 Task: Research Airbnb accommodations in the heart of the city for exploring Boston historic Freedom Trail. 
Action: Mouse moved to (477, 100)
Screenshot: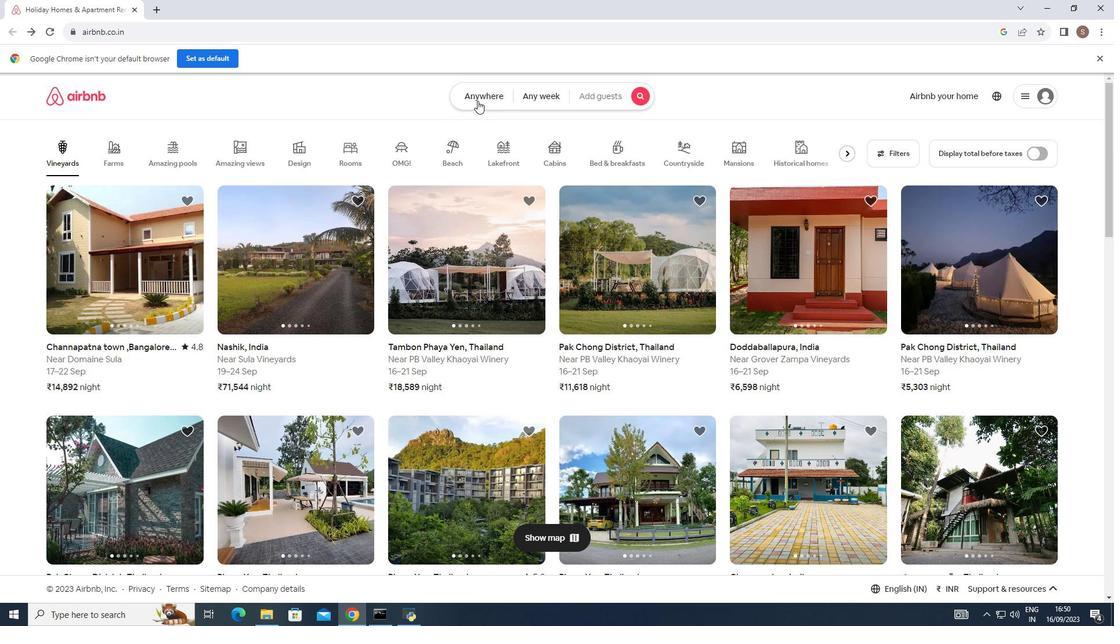 
Action: Mouse pressed left at (477, 100)
Screenshot: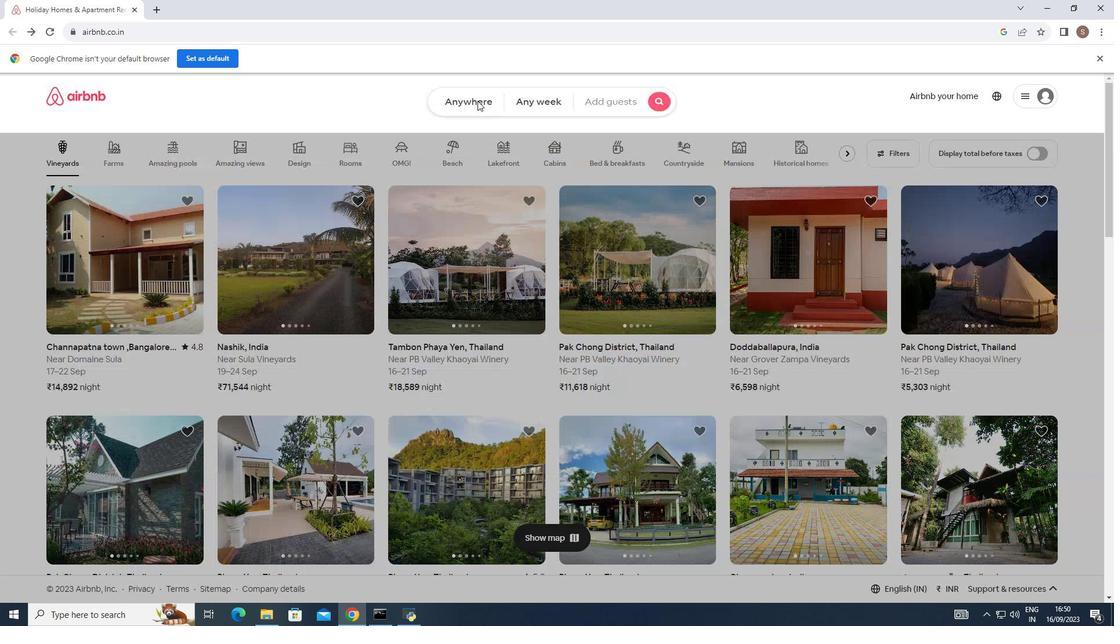 
Action: Mouse moved to (392, 139)
Screenshot: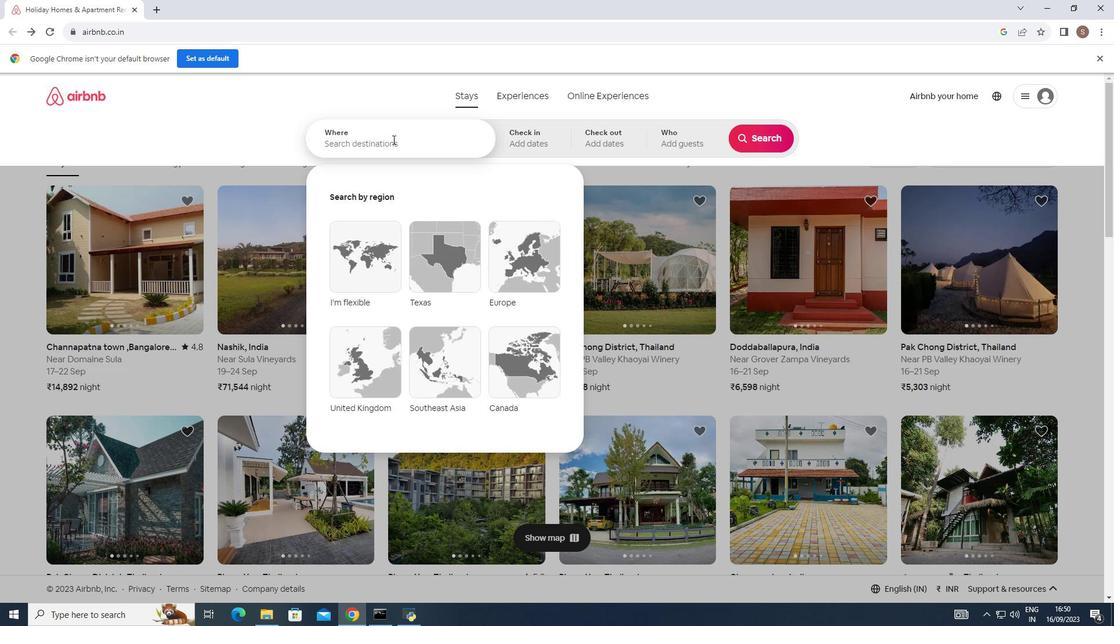 
Action: Mouse pressed left at (392, 139)
Screenshot: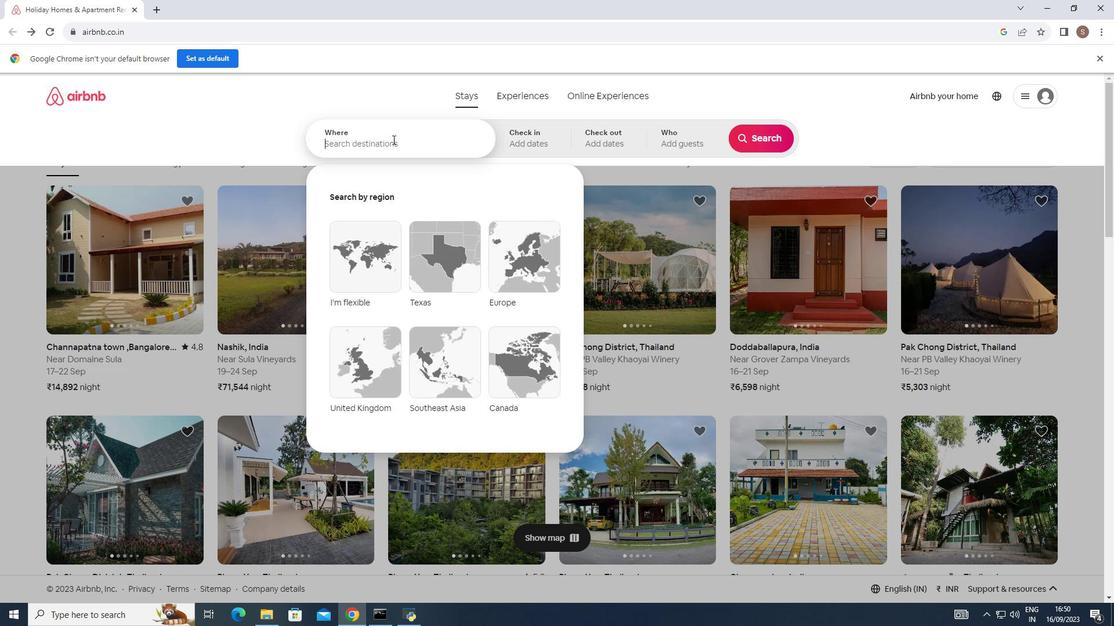 
Action: Key pressed boston
Screenshot: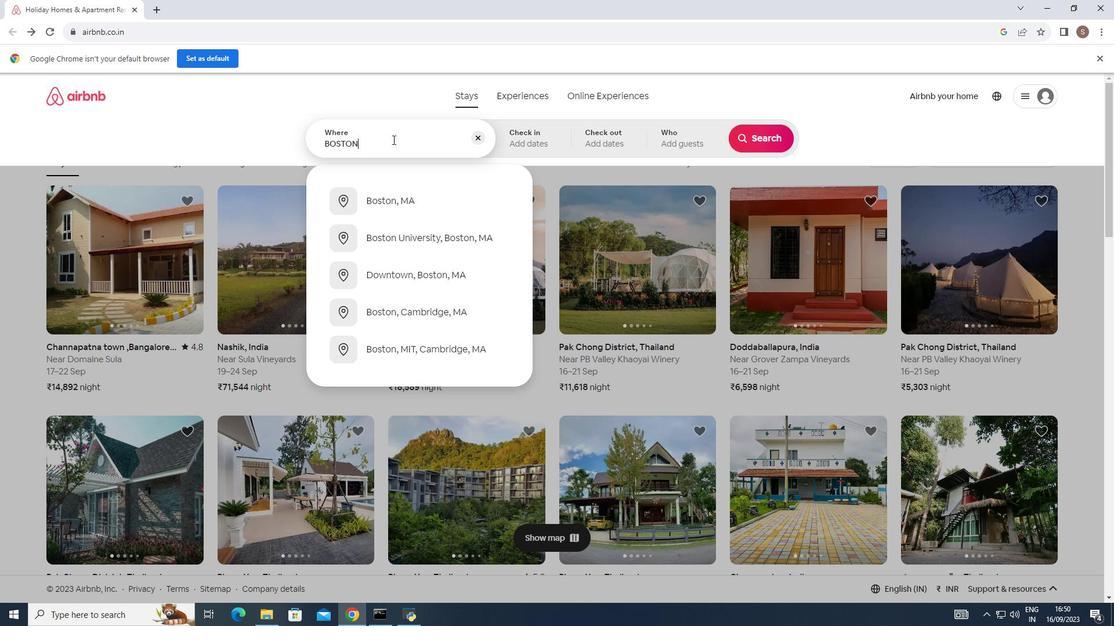 
Action: Mouse moved to (402, 201)
Screenshot: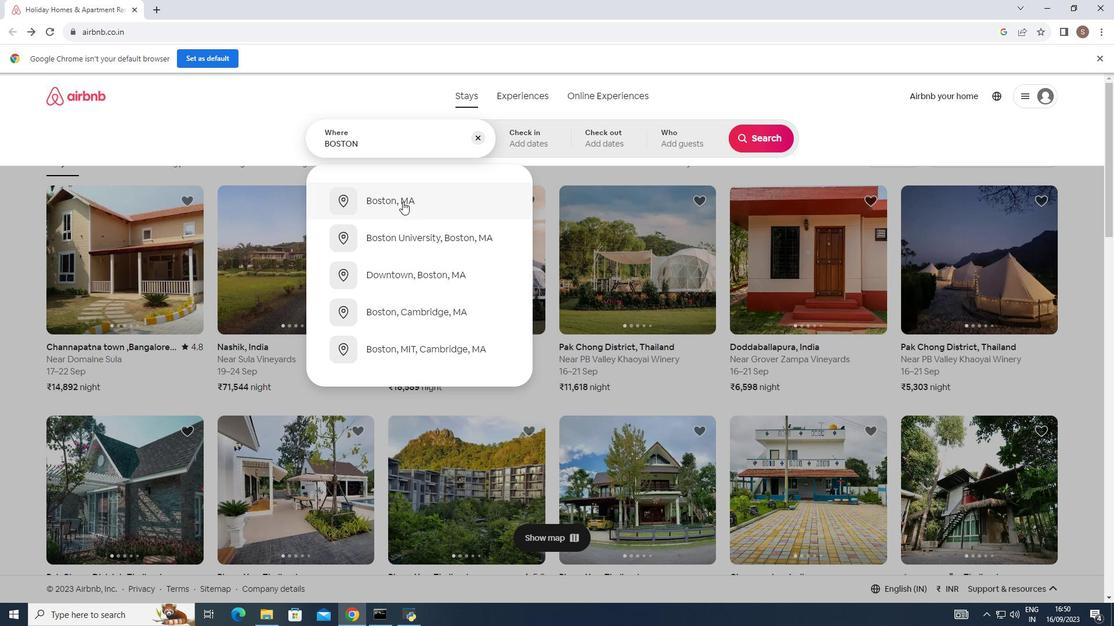 
Action: Mouse pressed left at (402, 201)
Screenshot: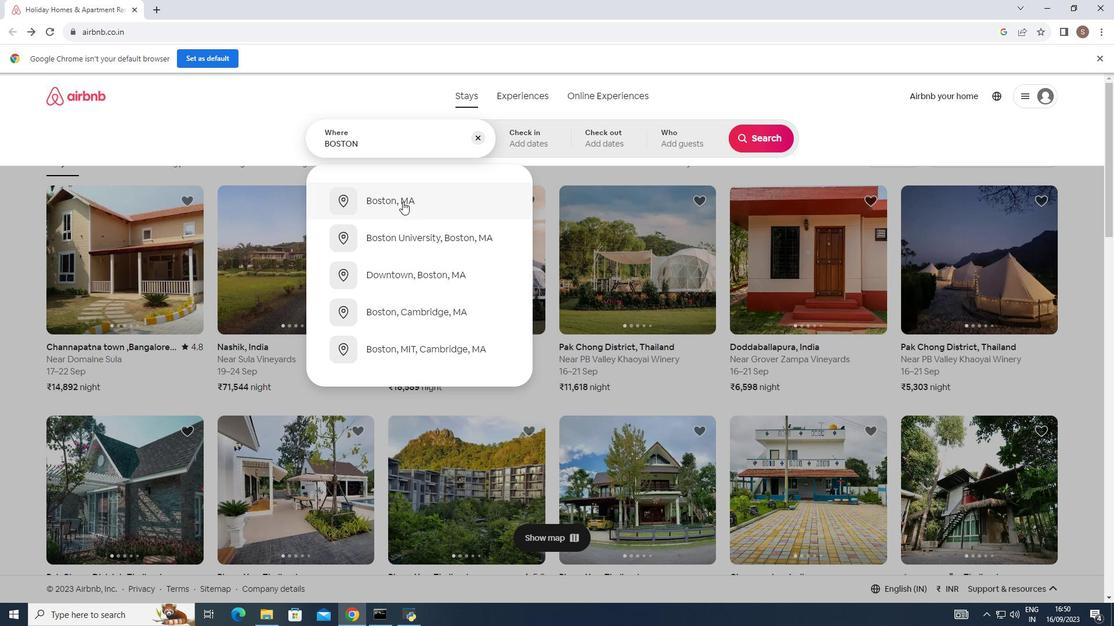 
Action: Mouse moved to (758, 141)
Screenshot: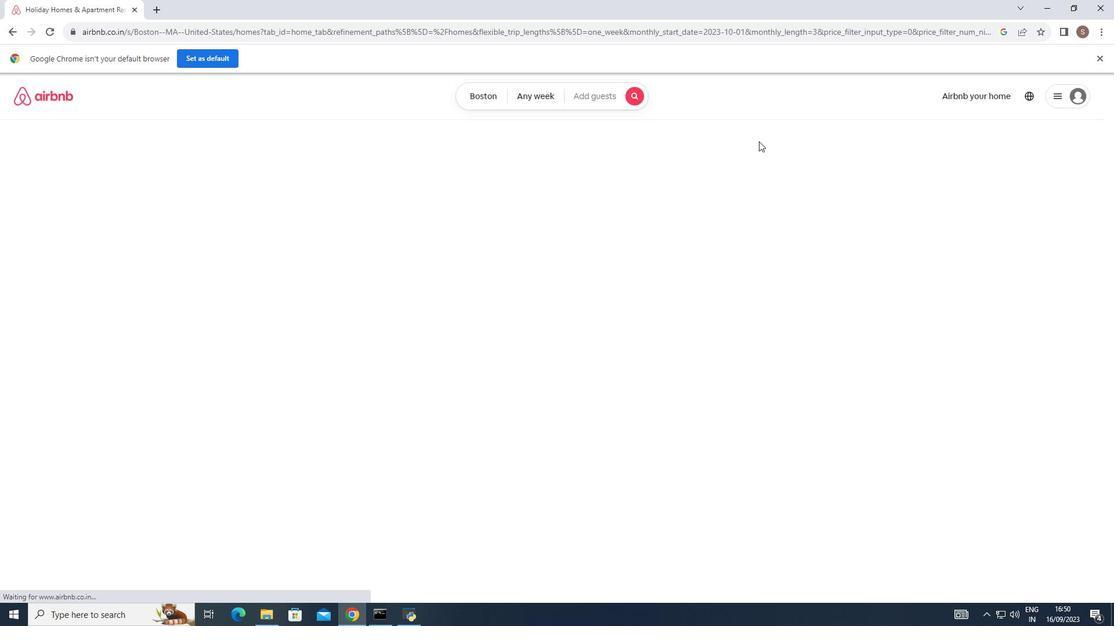 
Action: Mouse pressed left at (758, 141)
Screenshot: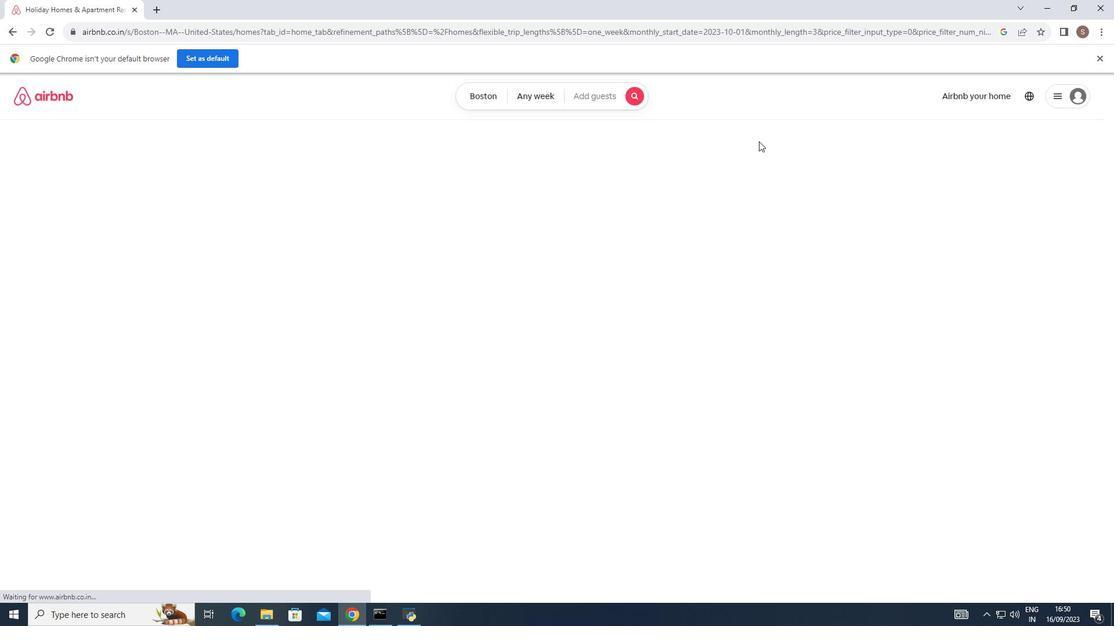 
Action: Mouse moved to (378, 360)
Screenshot: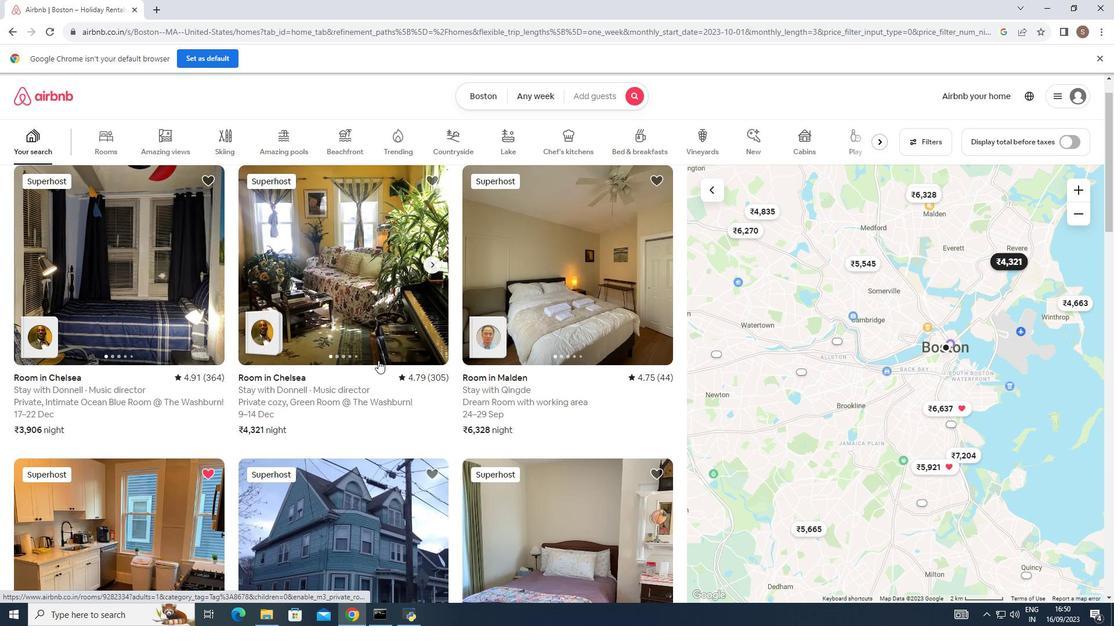 
Action: Mouse scrolled (378, 360) with delta (0, 0)
Screenshot: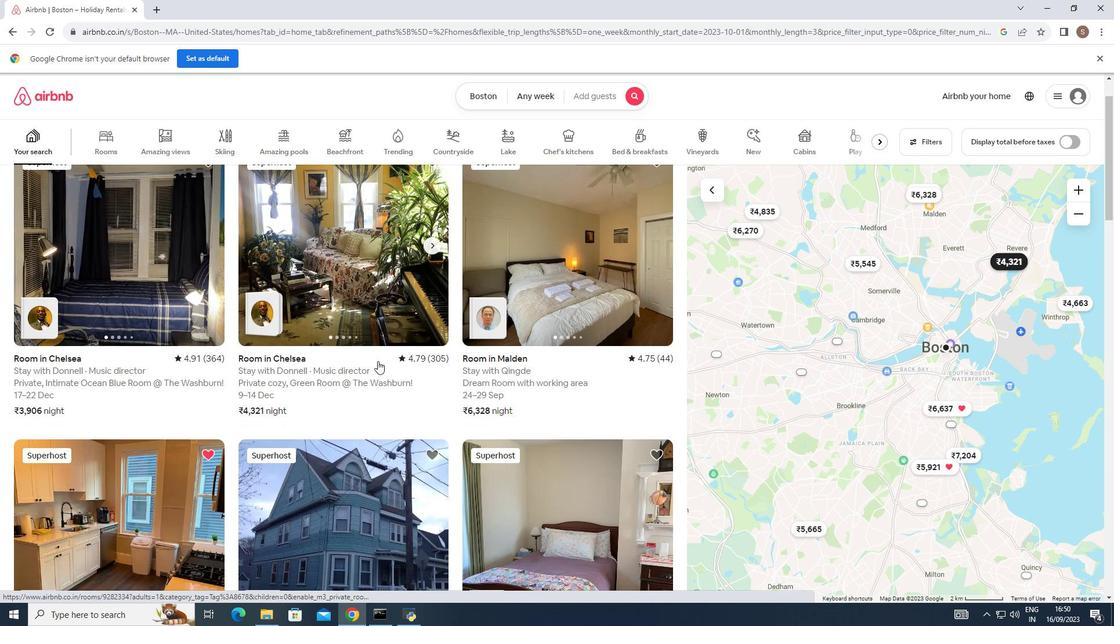 
Action: Mouse moved to (377, 361)
Screenshot: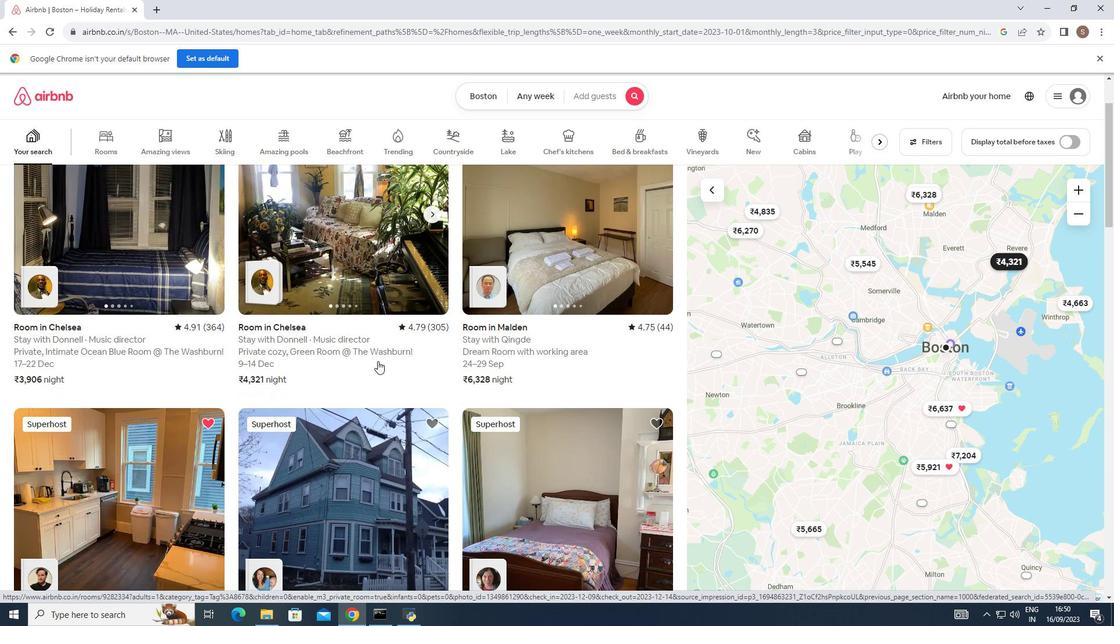 
Action: Mouse scrolled (377, 360) with delta (0, 0)
Screenshot: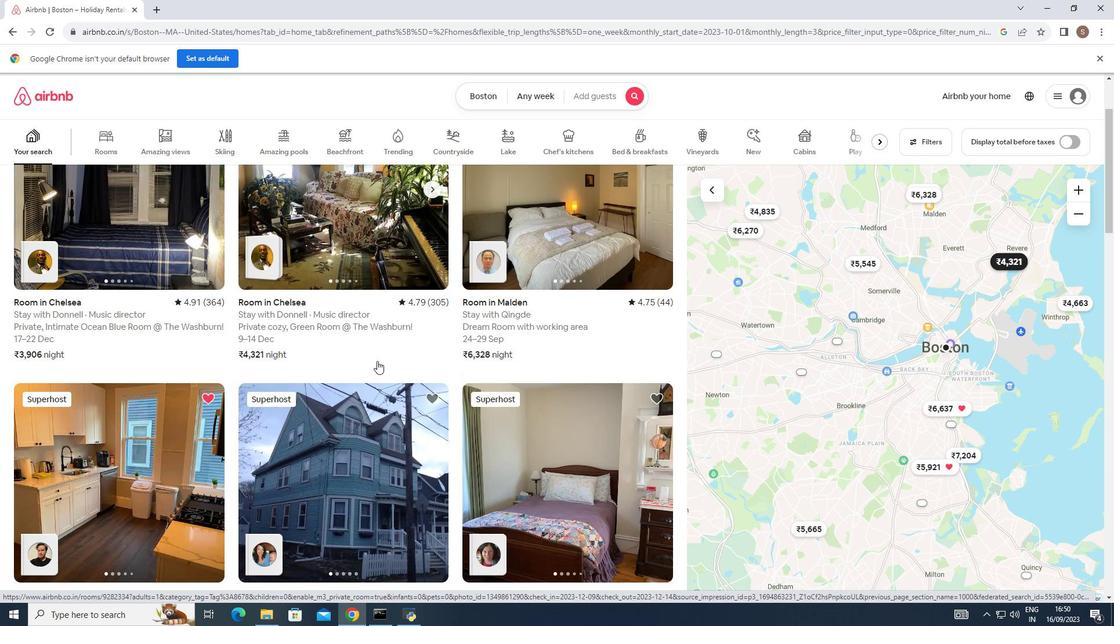 
Action: Mouse moved to (377, 361)
Screenshot: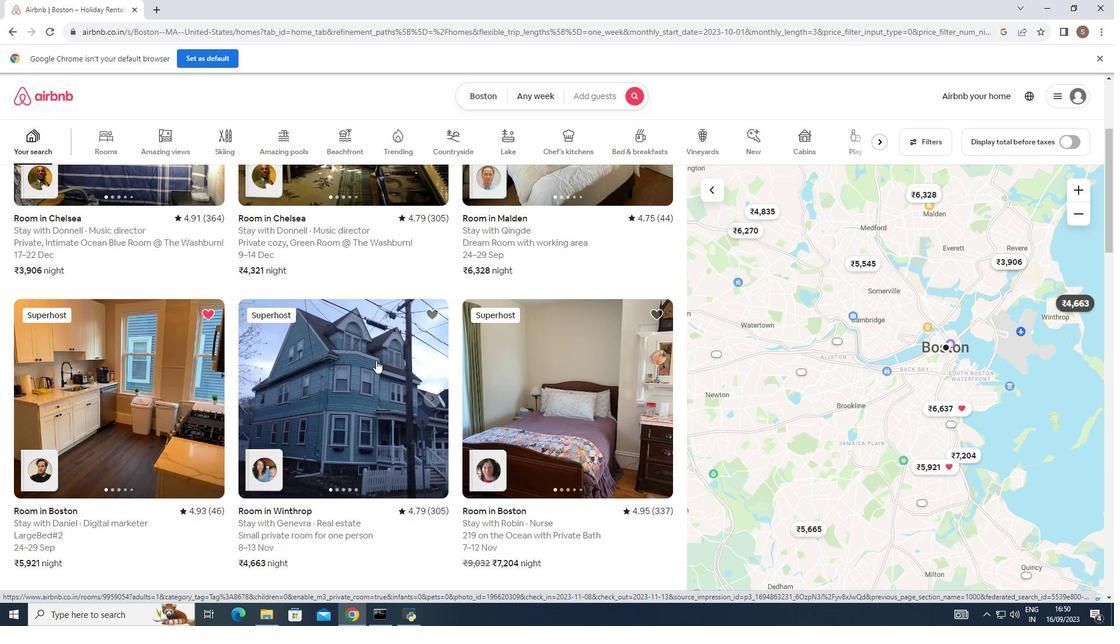 
Action: Mouse scrolled (377, 360) with delta (0, 0)
Screenshot: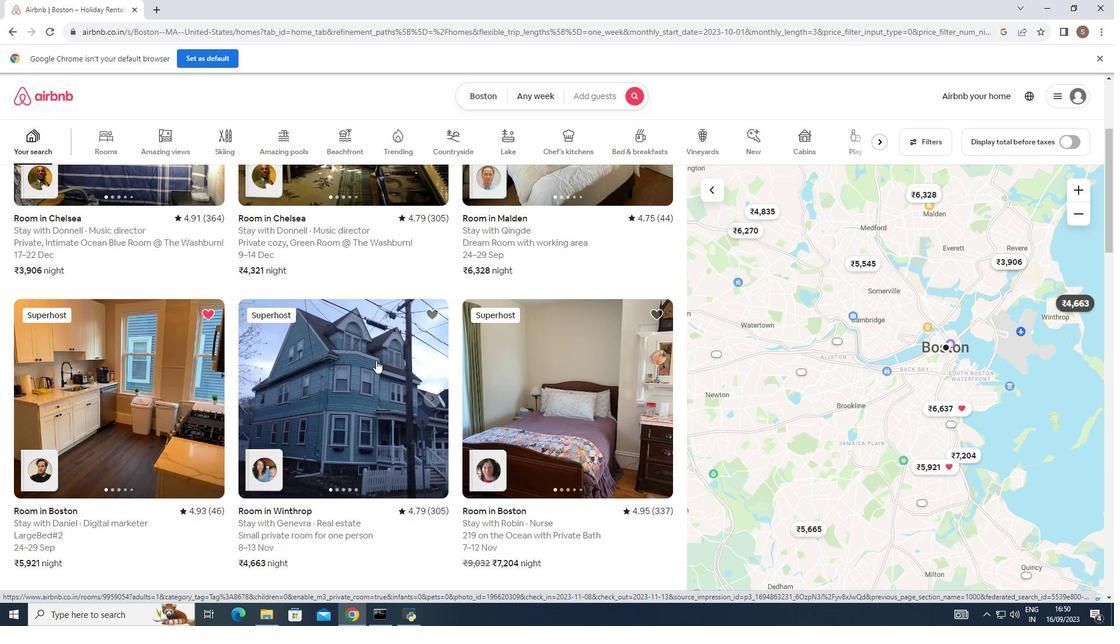 
Action: Mouse moved to (376, 361)
Screenshot: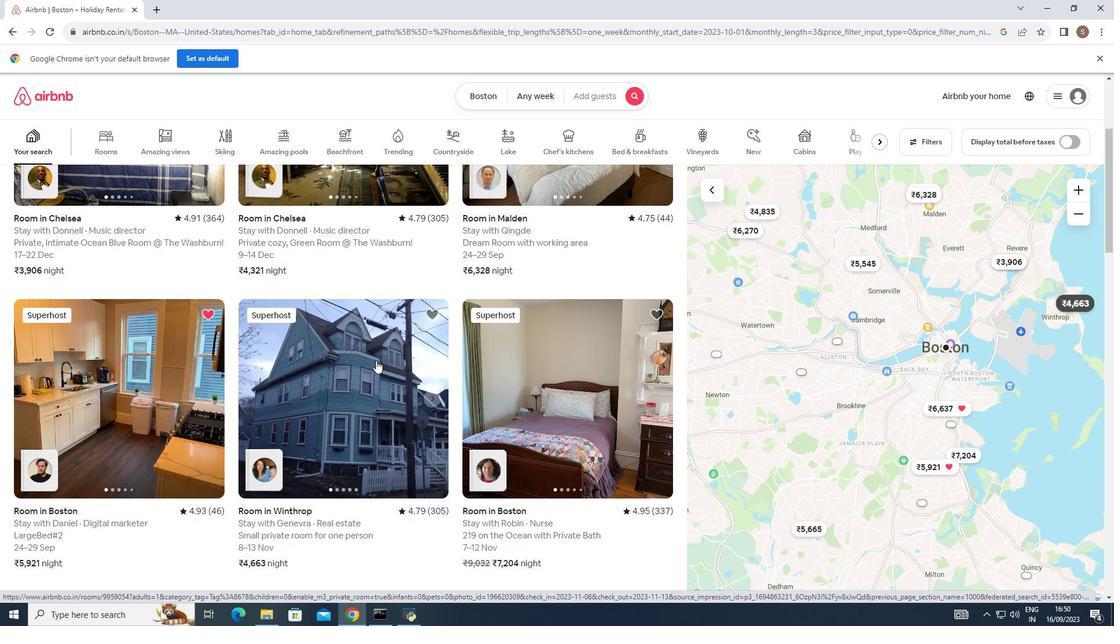 
Action: Mouse scrolled (376, 360) with delta (0, 0)
Screenshot: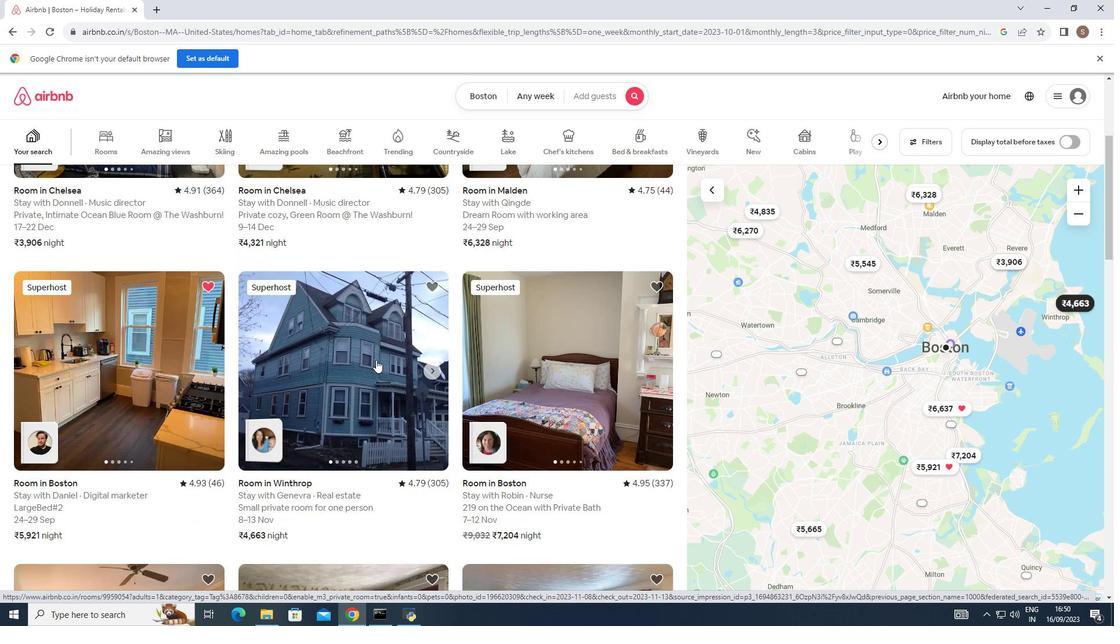 
Action: Mouse moved to (376, 360)
Screenshot: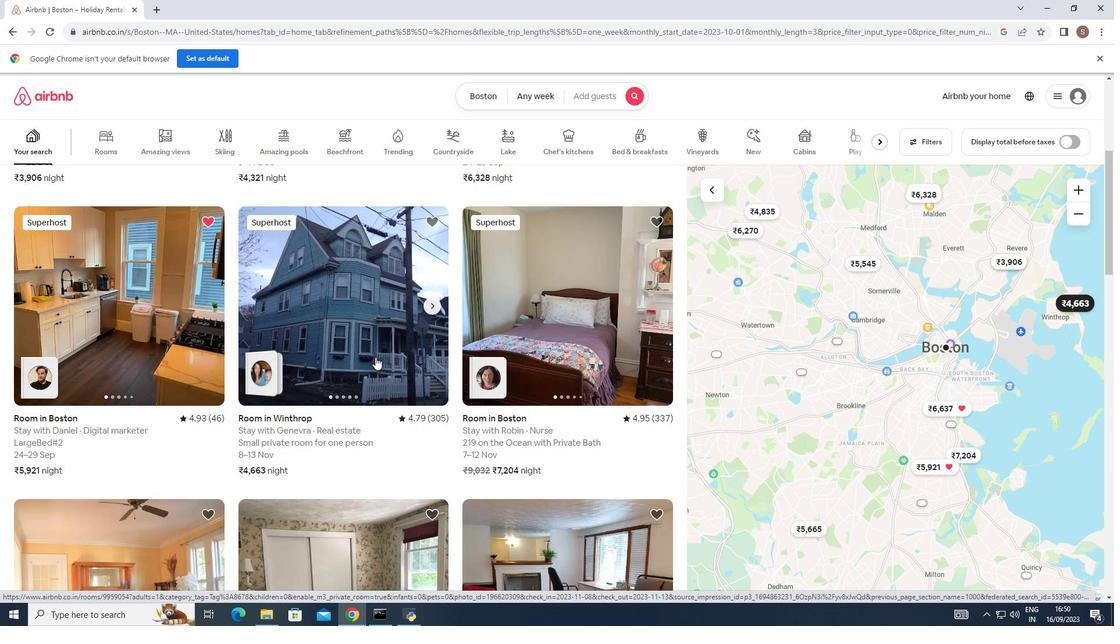 
Action: Mouse scrolled (376, 360) with delta (0, 0)
Screenshot: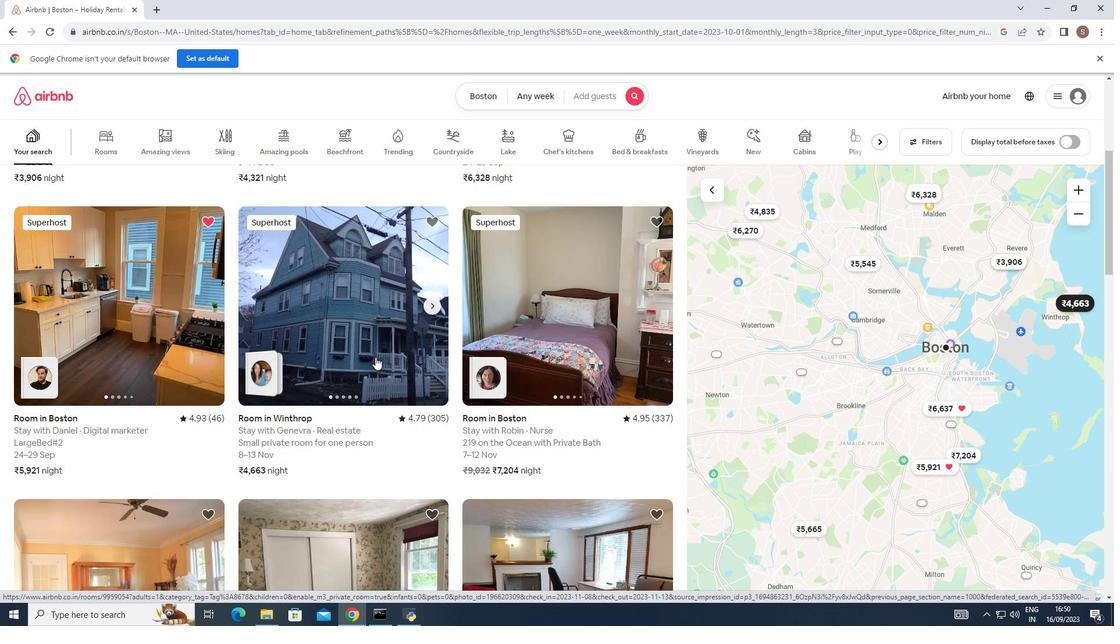 
Action: Mouse moved to (376, 359)
Screenshot: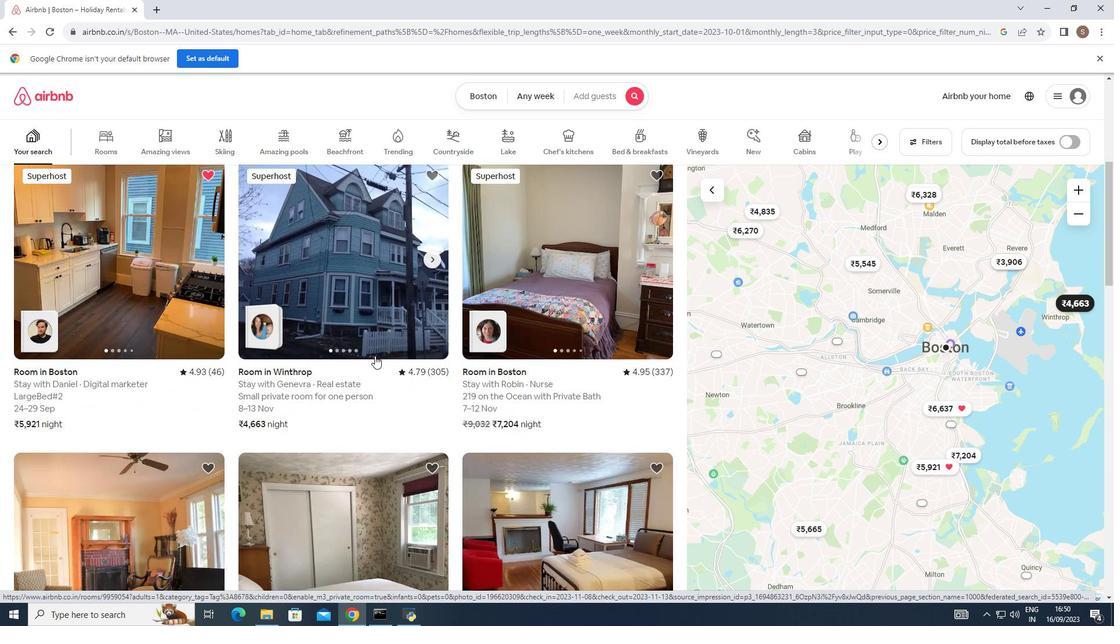 
Action: Mouse scrolled (376, 359) with delta (0, 0)
Screenshot: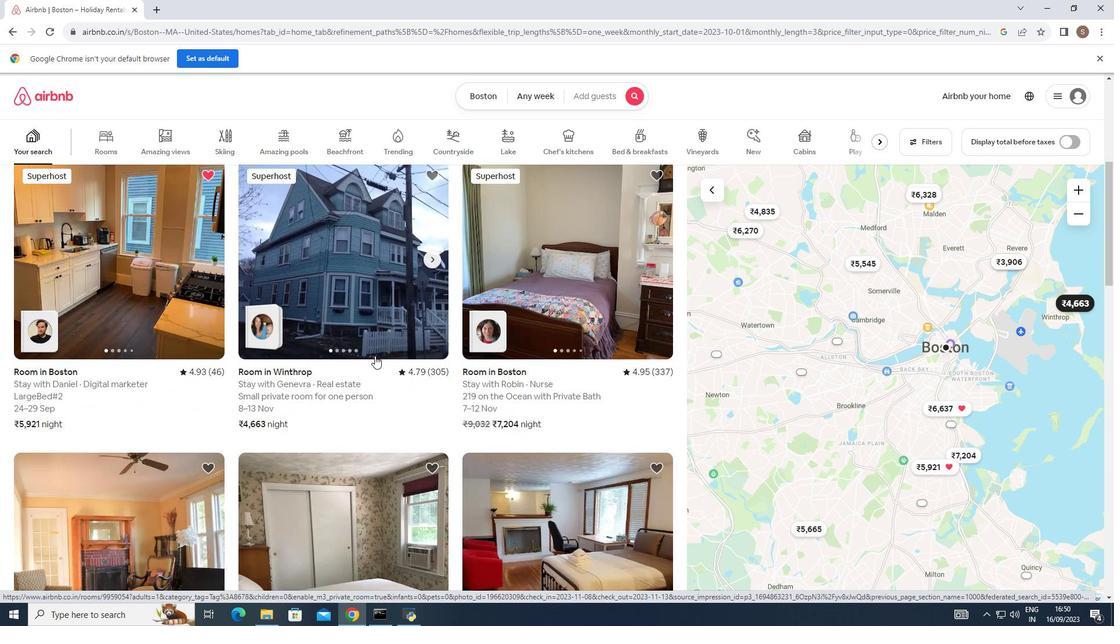 
Action: Mouse moved to (374, 356)
Screenshot: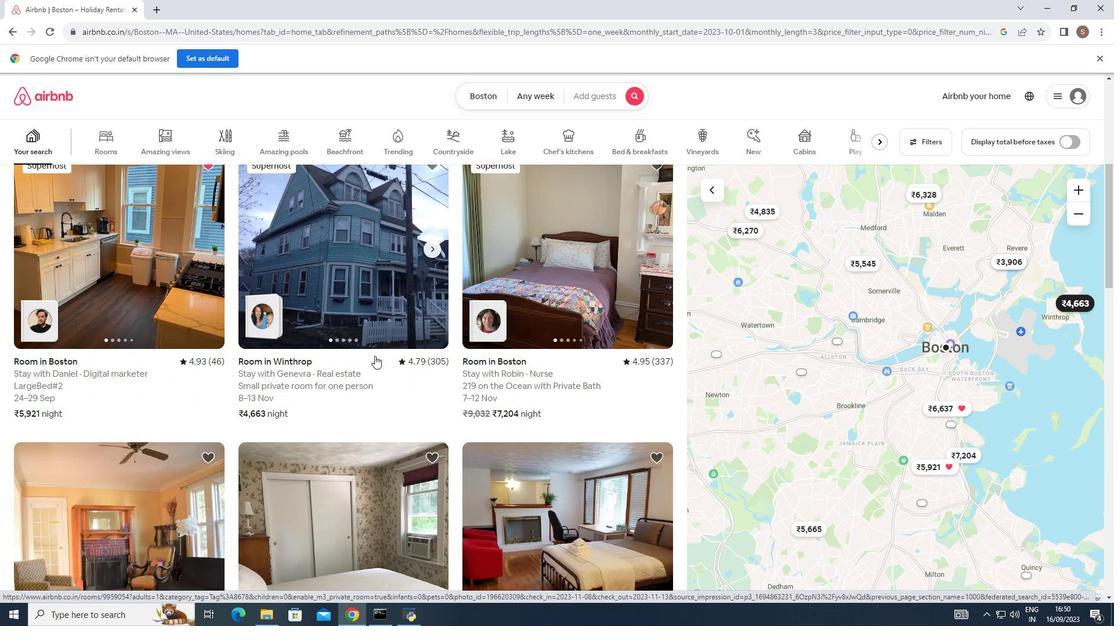 
Action: Mouse scrolled (374, 355) with delta (0, 0)
Screenshot: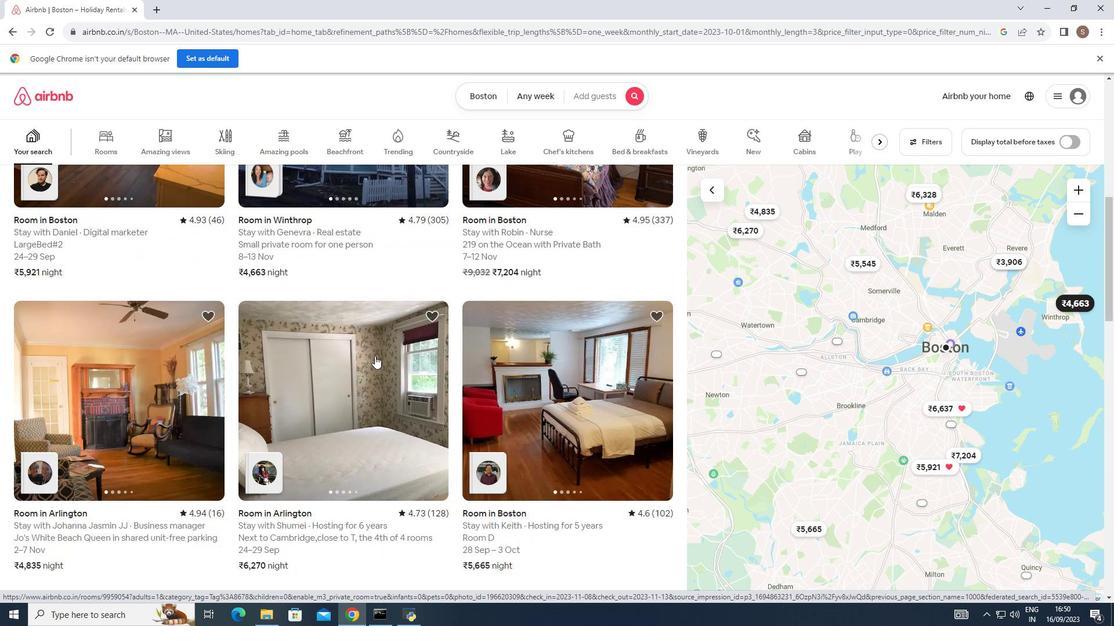
Action: Mouse scrolled (374, 355) with delta (0, 0)
Screenshot: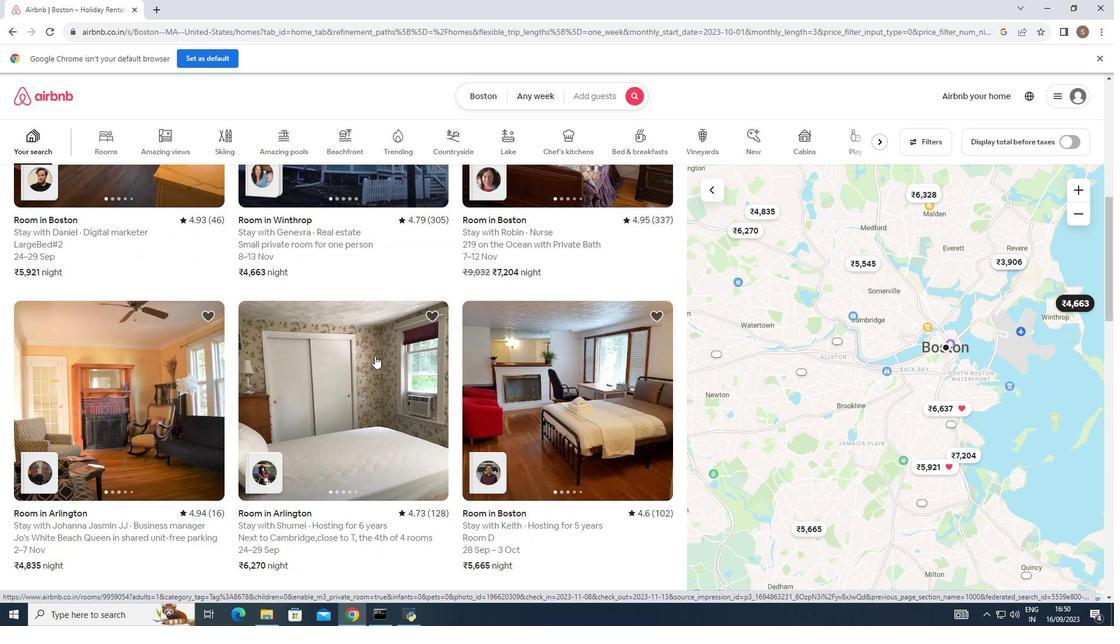 
Action: Mouse scrolled (374, 355) with delta (0, 0)
Screenshot: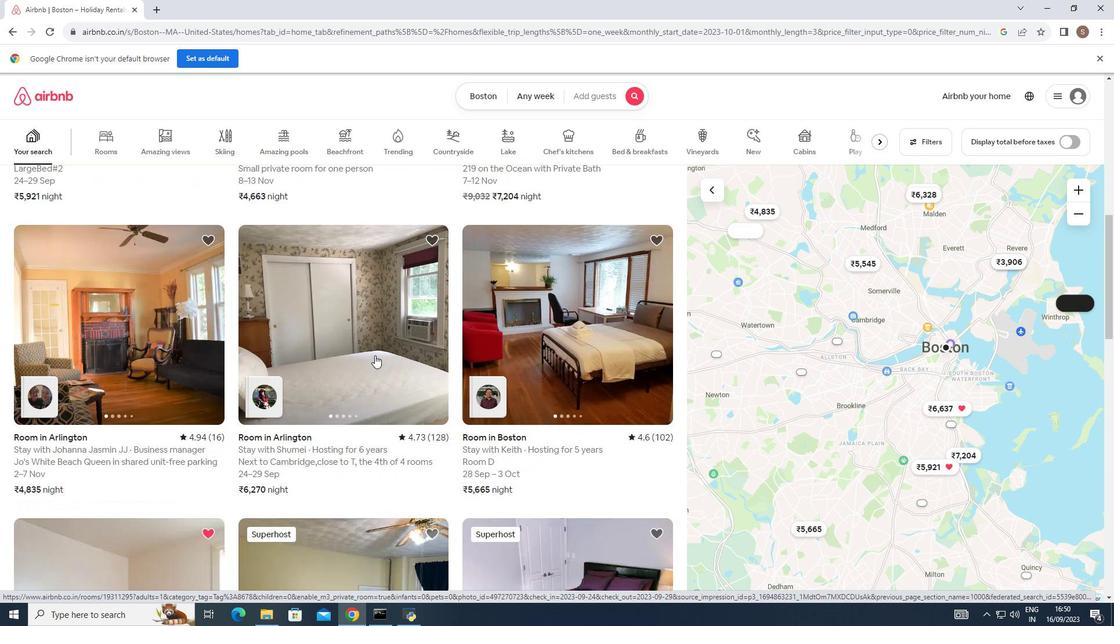 
Action: Mouse scrolled (374, 355) with delta (0, 0)
Screenshot: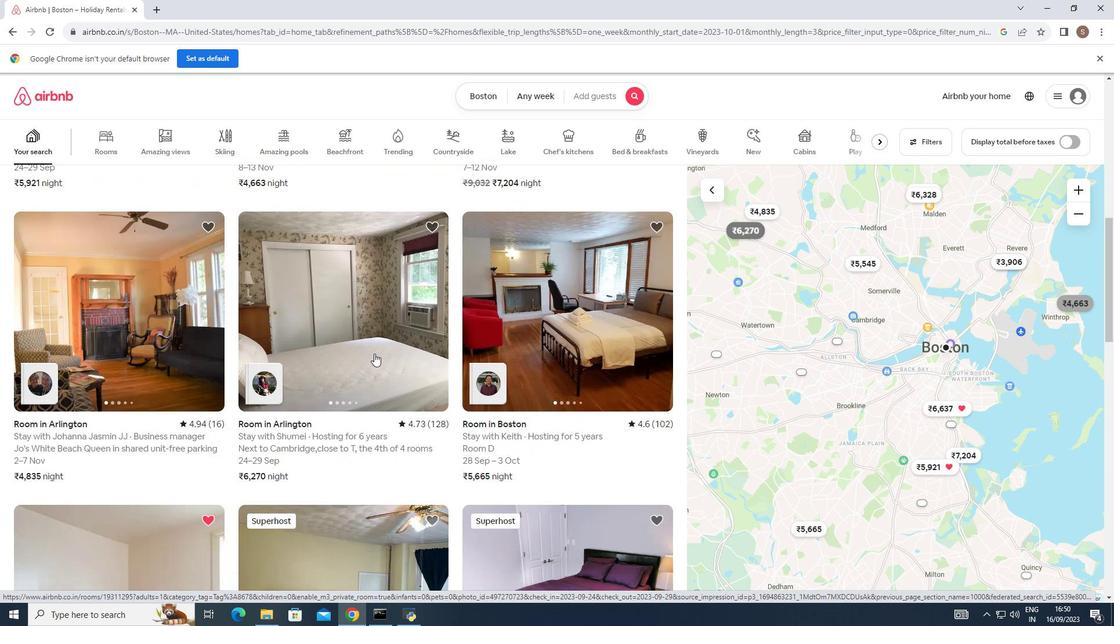 
Action: Mouse moved to (374, 350)
Screenshot: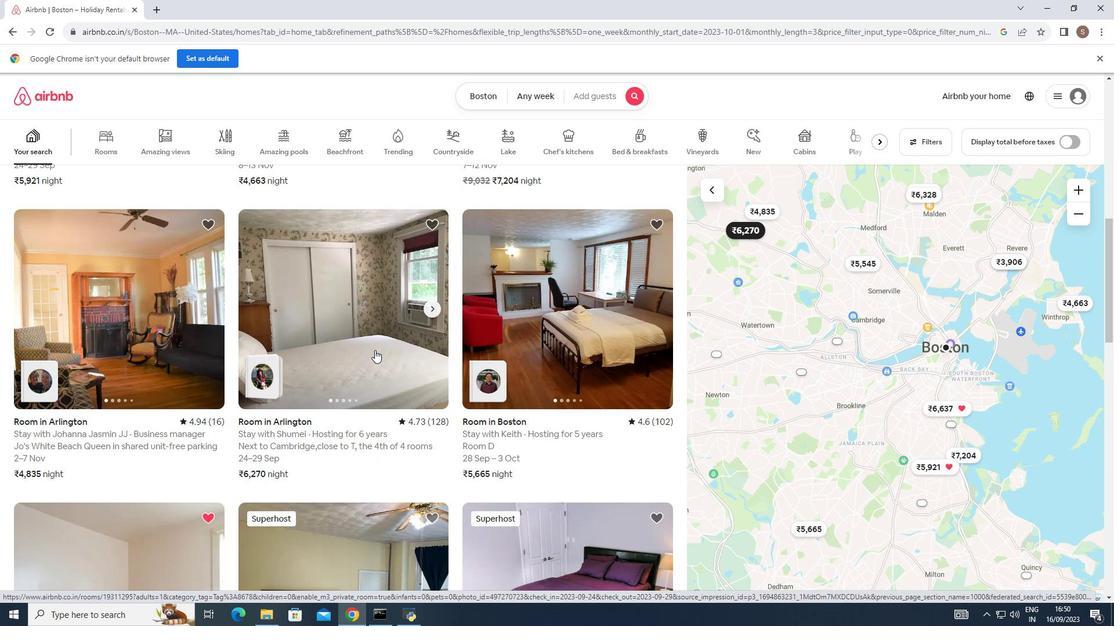 
Action: Mouse scrolled (374, 349) with delta (0, 0)
Screenshot: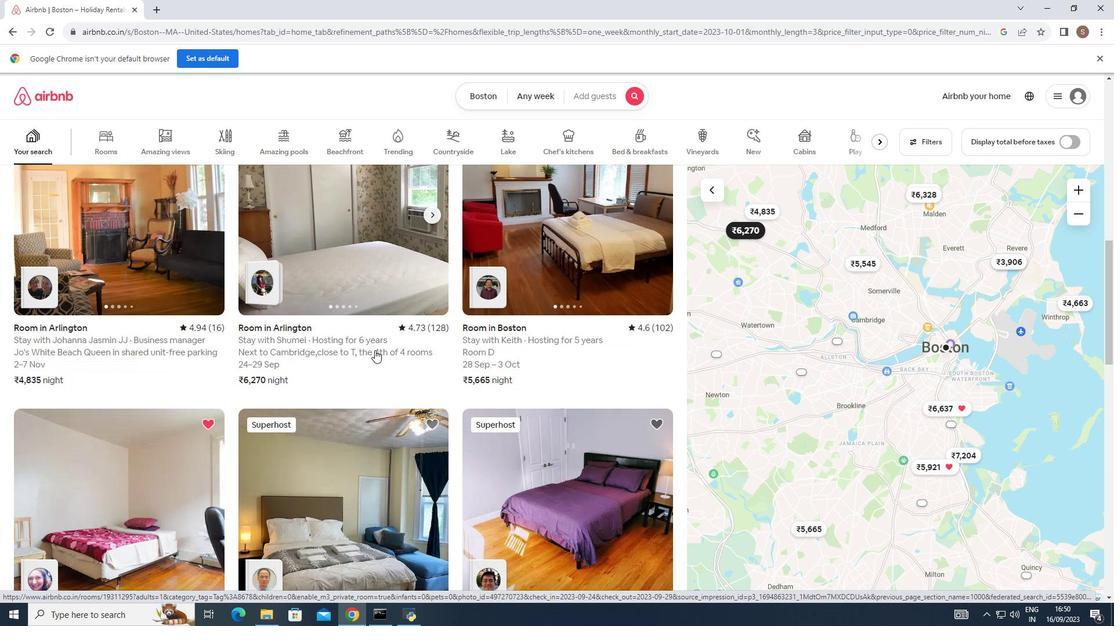 
Action: Mouse scrolled (374, 349) with delta (0, 0)
Screenshot: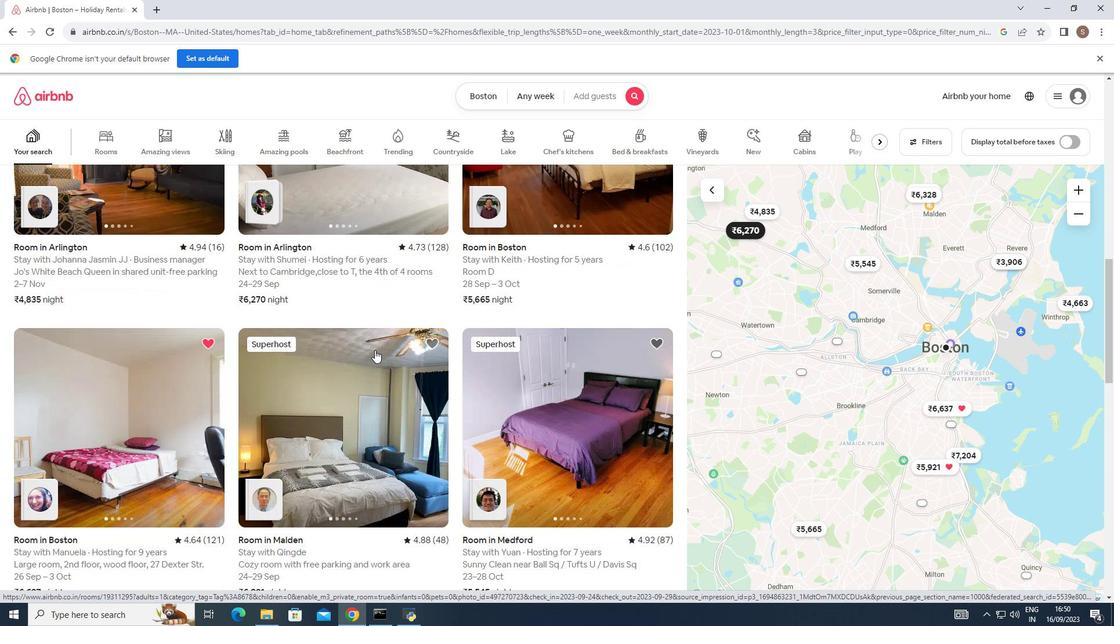 
Action: Mouse scrolled (374, 349) with delta (0, 0)
Screenshot: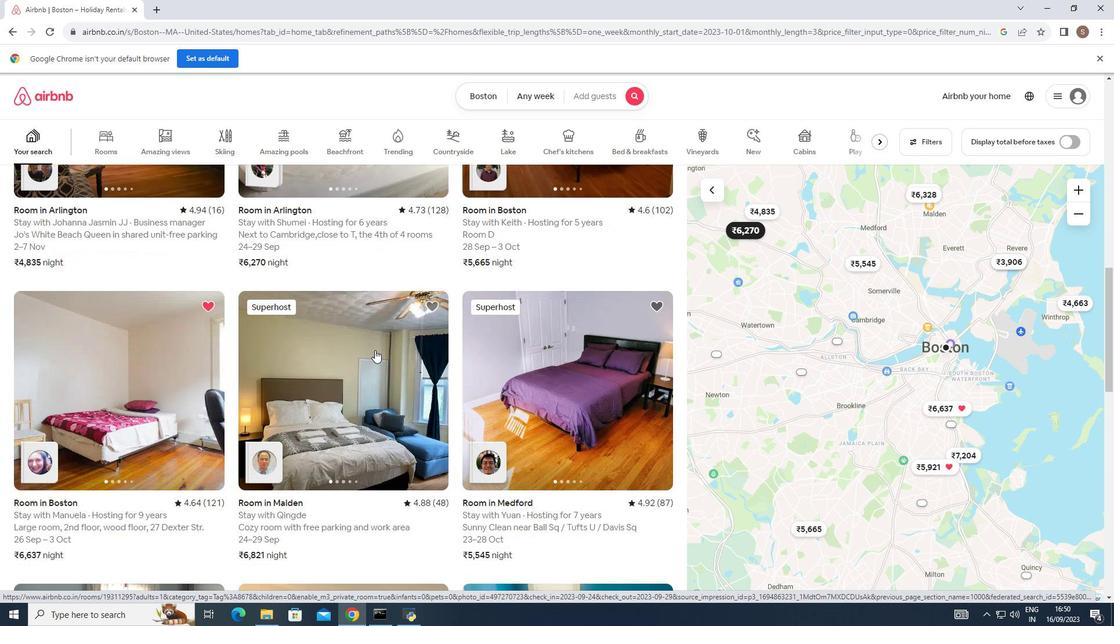 
Action: Mouse scrolled (374, 349) with delta (0, 0)
Screenshot: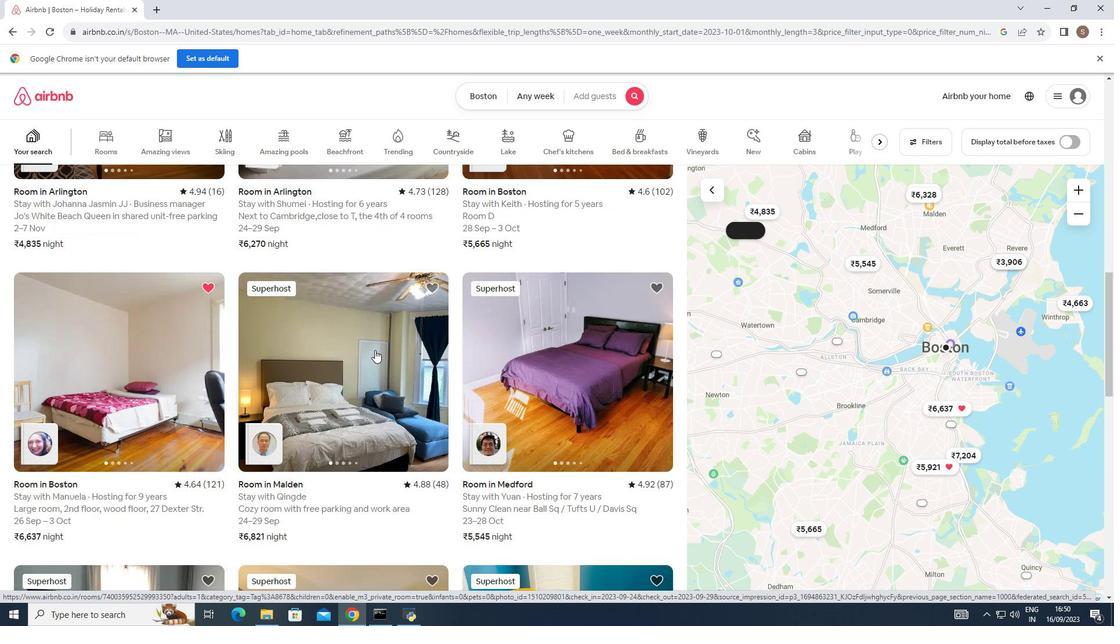 
Action: Mouse moved to (376, 348)
Screenshot: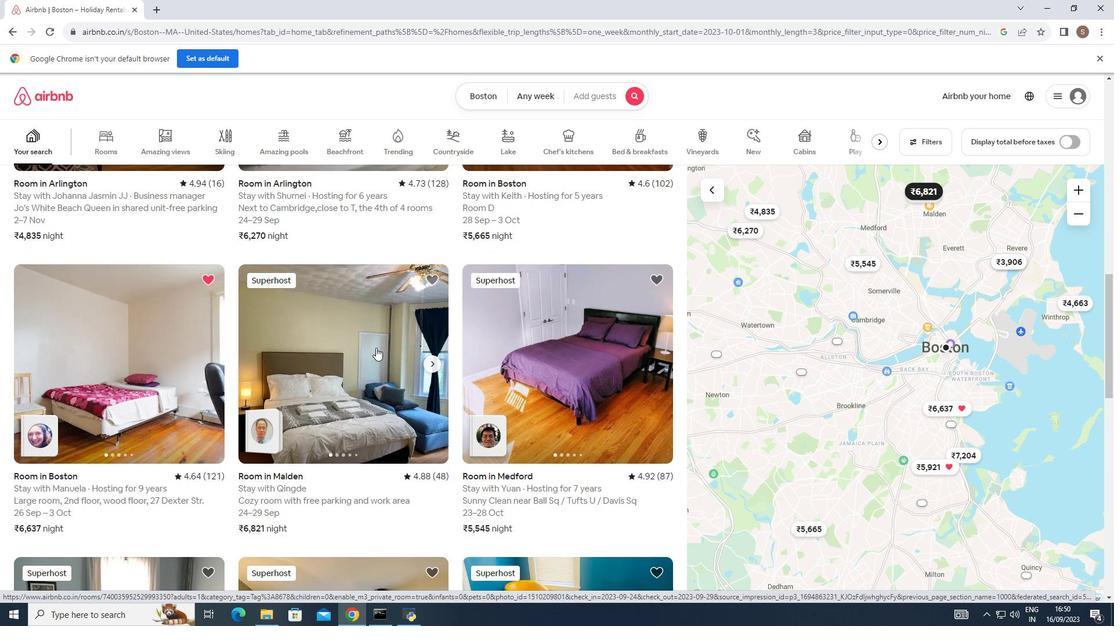 
Action: Mouse scrolled (376, 347) with delta (0, 0)
Screenshot: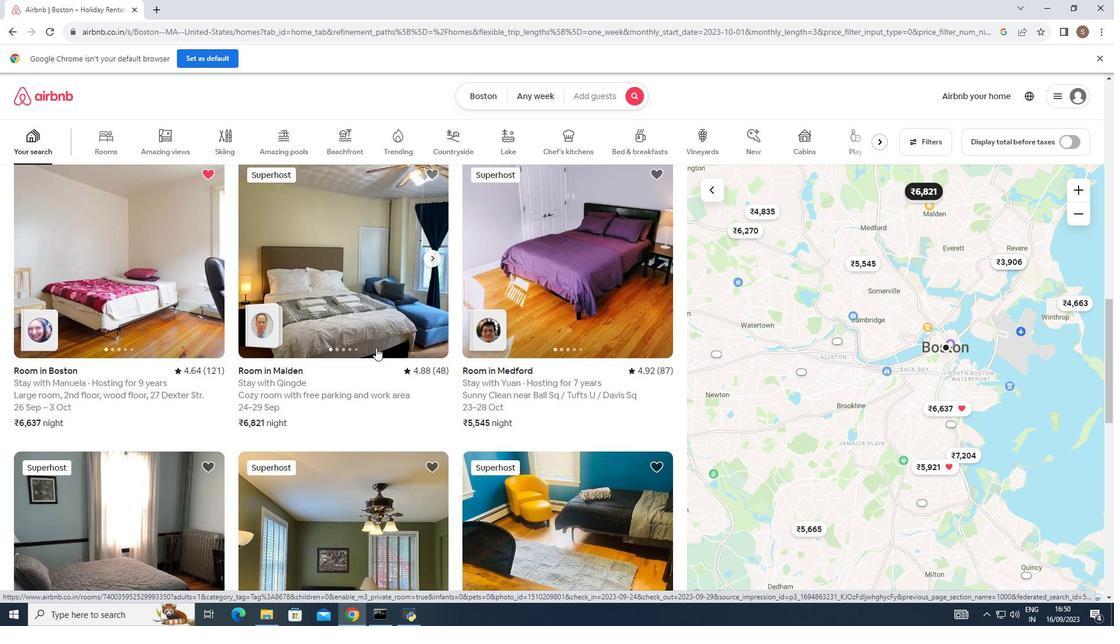 
Action: Mouse scrolled (376, 347) with delta (0, 0)
Screenshot: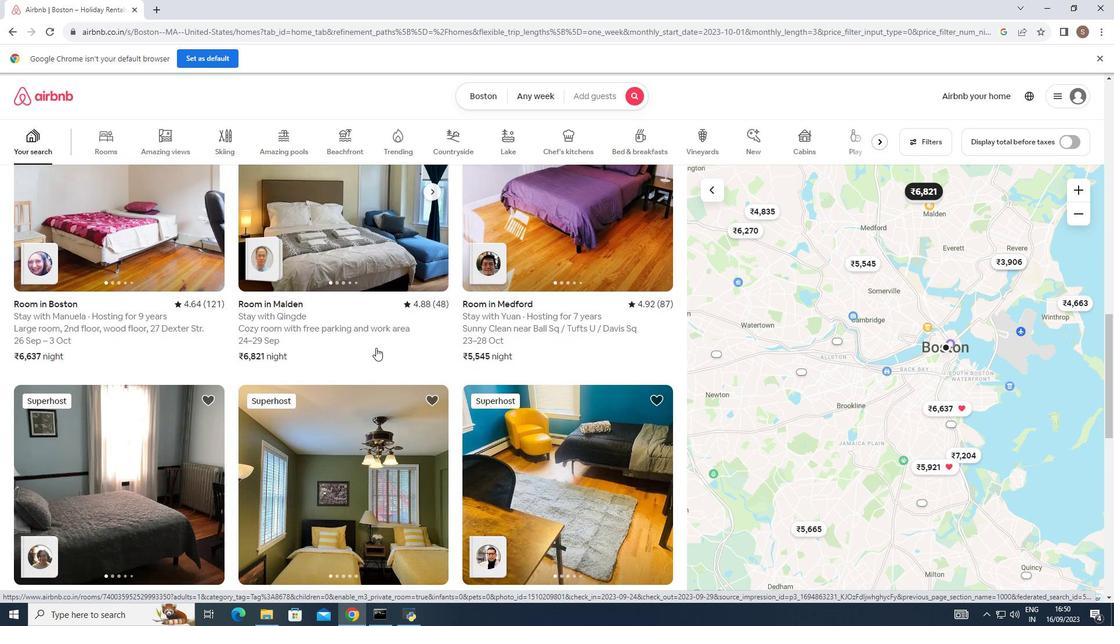 
Action: Mouse scrolled (376, 347) with delta (0, 0)
Screenshot: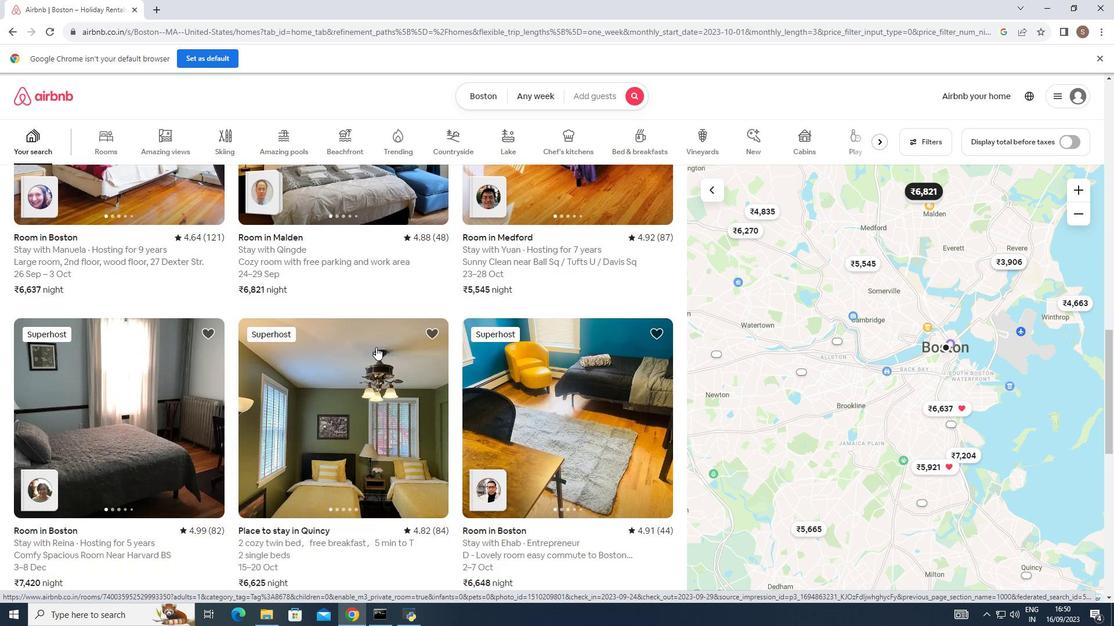
Action: Mouse scrolled (376, 347) with delta (0, 0)
Screenshot: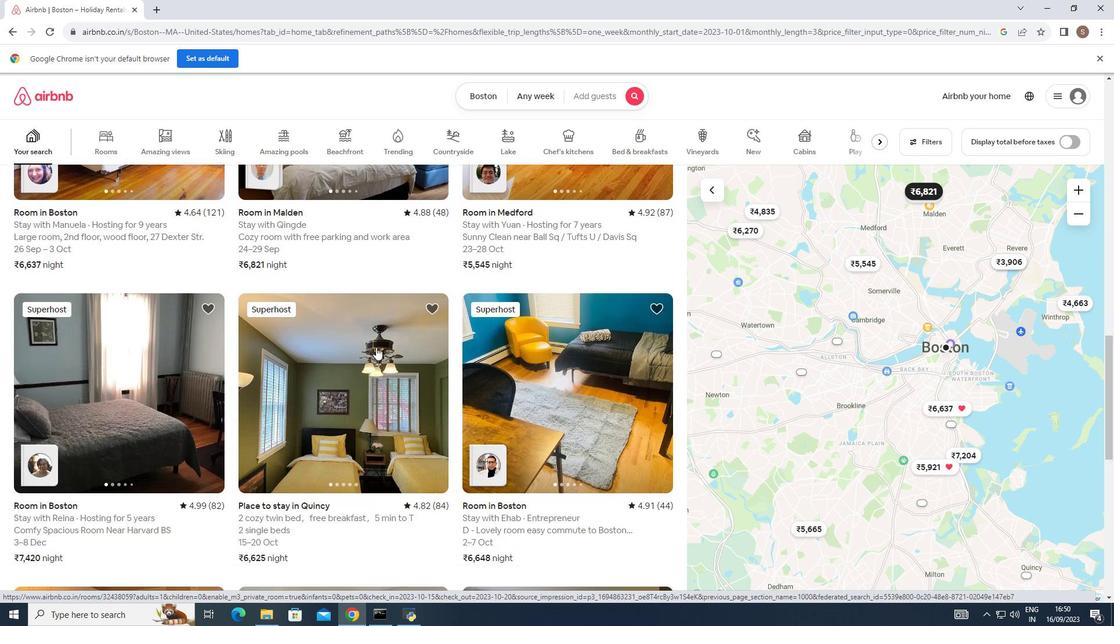
Action: Mouse scrolled (376, 347) with delta (0, 0)
Screenshot: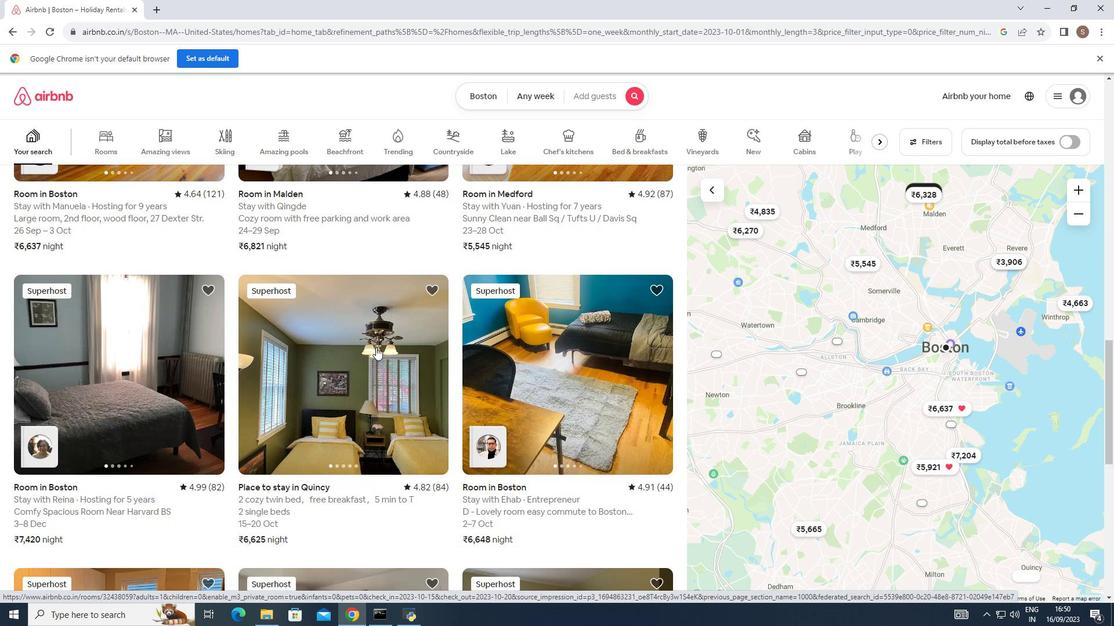 
Action: Mouse moved to (376, 346)
Screenshot: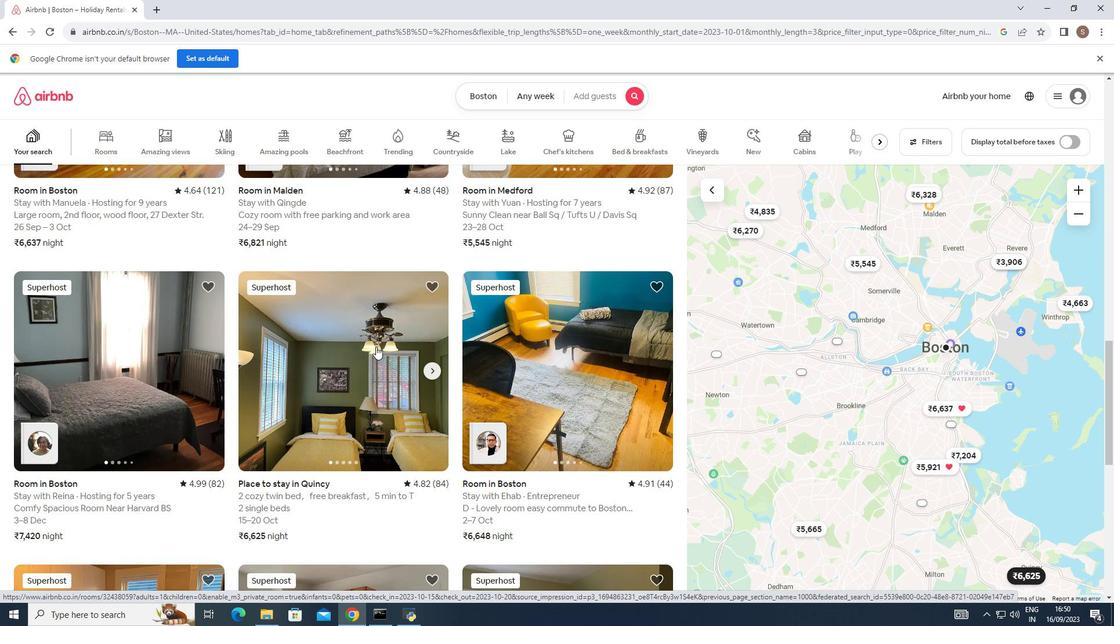 
Action: Mouse scrolled (376, 346) with delta (0, 0)
Screenshot: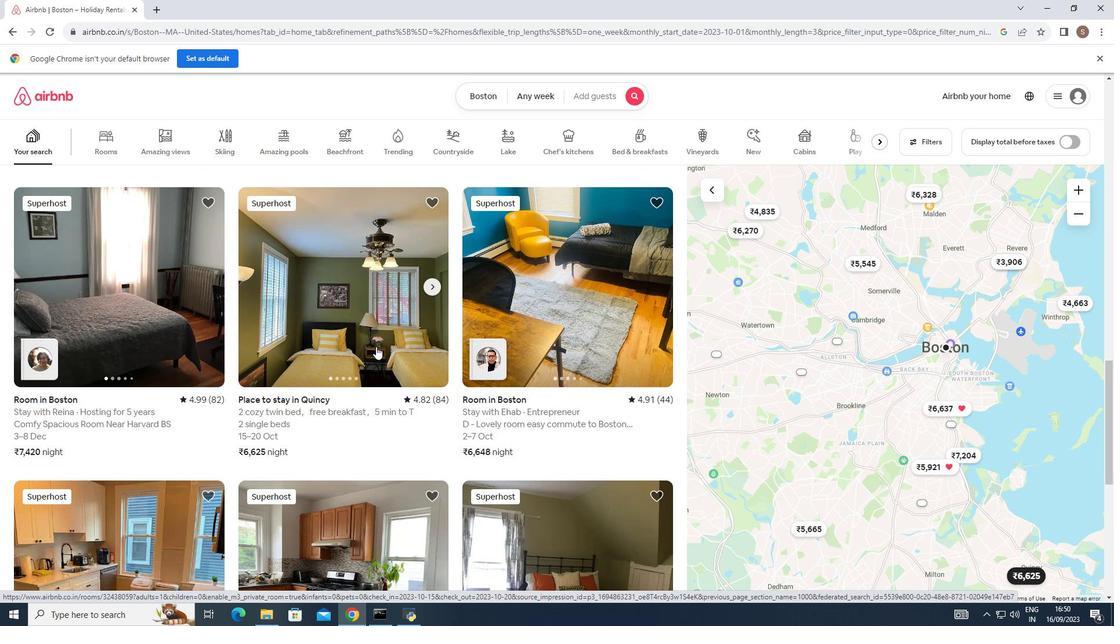 
Action: Mouse scrolled (376, 346) with delta (0, 0)
Screenshot: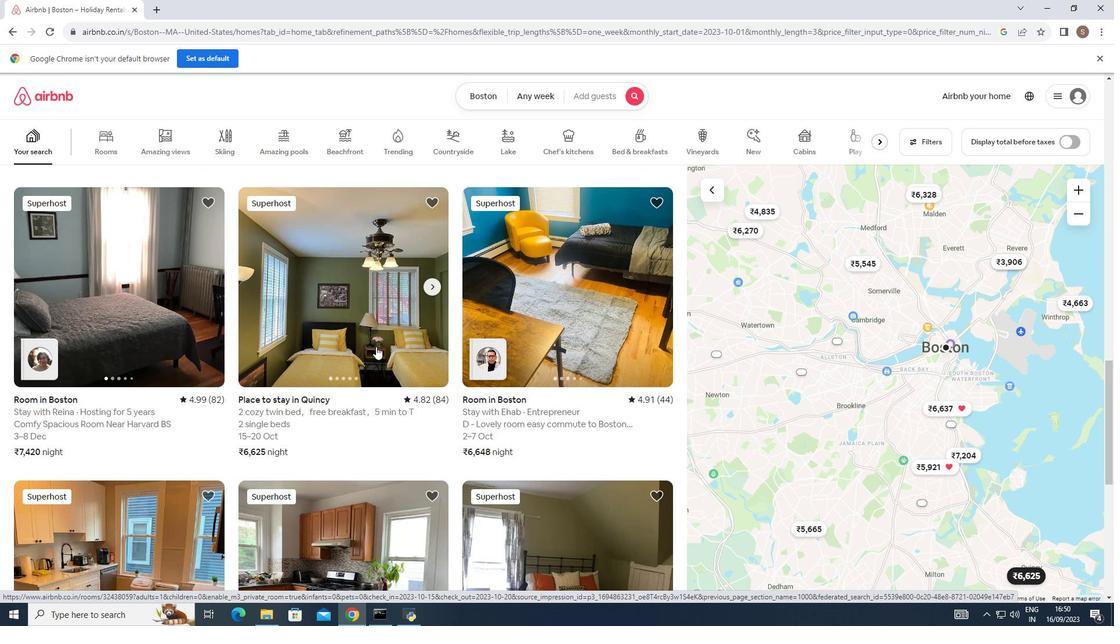 
Action: Mouse scrolled (376, 346) with delta (0, 0)
Screenshot: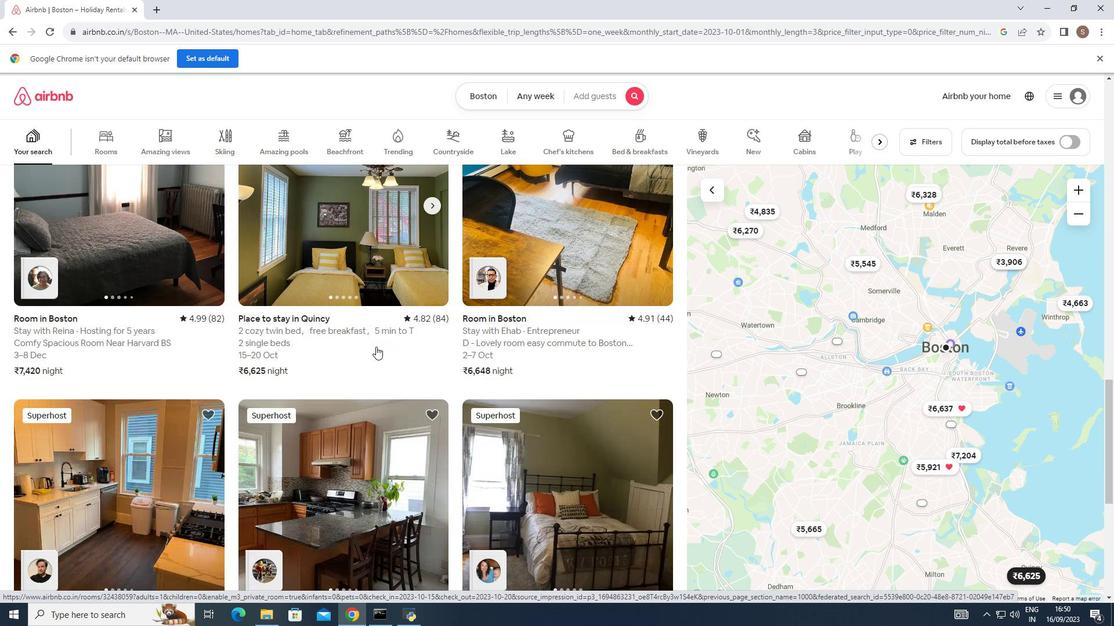 
Action: Mouse scrolled (376, 346) with delta (0, 0)
Screenshot: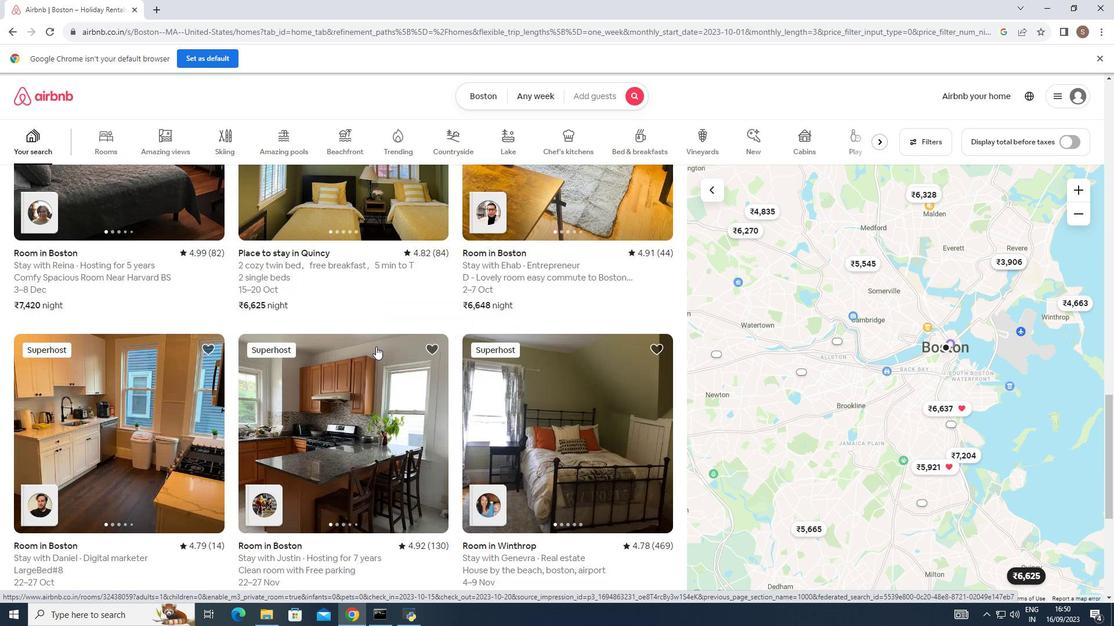 
Action: Mouse scrolled (376, 346) with delta (0, 0)
Screenshot: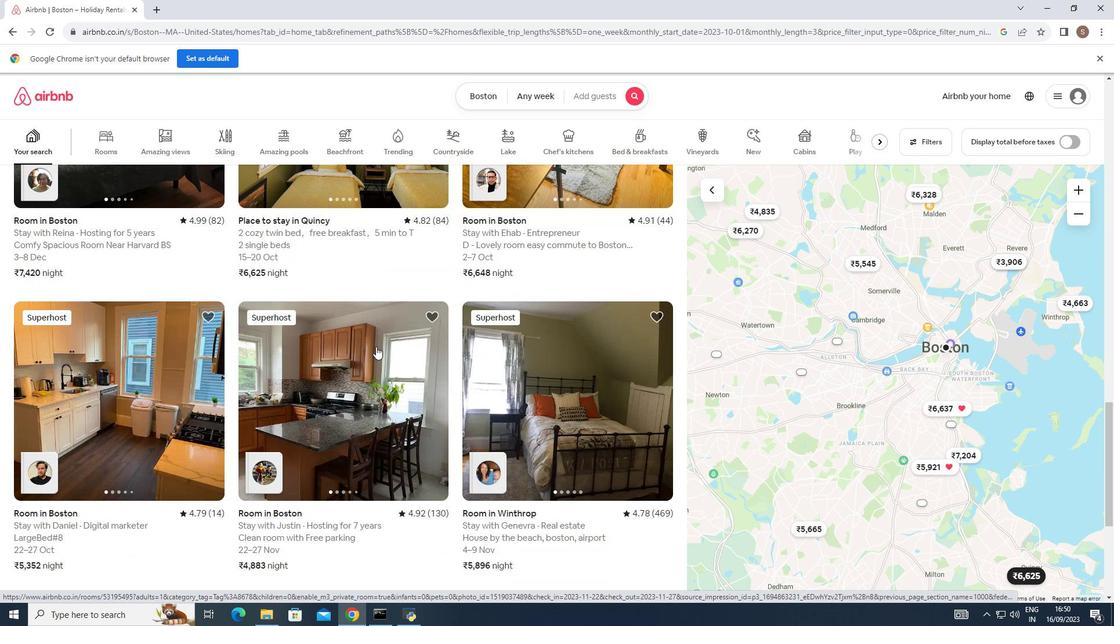 
Action: Mouse scrolled (376, 346) with delta (0, 0)
Screenshot: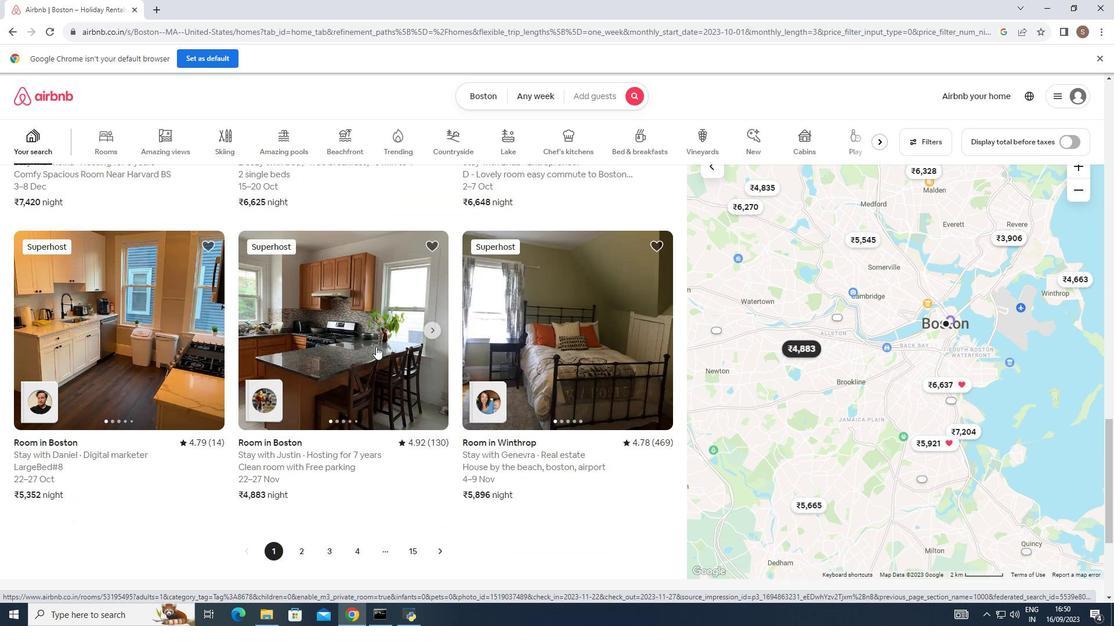 
Action: Mouse moved to (376, 346)
Screenshot: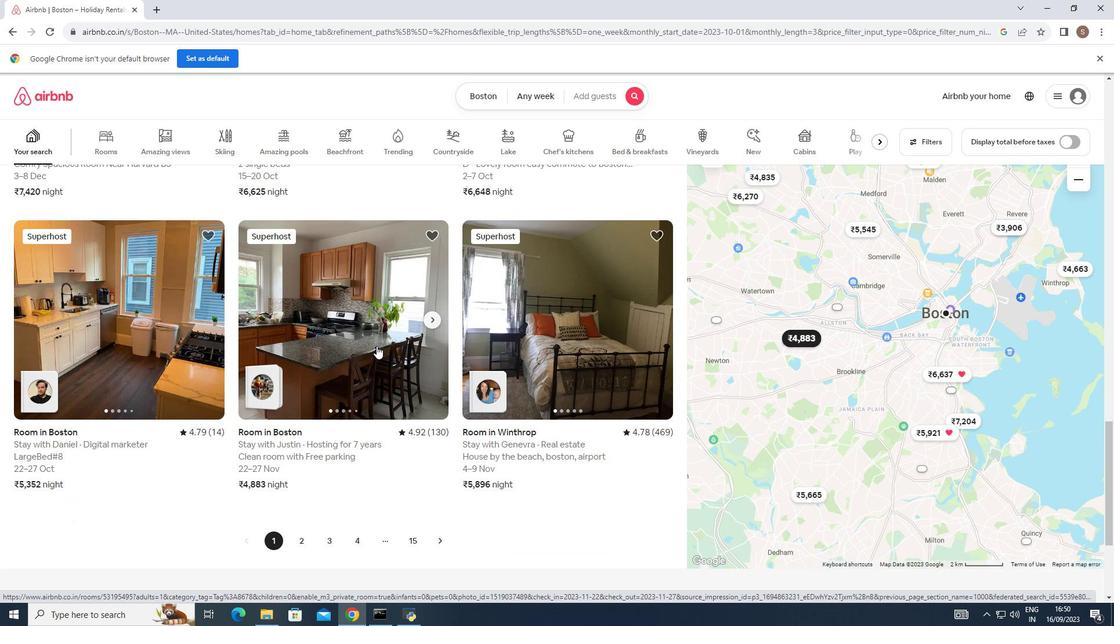 
Action: Mouse scrolled (376, 345) with delta (0, 0)
Screenshot: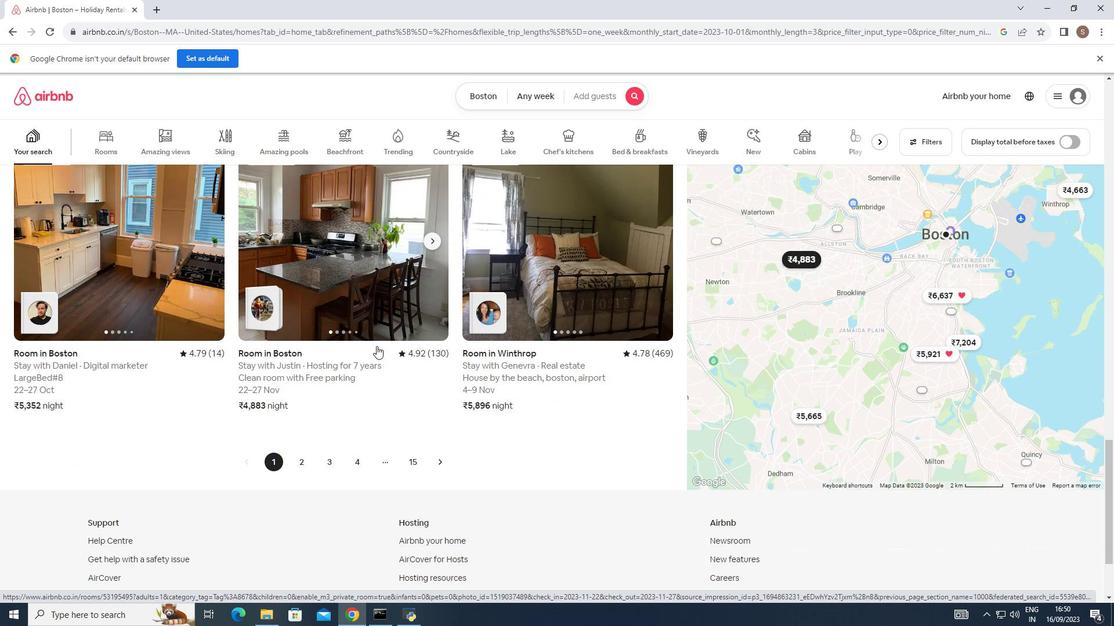 
Action: Mouse scrolled (376, 345) with delta (0, 0)
Screenshot: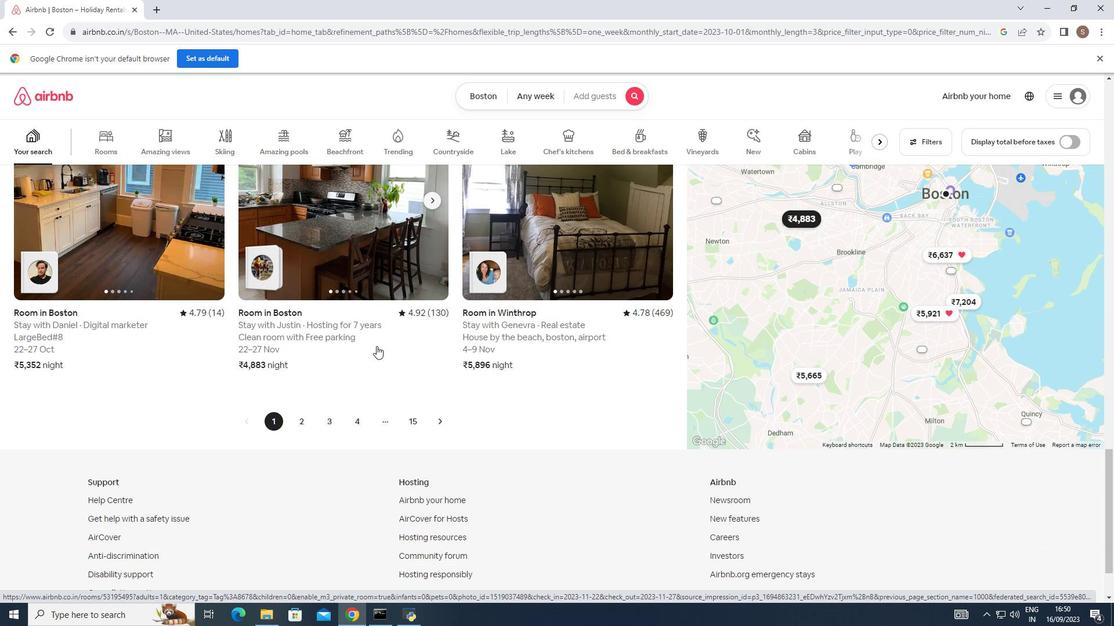 
Action: Mouse scrolled (376, 345) with delta (0, 0)
Screenshot: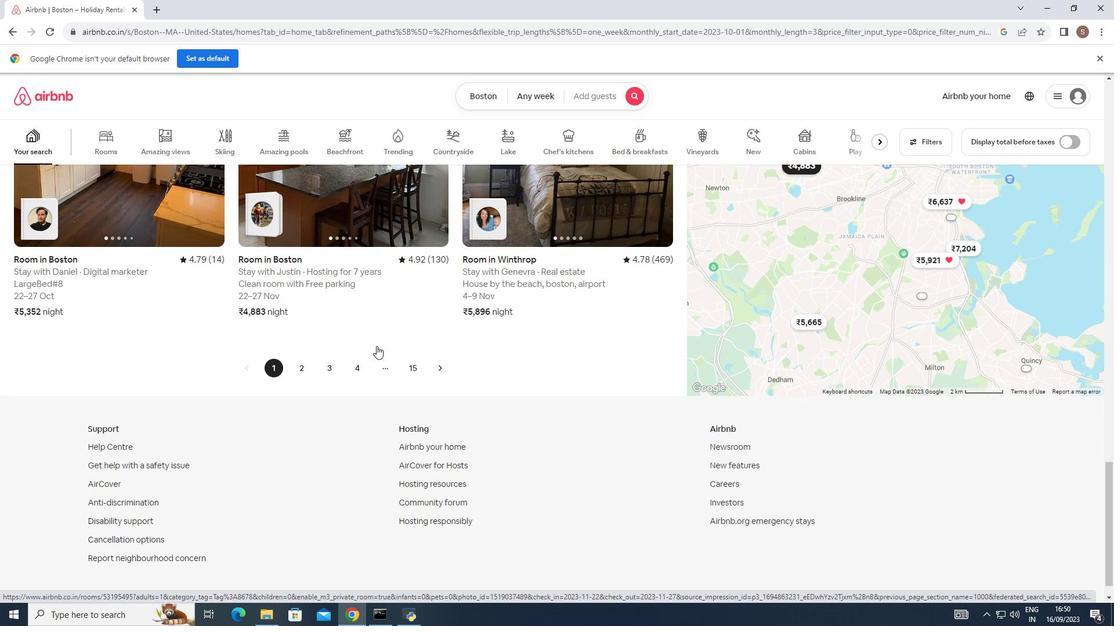 
Action: Mouse scrolled (376, 346) with delta (0, 0)
Screenshot: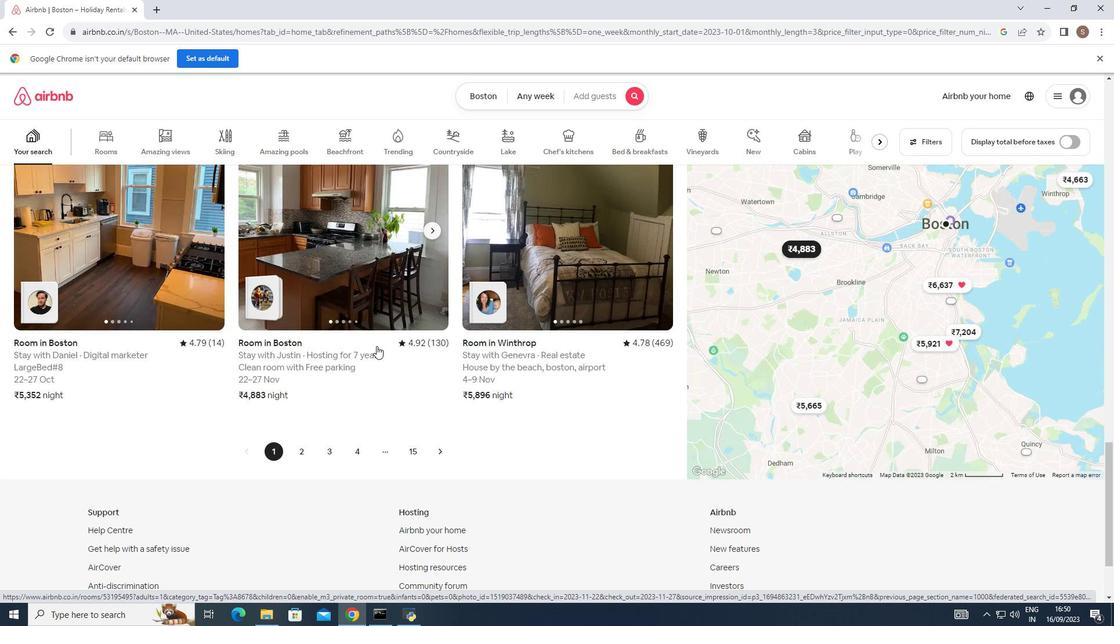 
Action: Mouse scrolled (376, 346) with delta (0, 0)
Screenshot: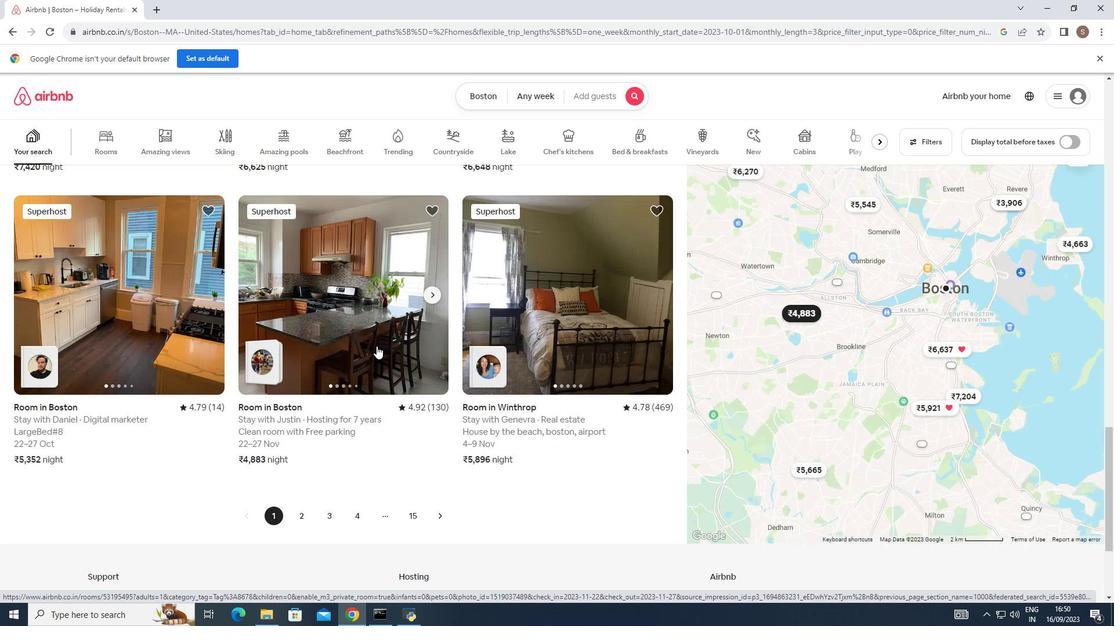
Action: Mouse scrolled (376, 346) with delta (0, 0)
Screenshot: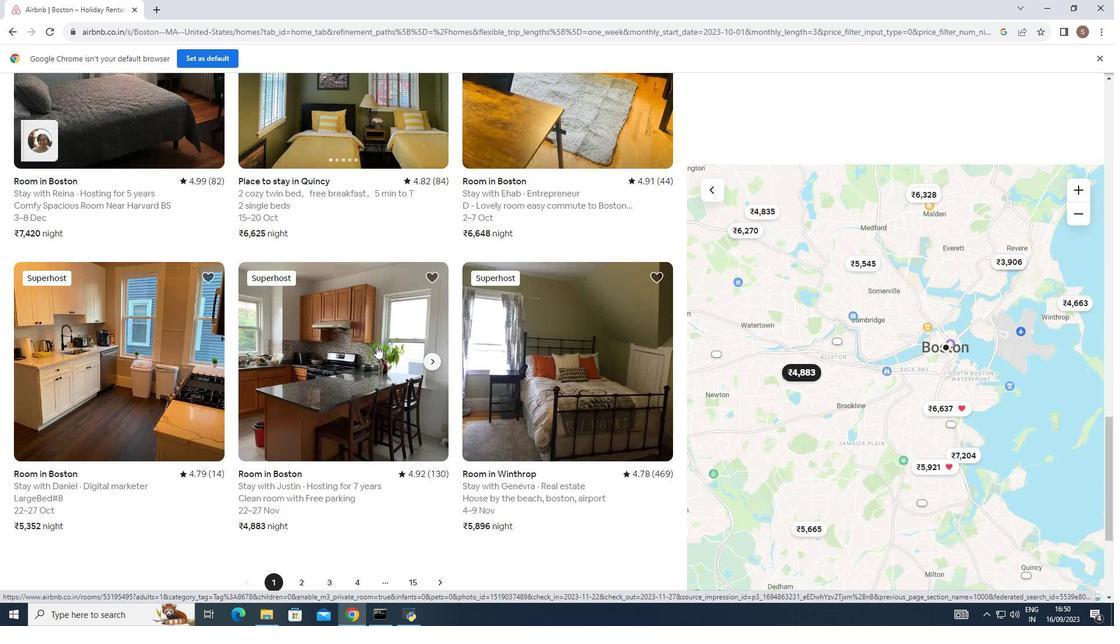 
Action: Mouse scrolled (376, 346) with delta (0, 0)
Screenshot: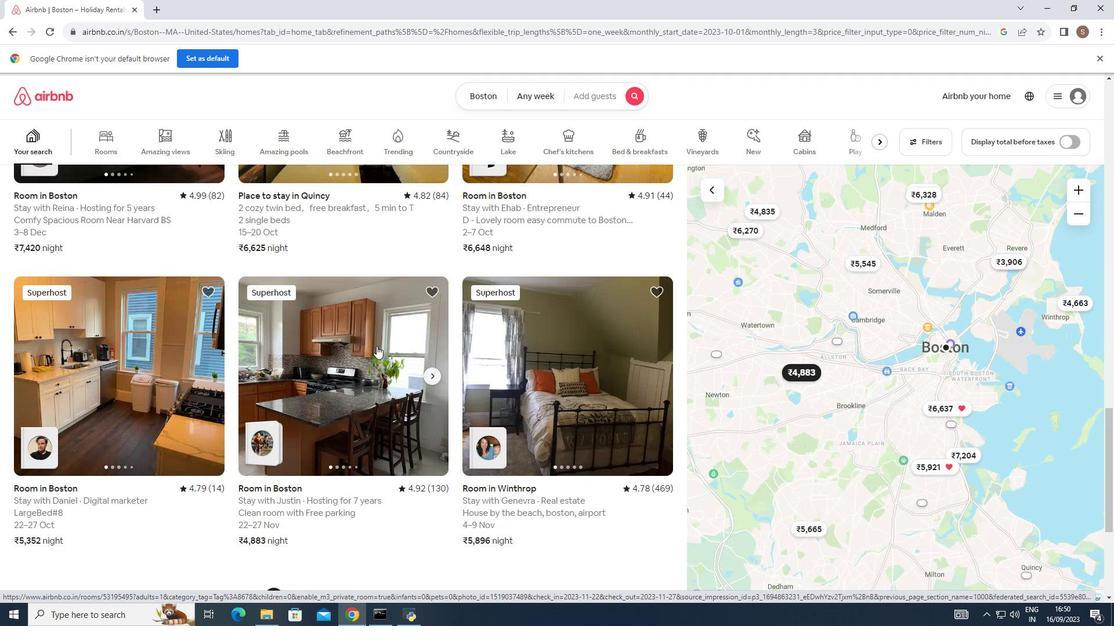 
Action: Mouse moved to (378, 344)
Screenshot: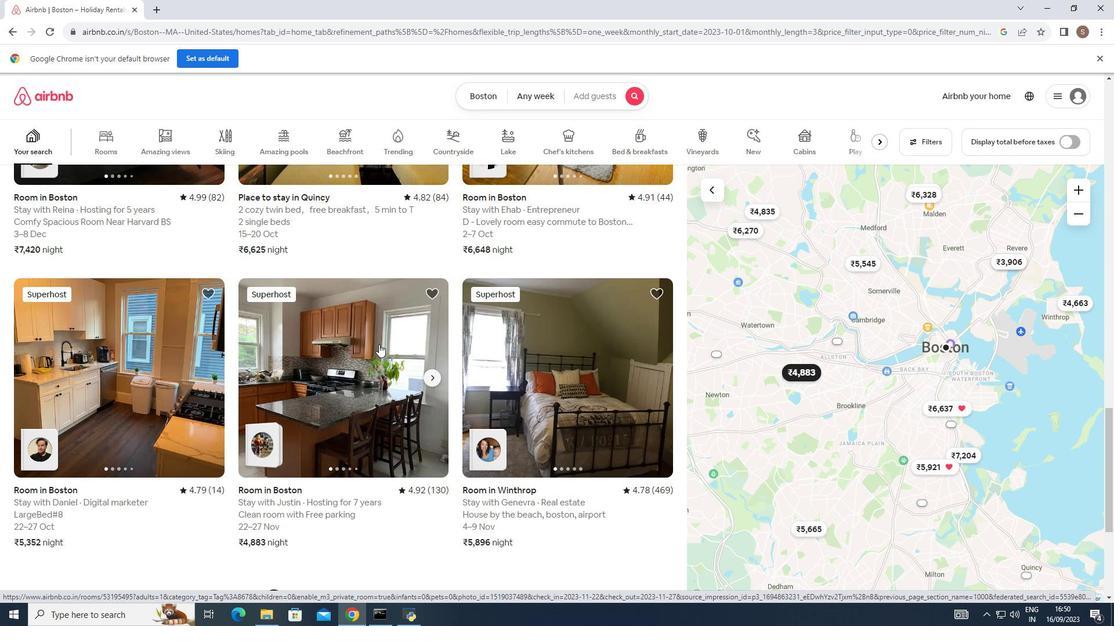 
Action: Mouse scrolled (378, 345) with delta (0, 0)
Screenshot: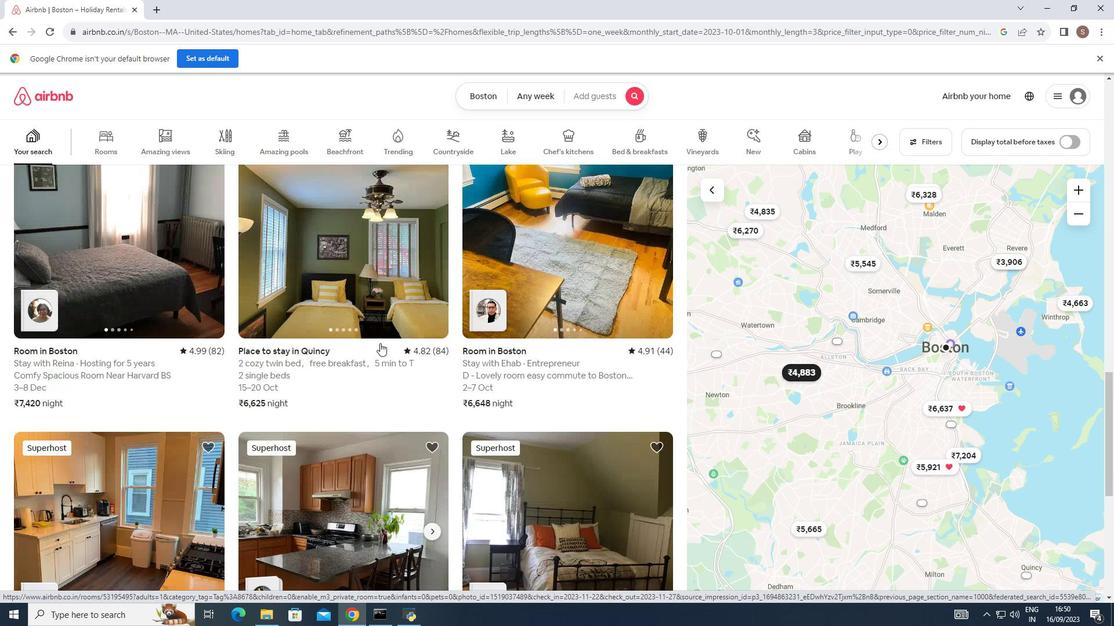 
Action: Mouse scrolled (378, 345) with delta (0, 0)
Screenshot: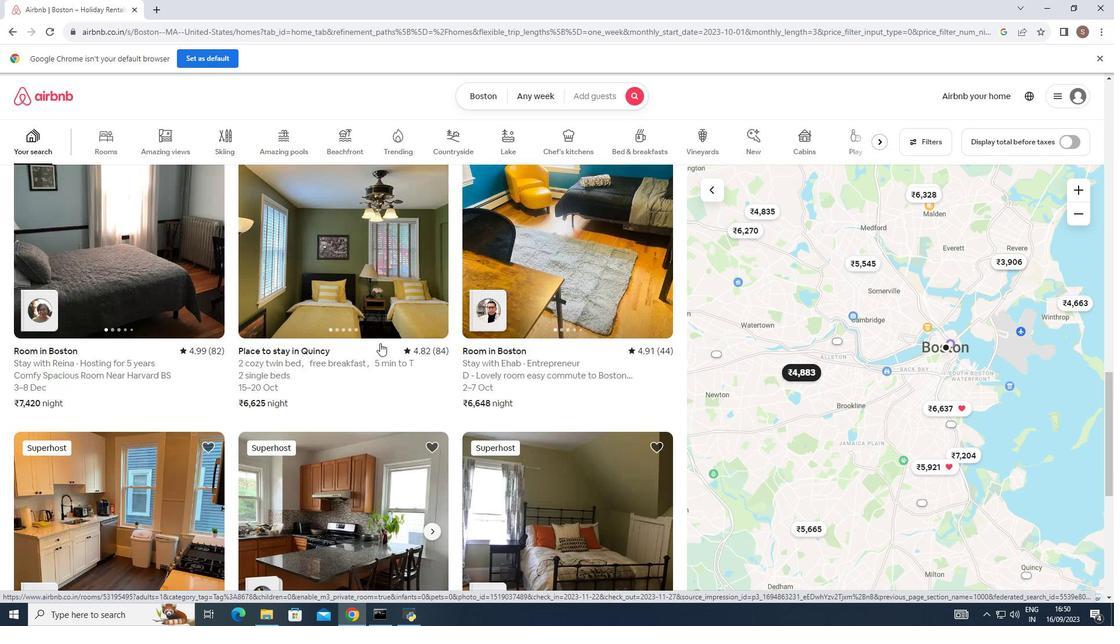 
Action: Mouse scrolled (378, 345) with delta (0, 0)
Screenshot: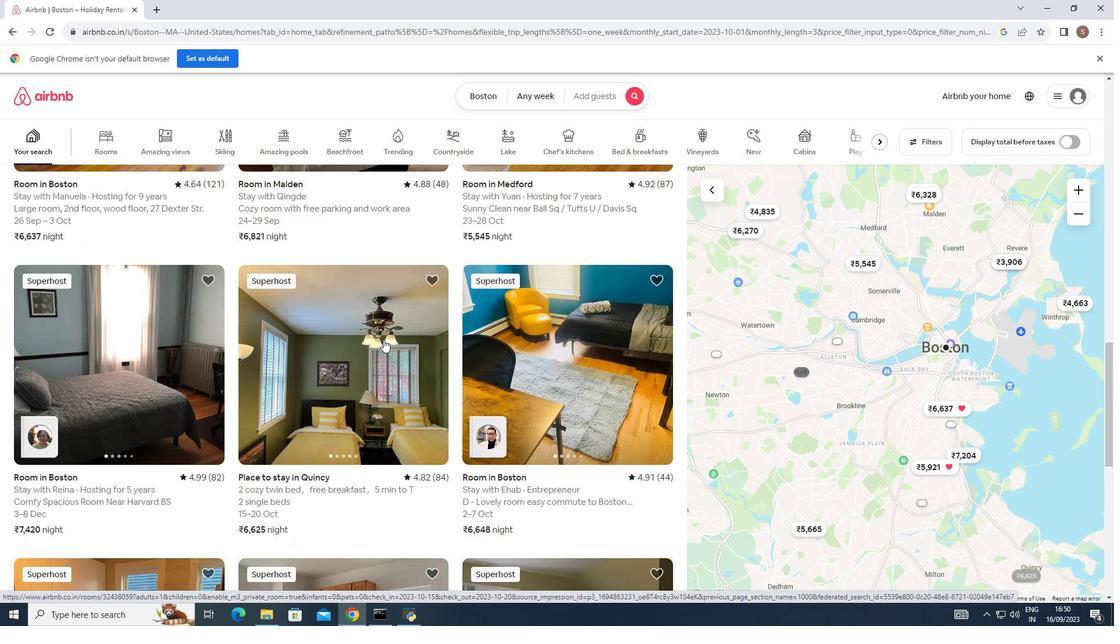 
Action: Mouse scrolled (378, 345) with delta (0, 0)
Screenshot: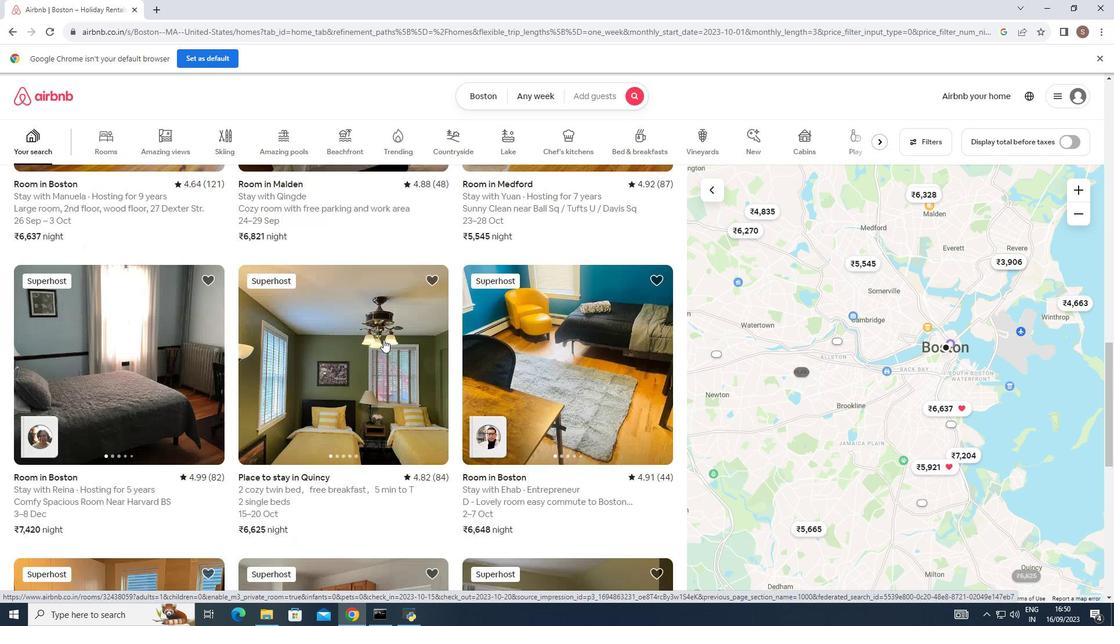 
Action: Mouse scrolled (378, 345) with delta (0, 0)
Screenshot: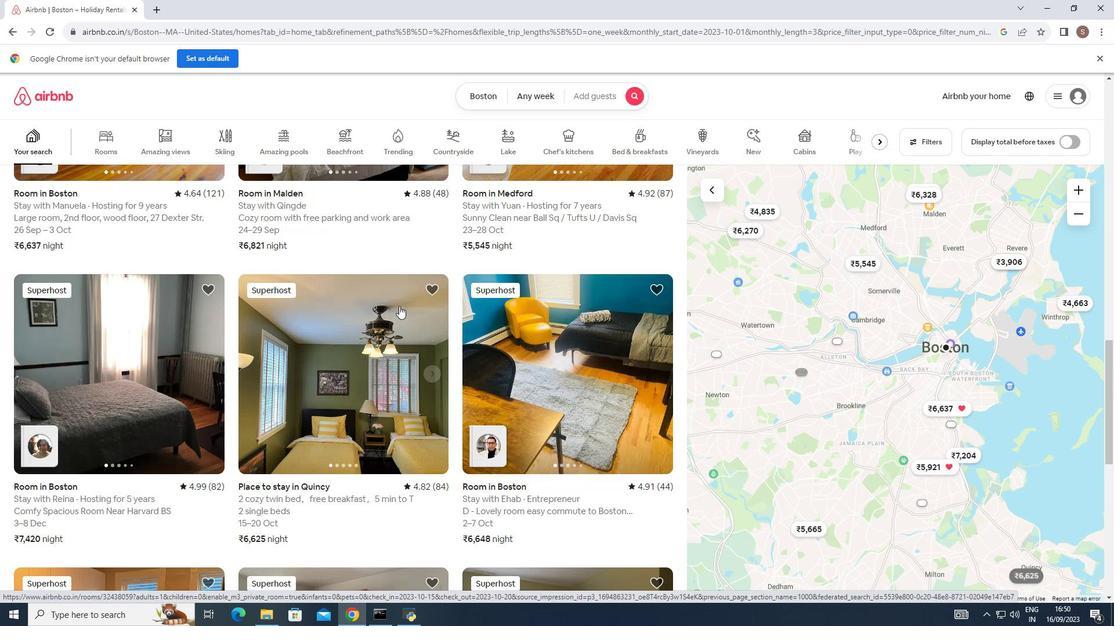 
Action: Mouse moved to (497, 91)
Screenshot: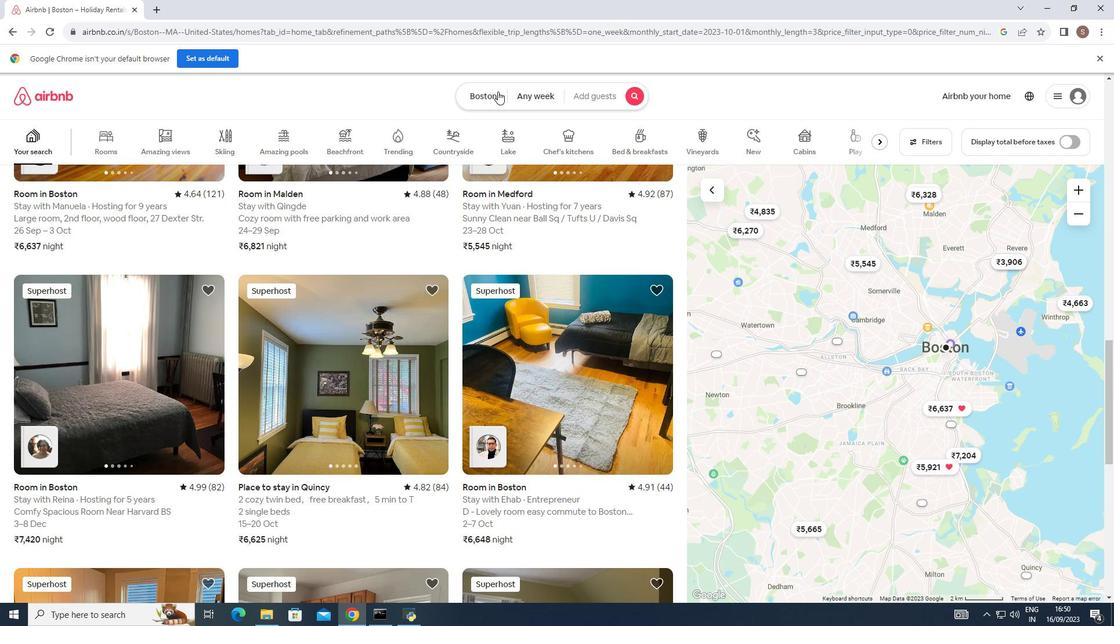
Action: Mouse pressed left at (497, 91)
Screenshot: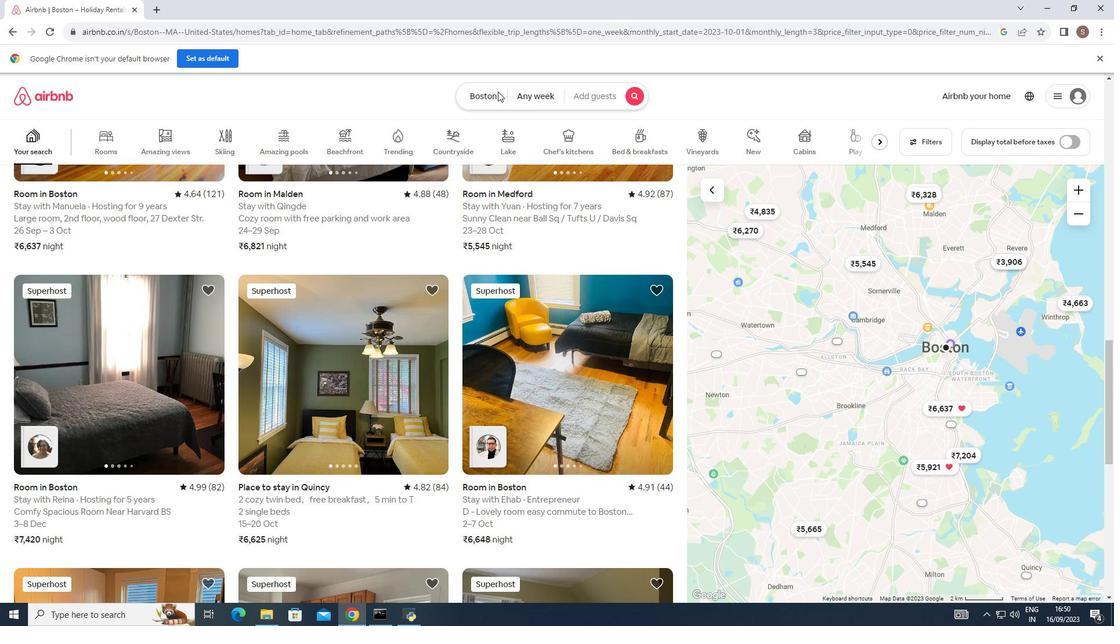 
Action: Mouse moved to (351, 142)
Screenshot: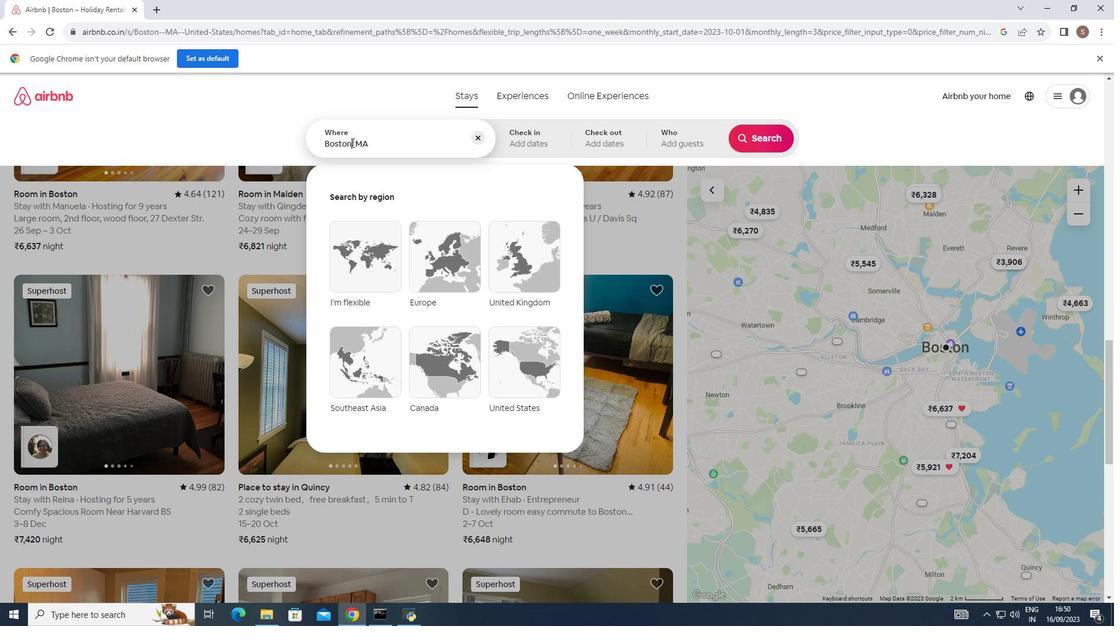 
Action: Mouse pressed left at (351, 142)
Screenshot: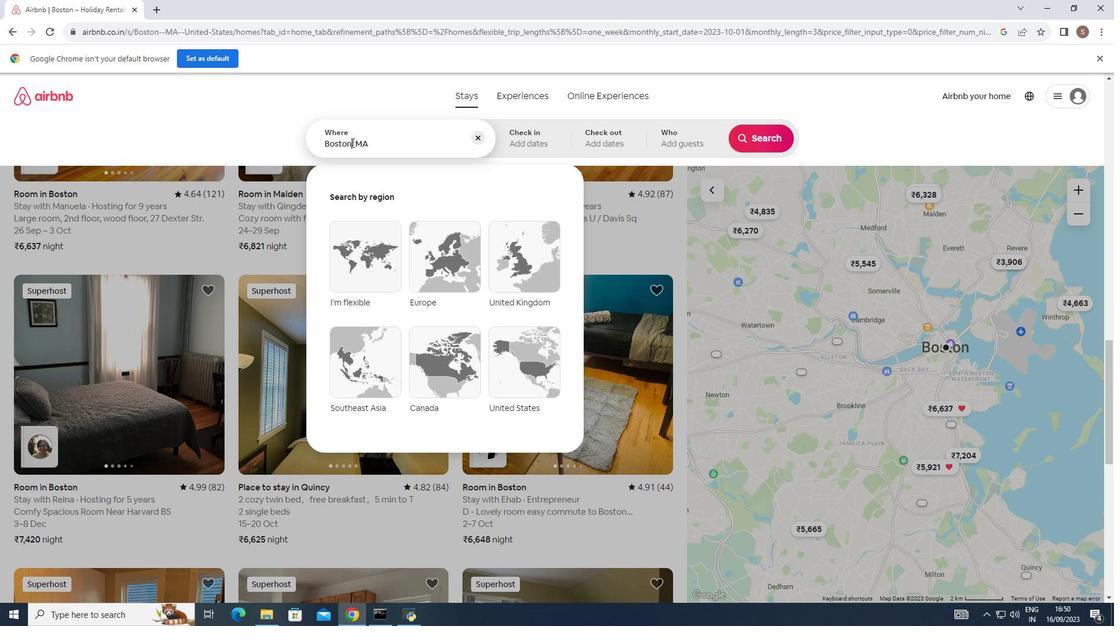 
Action: Mouse moved to (361, 142)
Screenshot: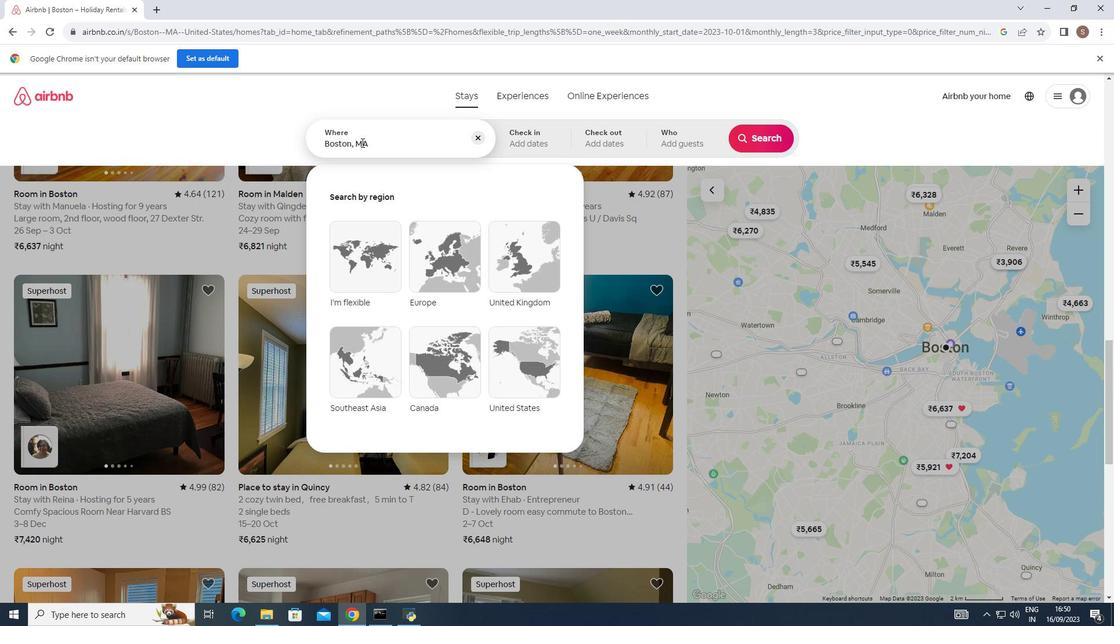 
Action: Key pressed <Key.space>freedom<Key.space>trail
Screenshot: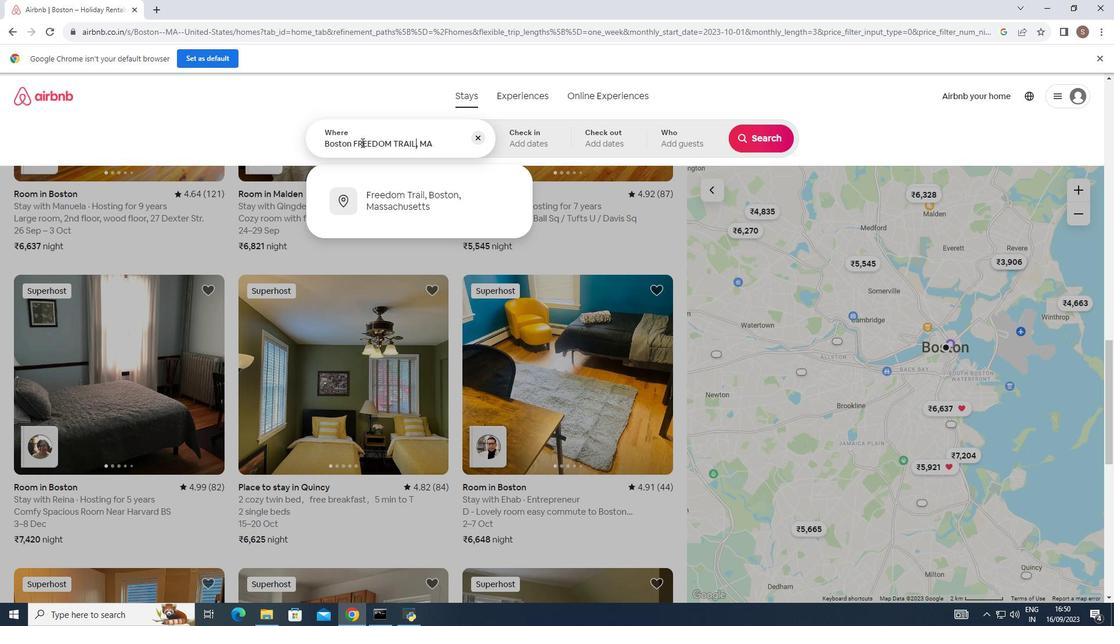 
Action: Mouse moved to (420, 202)
Screenshot: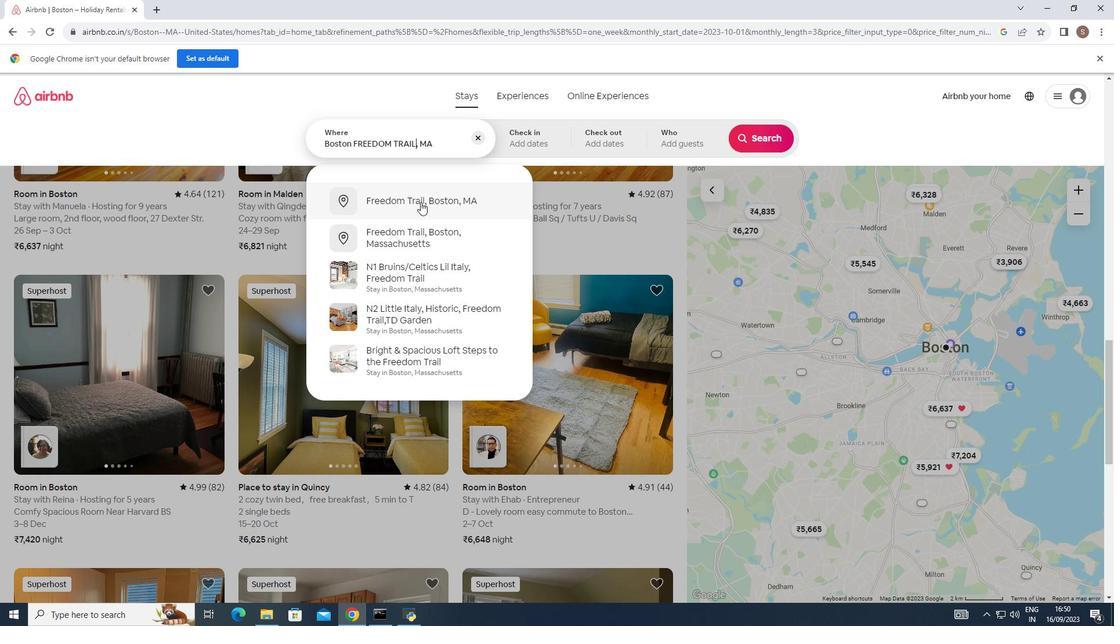 
Action: Mouse pressed left at (420, 202)
Screenshot: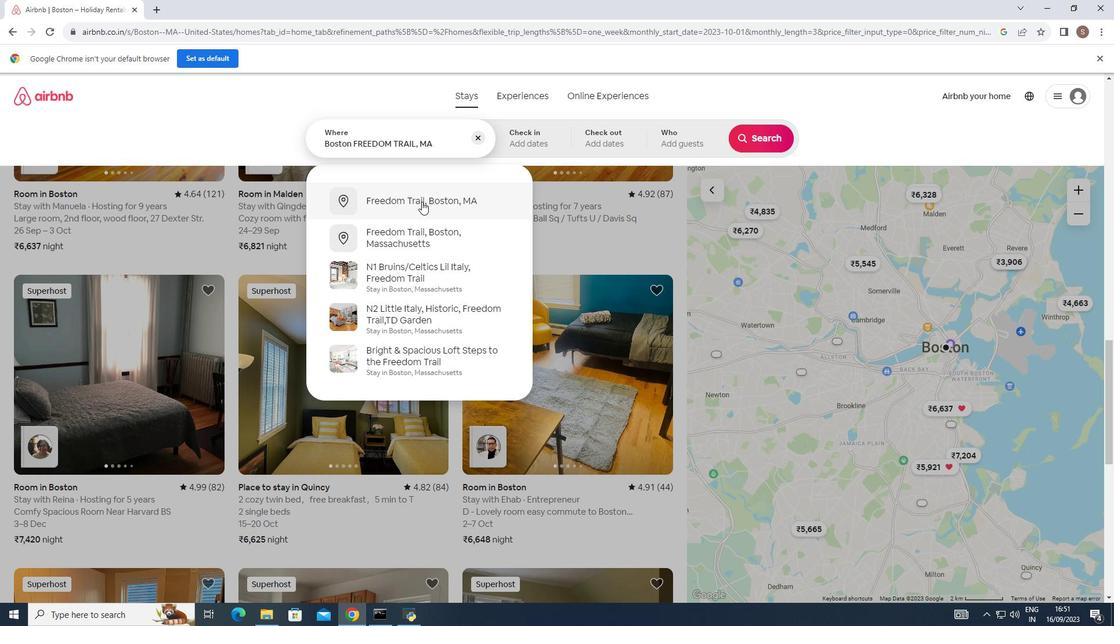 
Action: Mouse moved to (757, 138)
Screenshot: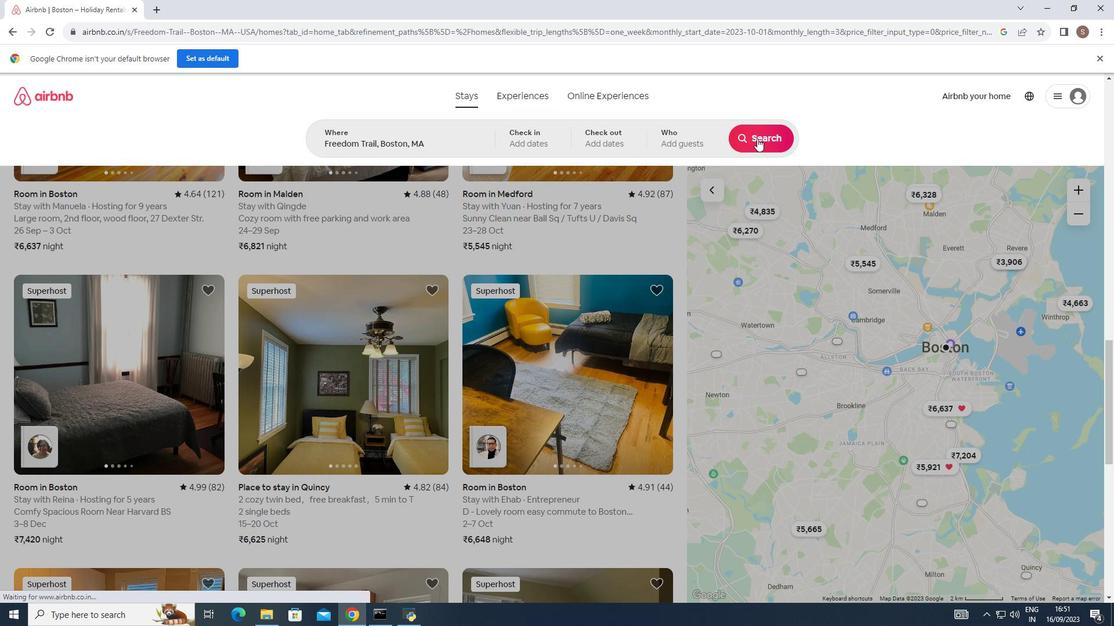 
Action: Mouse pressed left at (757, 138)
Screenshot: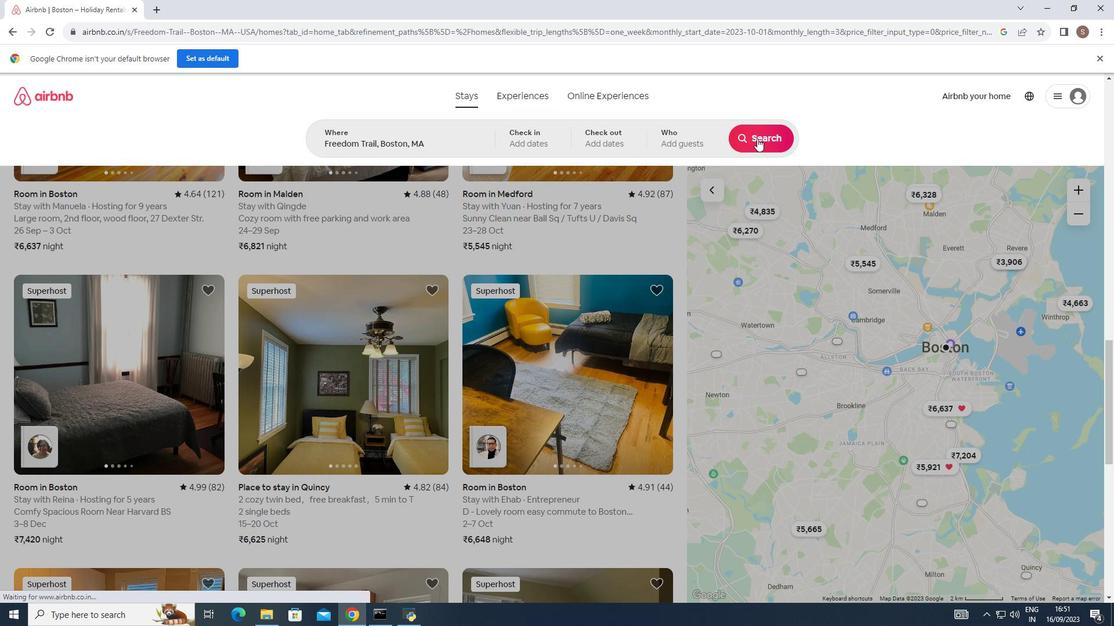 
Action: Mouse moved to (457, 280)
Screenshot: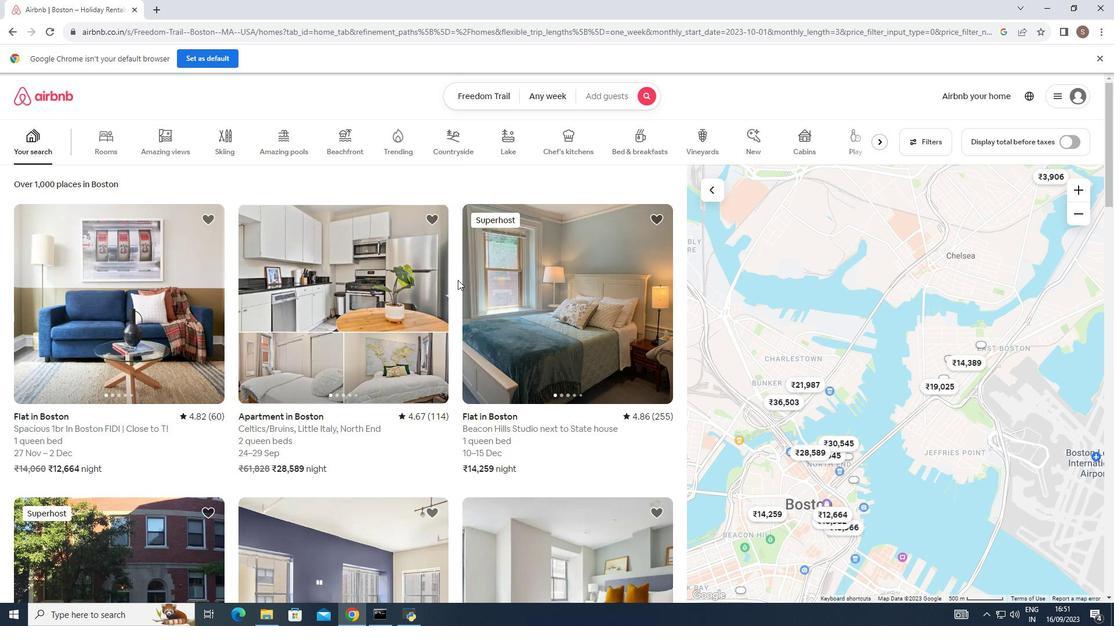 
Action: Mouse scrolled (457, 279) with delta (0, 0)
Screenshot: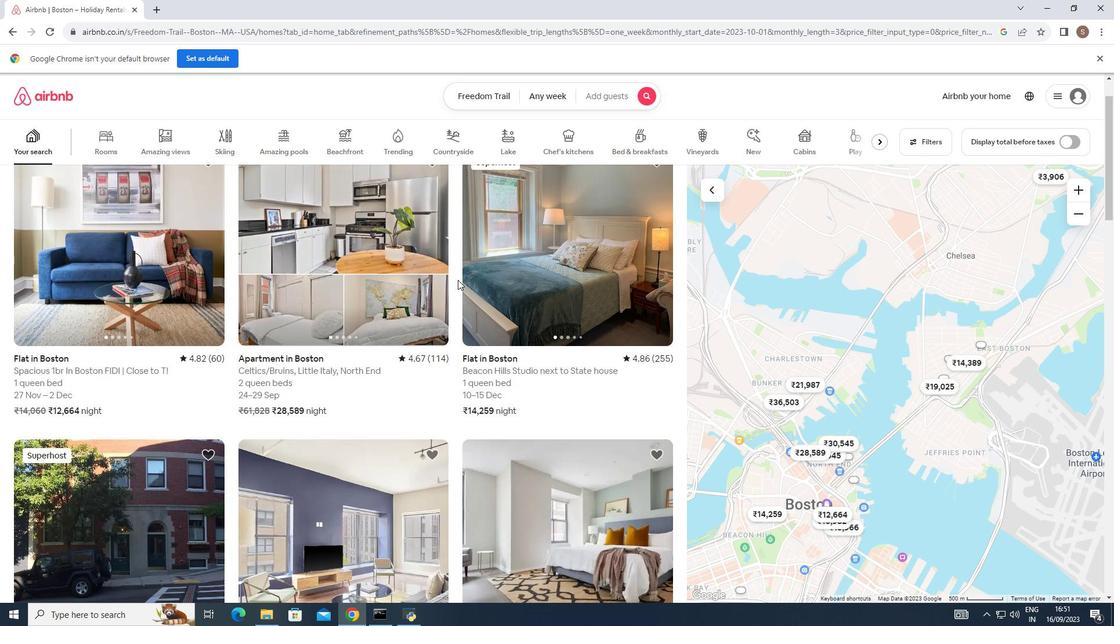
Action: Mouse moved to (457, 280)
Screenshot: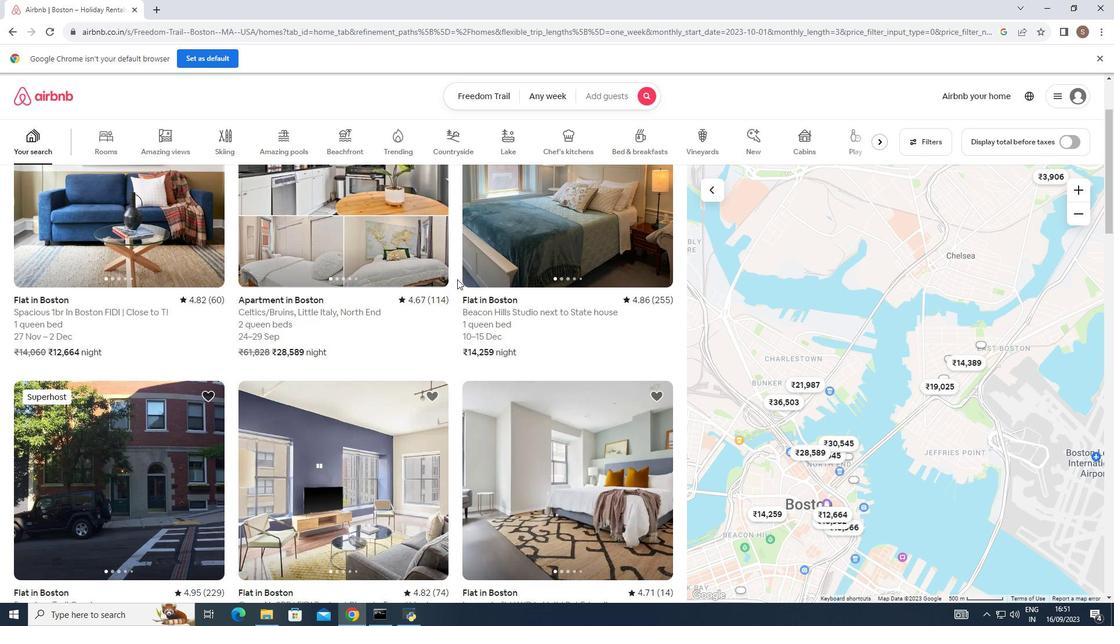 
Action: Mouse scrolled (457, 279) with delta (0, 0)
Screenshot: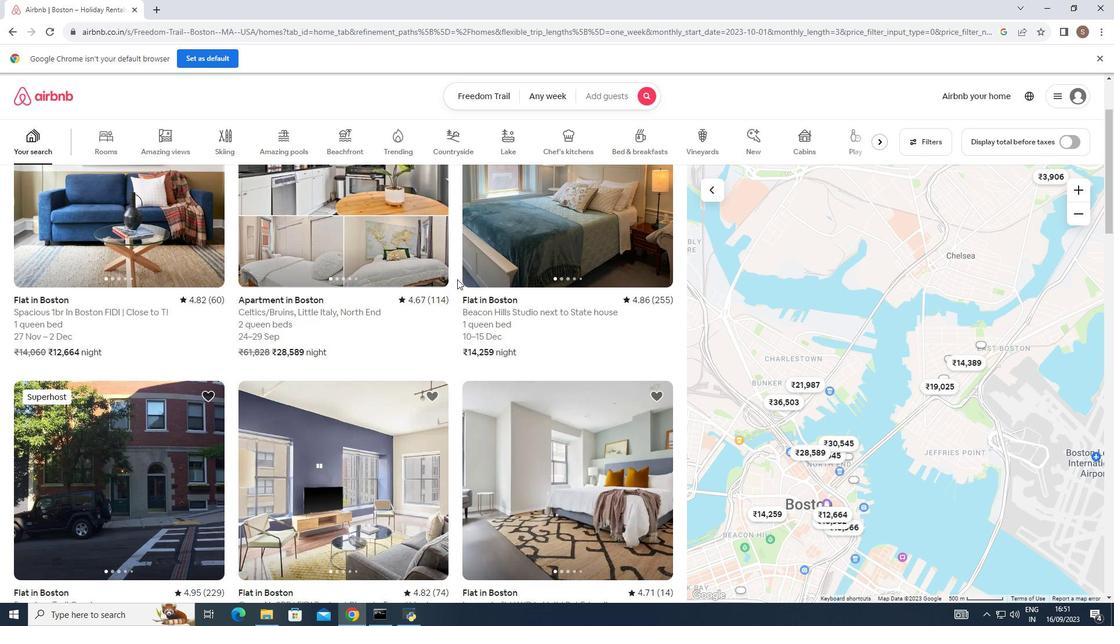
Action: Mouse scrolled (457, 279) with delta (0, 0)
Screenshot: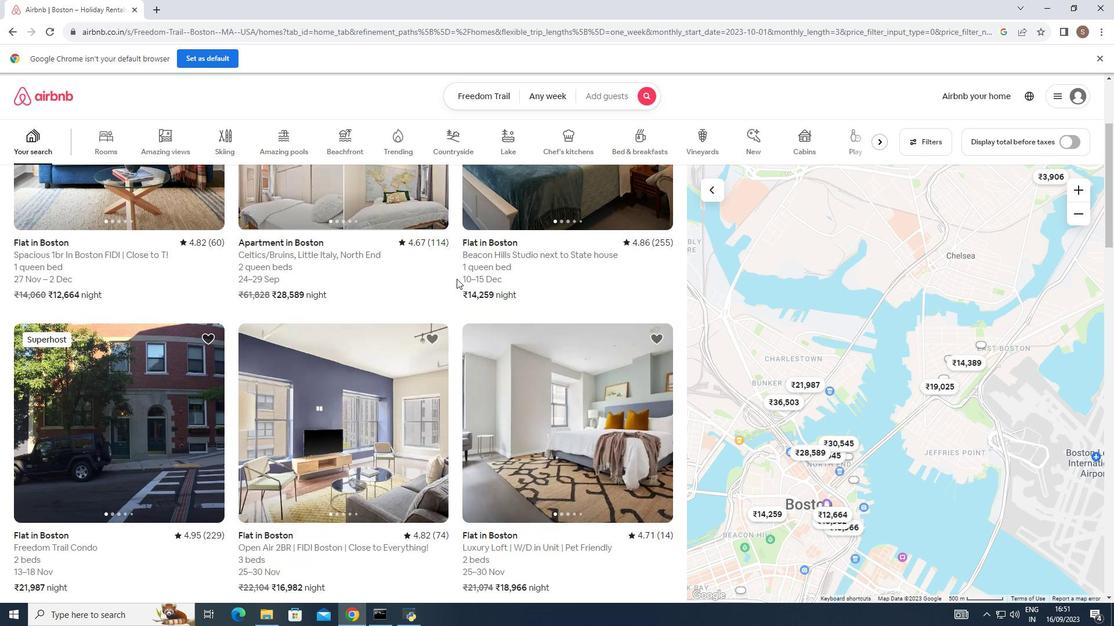 
Action: Mouse moved to (457, 279)
Screenshot: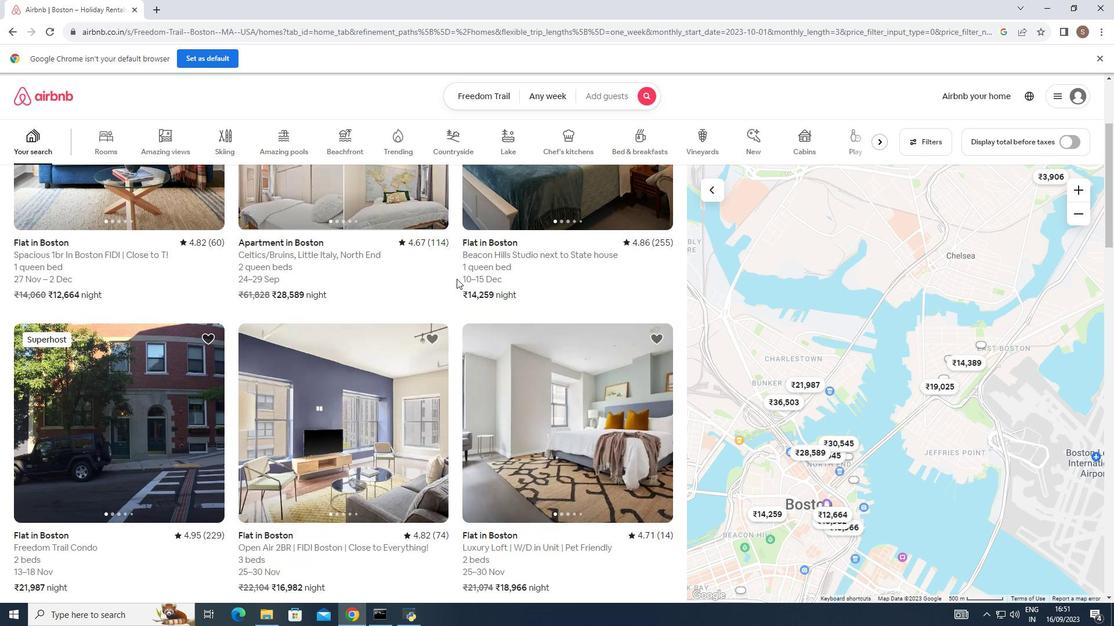 
Action: Mouse scrolled (457, 279) with delta (0, 0)
Screenshot: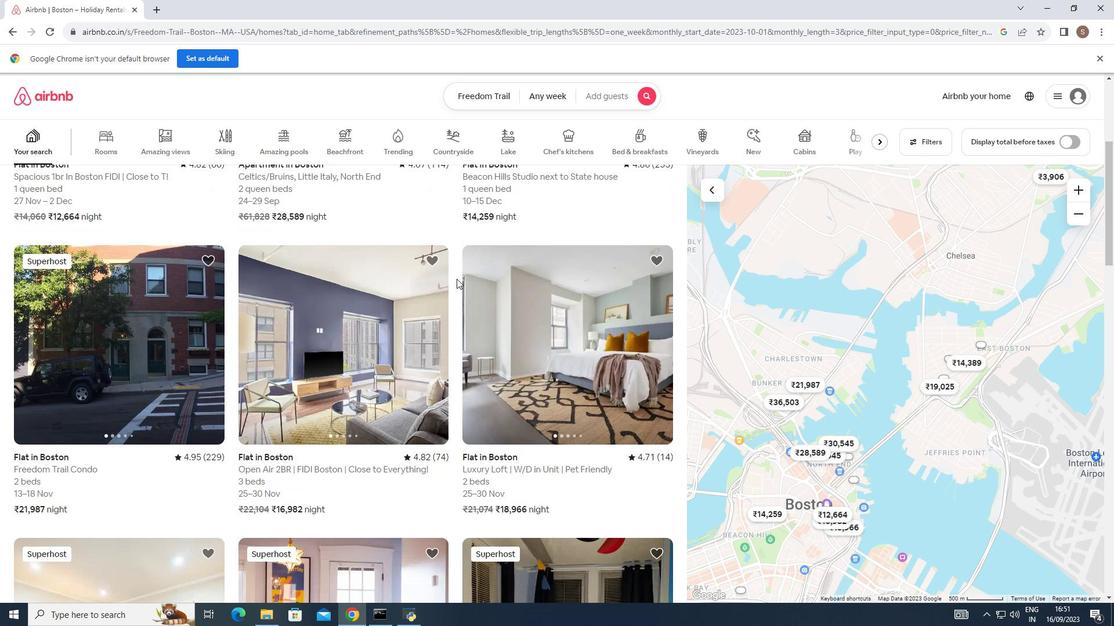 
Action: Mouse moved to (456, 279)
Screenshot: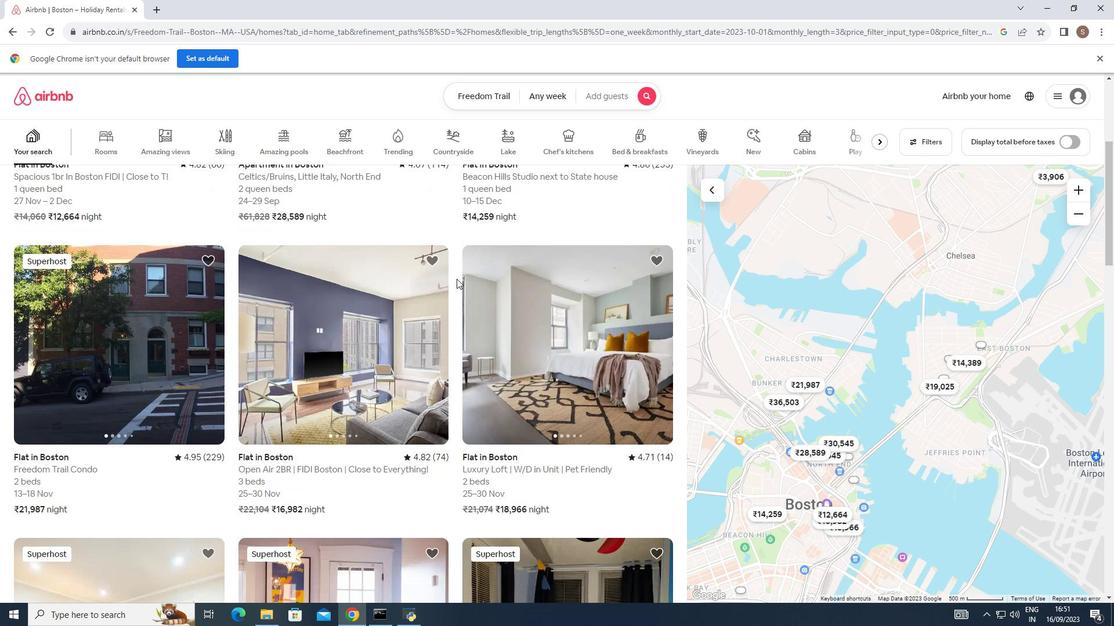 
Action: Mouse scrolled (456, 278) with delta (0, 0)
Screenshot: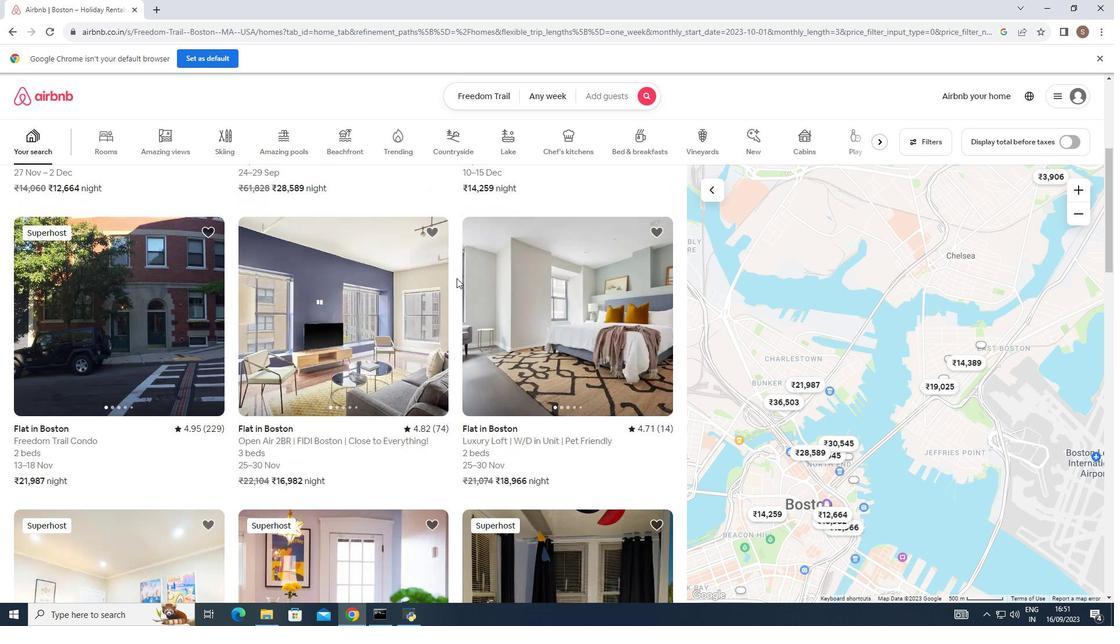 
Action: Mouse moved to (456, 275)
Screenshot: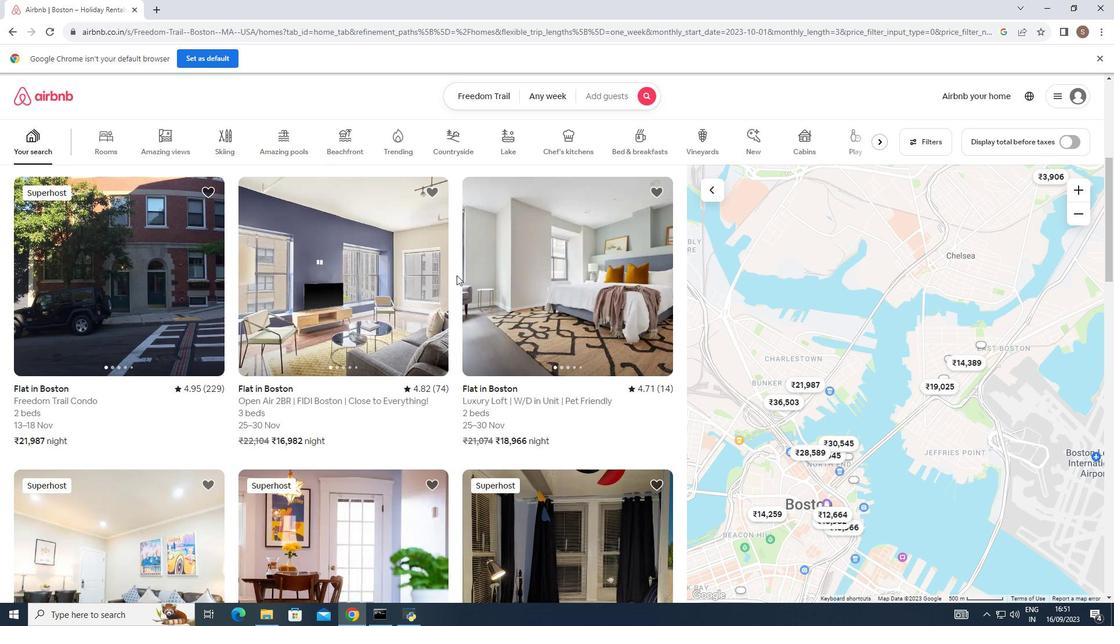 
Action: Mouse scrolled (456, 275) with delta (0, 0)
Screenshot: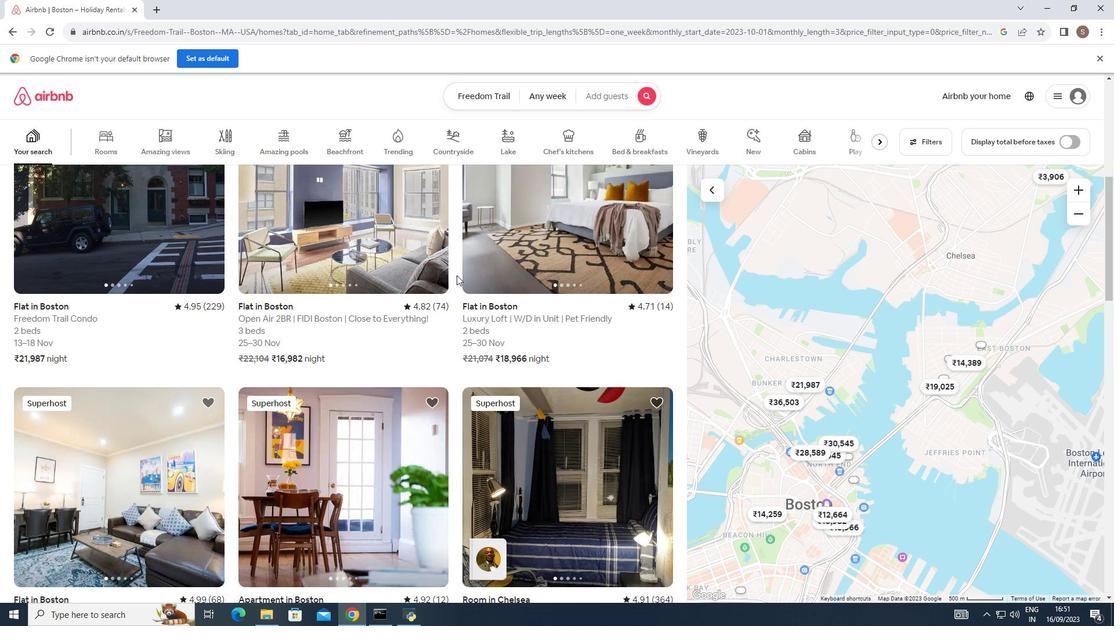 
Action: Mouse scrolled (456, 275) with delta (0, 0)
Screenshot: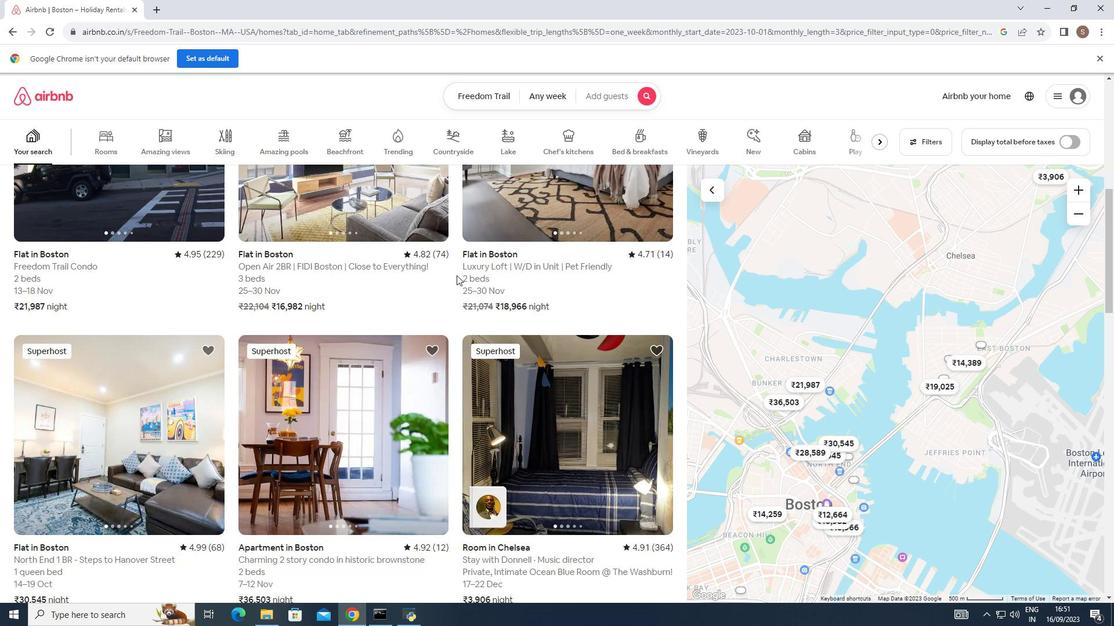 
Action: Mouse scrolled (456, 275) with delta (0, 0)
Screenshot: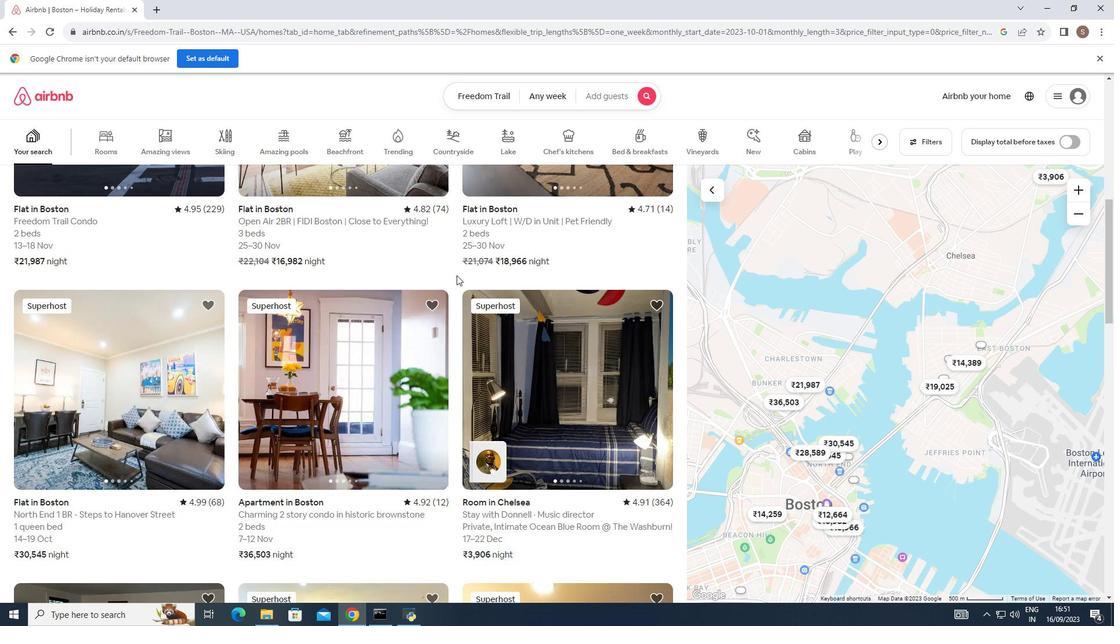 
Action: Mouse scrolled (456, 275) with delta (0, 0)
Screenshot: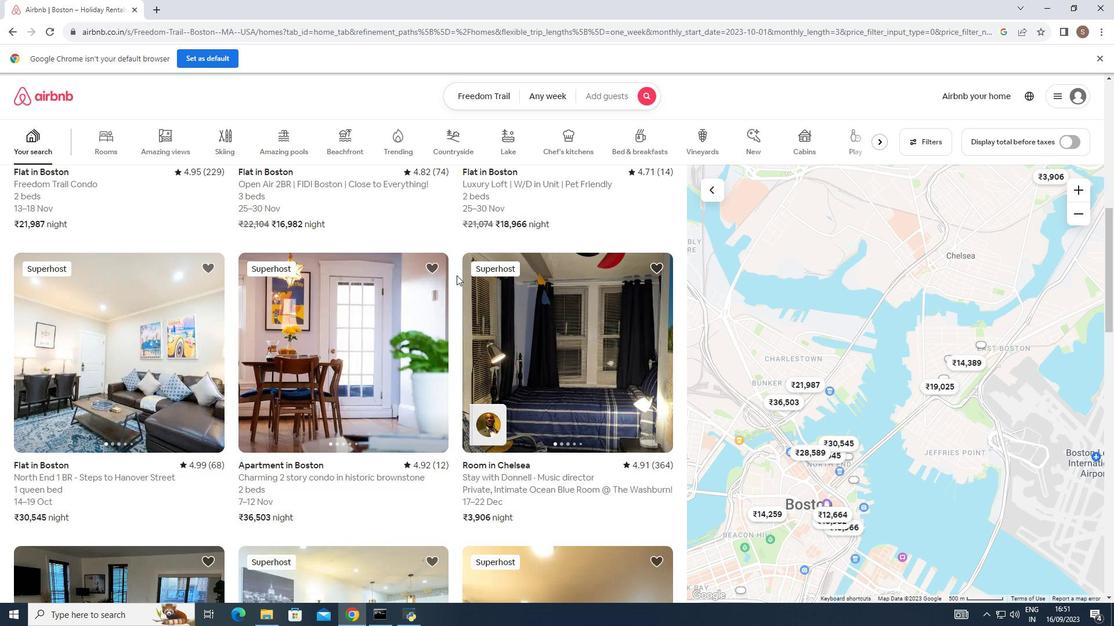
Action: Mouse scrolled (456, 275) with delta (0, 0)
Screenshot: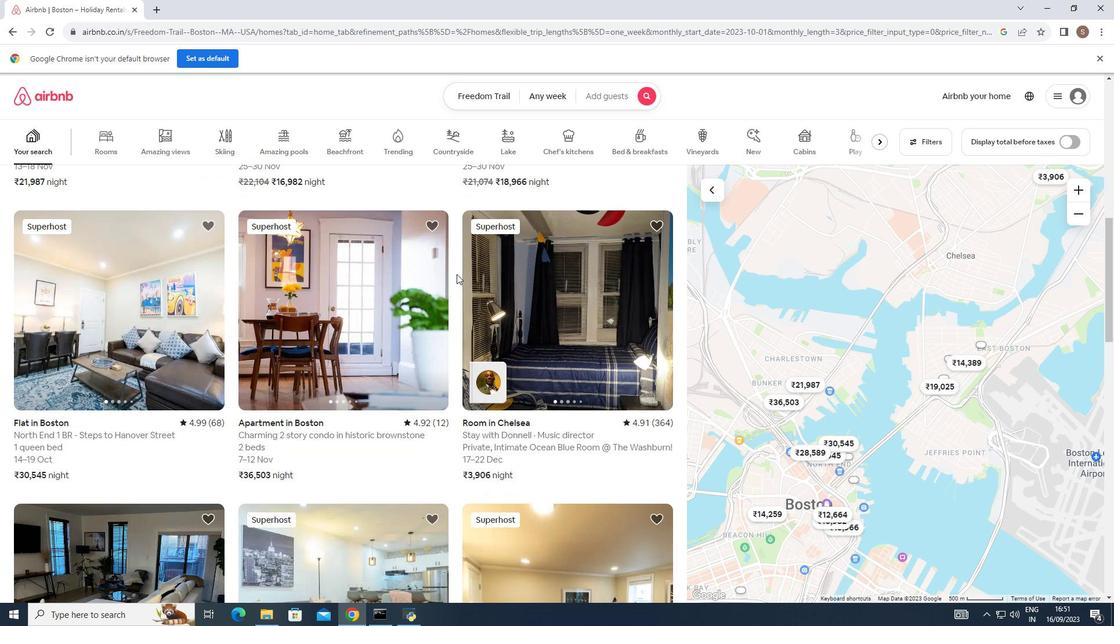 
Action: Mouse moved to (456, 273)
Screenshot: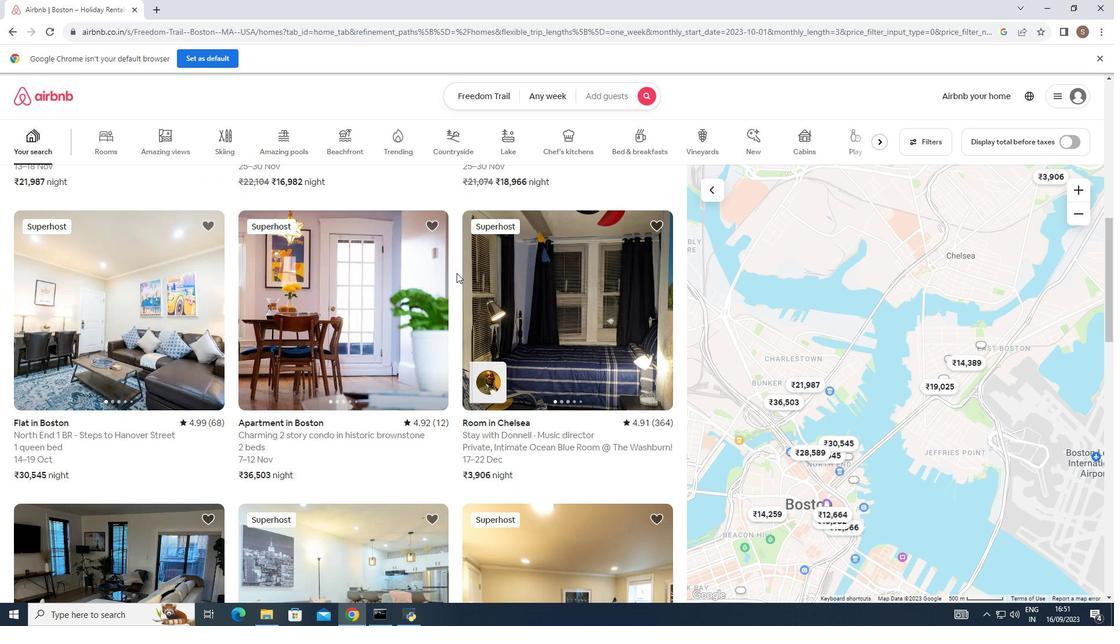 
Action: Mouse scrolled (456, 273) with delta (0, 0)
Screenshot: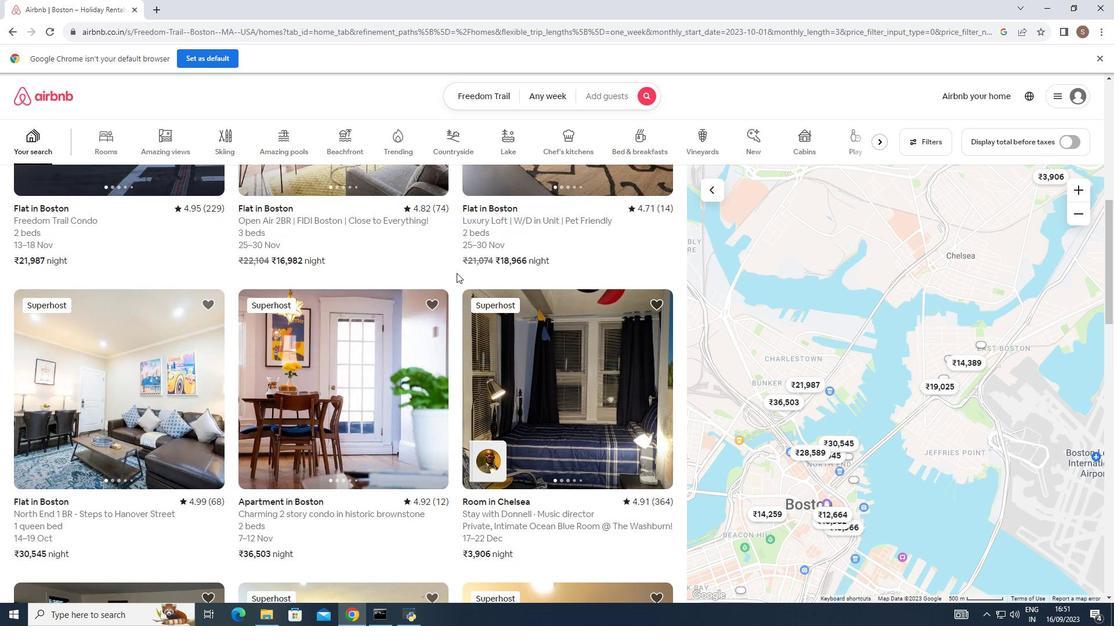 
Action: Mouse moved to (456, 273)
Screenshot: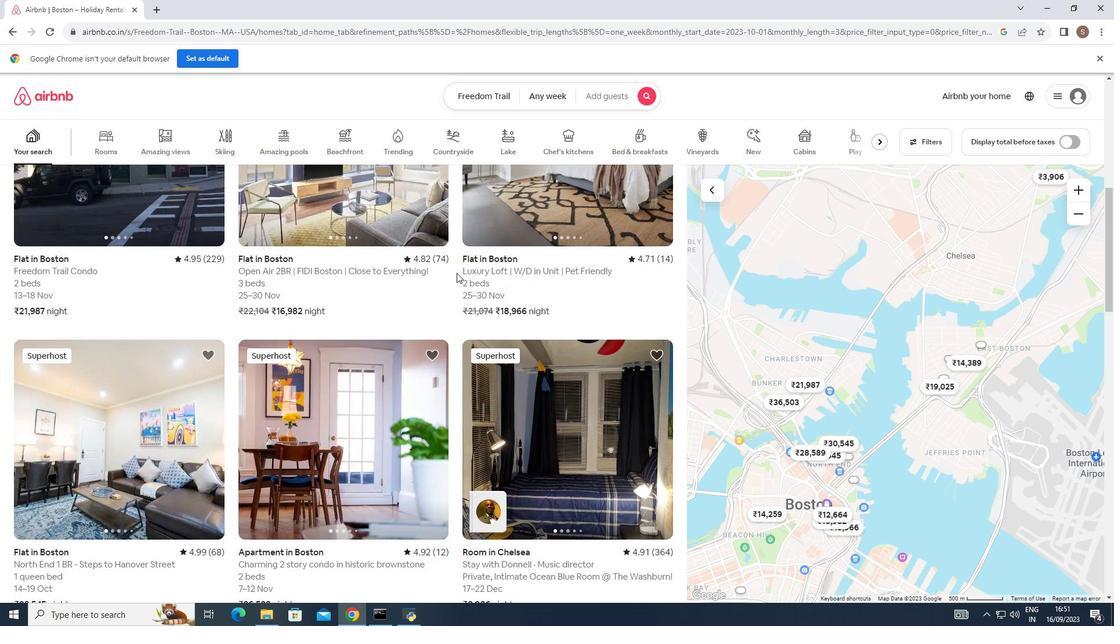 
Action: Mouse scrolled (456, 273) with delta (0, 0)
Screenshot: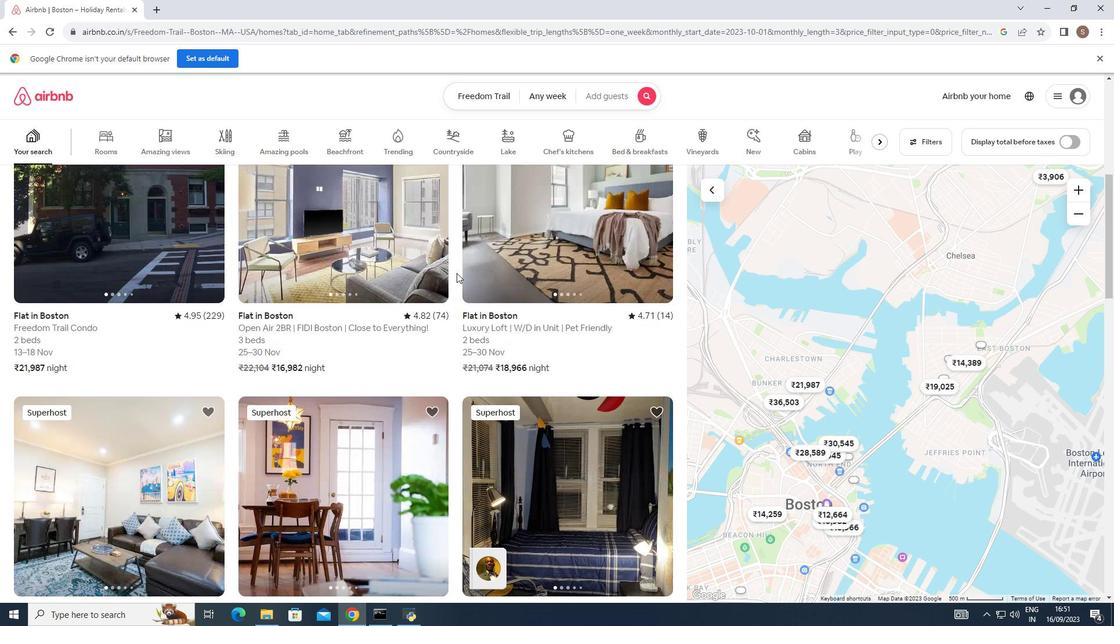 
Action: Mouse scrolled (456, 273) with delta (0, 0)
Screenshot: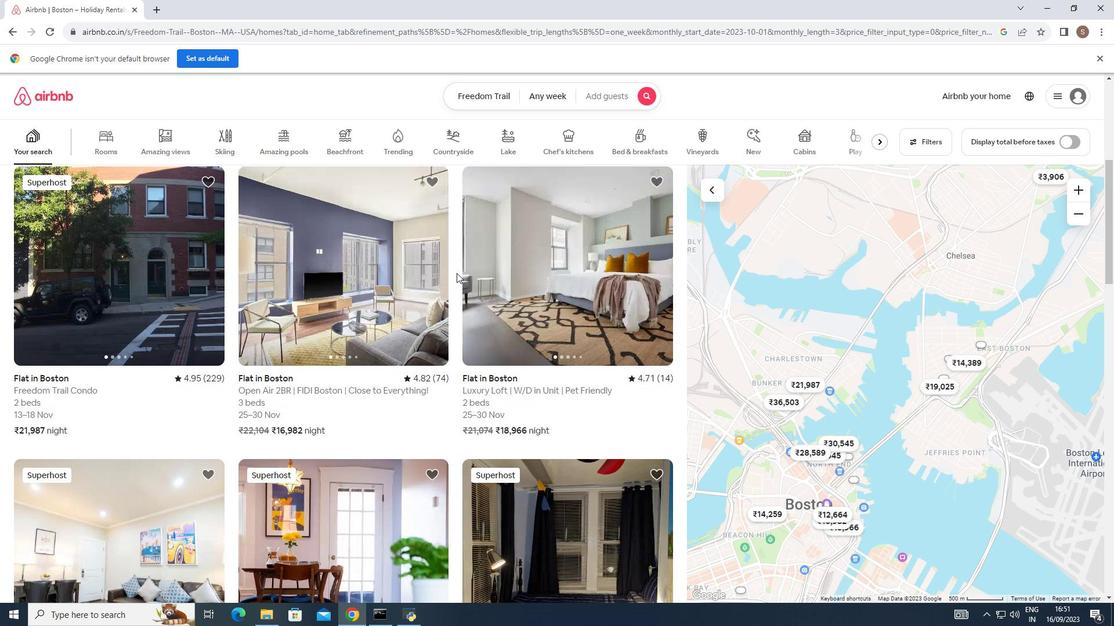 
Action: Mouse scrolled (456, 273) with delta (0, 0)
Screenshot: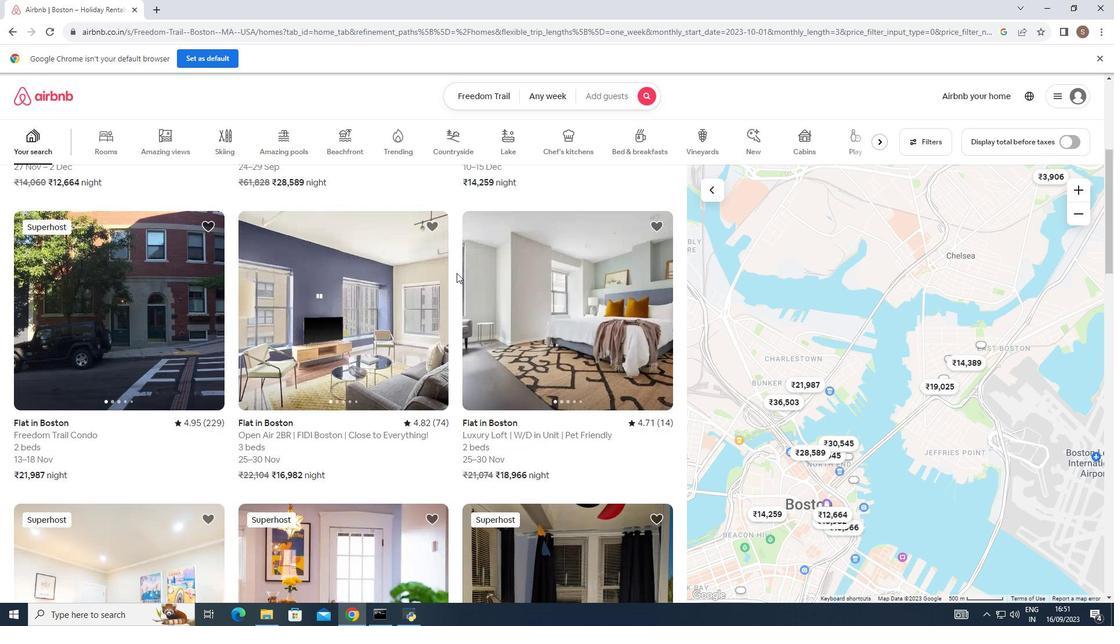 
Action: Mouse scrolled (456, 273) with delta (0, 0)
Screenshot: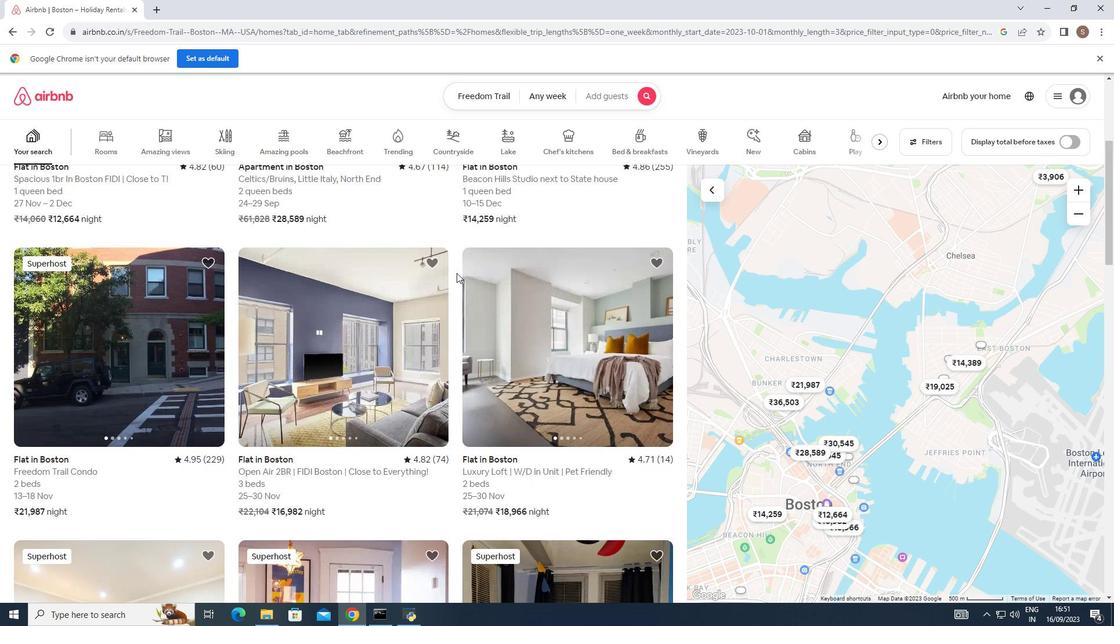 
Action: Mouse scrolled (456, 273) with delta (0, 0)
Screenshot: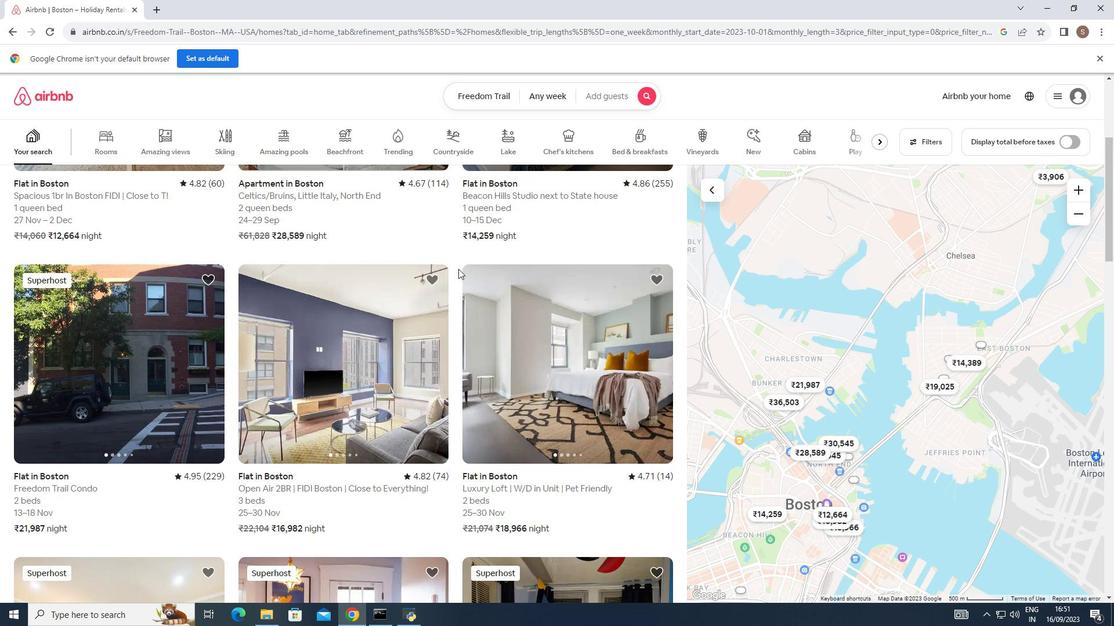 
Action: Mouse moved to (460, 266)
Screenshot: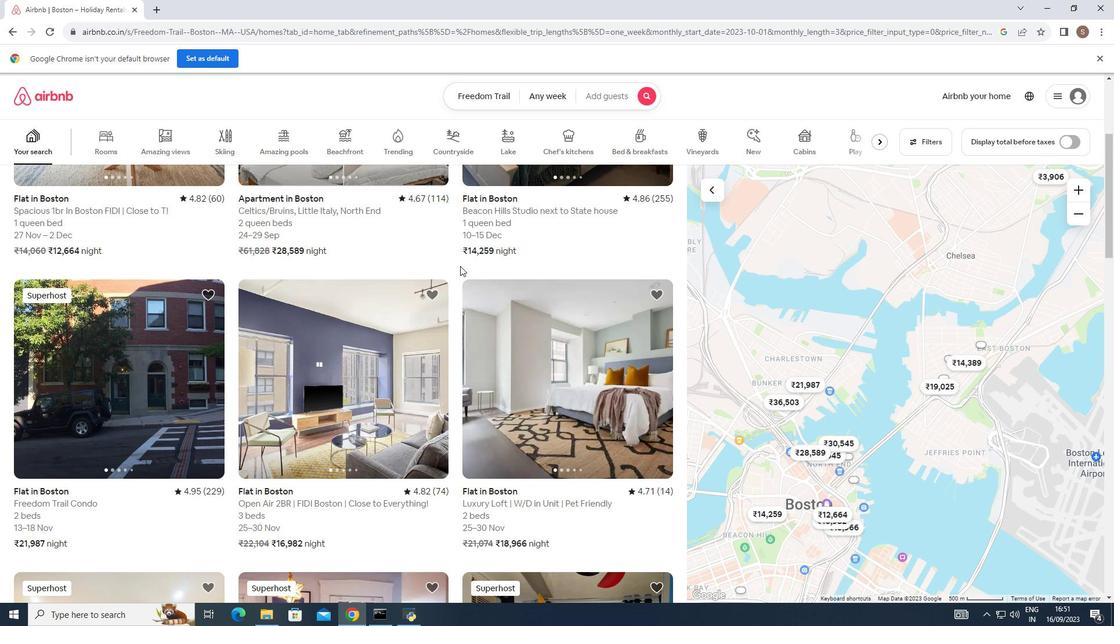 
Action: Mouse scrolled (460, 266) with delta (0, 0)
Screenshot: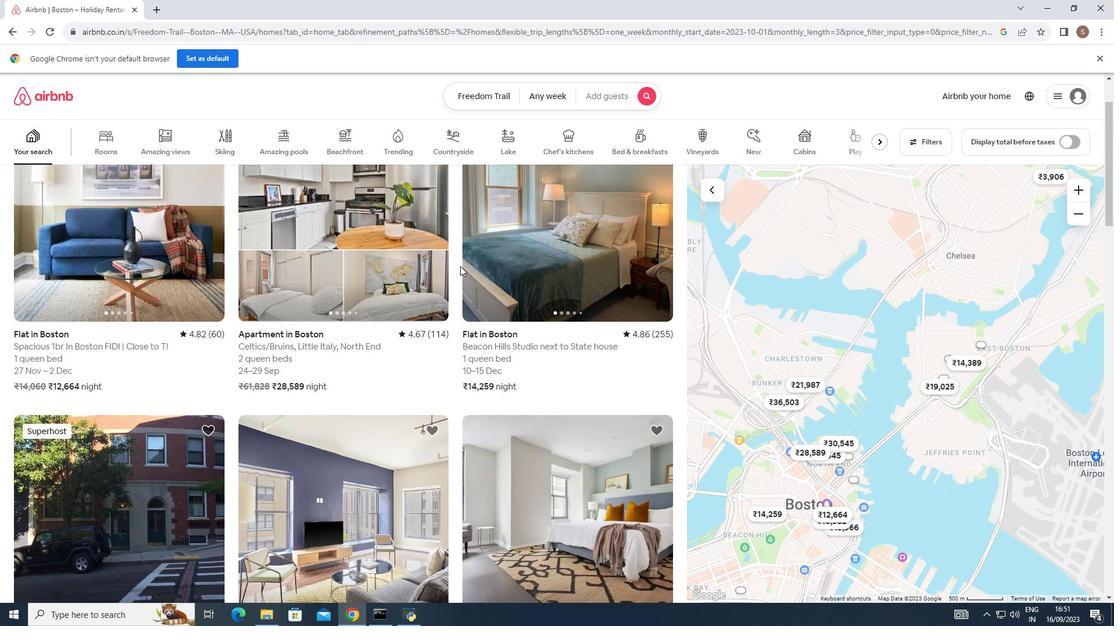 
Action: Mouse scrolled (460, 266) with delta (0, 0)
Screenshot: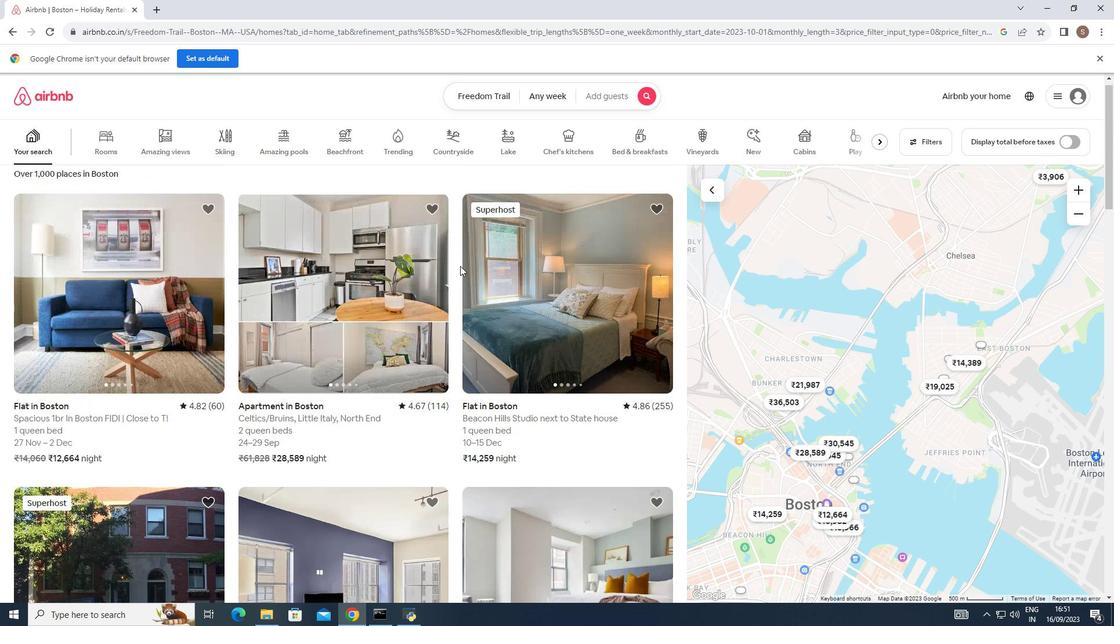
Action: Mouse scrolled (460, 266) with delta (0, 0)
Screenshot: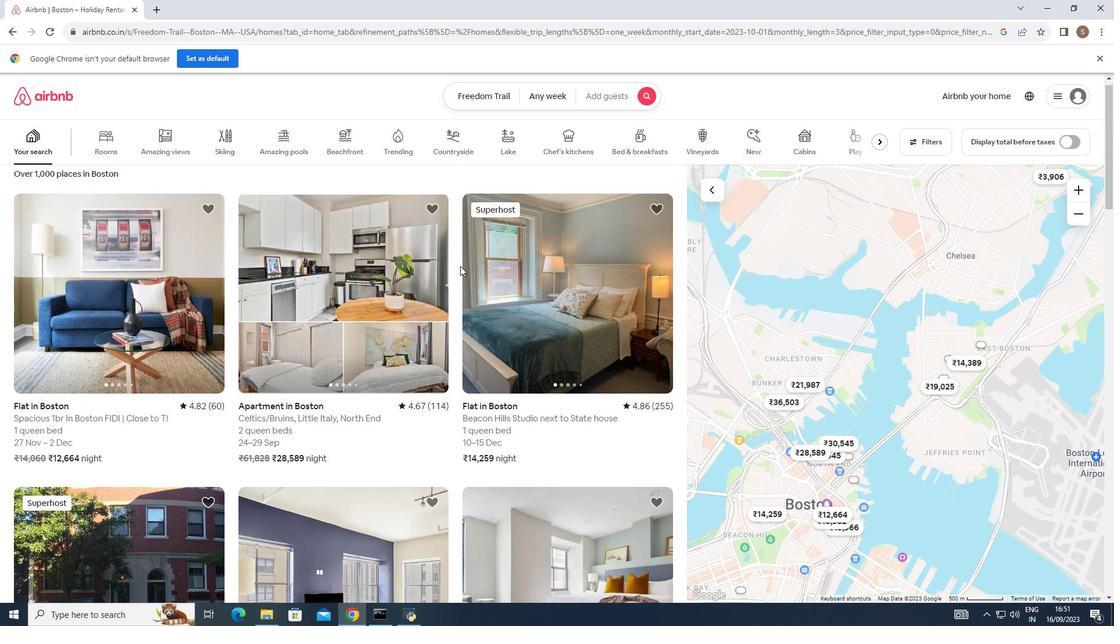 
Action: Mouse scrolled (460, 266) with delta (0, 0)
Screenshot: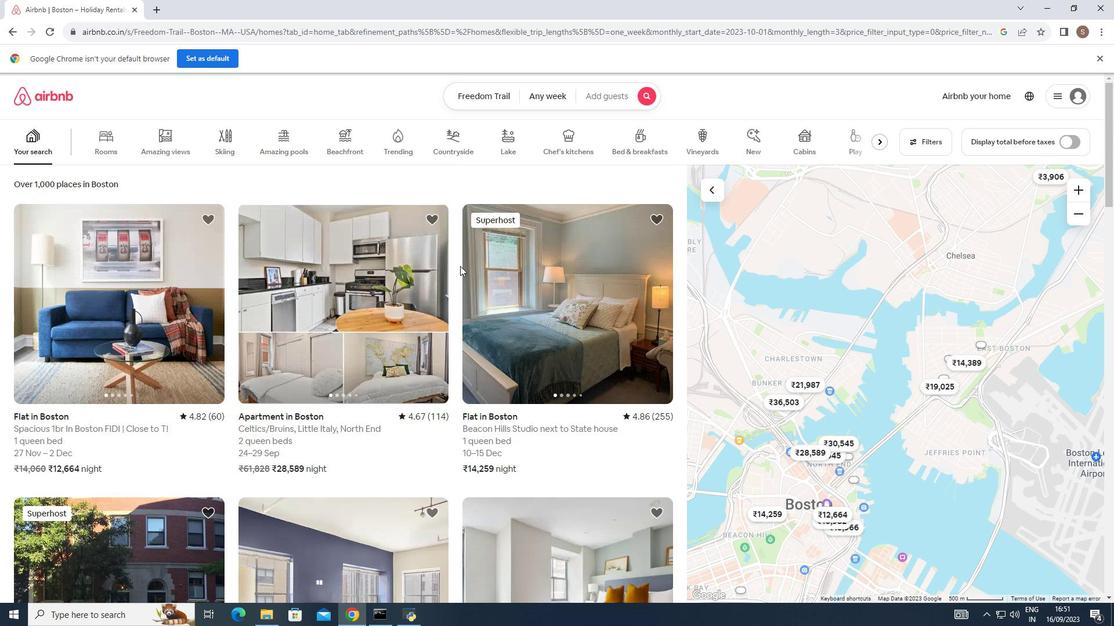 
Action: Mouse scrolled (460, 266) with delta (0, 0)
Screenshot: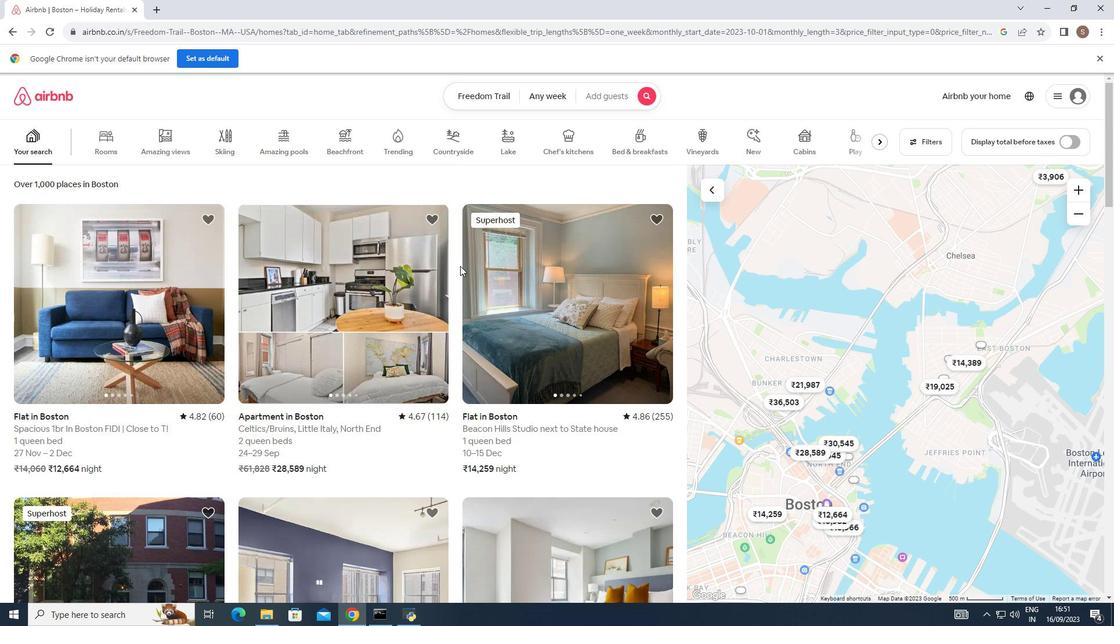 
Action: Mouse scrolled (460, 266) with delta (0, 0)
Screenshot: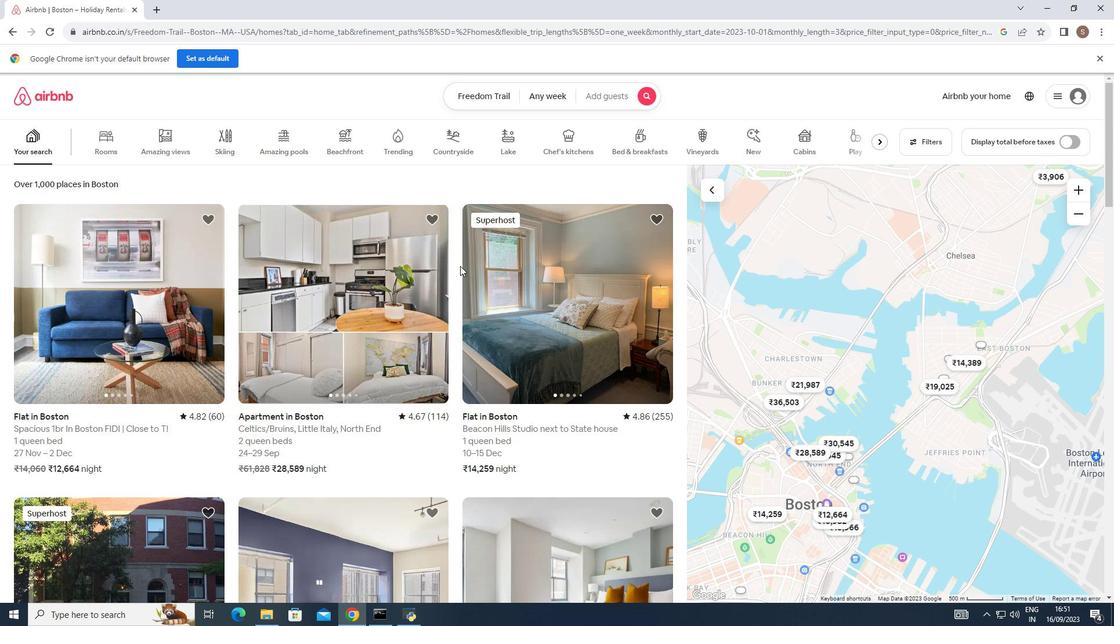 
Action: Mouse moved to (465, 262)
Screenshot: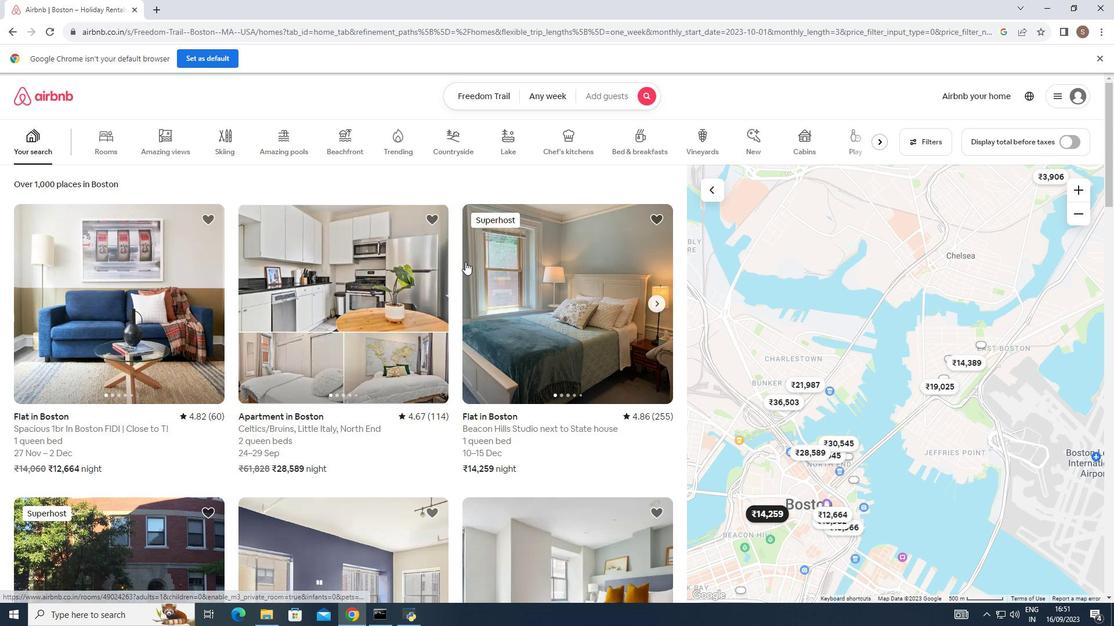 
Action: Mouse scrolled (465, 262) with delta (0, 0)
Screenshot: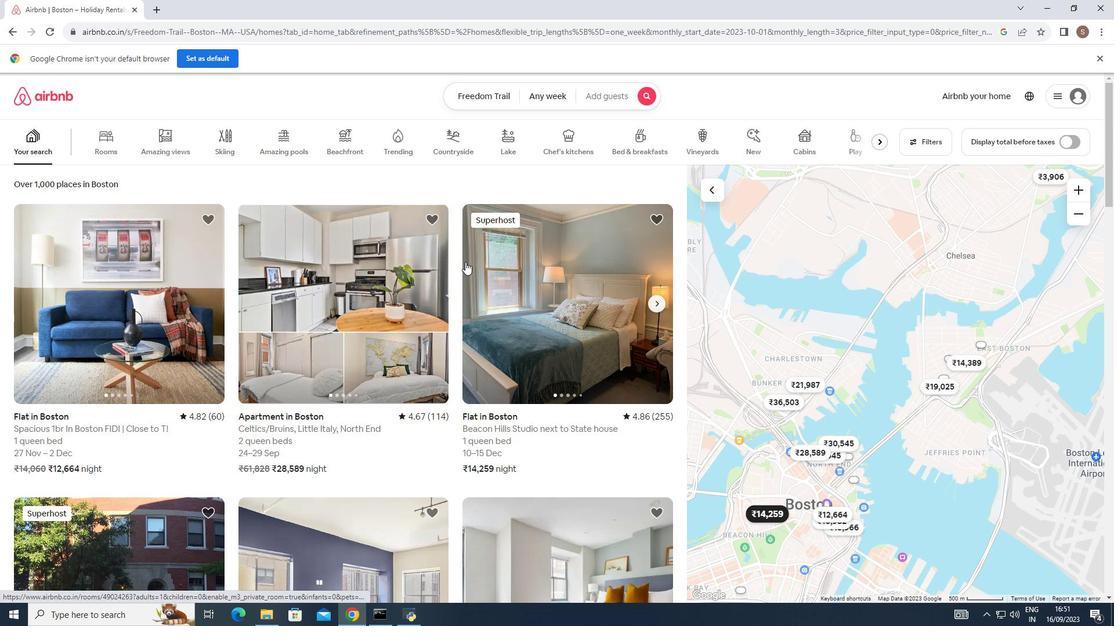
Action: Mouse scrolled (465, 262) with delta (0, 0)
Screenshot: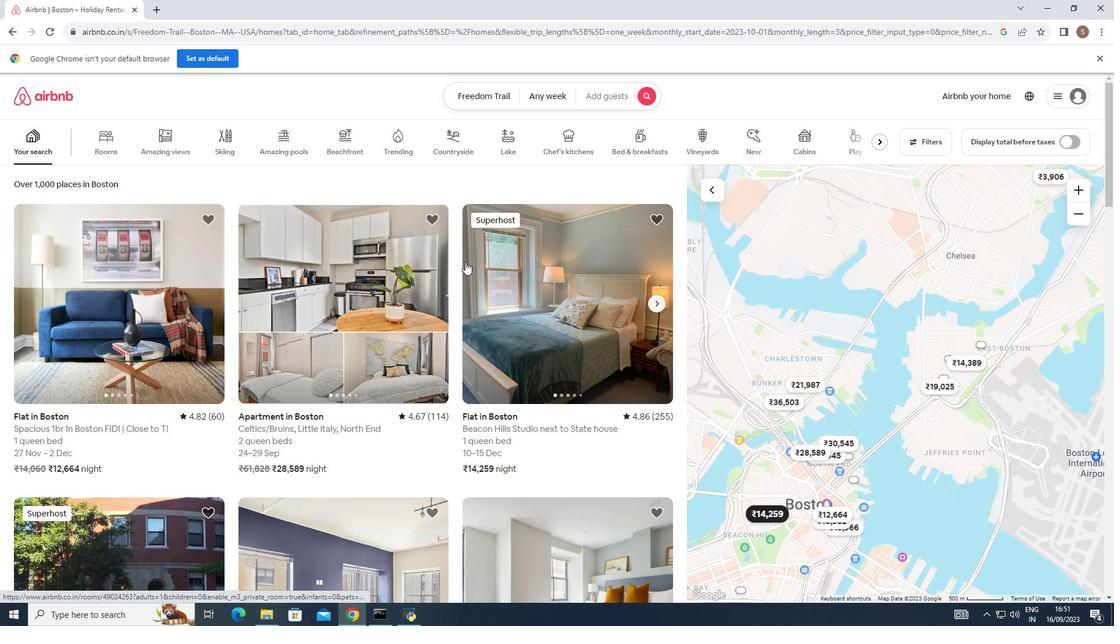 
Action: Mouse moved to (146, 257)
Screenshot: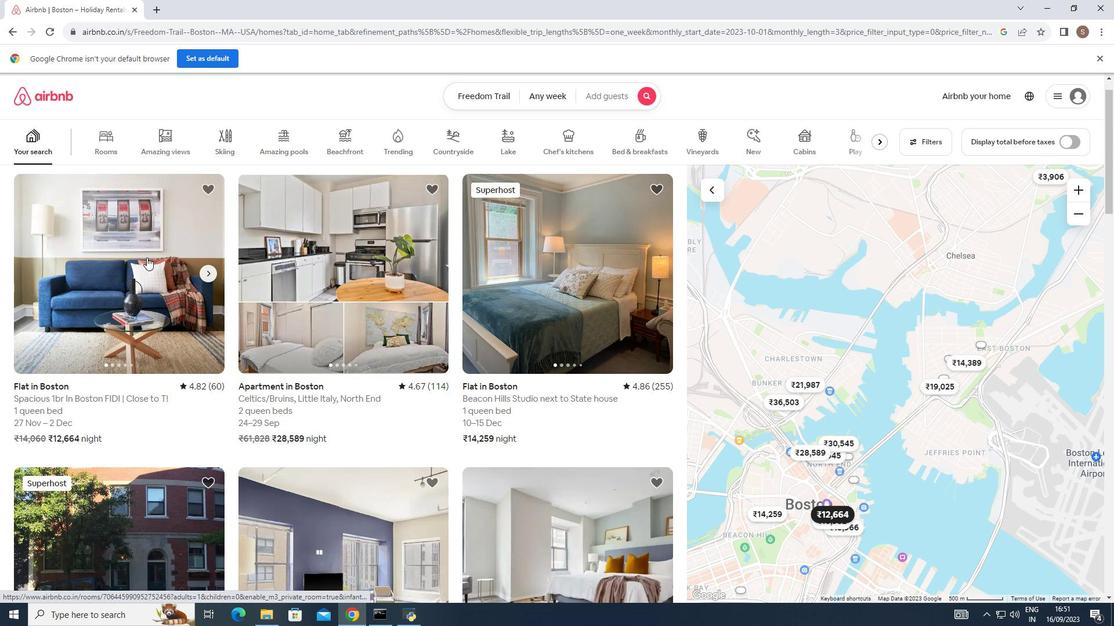 
Action: Mouse scrolled (146, 257) with delta (0, 0)
Screenshot: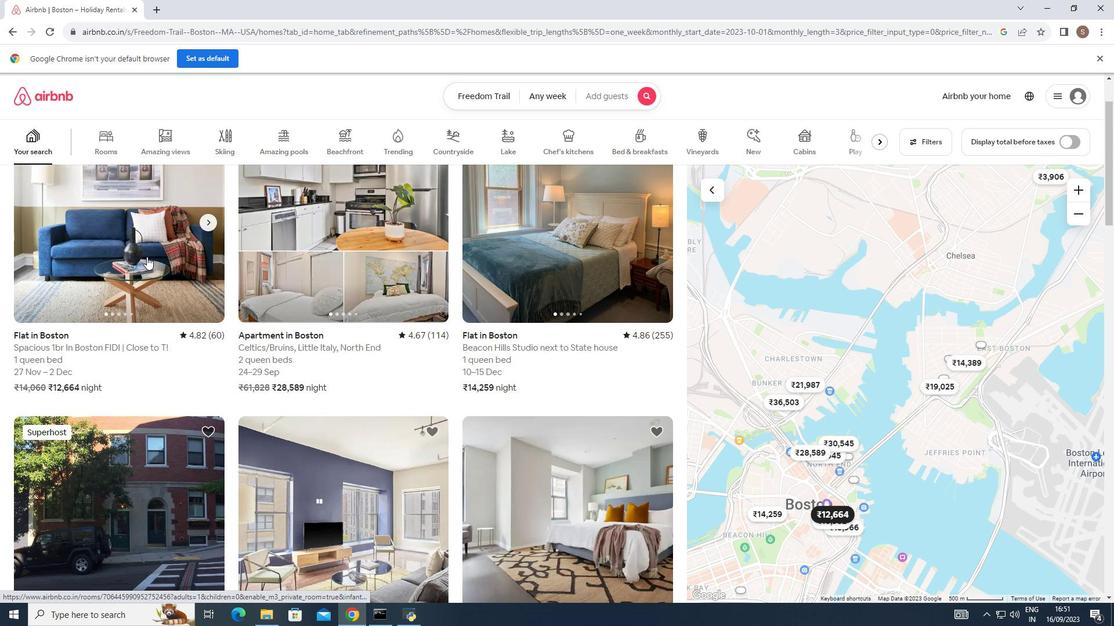 
Action: Mouse scrolled (146, 257) with delta (0, 0)
Screenshot: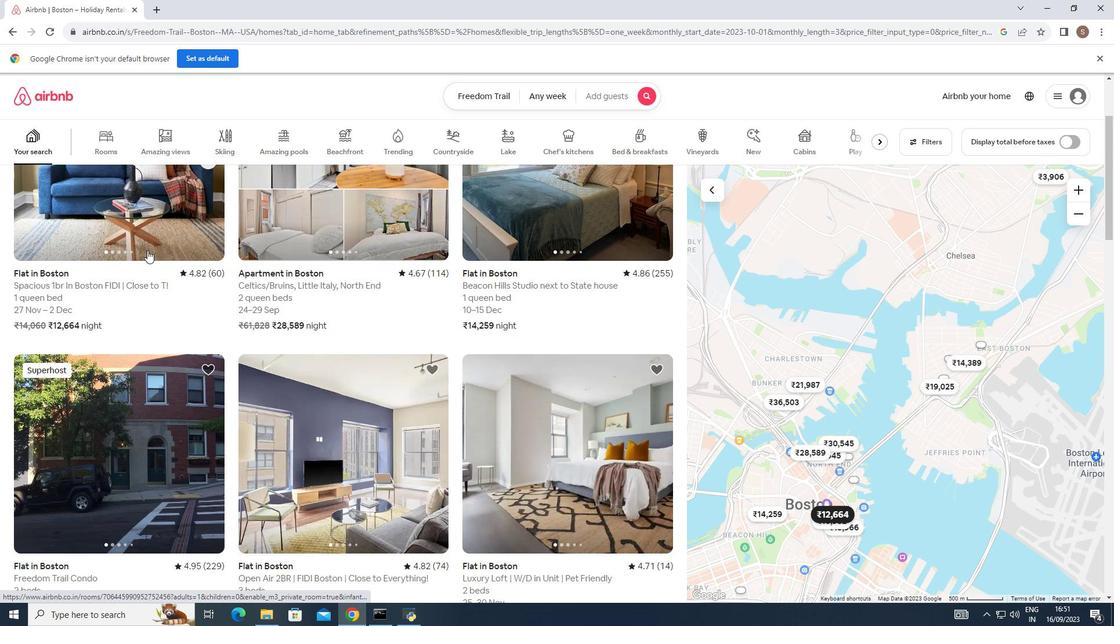 
Action: Mouse scrolled (146, 257) with delta (0, 0)
Screenshot: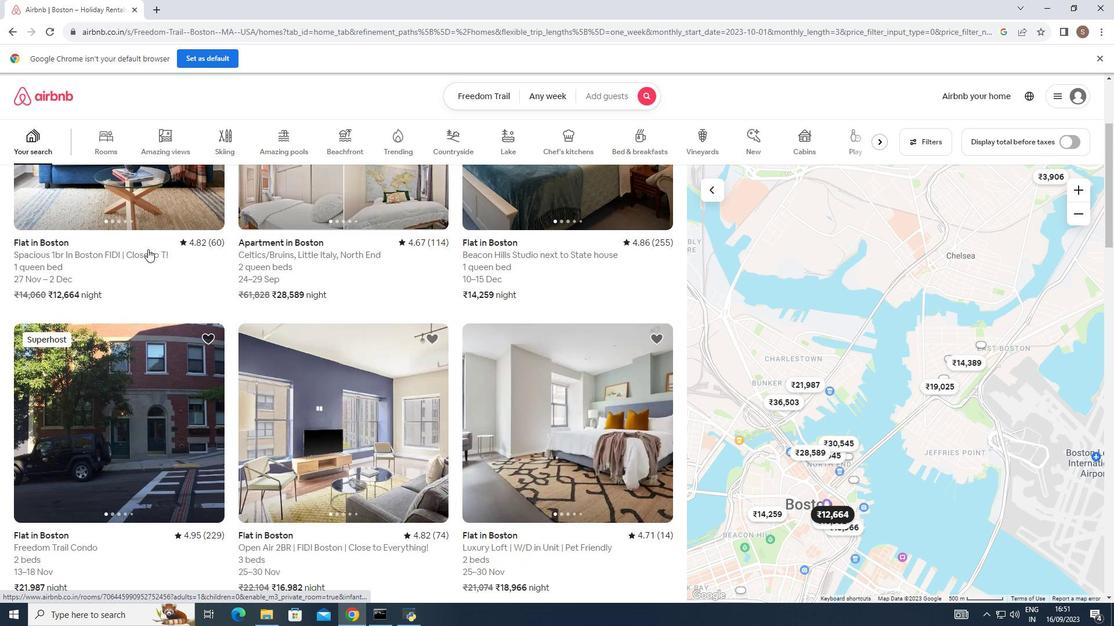
Action: Mouse moved to (152, 245)
Screenshot: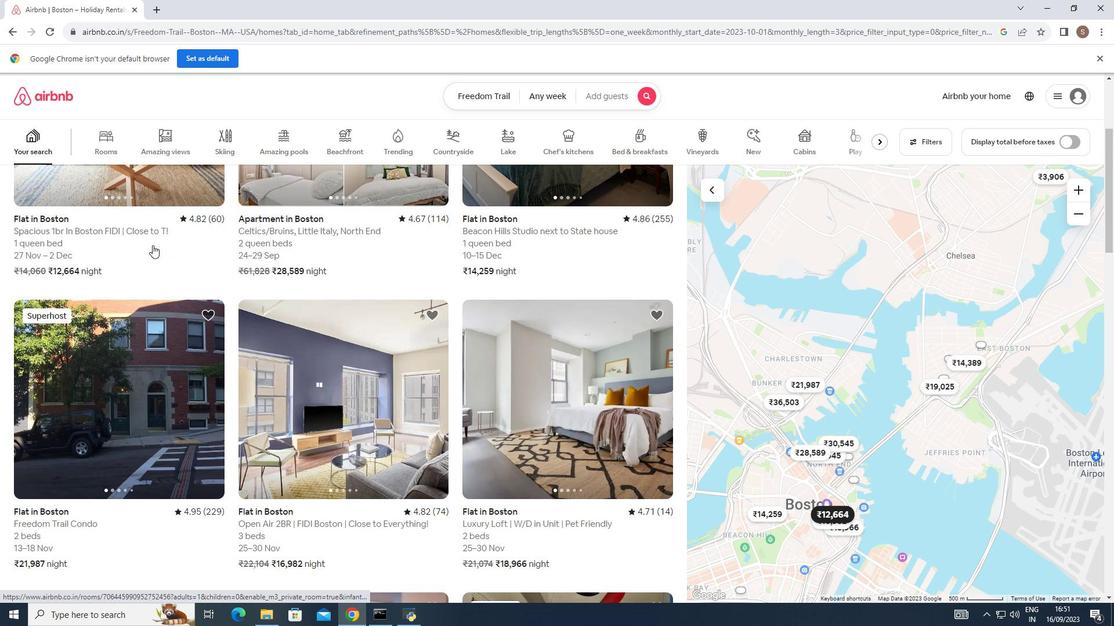 
Action: Mouse scrolled (152, 244) with delta (0, 0)
Screenshot: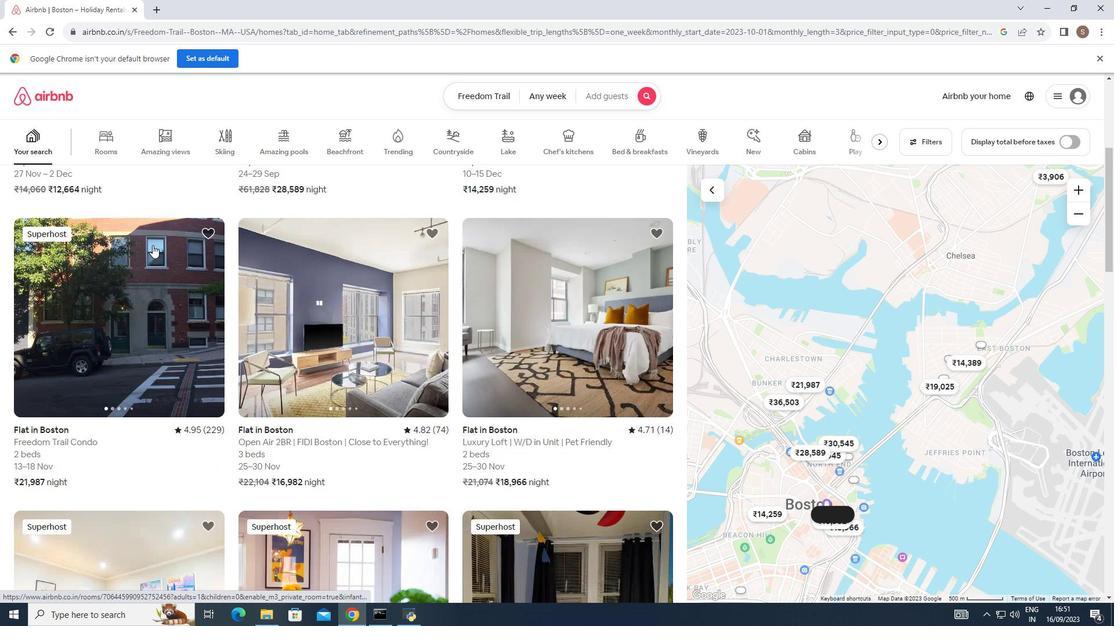 
Action: Mouse scrolled (152, 244) with delta (0, 0)
Screenshot: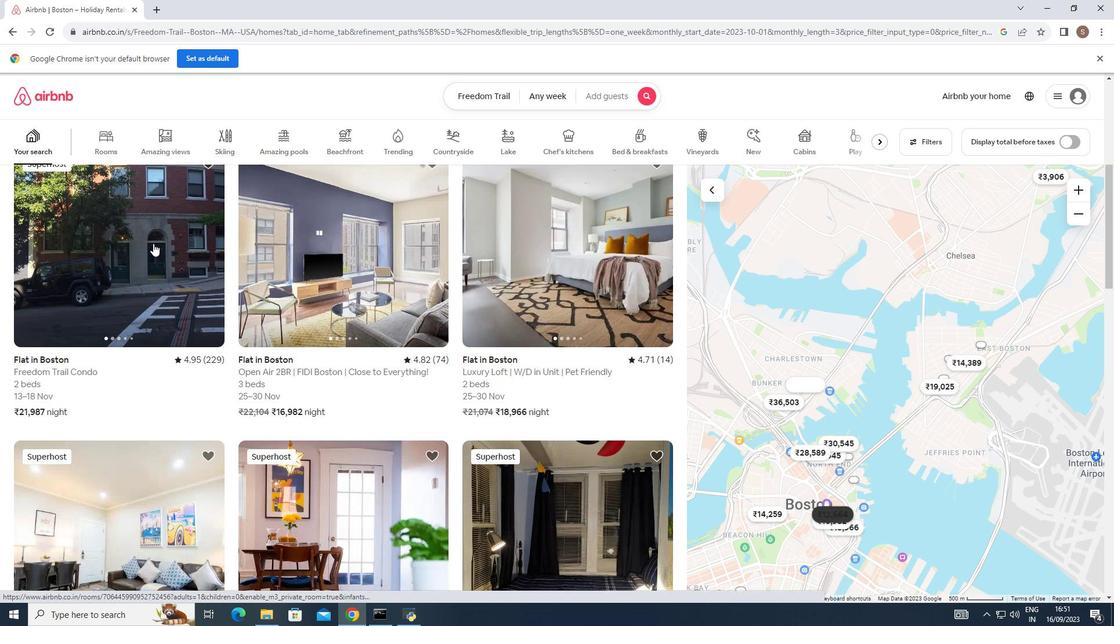 
Action: Mouse scrolled (152, 244) with delta (0, 0)
Screenshot: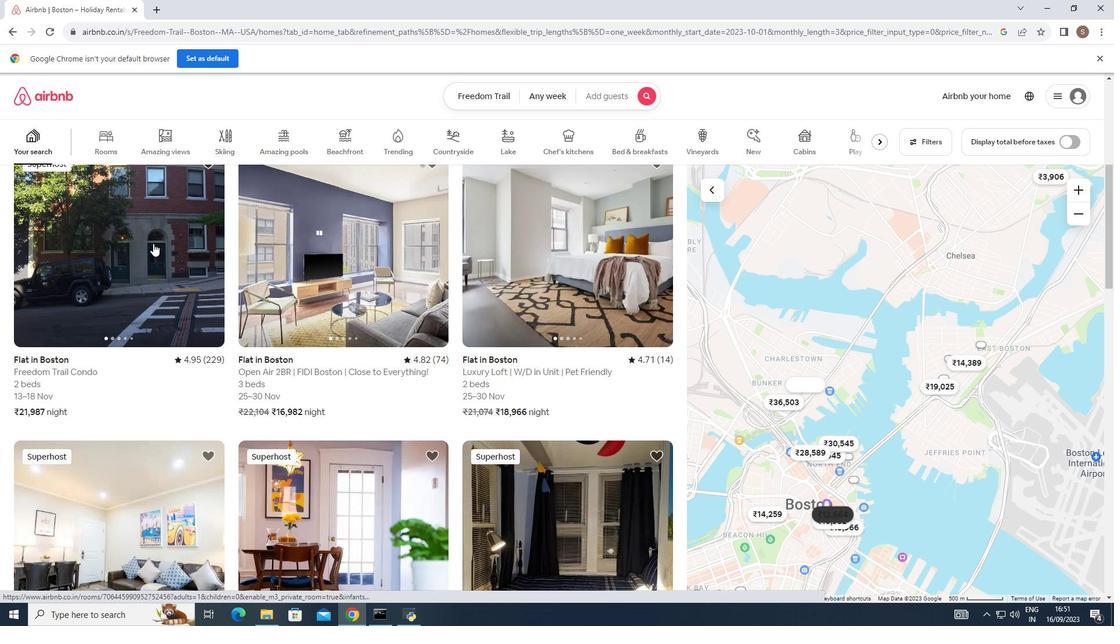 
Action: Mouse scrolled (152, 244) with delta (0, 0)
Screenshot: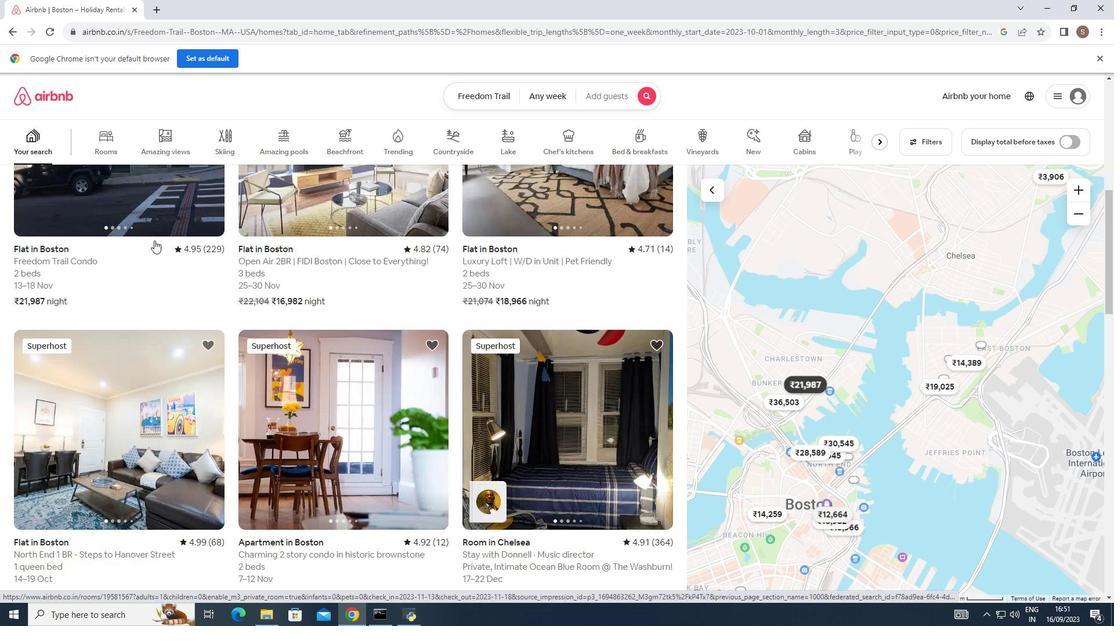 
Action: Mouse scrolled (152, 244) with delta (0, 0)
Screenshot: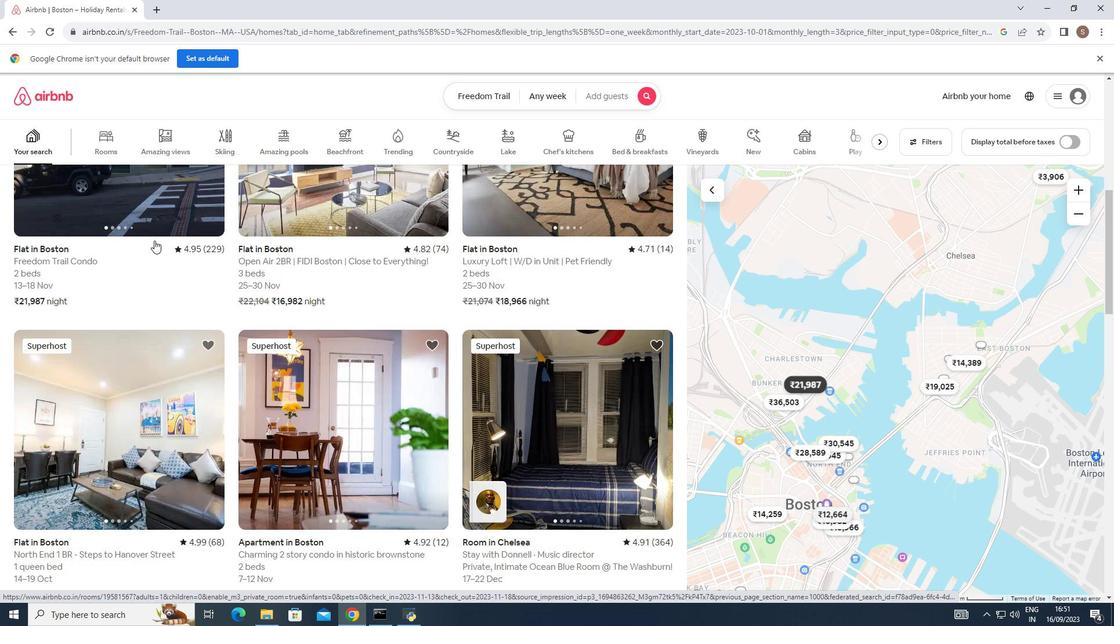 
Action: Mouse moved to (157, 237)
Screenshot: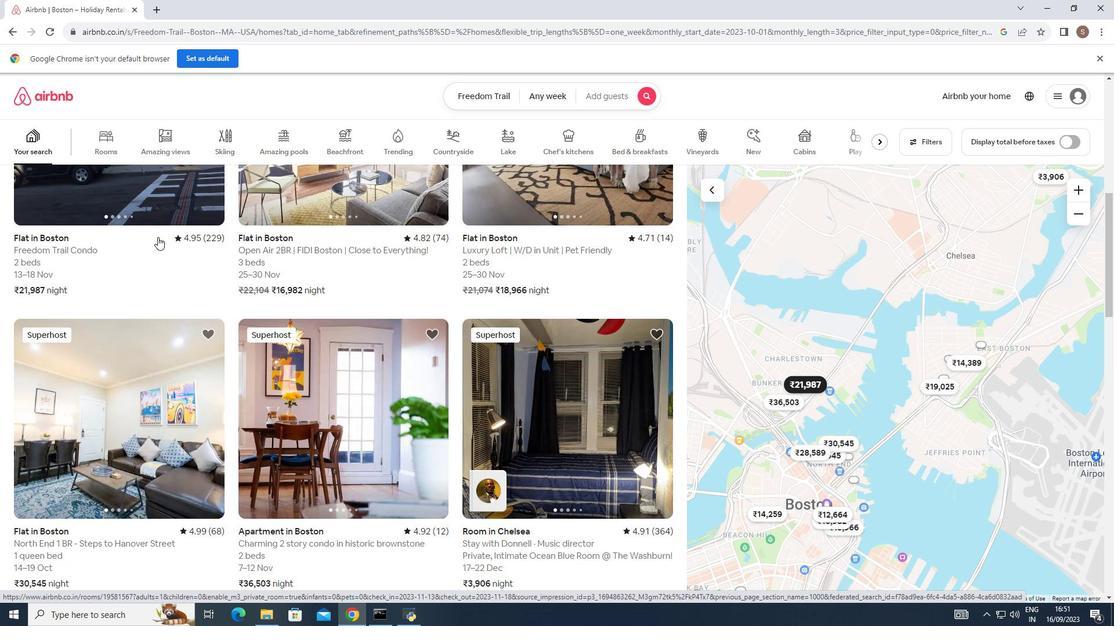 
Action: Mouse scrolled (157, 236) with delta (0, 0)
Screenshot: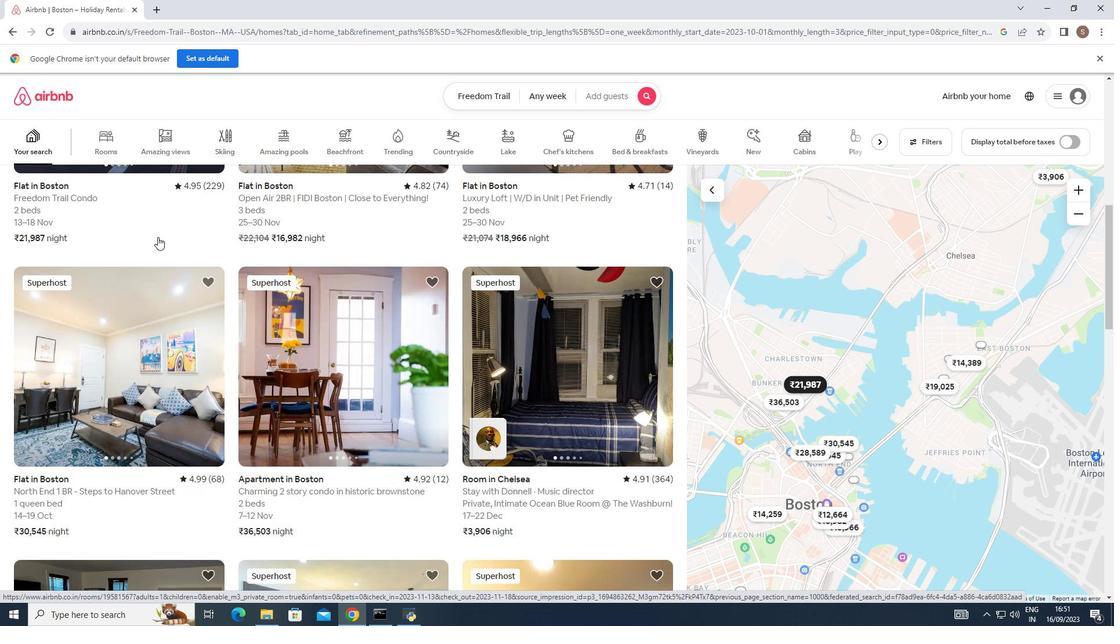 
Action: Mouse scrolled (157, 236) with delta (0, 0)
Screenshot: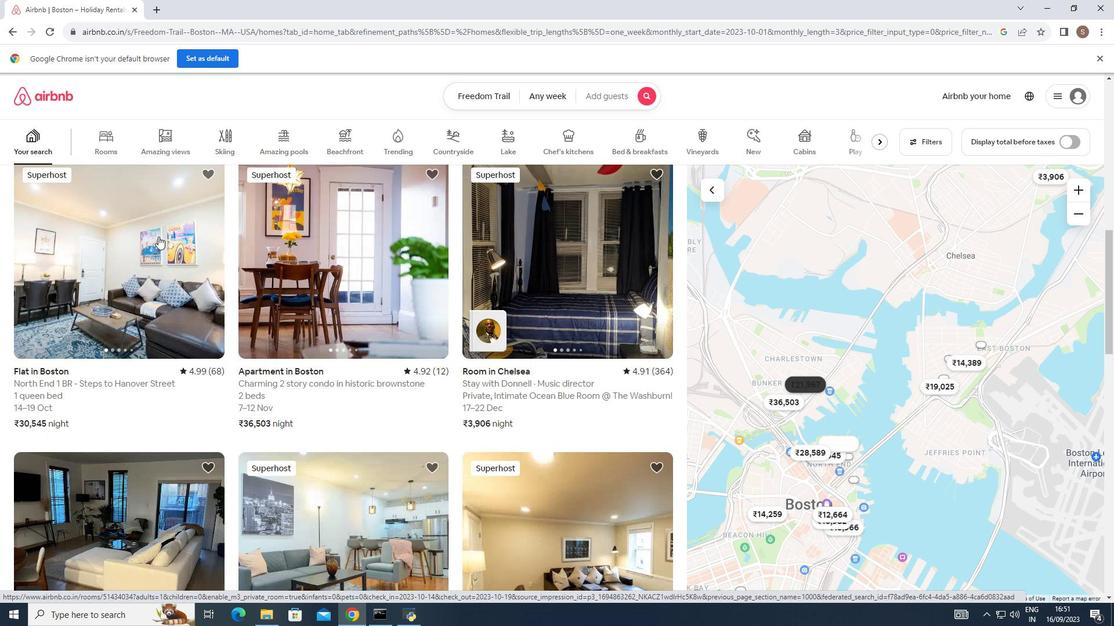 
Action: Mouse scrolled (157, 236) with delta (0, 0)
Screenshot: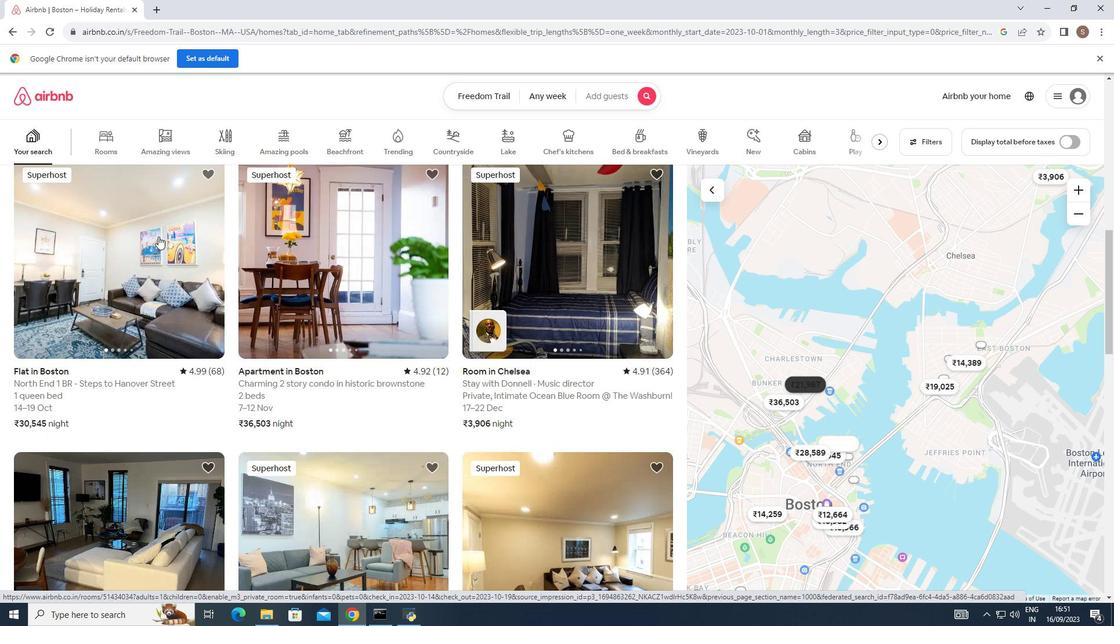 
Action: Mouse scrolled (157, 236) with delta (0, 0)
Screenshot: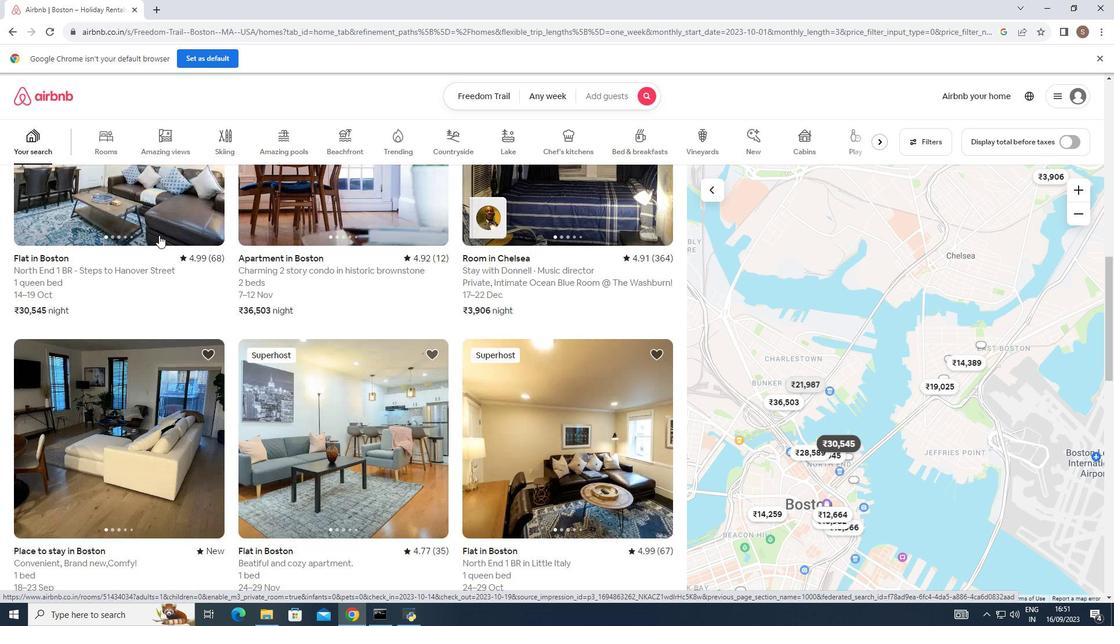 
Action: Mouse scrolled (157, 236) with delta (0, 0)
Screenshot: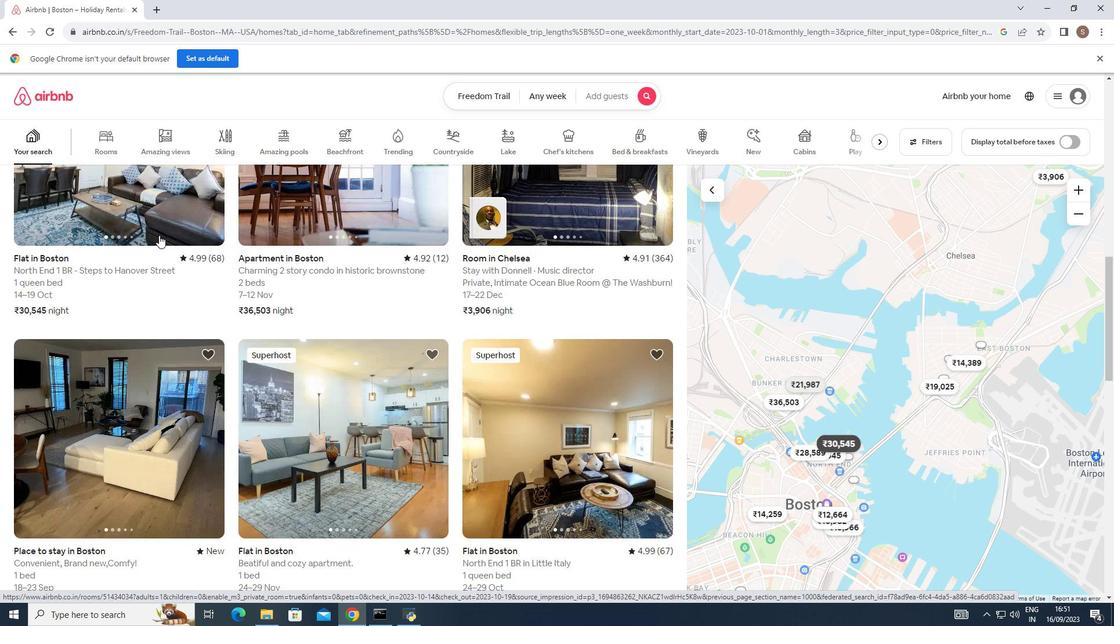 
Action: Mouse moved to (161, 233)
Screenshot: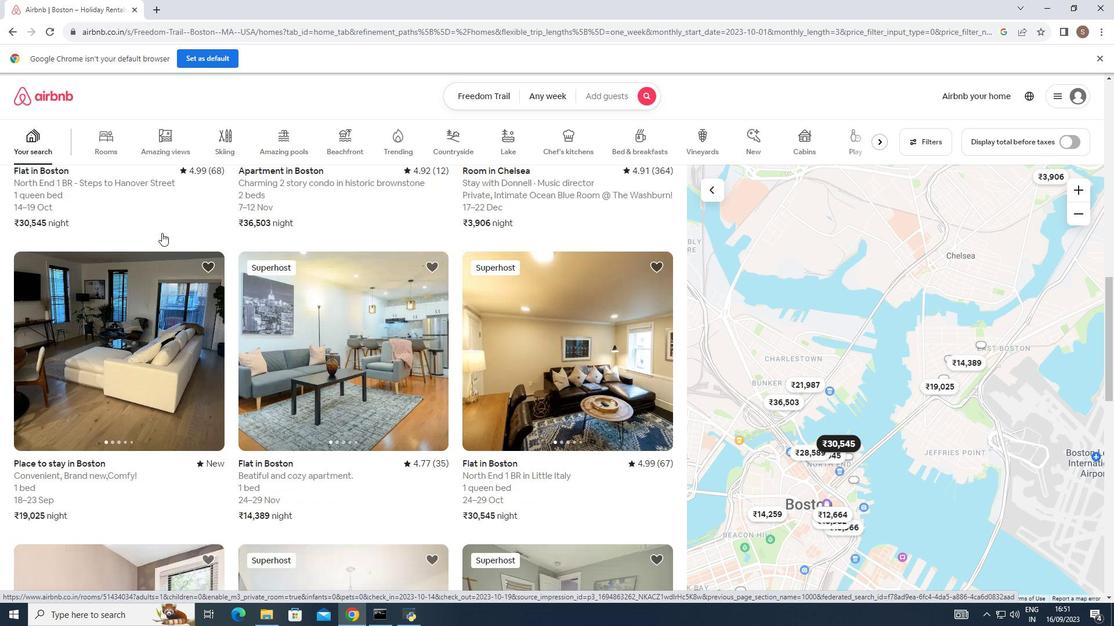 
Action: Mouse scrolled (161, 232) with delta (0, 0)
Screenshot: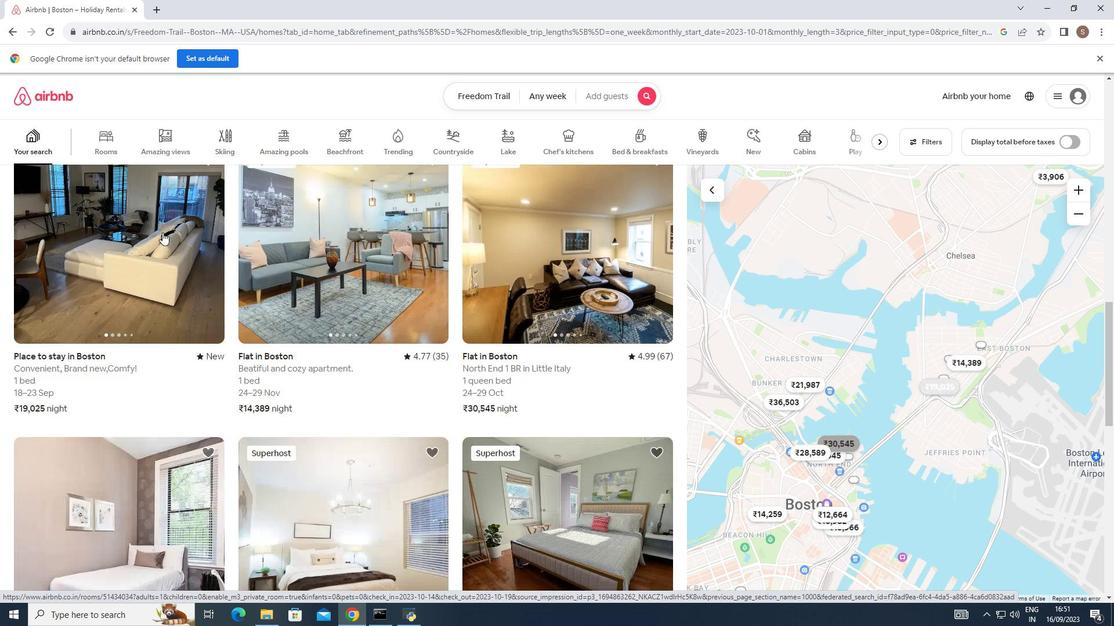
Action: Mouse scrolled (161, 232) with delta (0, 0)
Screenshot: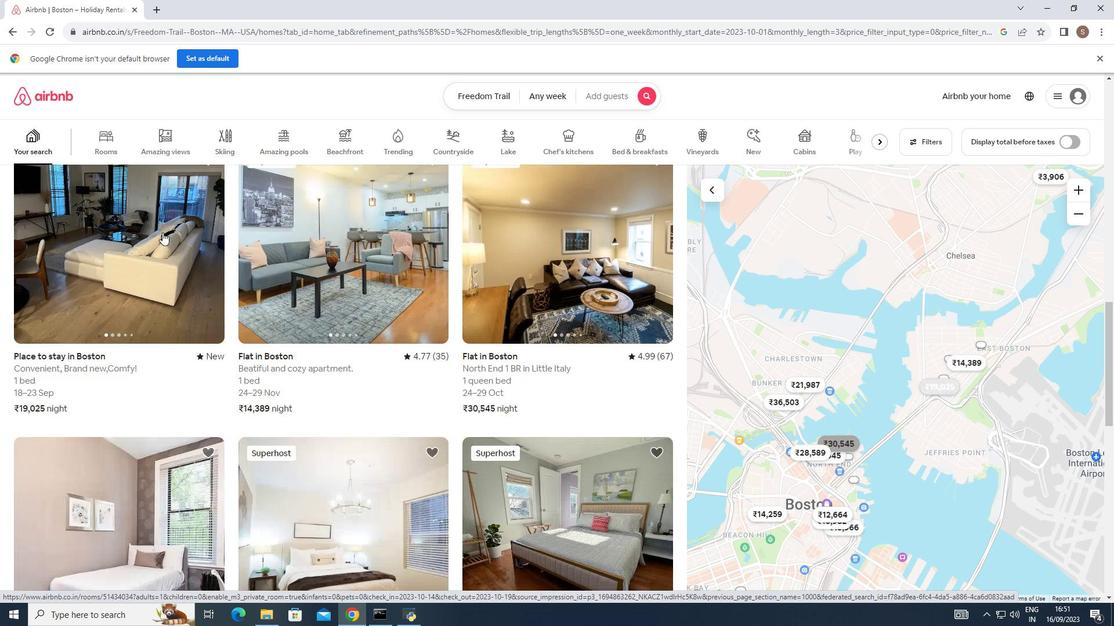 
Action: Mouse scrolled (161, 232) with delta (0, 0)
Screenshot: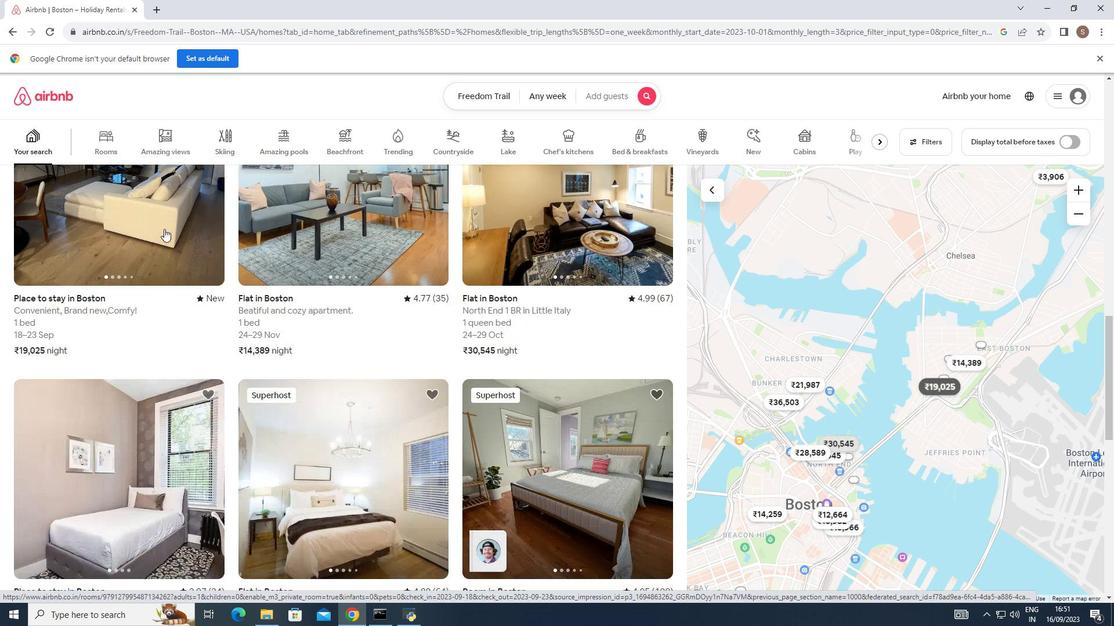 
Action: Mouse scrolled (161, 232) with delta (0, 0)
Screenshot: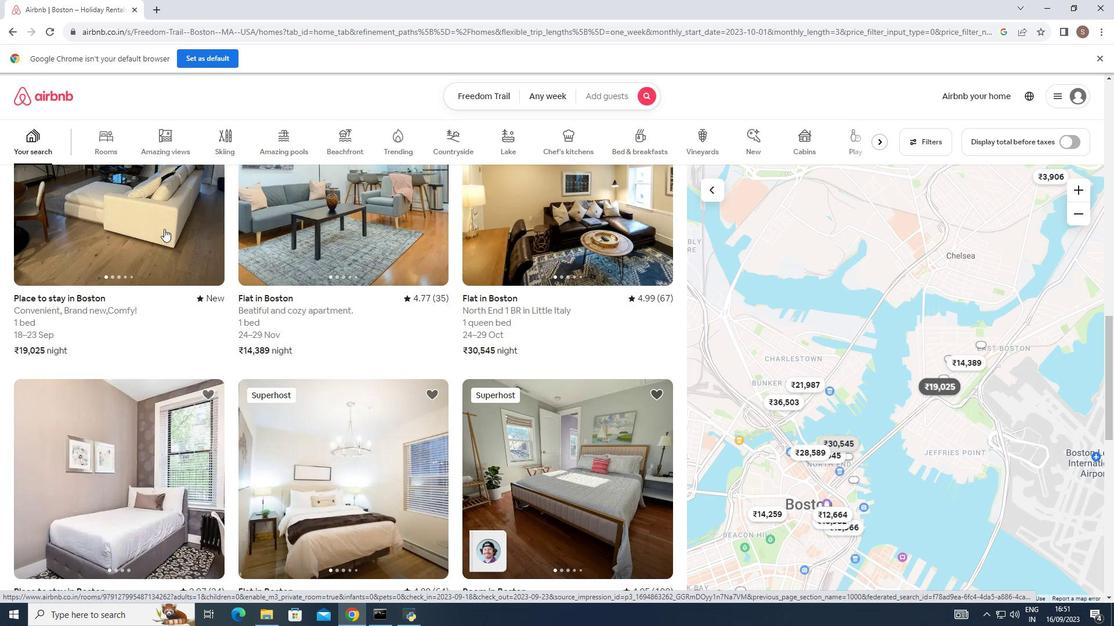 
Action: Mouse scrolled (161, 232) with delta (0, 0)
Screenshot: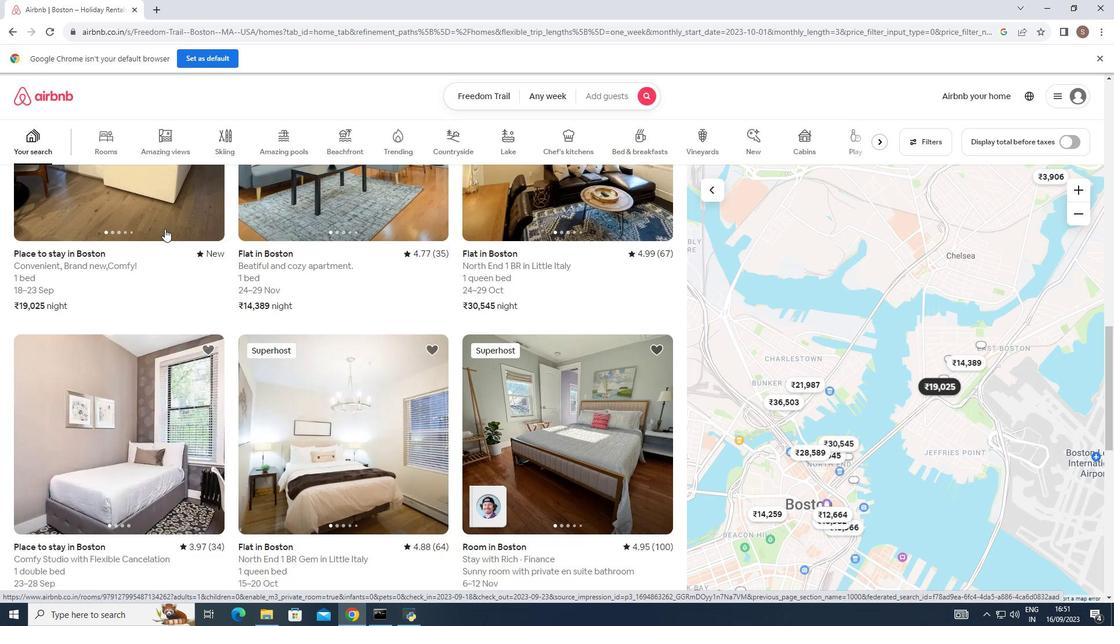 
Action: Mouse moved to (167, 226)
Screenshot: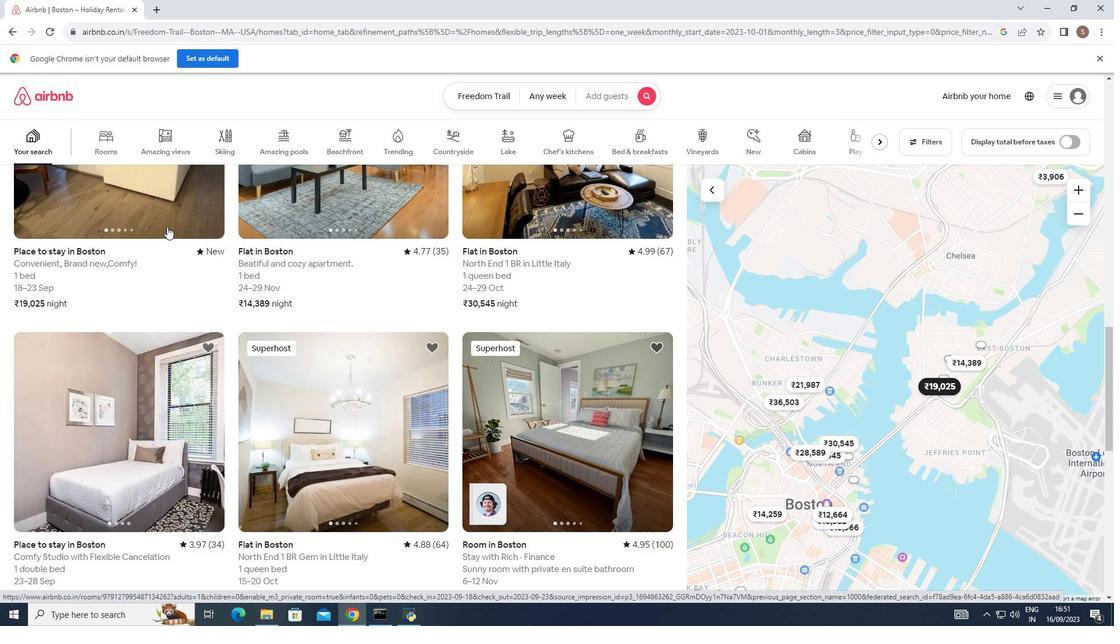 
Action: Mouse scrolled (167, 226) with delta (0, 0)
Screenshot: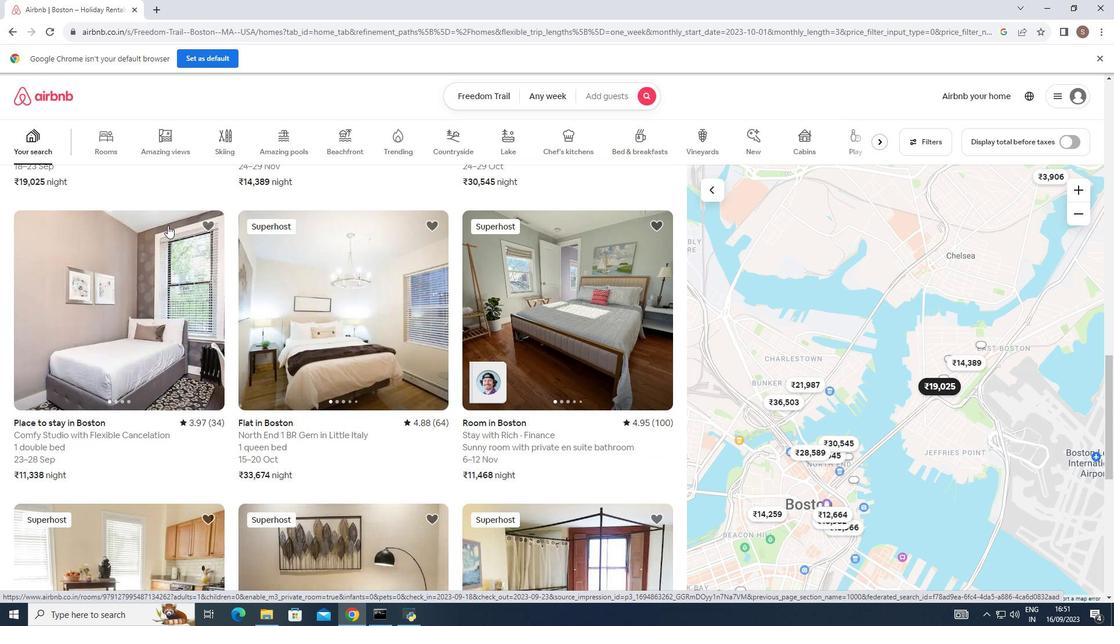 
Action: Mouse scrolled (167, 226) with delta (0, 0)
Screenshot: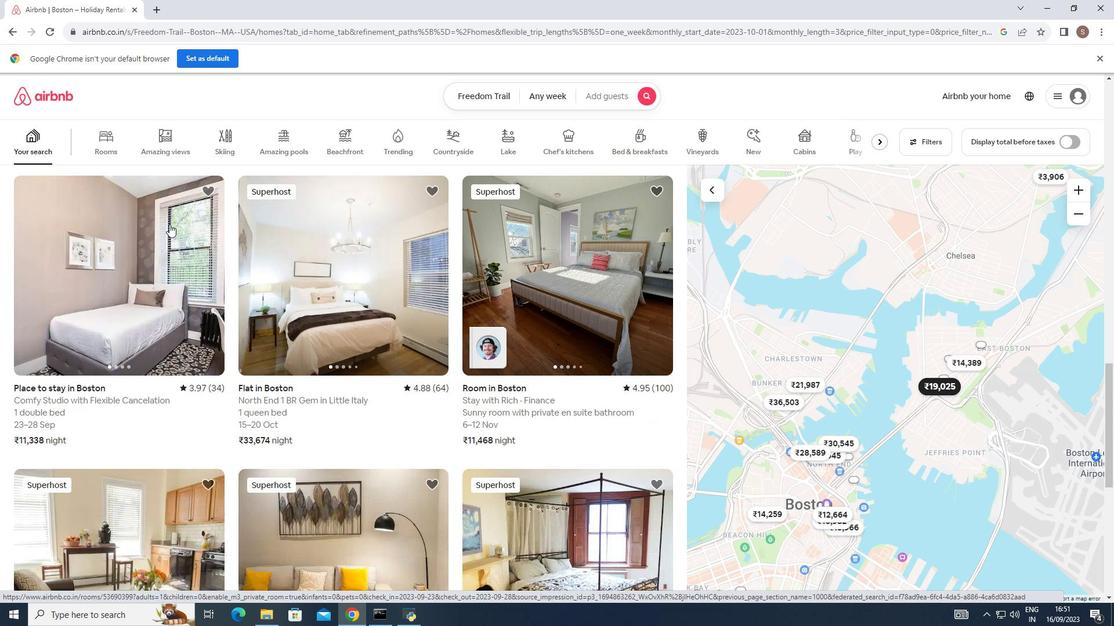 
Action: Mouse scrolled (167, 226) with delta (0, 0)
Screenshot: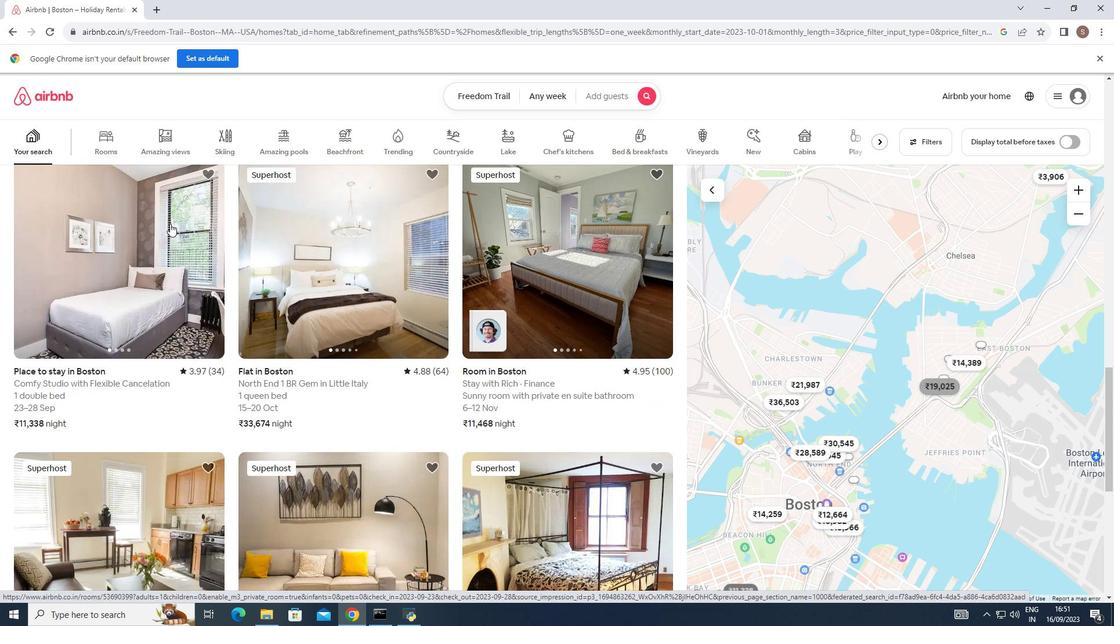 
Action: Mouse moved to (171, 222)
Screenshot: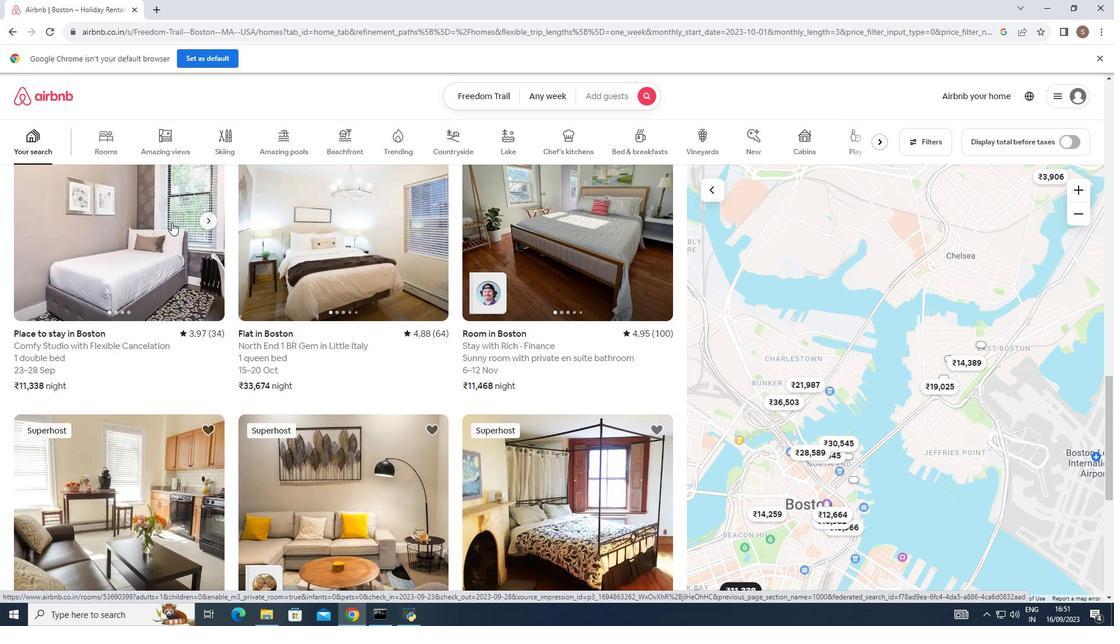 
Action: Mouse scrolled (171, 222) with delta (0, 0)
Screenshot: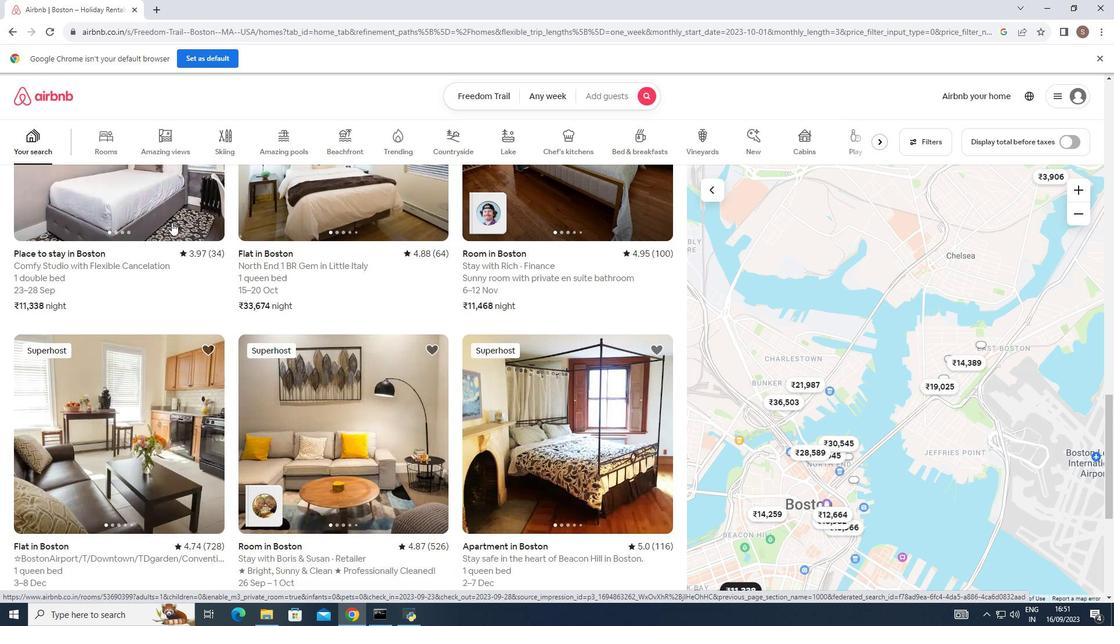 
Action: Mouse scrolled (171, 222) with delta (0, 0)
Screenshot: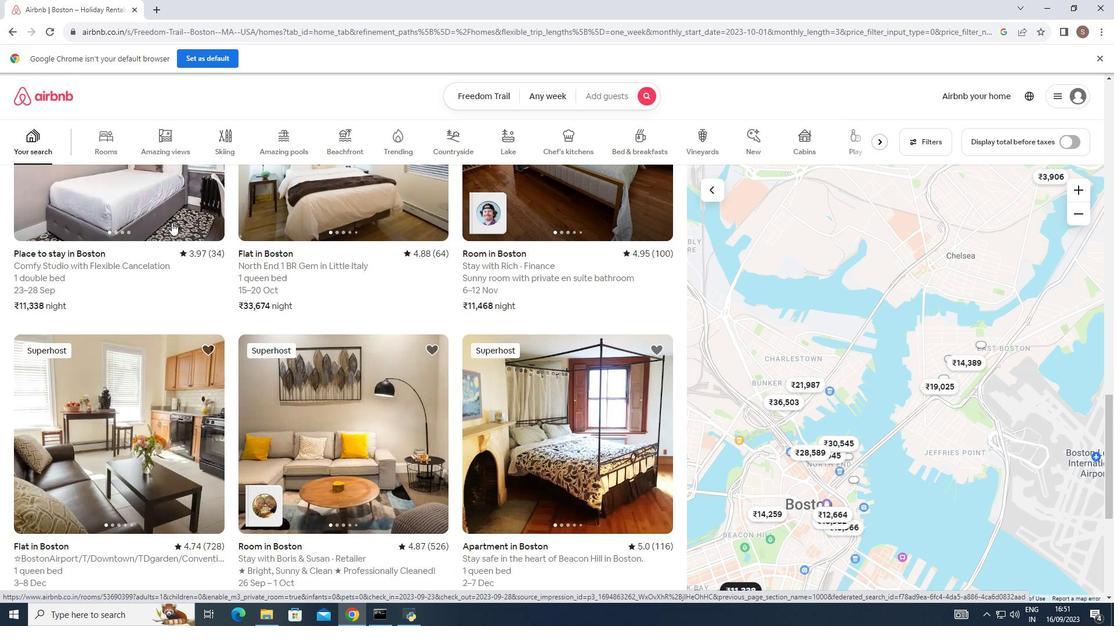 
Action: Mouse scrolled (171, 222) with delta (0, 0)
Screenshot: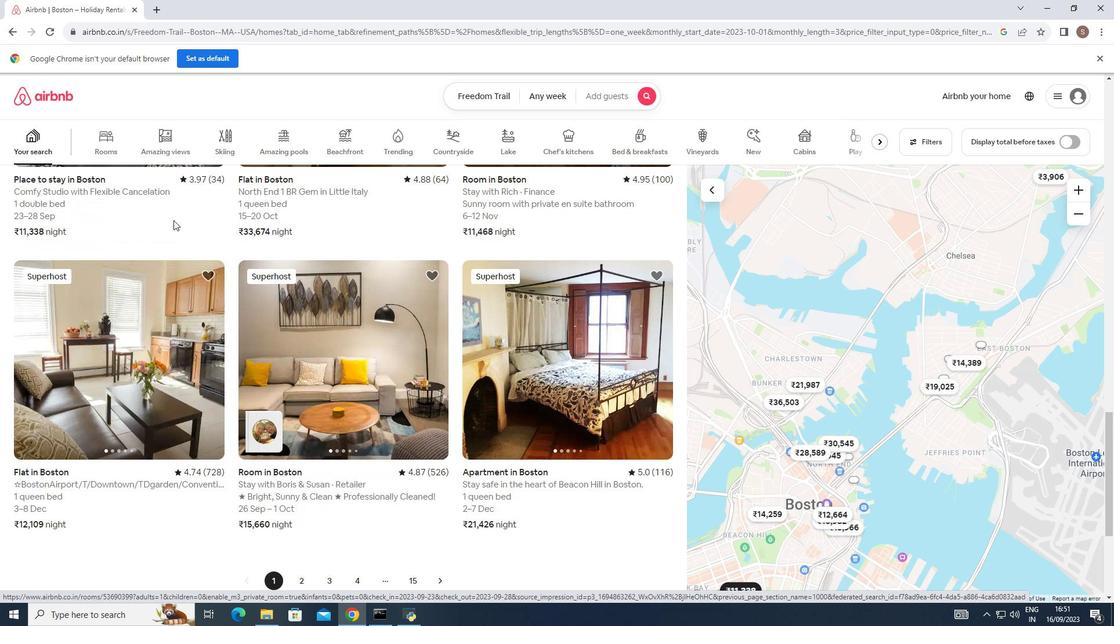 
Action: Mouse scrolled (171, 222) with delta (0, 0)
Screenshot: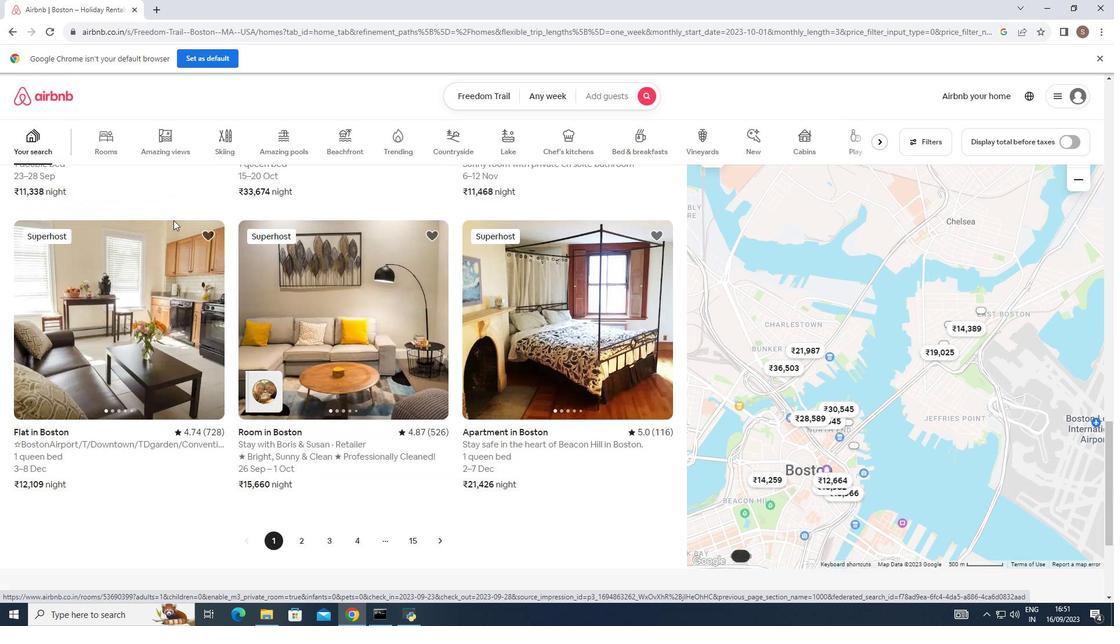 
Action: Mouse moved to (176, 217)
Screenshot: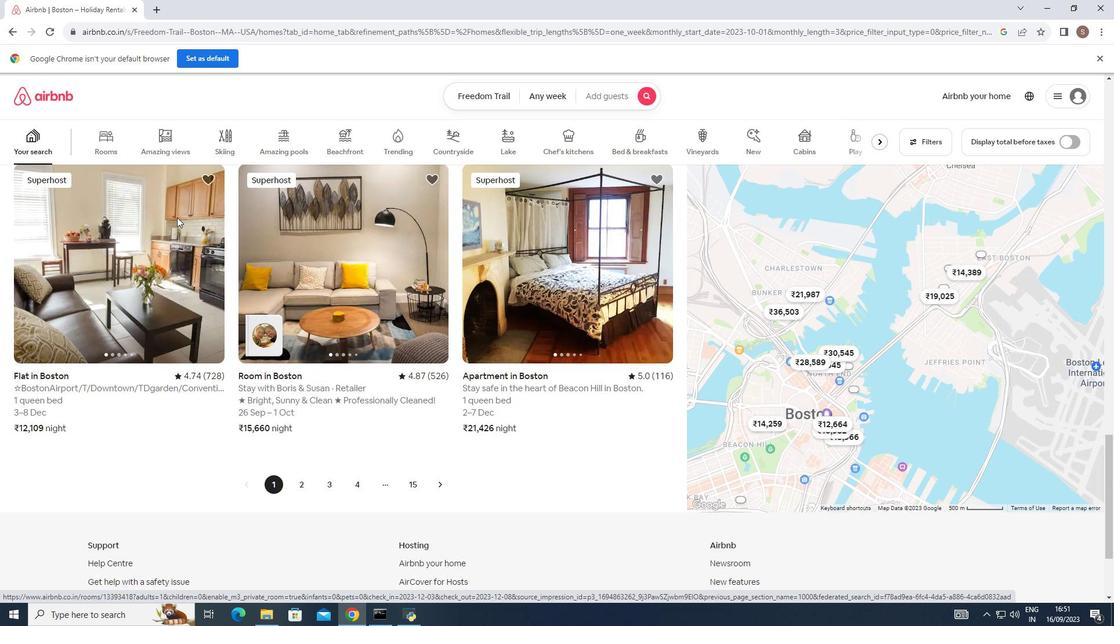 
Action: Mouse scrolled (176, 217) with delta (0, 0)
Screenshot: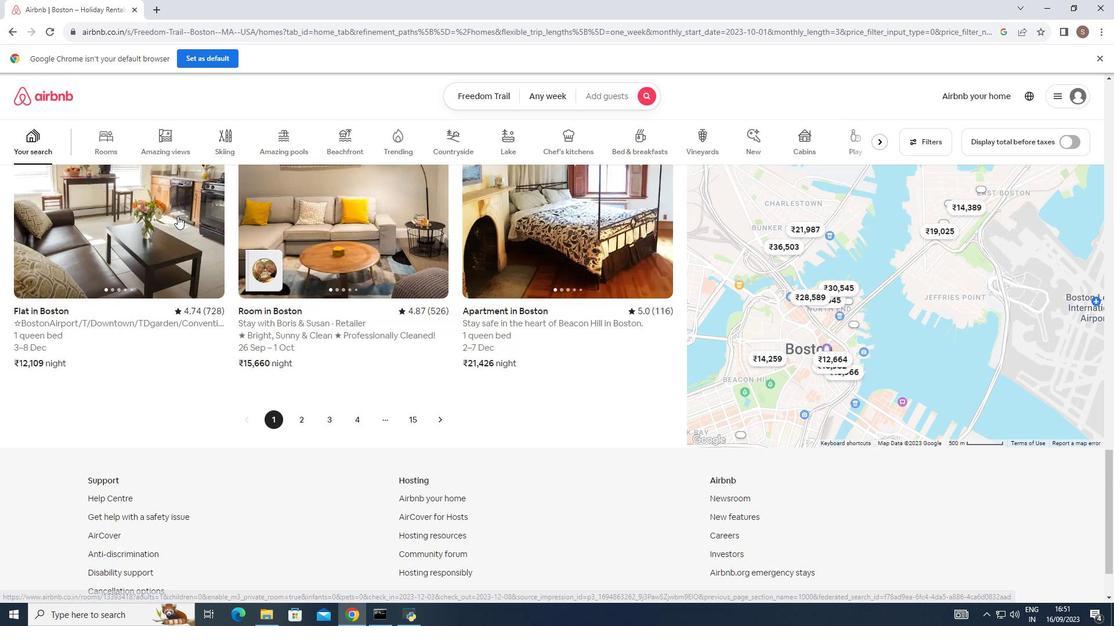 
Action: Mouse scrolled (176, 217) with delta (0, 0)
Screenshot: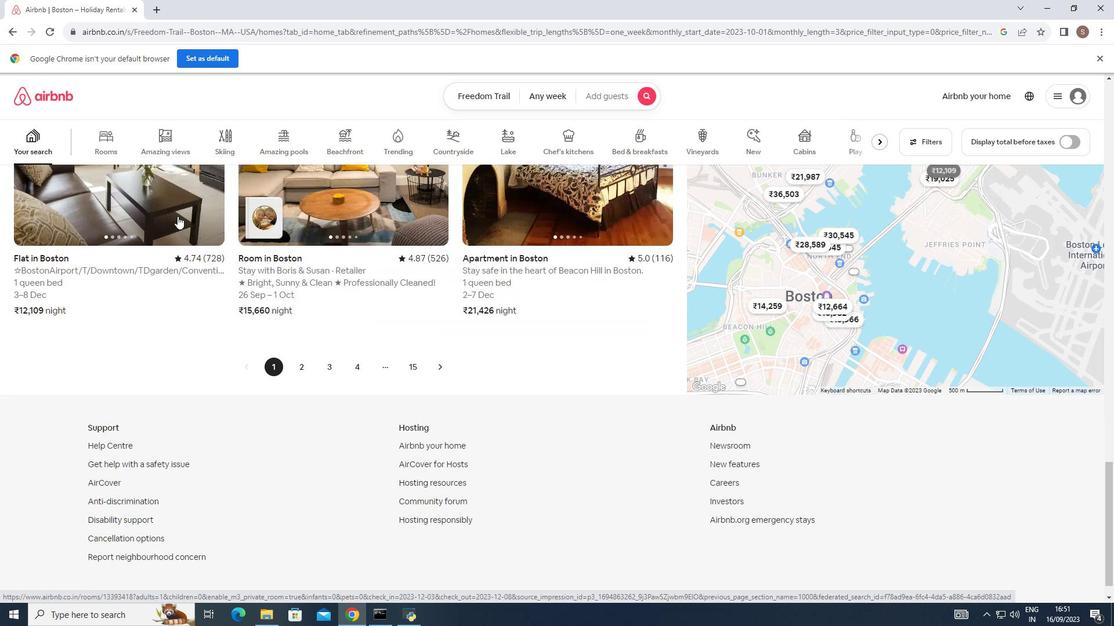 
Action: Mouse scrolled (176, 217) with delta (0, 0)
Screenshot: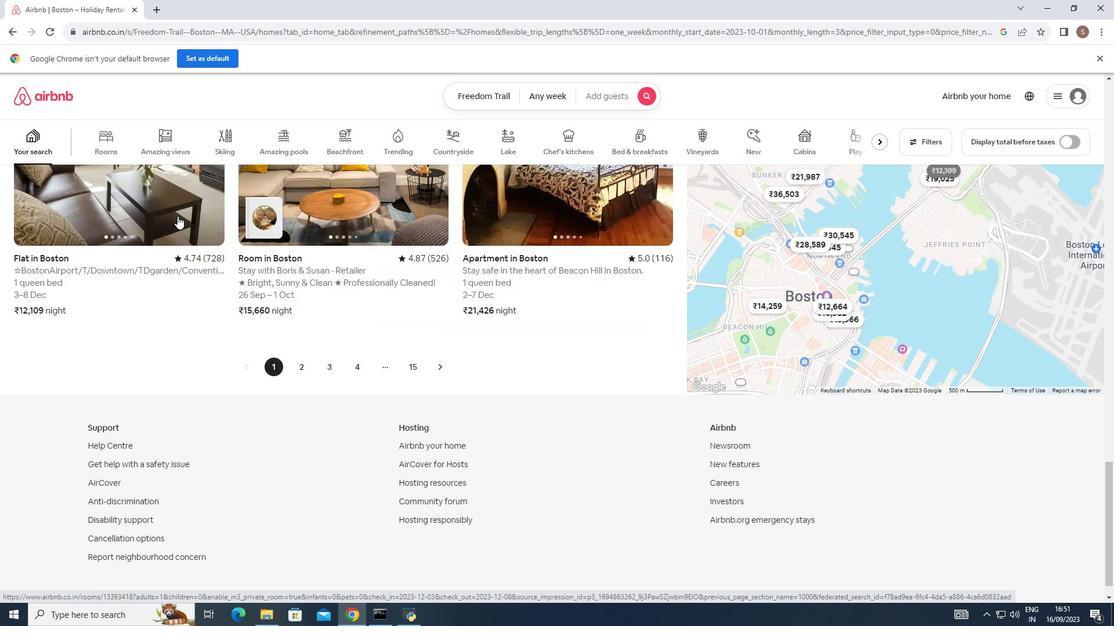 
Action: Mouse moved to (441, 366)
Screenshot: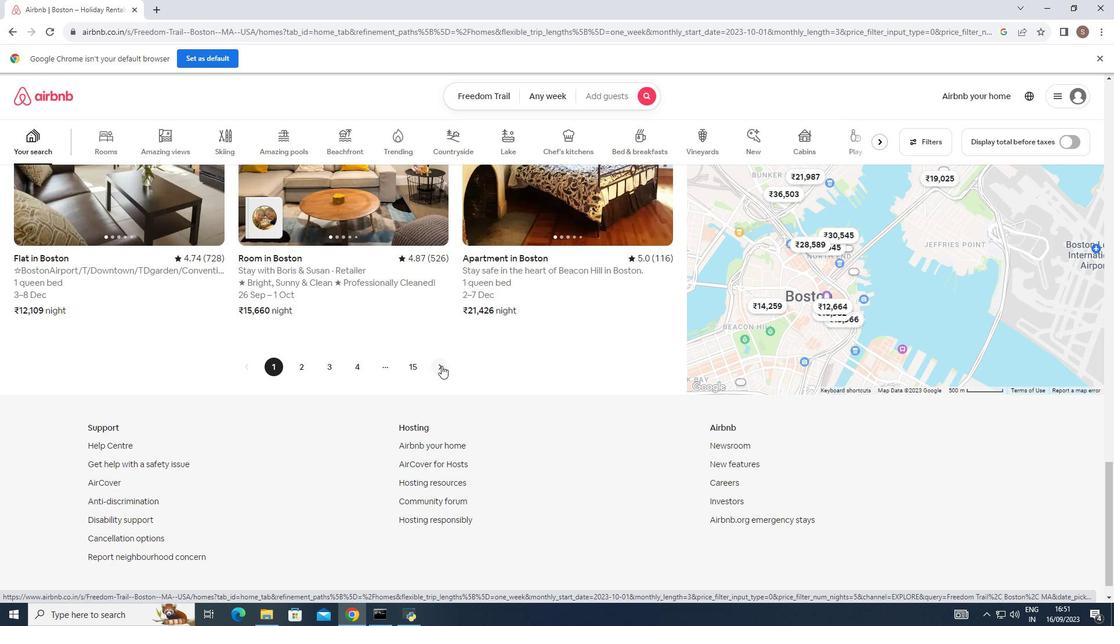 
Action: Mouse pressed left at (441, 366)
Screenshot: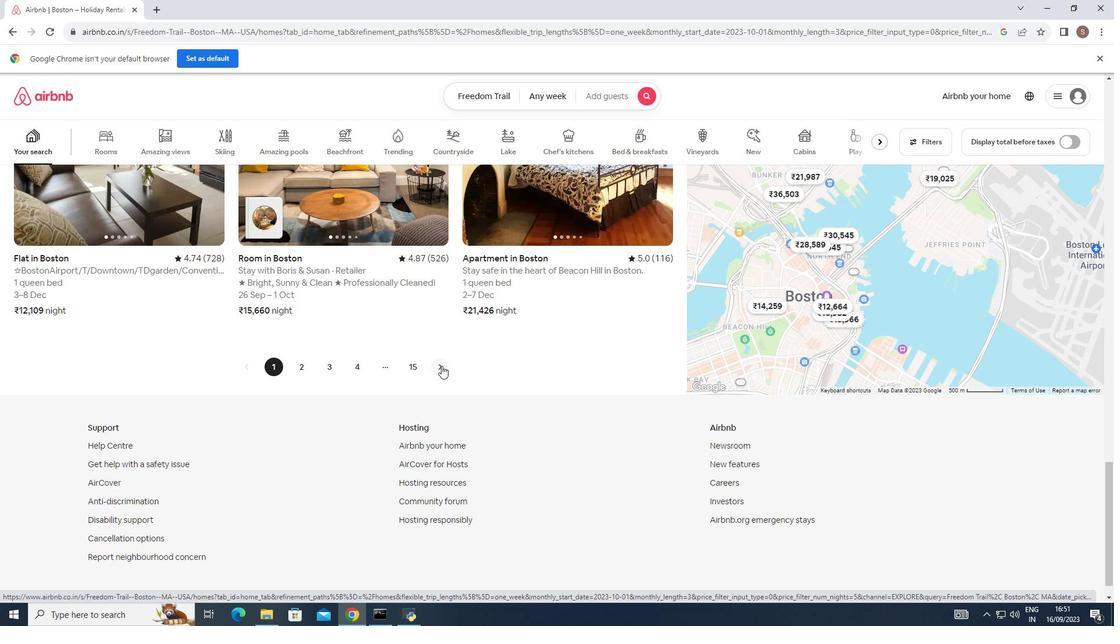 
Action: Mouse moved to (368, 297)
Screenshot: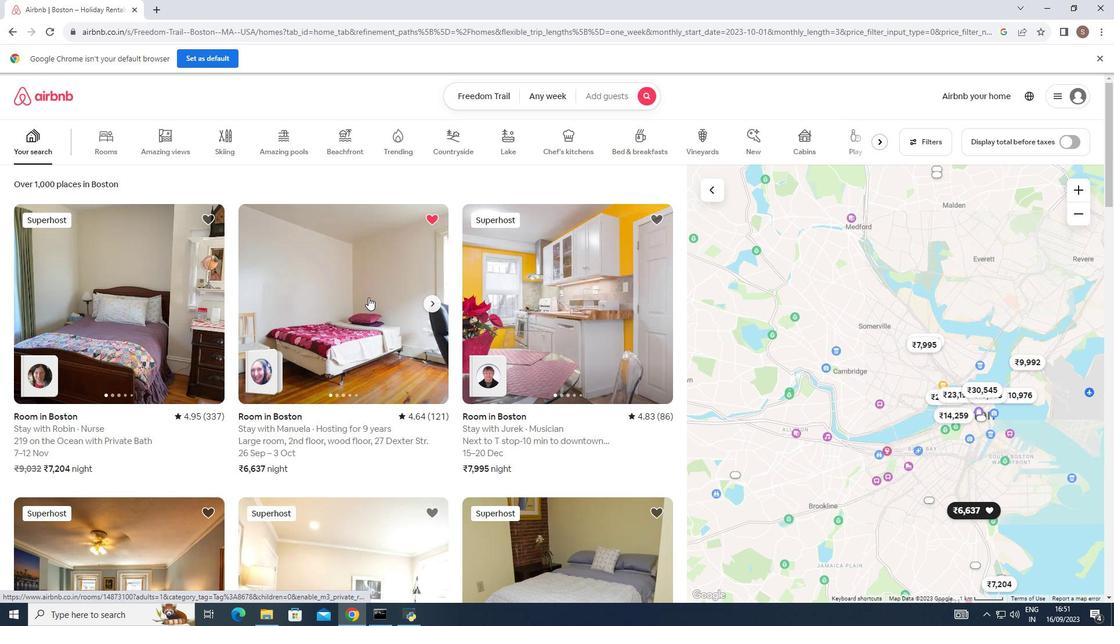 
Action: Mouse scrolled (368, 297) with delta (0, 0)
Screenshot: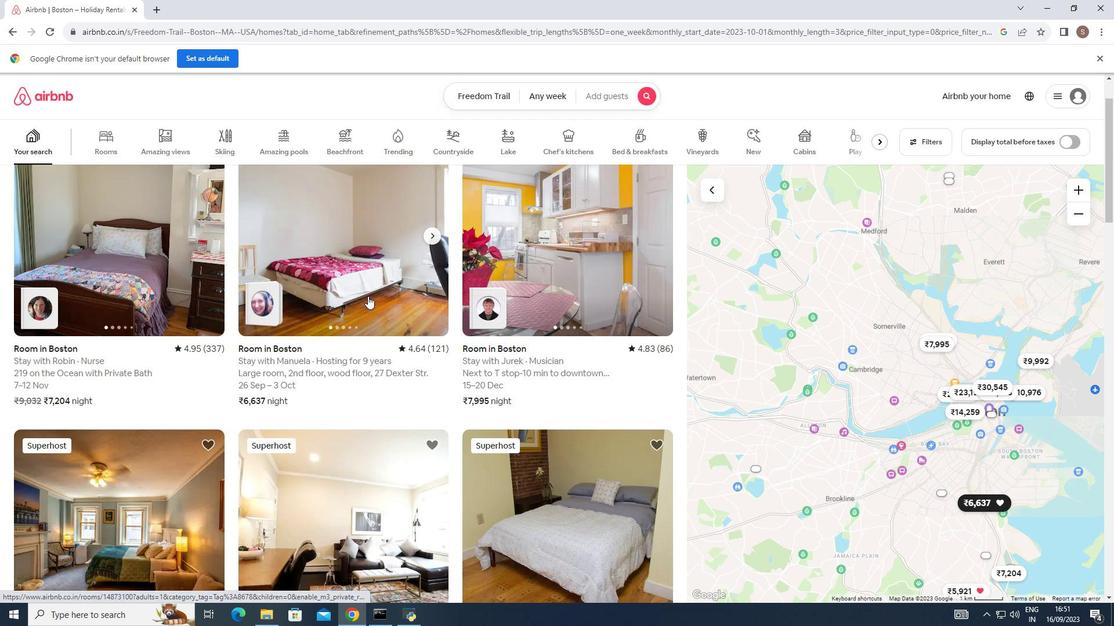 
Action: Mouse scrolled (368, 297) with delta (0, 0)
Screenshot: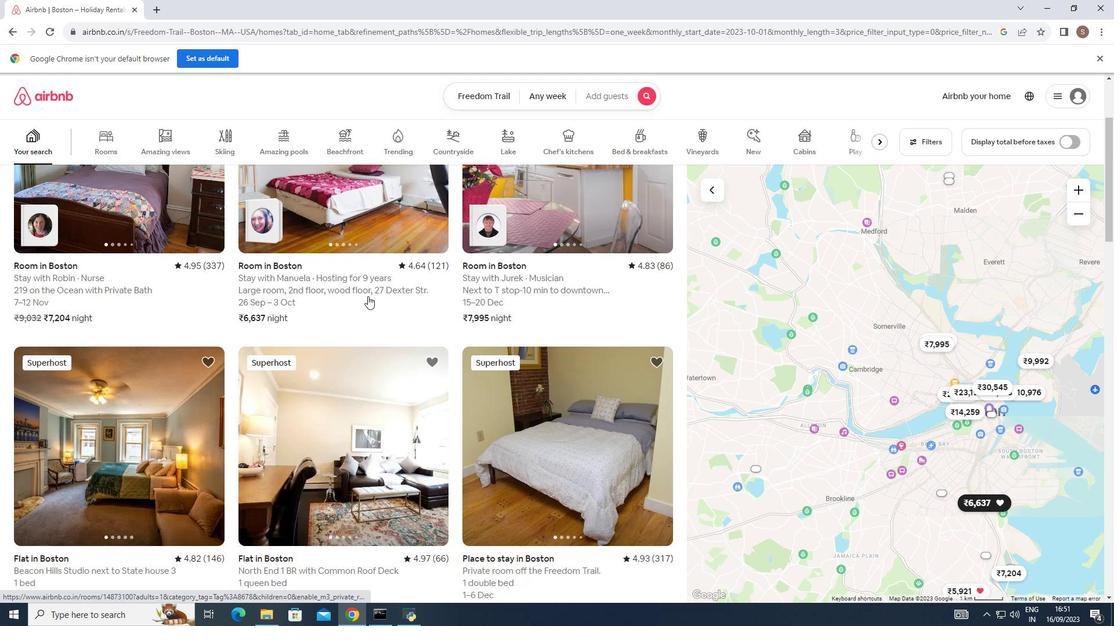 
Action: Mouse moved to (367, 296)
Screenshot: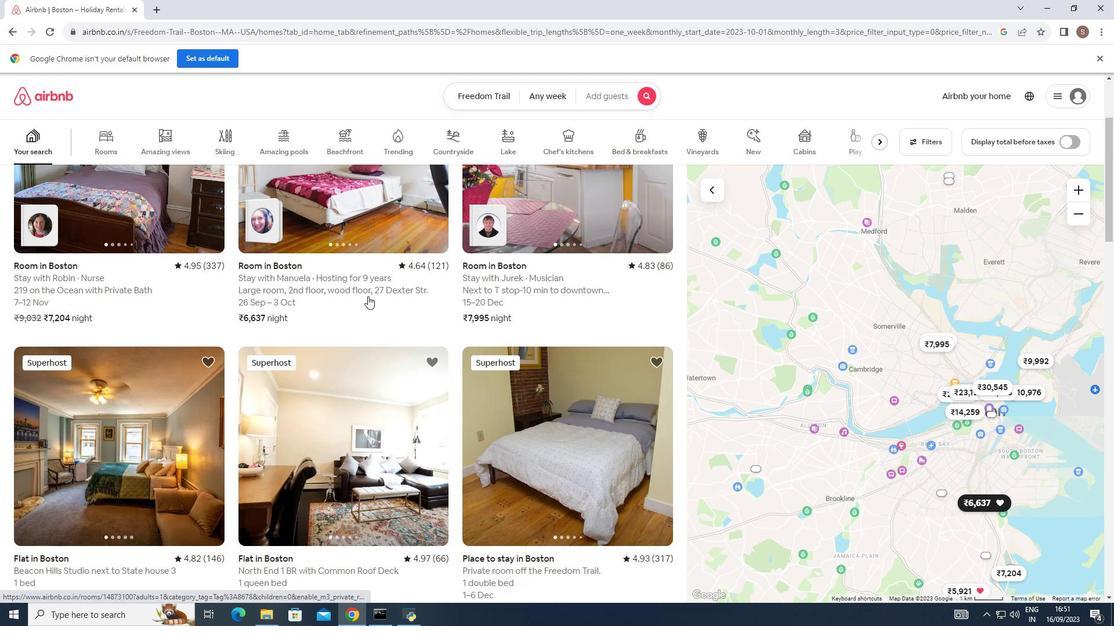 
Action: Mouse scrolled (367, 295) with delta (0, 0)
Screenshot: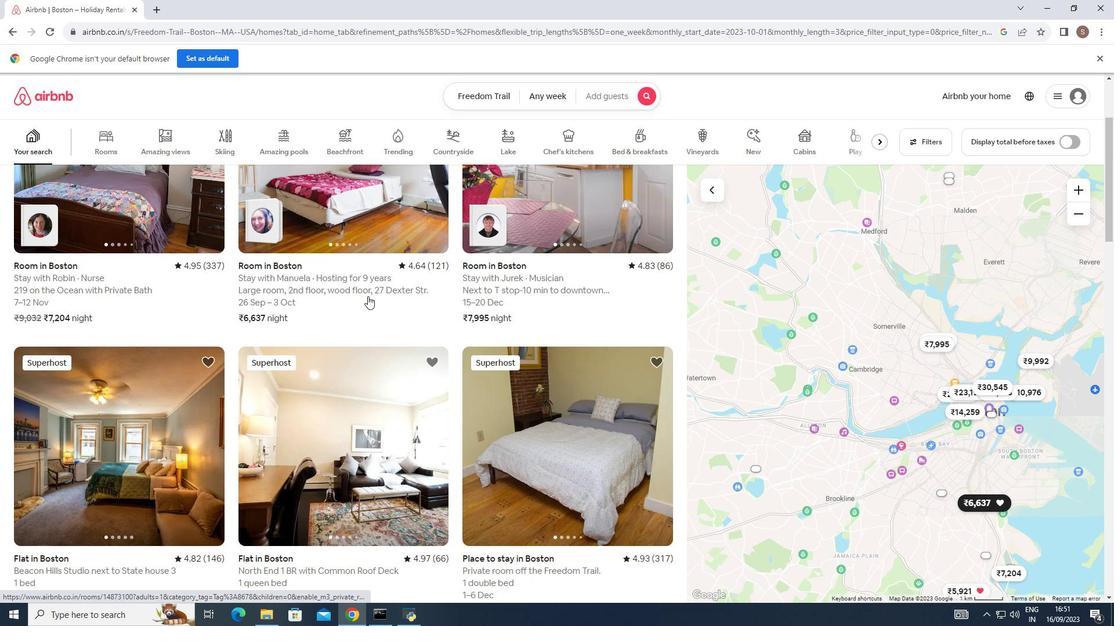 
Action: Mouse moved to (367, 295)
Screenshot: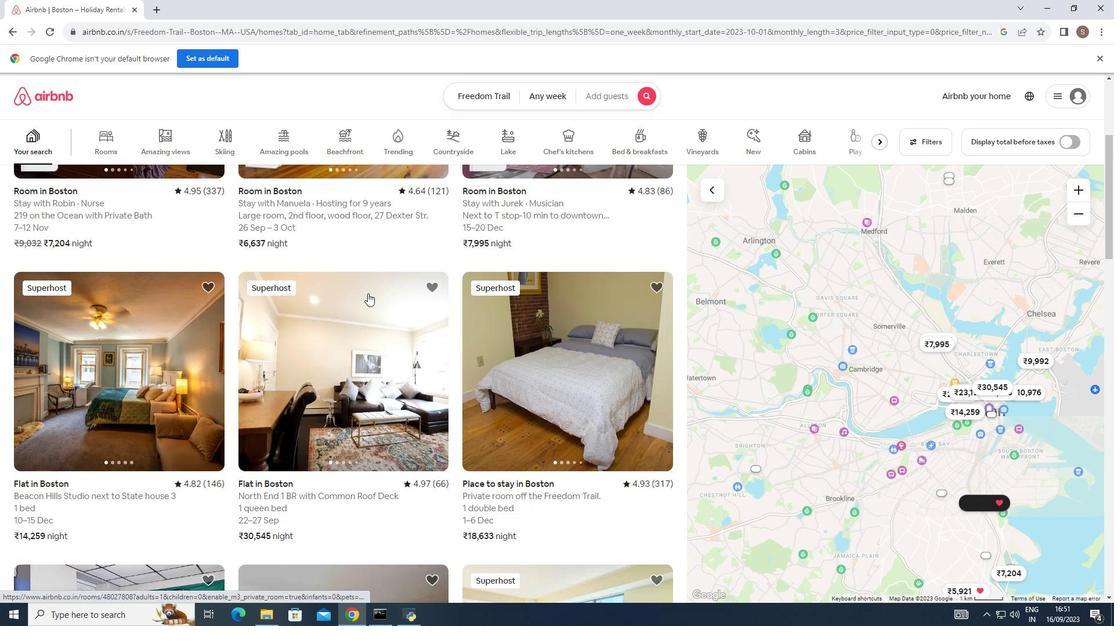 
Action: Mouse scrolled (367, 295) with delta (0, 0)
Screenshot: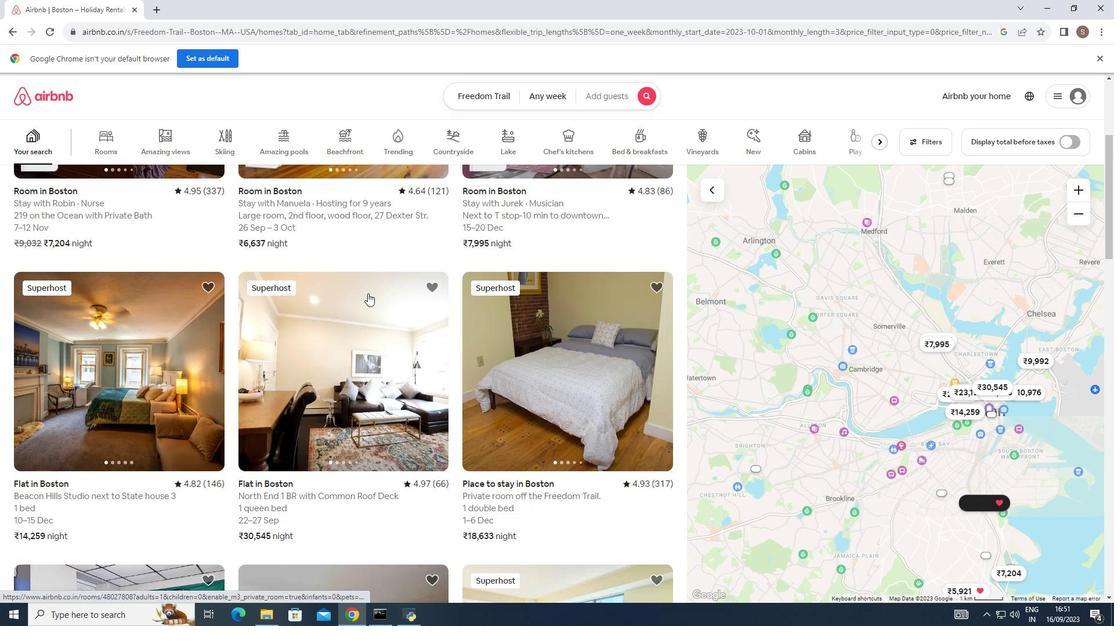 
Action: Mouse moved to (371, 284)
Screenshot: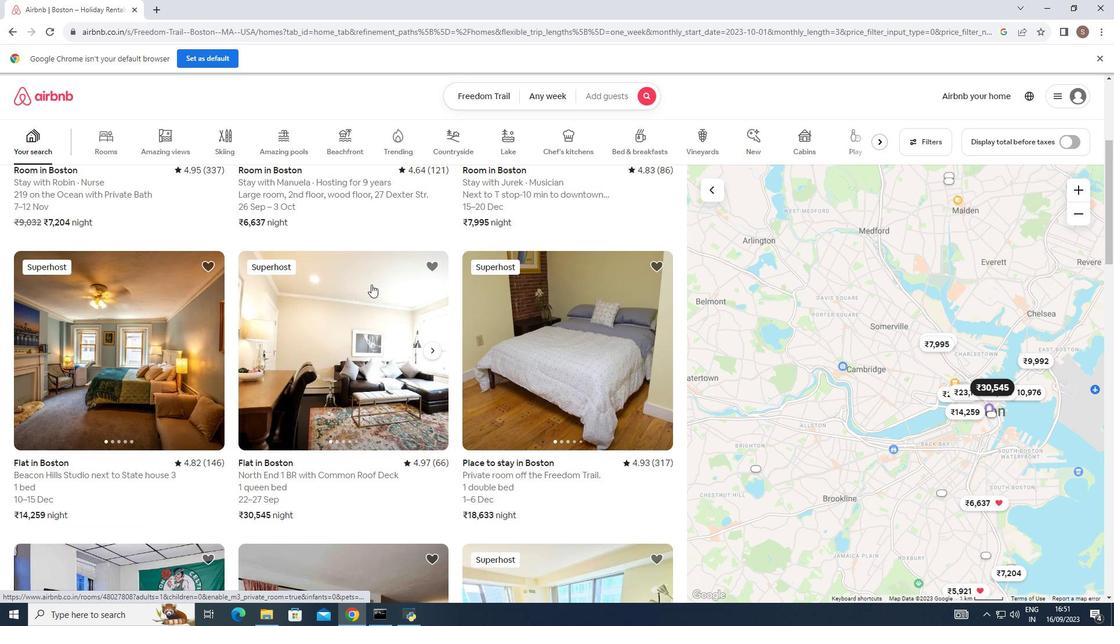 
Action: Mouse scrolled (371, 284) with delta (0, 0)
Screenshot: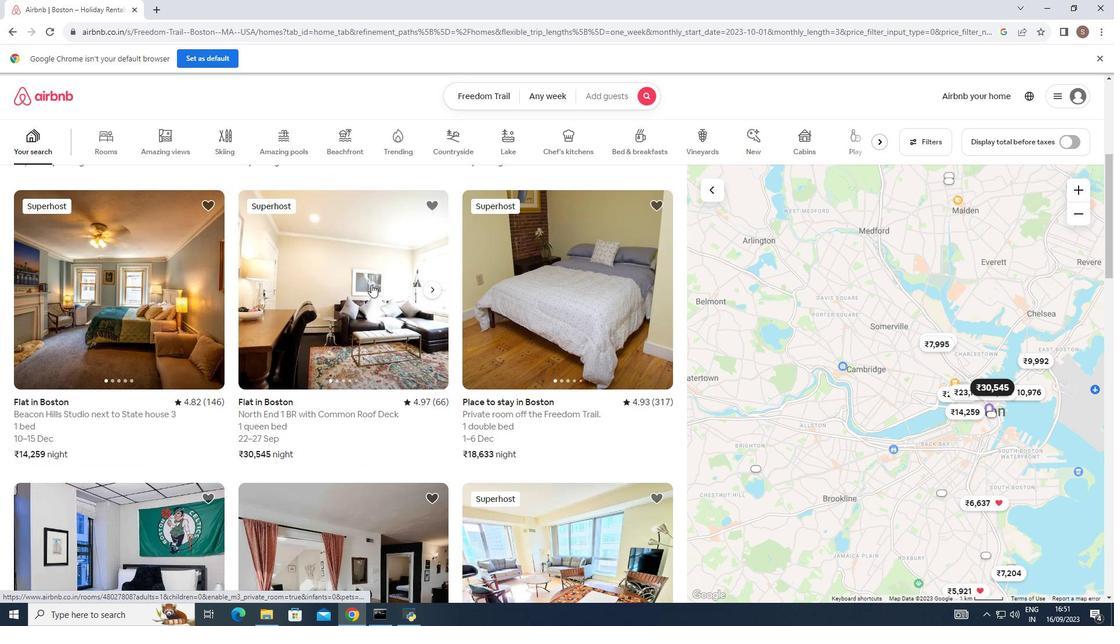 
Action: Mouse scrolled (371, 284) with delta (0, 0)
Screenshot: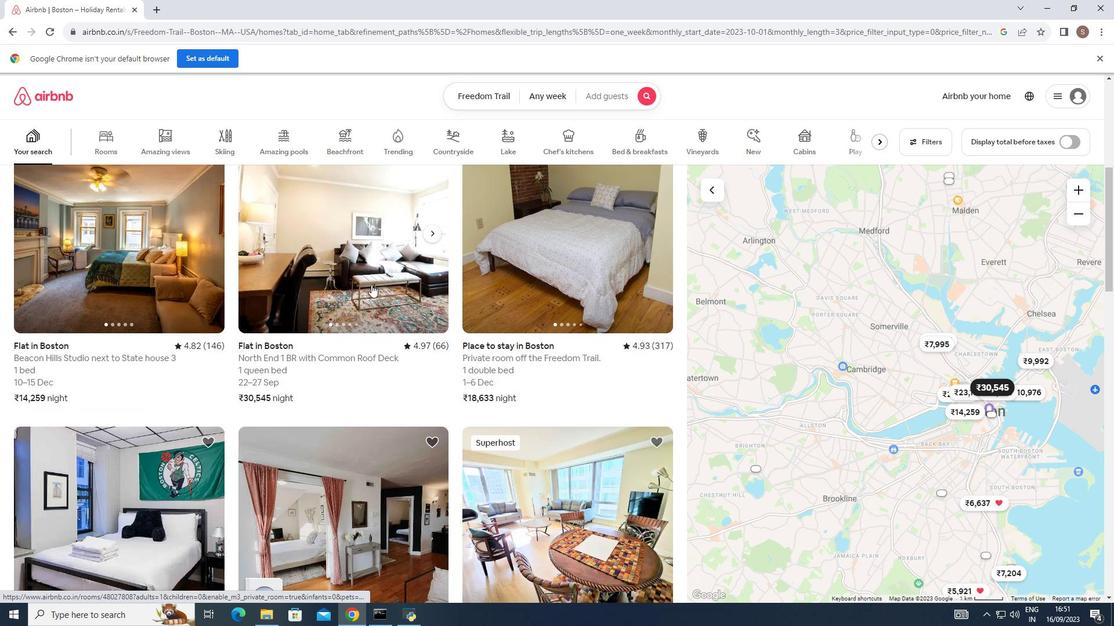
Action: Mouse scrolled (371, 284) with delta (0, 0)
Screenshot: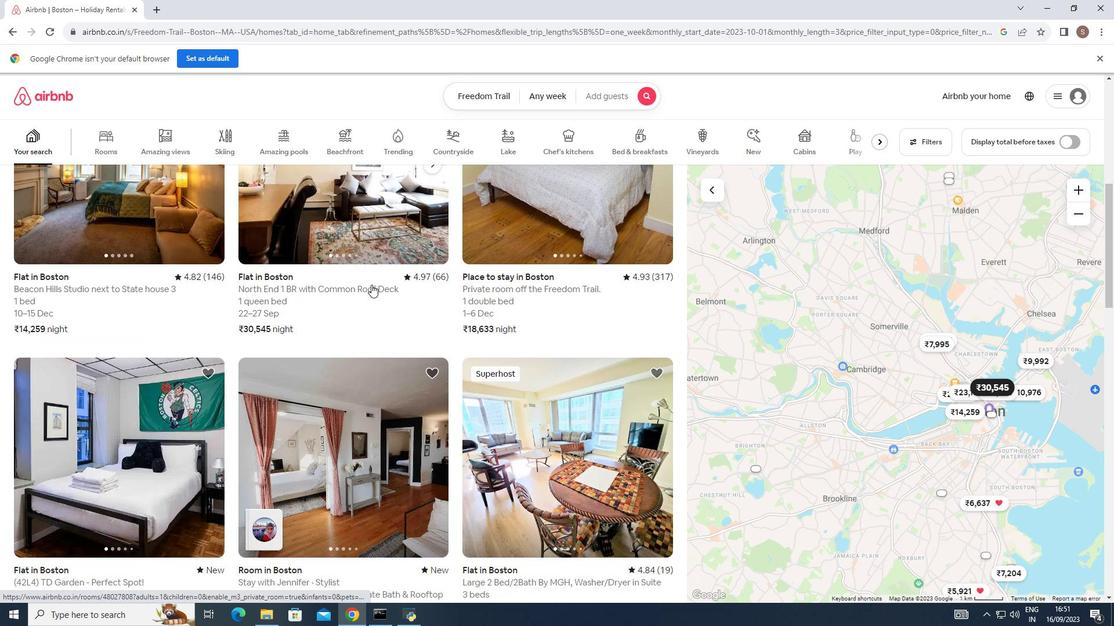 
Action: Mouse scrolled (371, 284) with delta (0, 0)
Screenshot: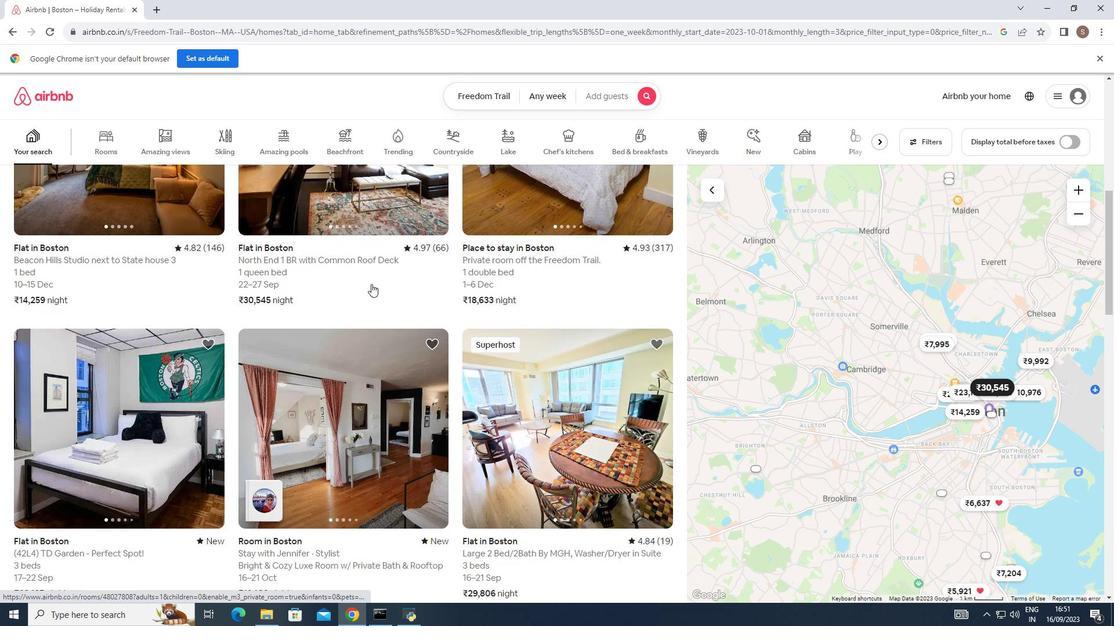 
Action: Mouse moved to (373, 280)
Screenshot: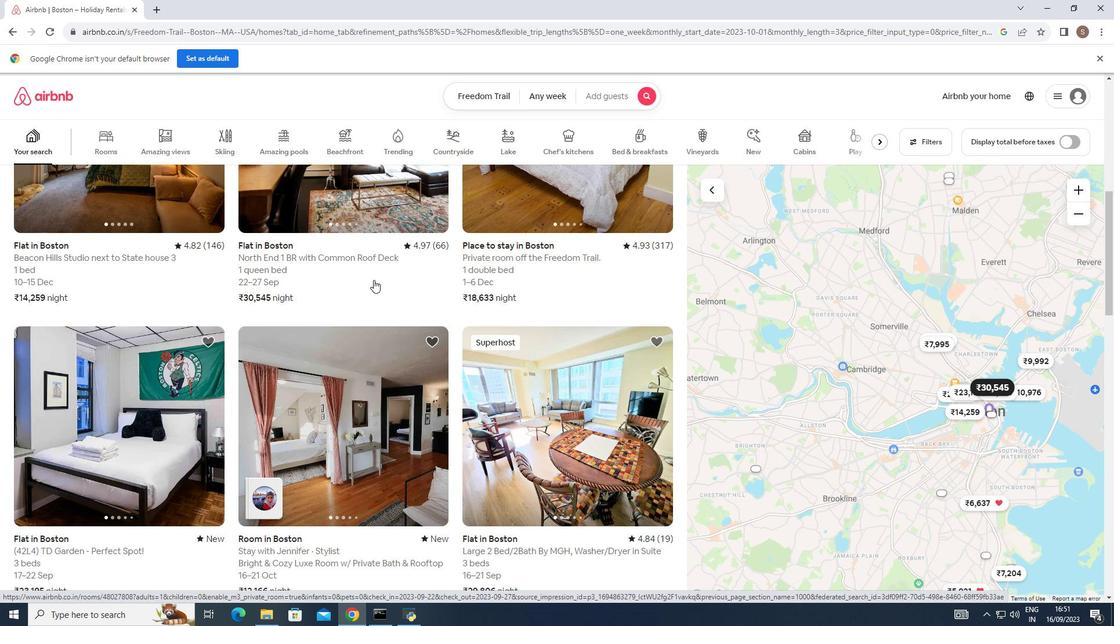 
Action: Mouse scrolled (373, 279) with delta (0, 0)
Screenshot: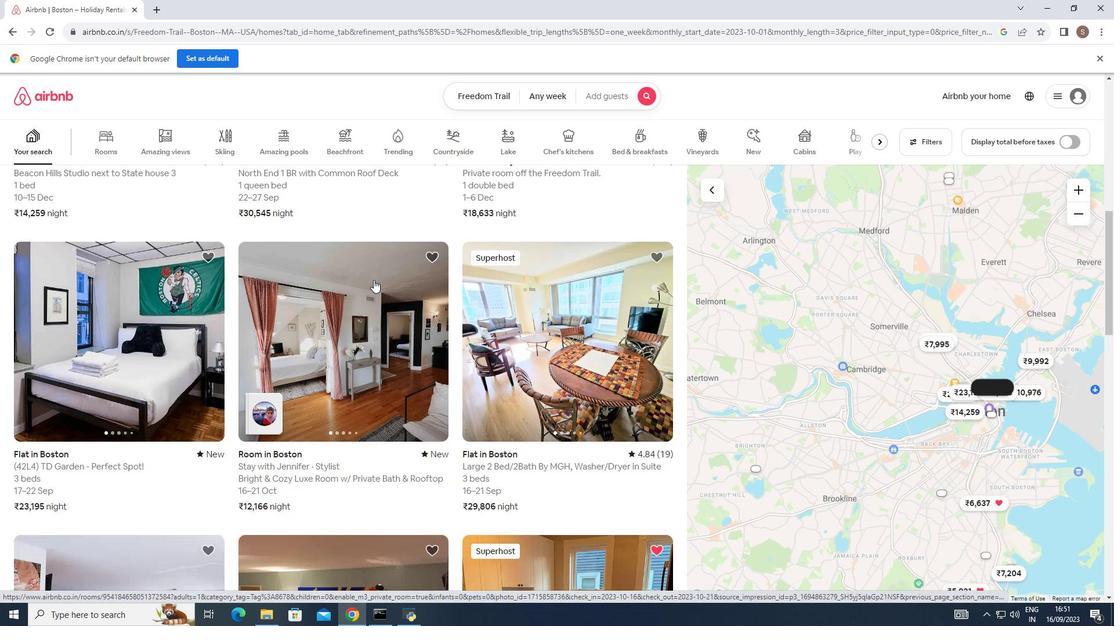
Action: Mouse scrolled (373, 279) with delta (0, 0)
Screenshot: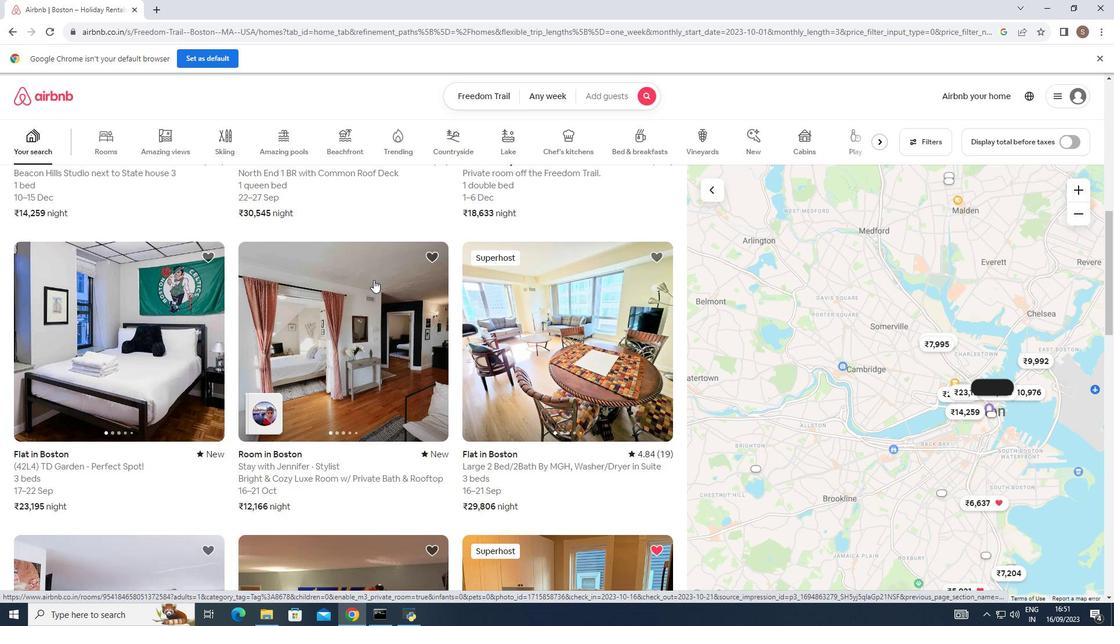 
Action: Mouse scrolled (373, 279) with delta (0, 0)
Screenshot: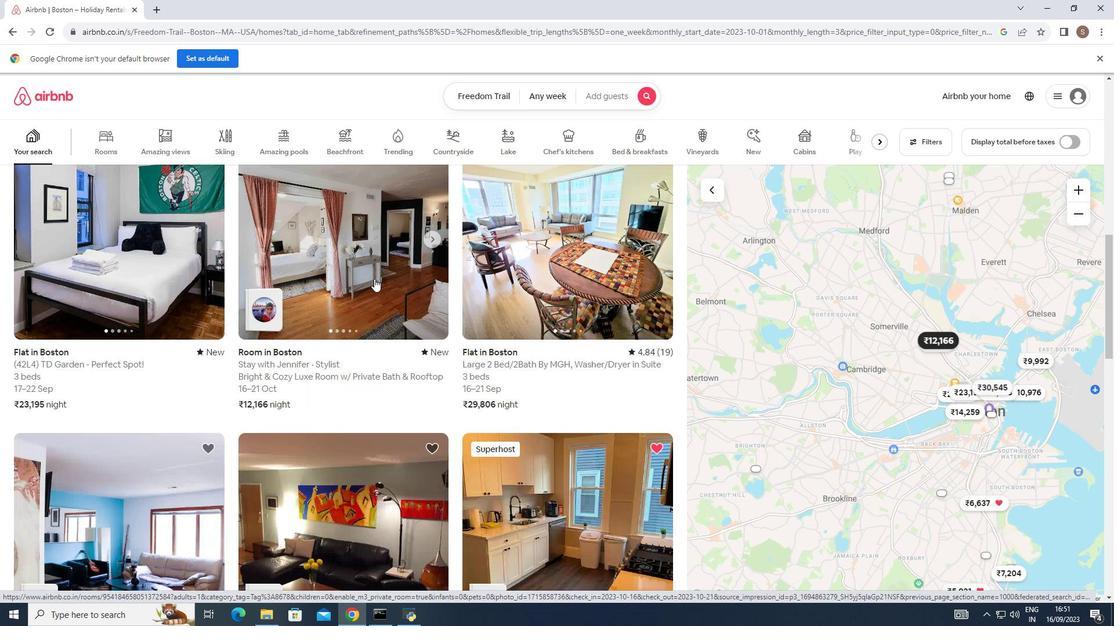 
Action: Mouse scrolled (373, 279) with delta (0, 0)
Screenshot: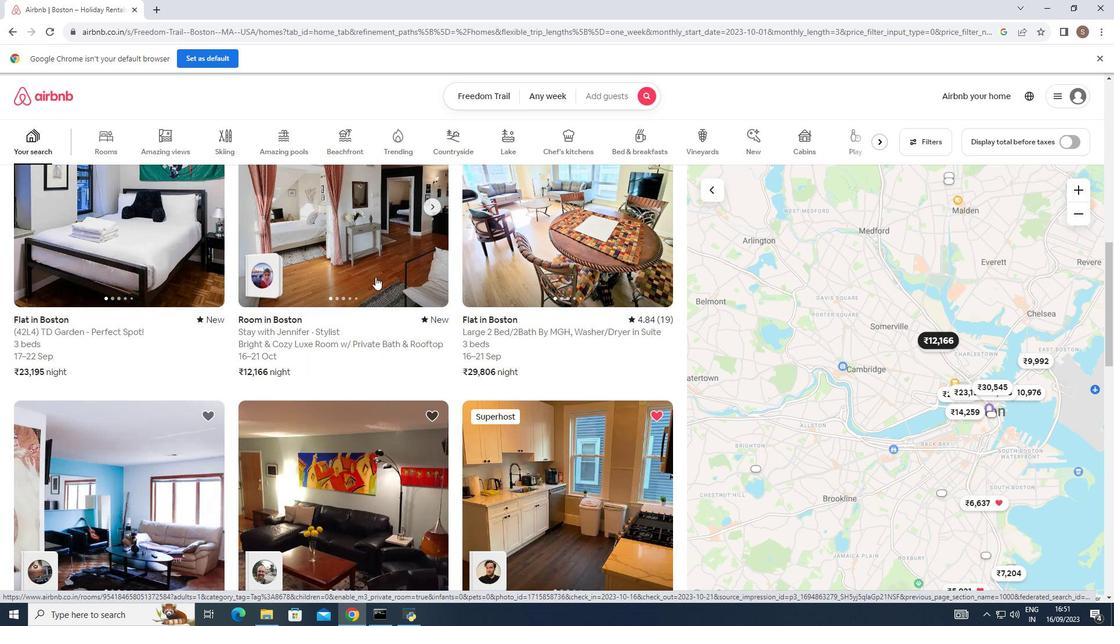 
Action: Mouse moved to (378, 271)
Screenshot: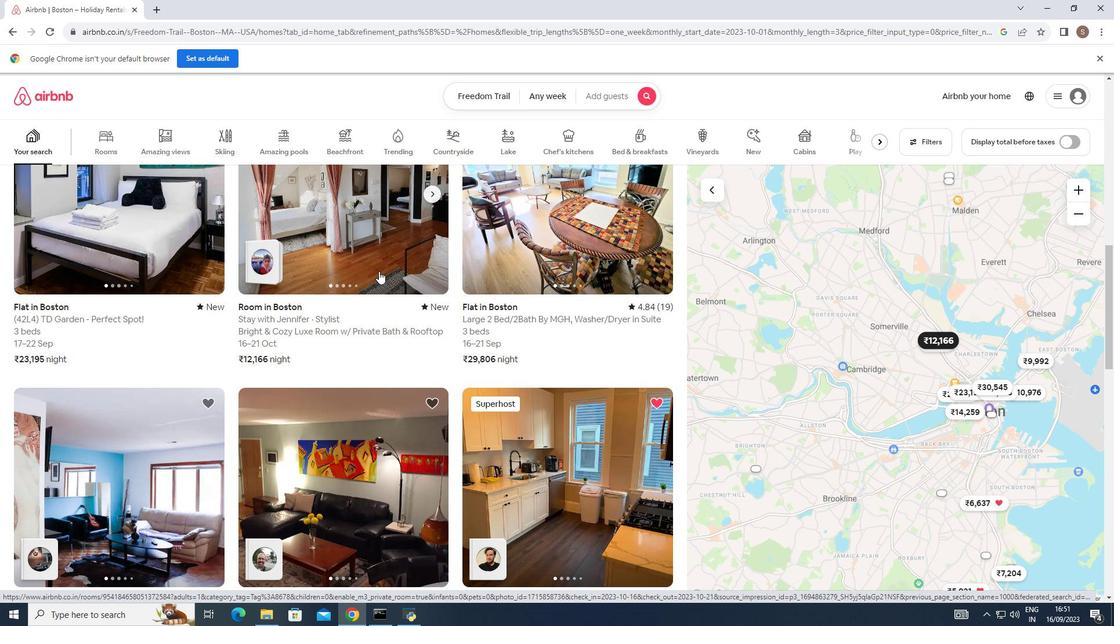 
Action: Mouse scrolled (378, 270) with delta (0, 0)
Screenshot: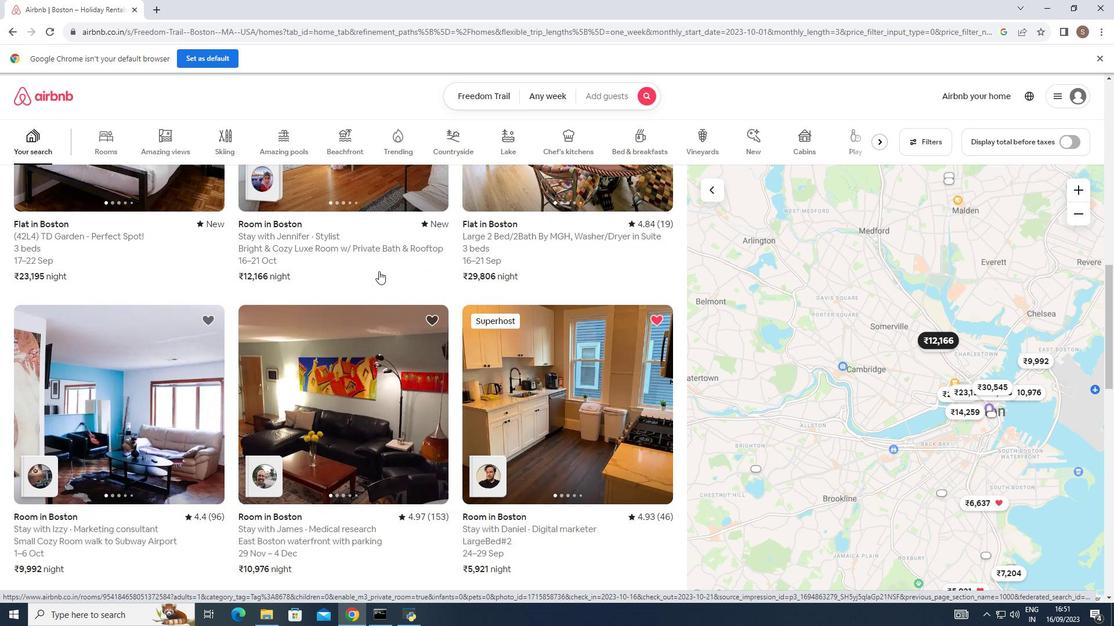 
Action: Mouse scrolled (378, 270) with delta (0, 0)
Screenshot: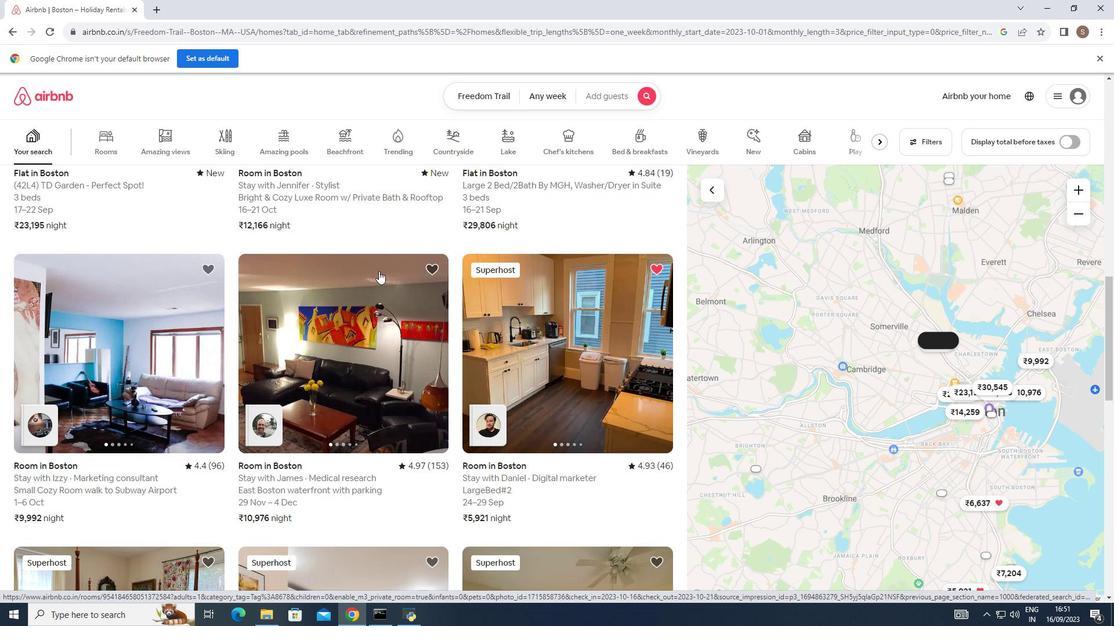 
Action: Mouse scrolled (378, 270) with delta (0, 0)
Screenshot: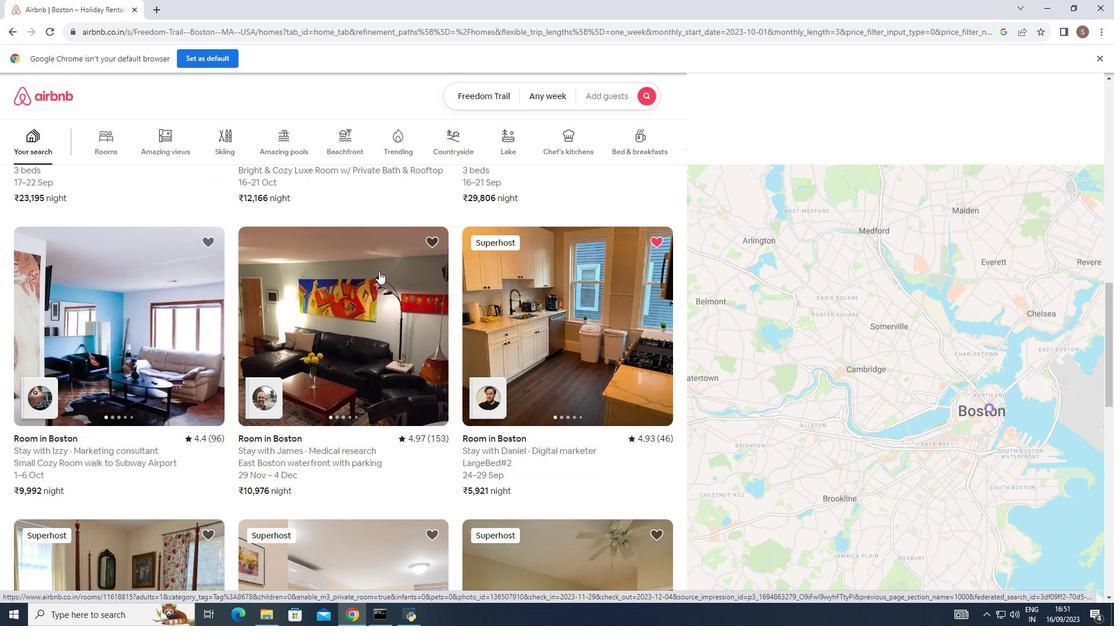 
Action: Mouse scrolled (378, 270) with delta (0, 0)
Screenshot: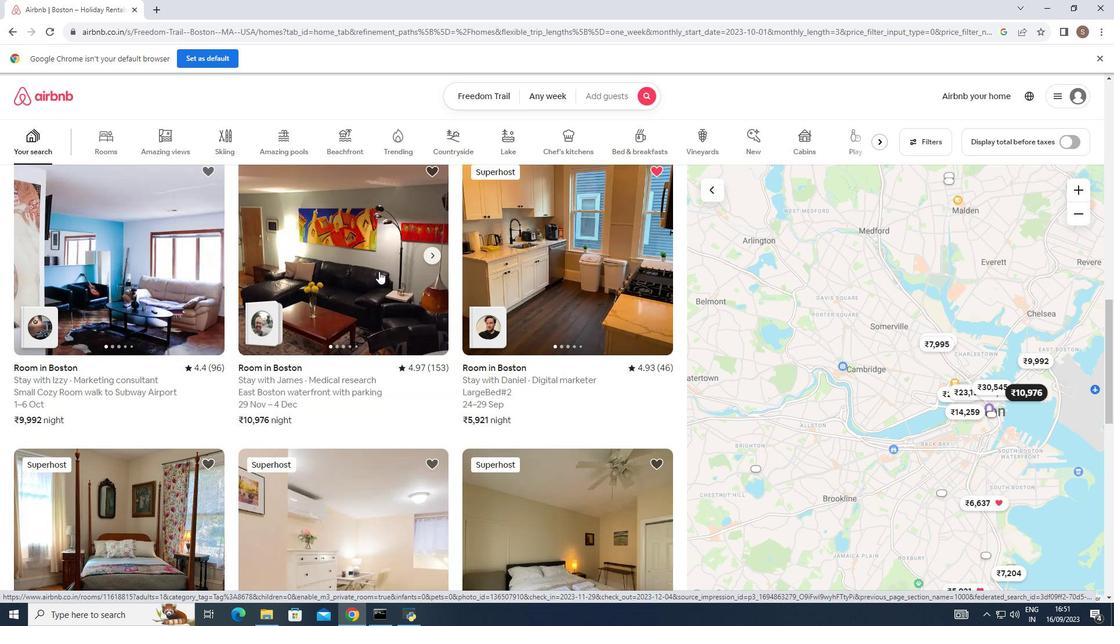 
Action: Mouse moved to (379, 269)
Screenshot: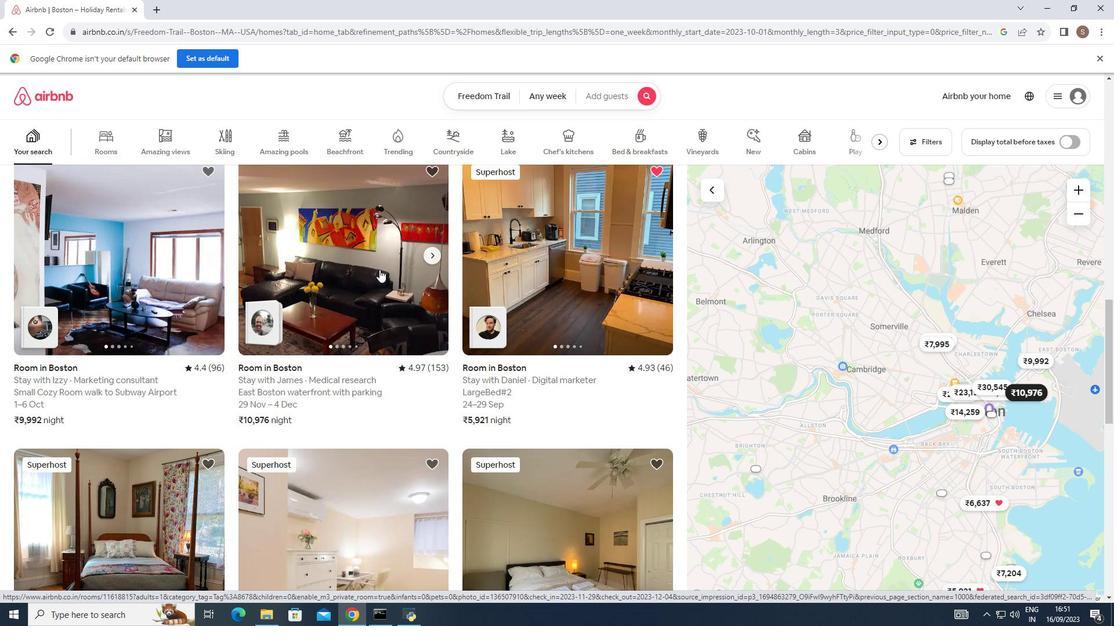 
Action: Mouse scrolled (379, 269) with delta (0, 0)
Screenshot: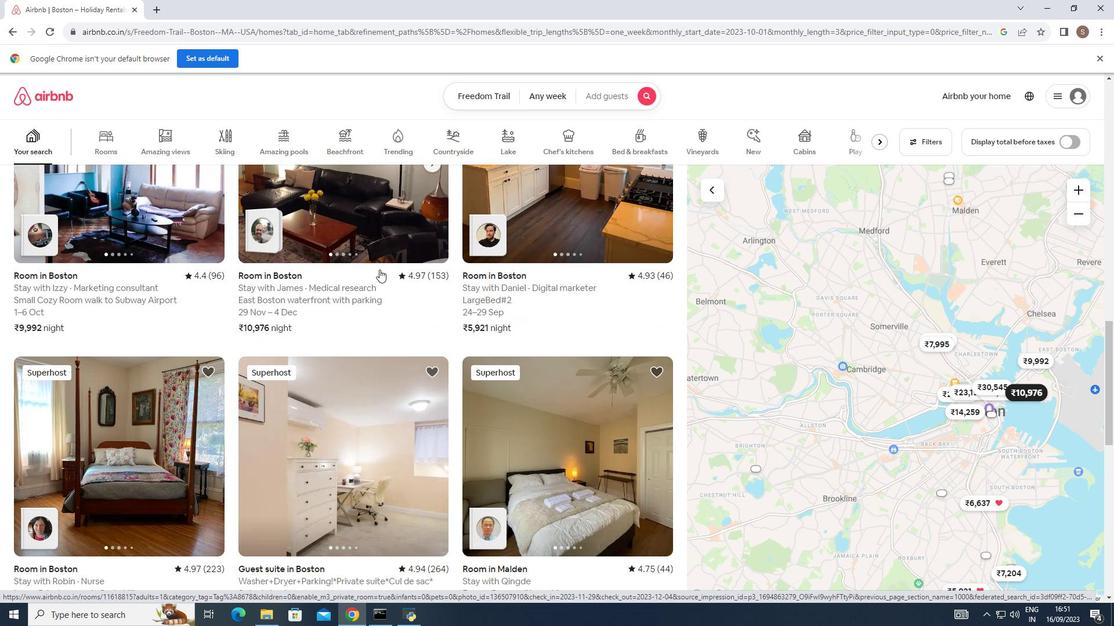 
Action: Mouse scrolled (379, 269) with delta (0, 0)
Screenshot: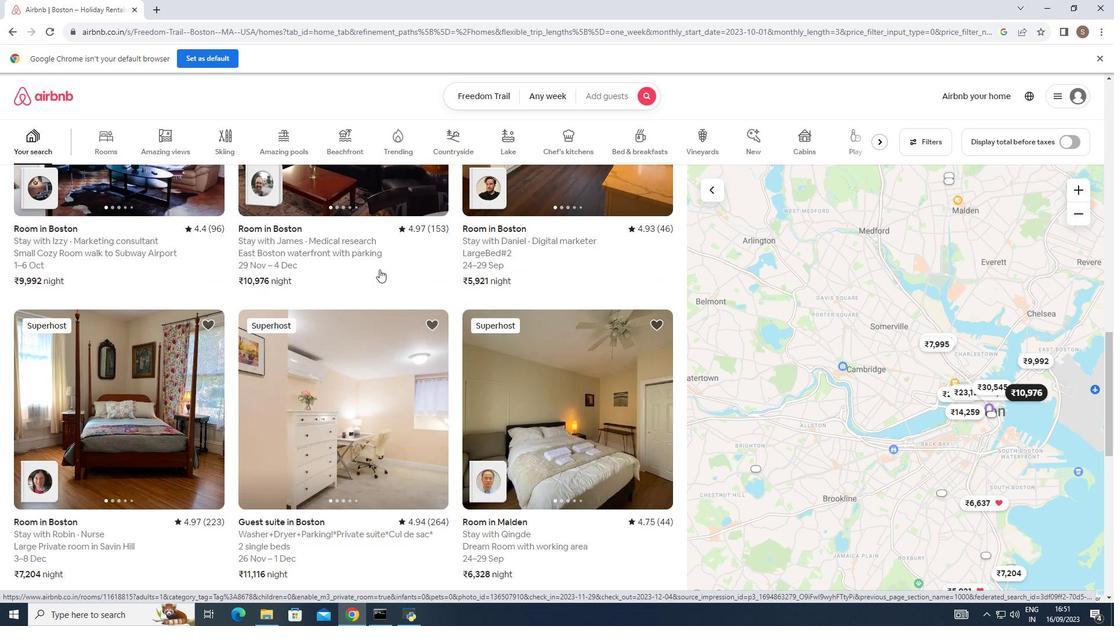 
Action: Mouse scrolled (379, 269) with delta (0, 0)
Screenshot: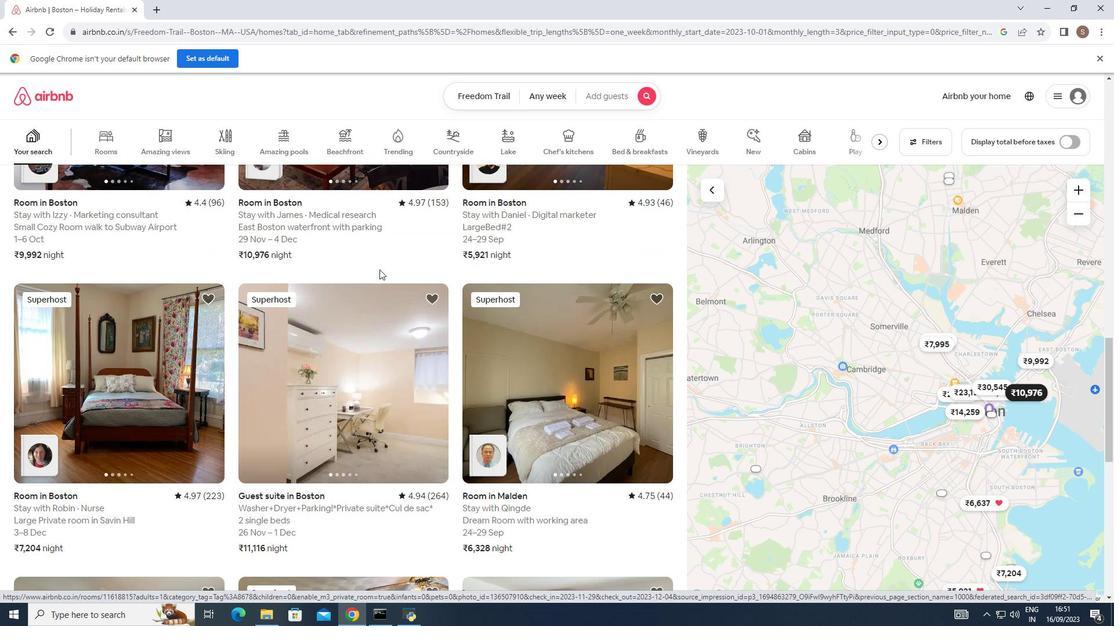 
Action: Mouse scrolled (379, 269) with delta (0, 0)
Screenshot: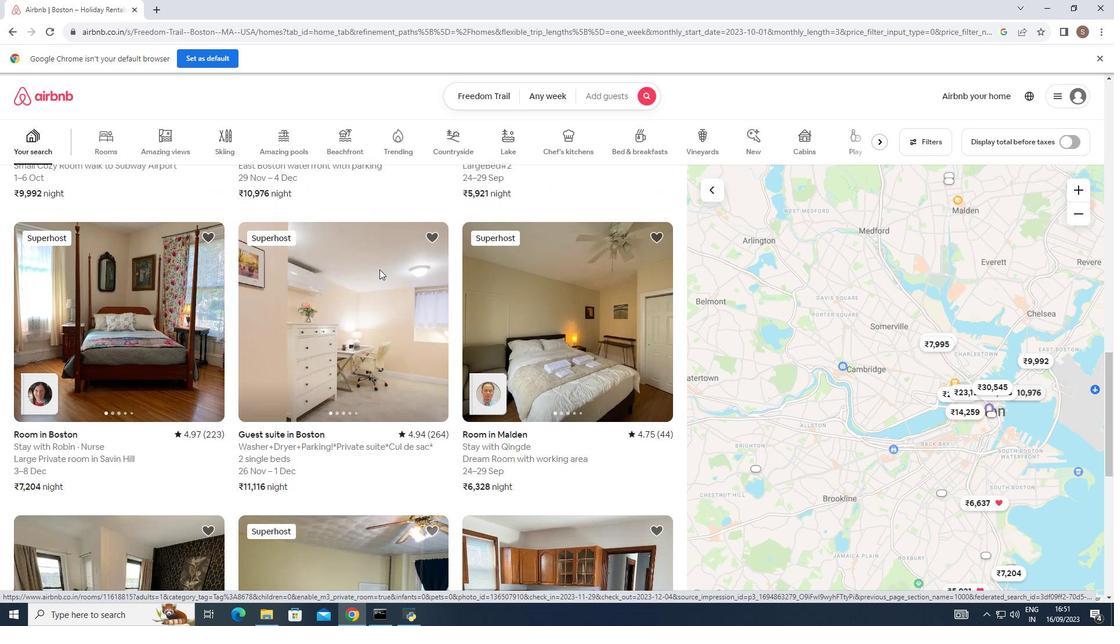 
Action: Mouse moved to (380, 269)
Screenshot: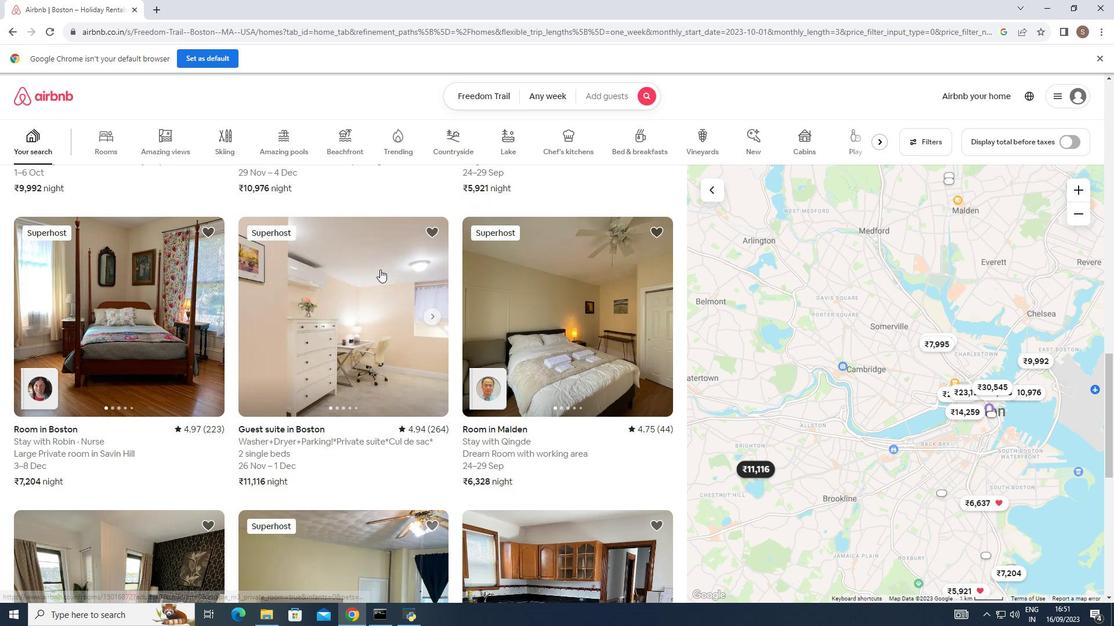 
Action: Mouse scrolled (380, 269) with delta (0, 0)
Screenshot: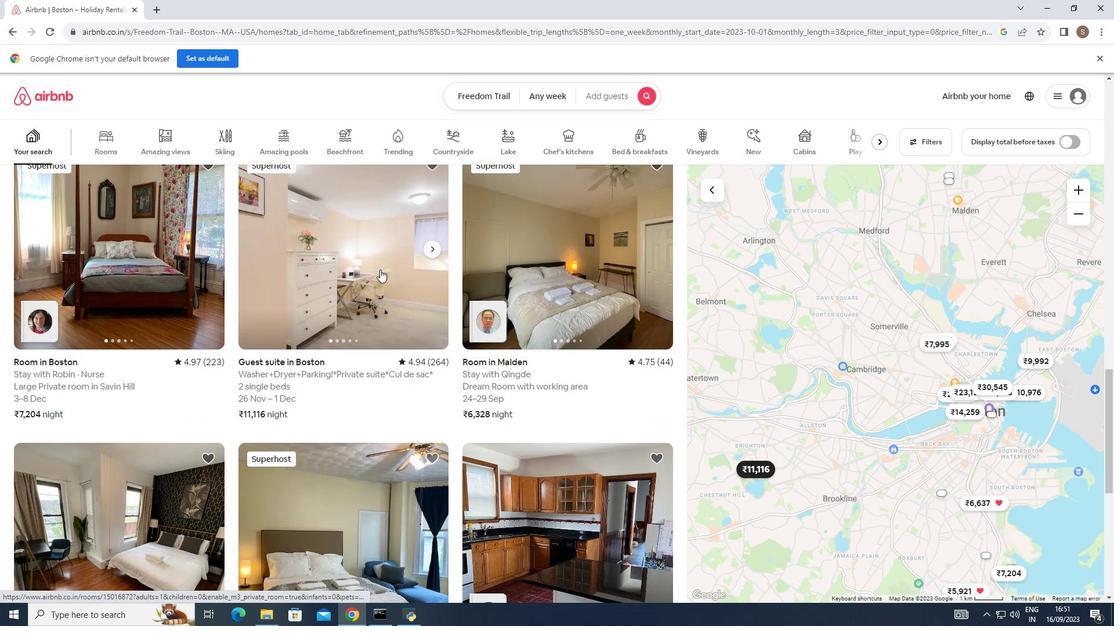 
Action: Mouse scrolled (380, 269) with delta (0, 0)
Screenshot: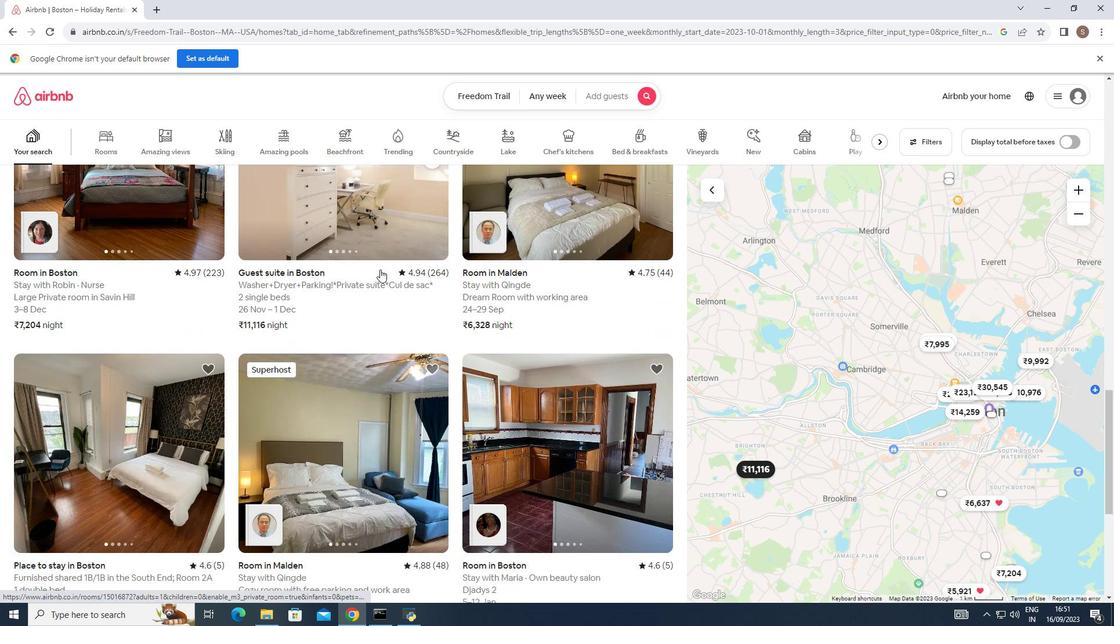 
Action: Mouse scrolled (380, 269) with delta (0, 0)
Screenshot: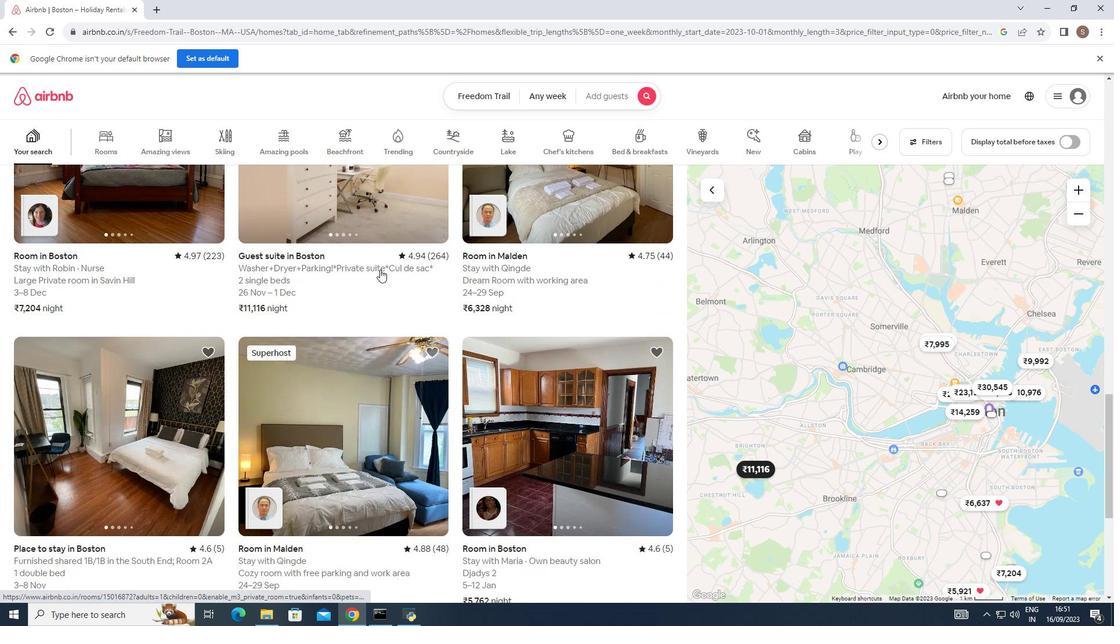 
Action: Mouse moved to (381, 268)
Screenshot: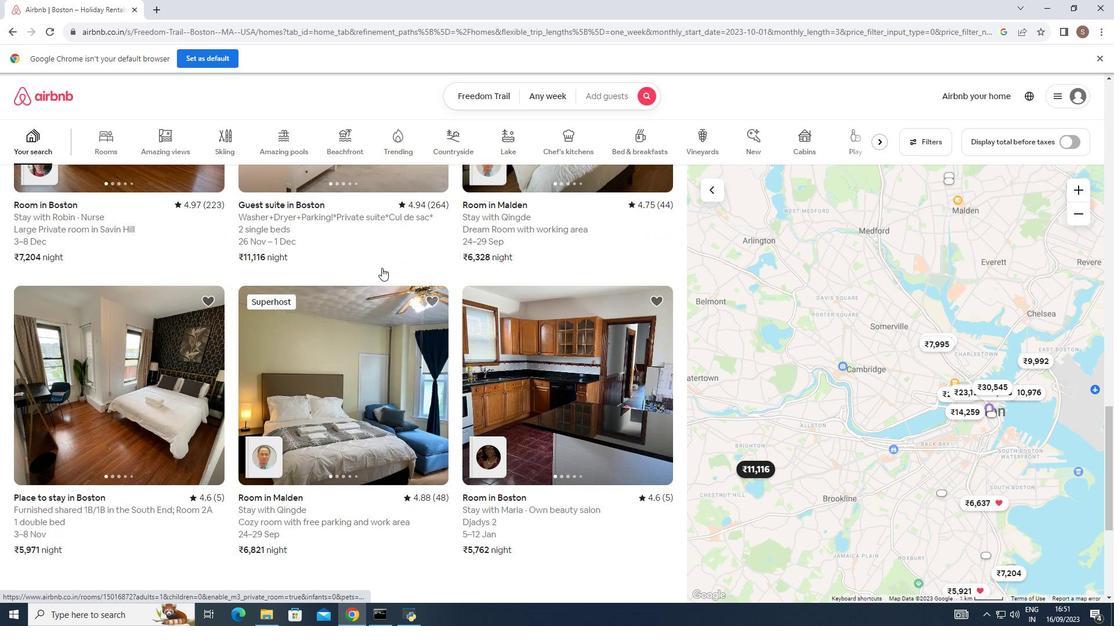 
Action: Mouse scrolled (381, 267) with delta (0, 0)
Screenshot: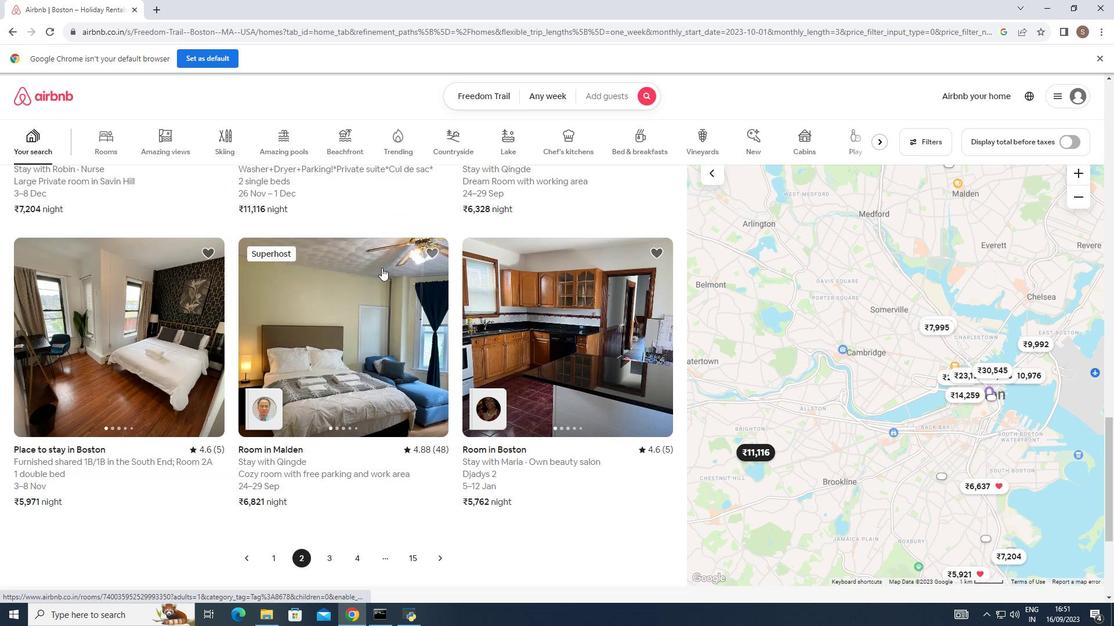 
Action: Mouse scrolled (381, 267) with delta (0, 0)
Screenshot: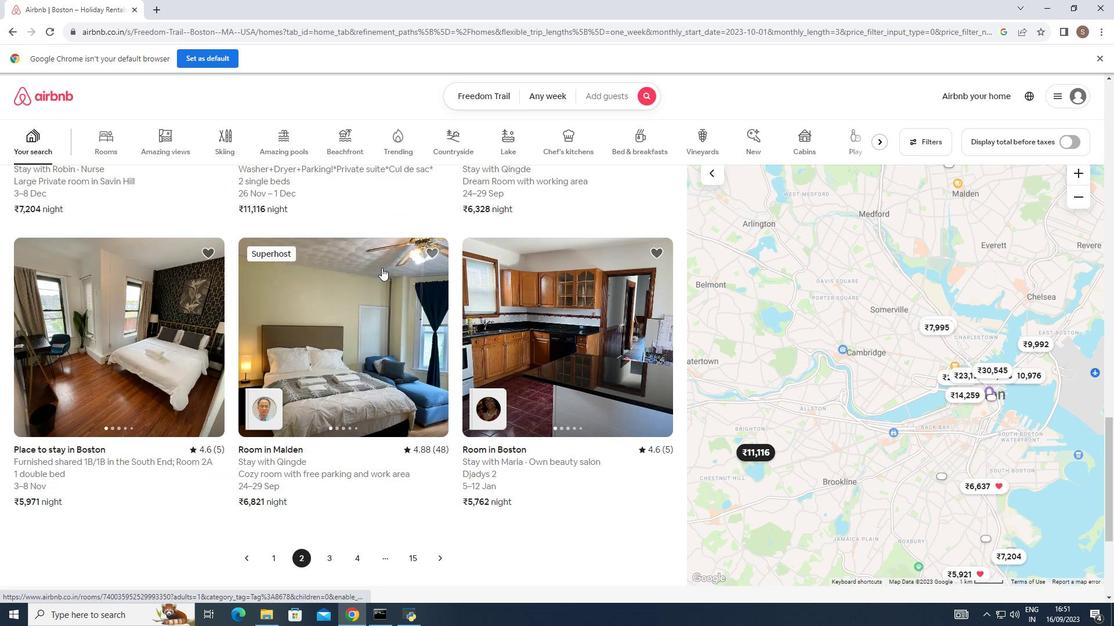 
Action: Mouse scrolled (381, 267) with delta (0, 0)
Screenshot: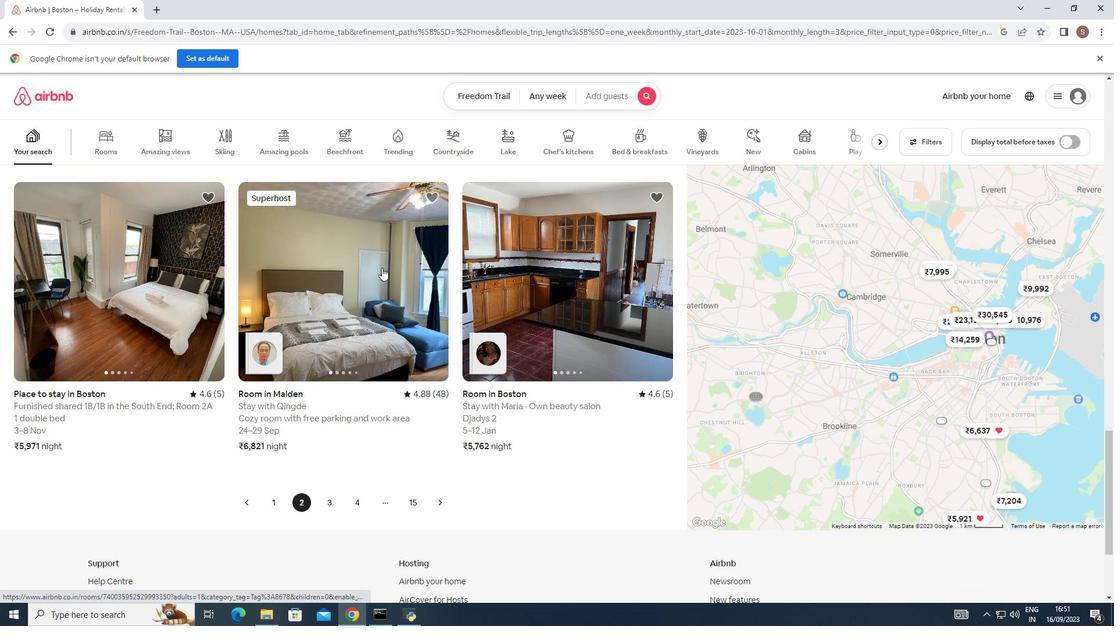 
Action: Mouse scrolled (381, 267) with delta (0, 0)
Screenshot: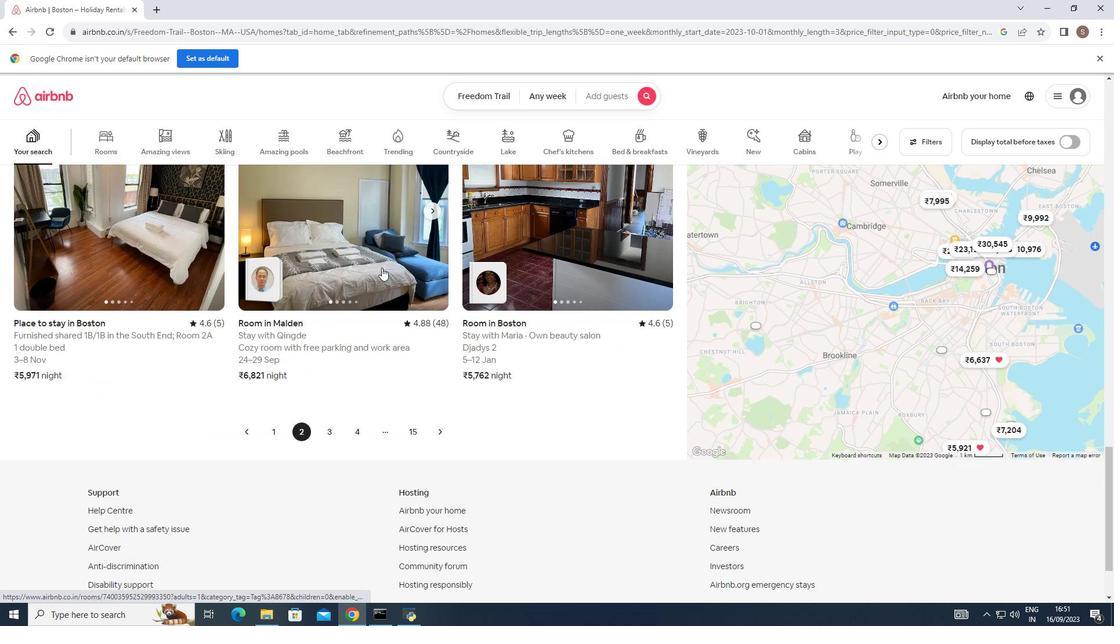 
Action: Mouse moved to (381, 267)
Screenshot: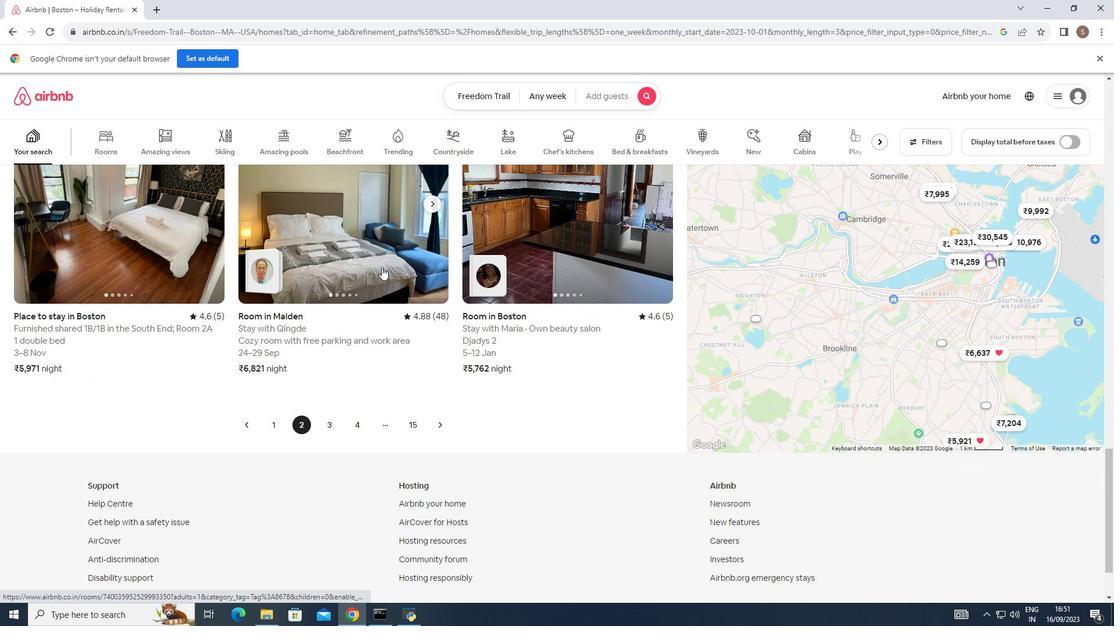 
Action: Mouse scrolled (381, 268) with delta (0, 0)
Screenshot: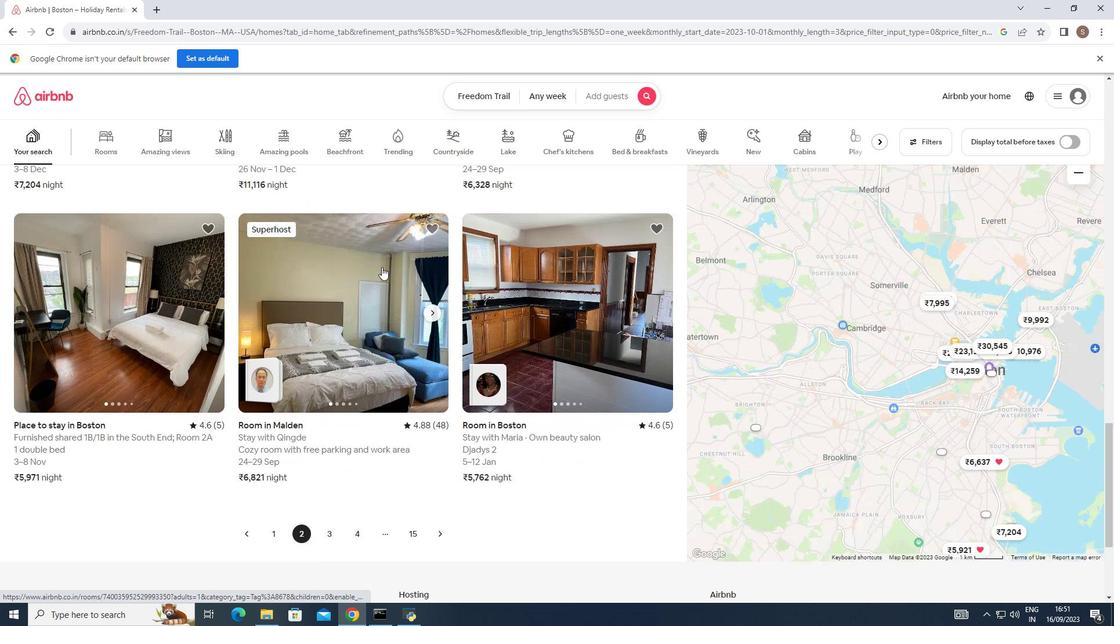 
Action: Mouse scrolled (381, 268) with delta (0, 0)
Screenshot: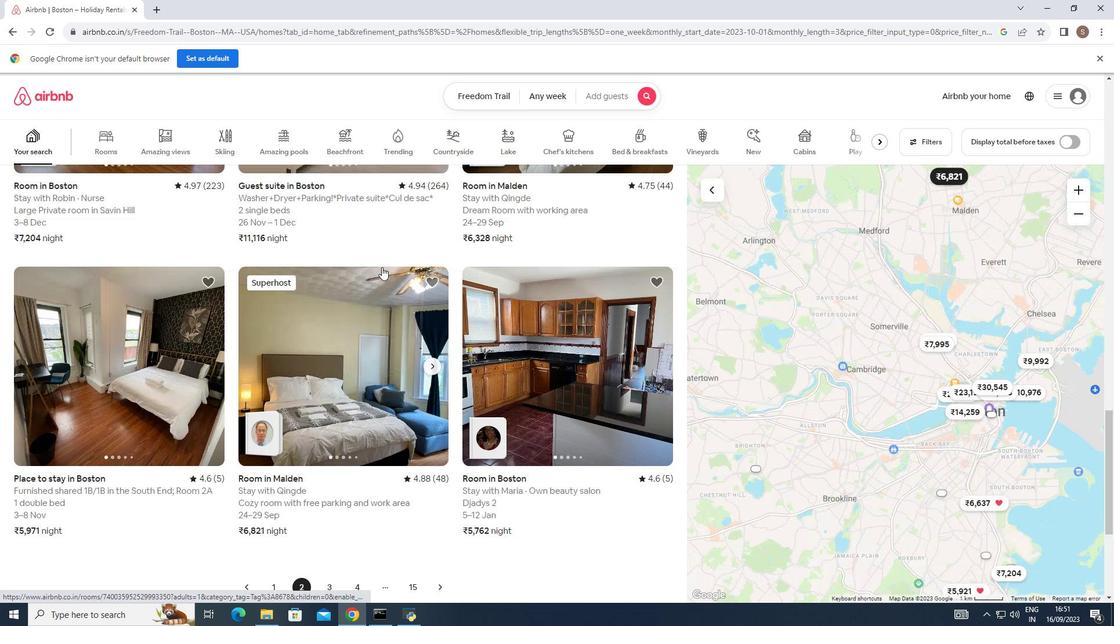
Action: Mouse scrolled (381, 268) with delta (0, 0)
Screenshot: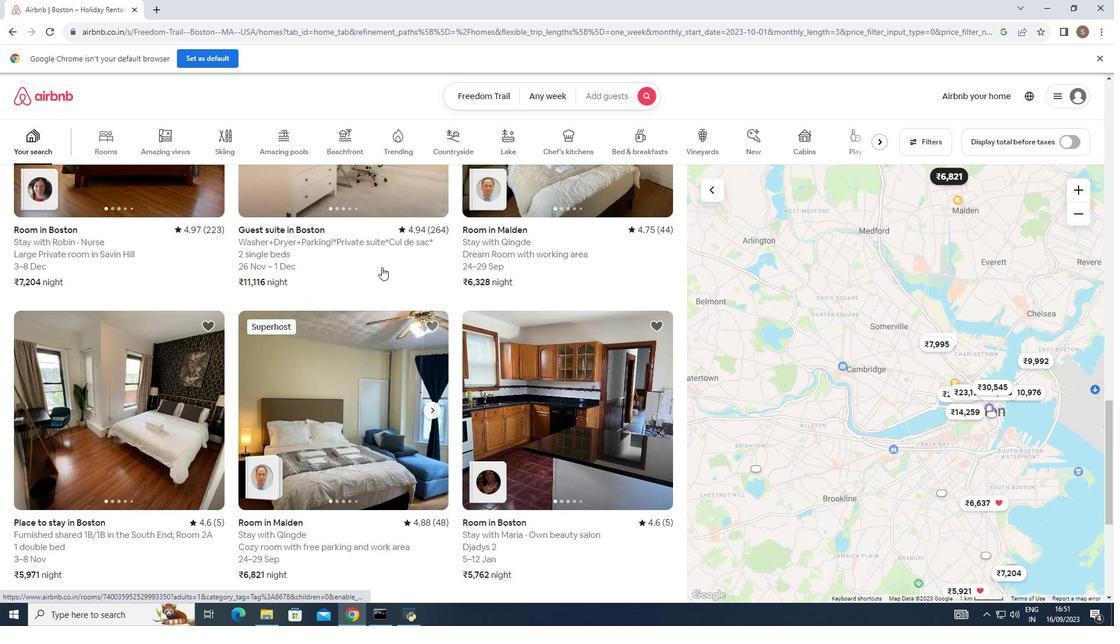 
Action: Mouse scrolled (381, 268) with delta (0, 0)
Screenshot: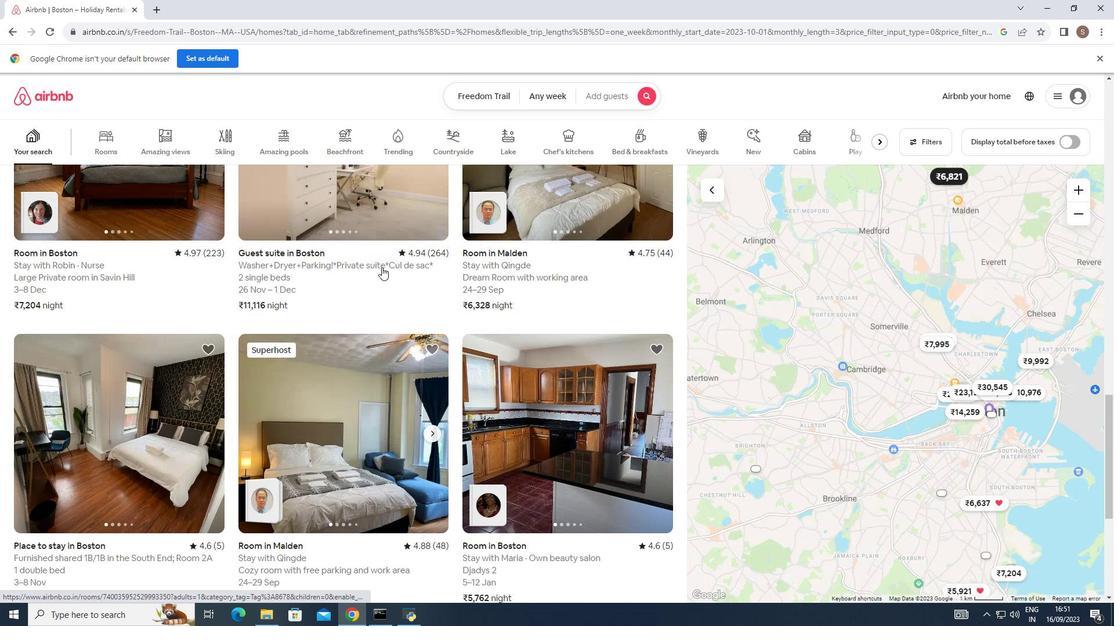 
Action: Mouse scrolled (381, 268) with delta (0, 0)
Screenshot: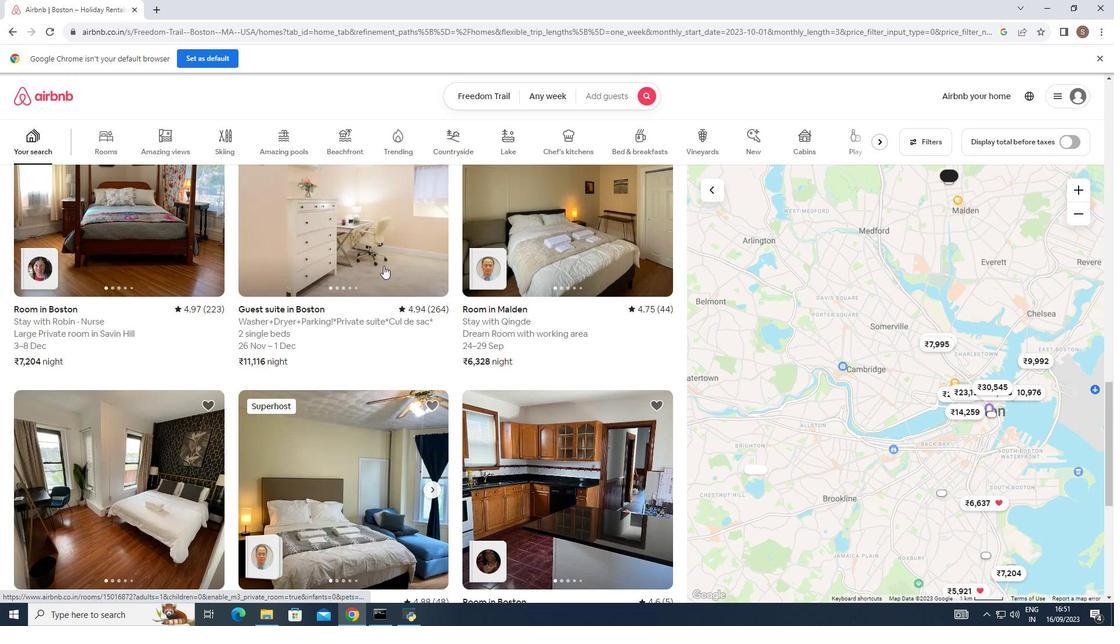 
Action: Mouse moved to (387, 264)
Screenshot: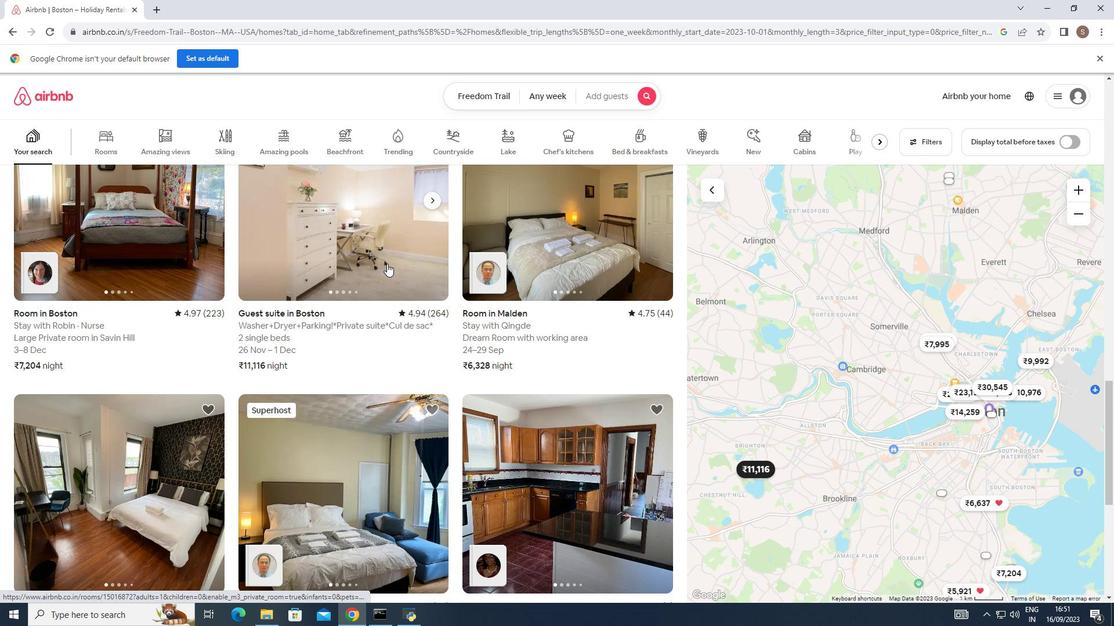 
Action: Mouse scrolled (387, 264) with delta (0, 0)
Screenshot: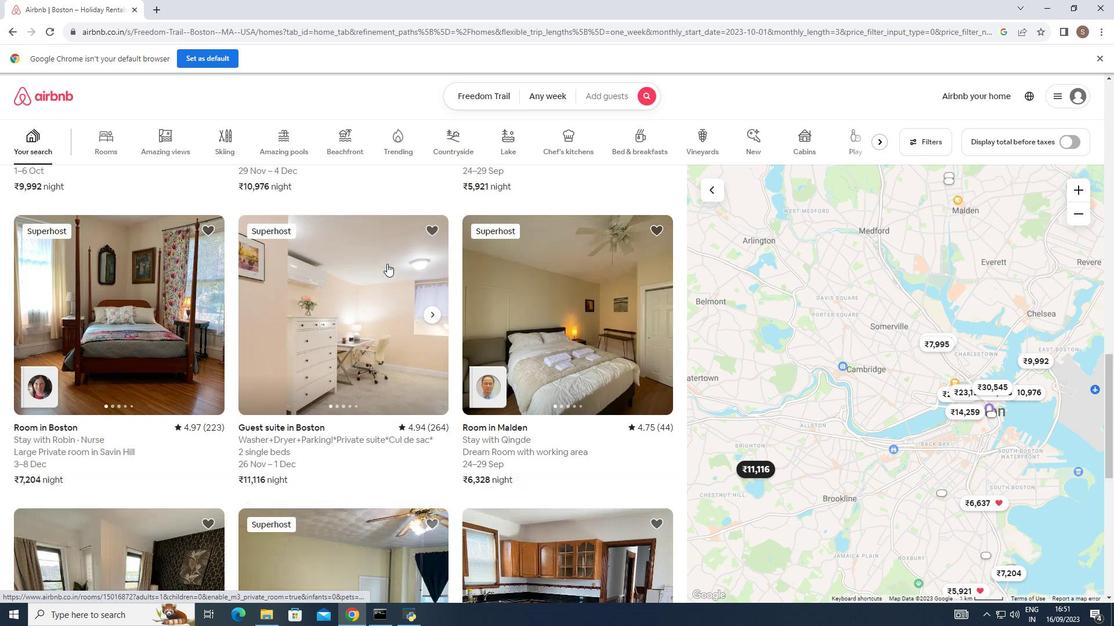
Action: Mouse scrolled (387, 264) with delta (0, 0)
Screenshot: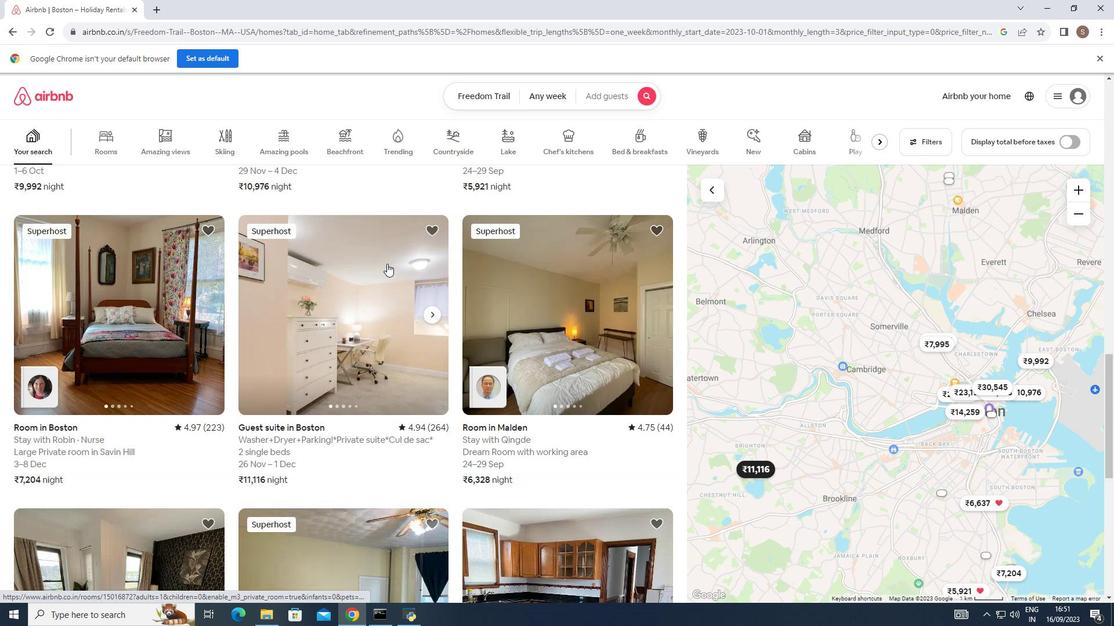 
Action: Mouse scrolled (387, 264) with delta (0, 0)
Screenshot: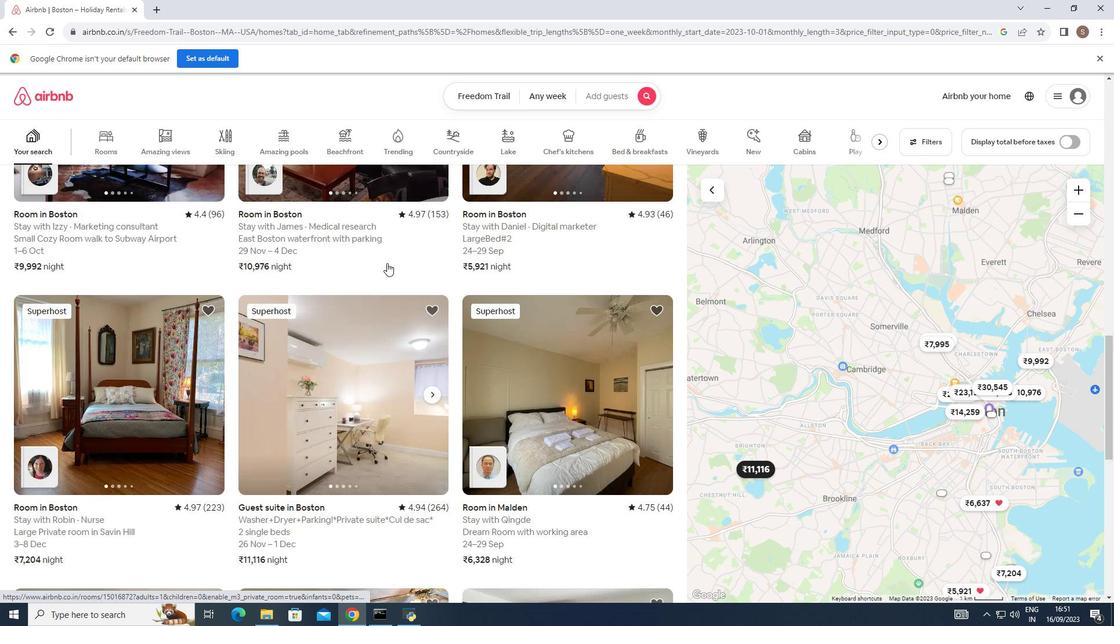 
Action: Mouse scrolled (387, 264) with delta (0, 0)
Screenshot: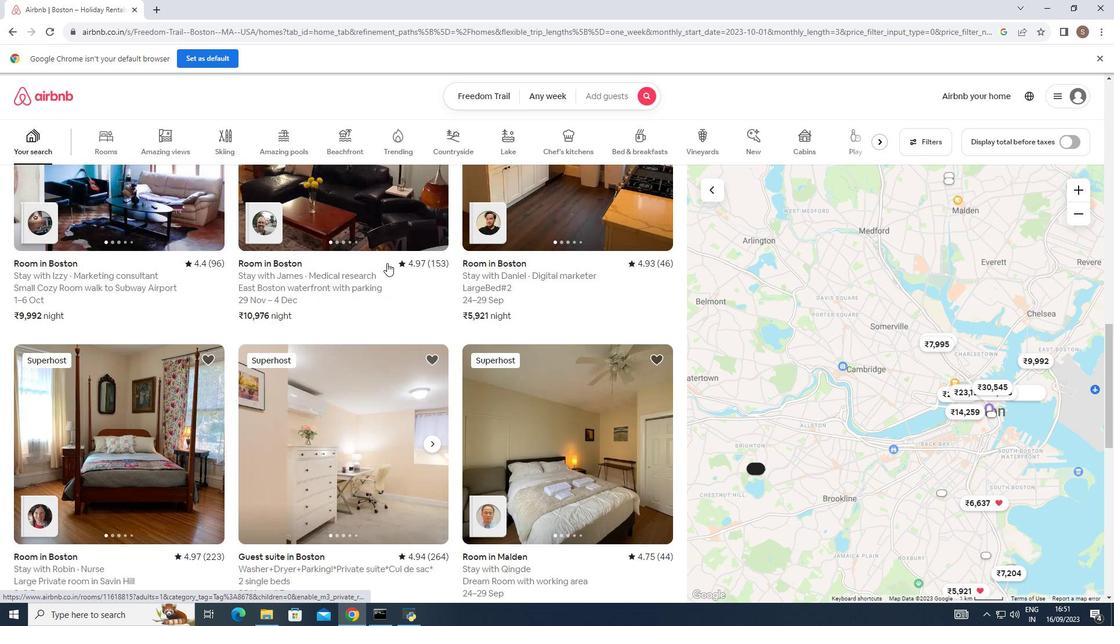 
Action: Mouse moved to (387, 263)
Screenshot: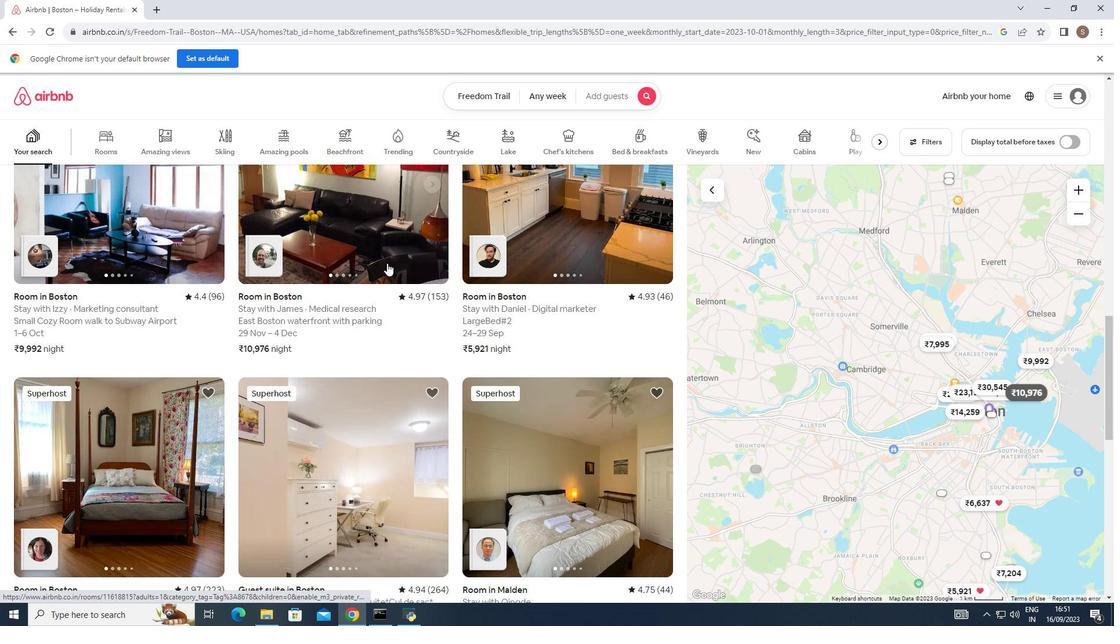 
Action: Mouse scrolled (387, 264) with delta (0, 0)
Screenshot: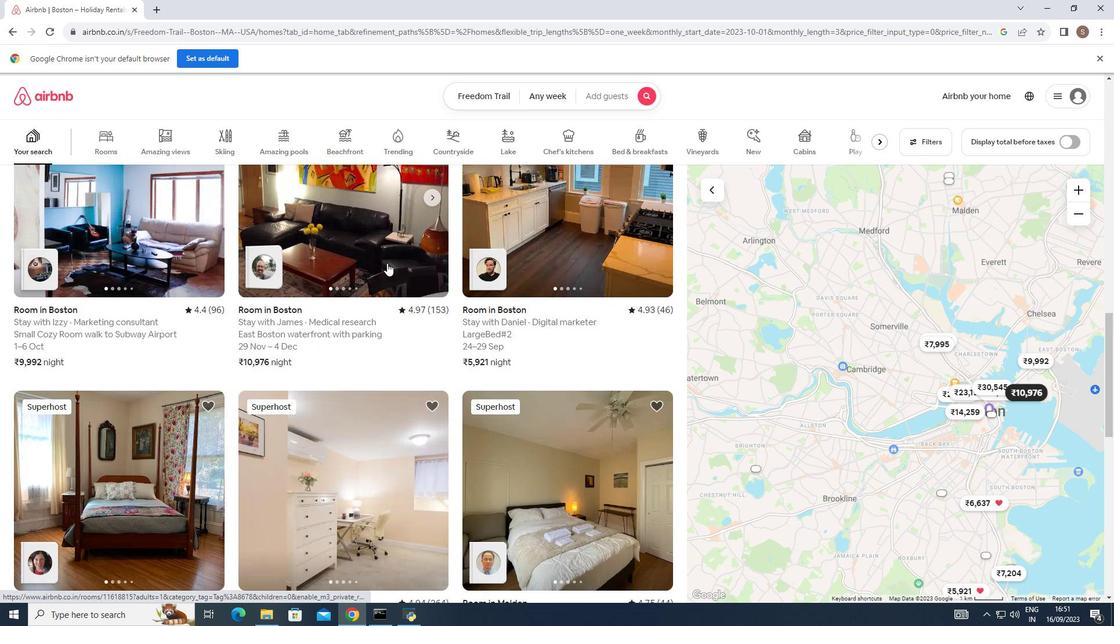 
Action: Mouse moved to (388, 262)
Screenshot: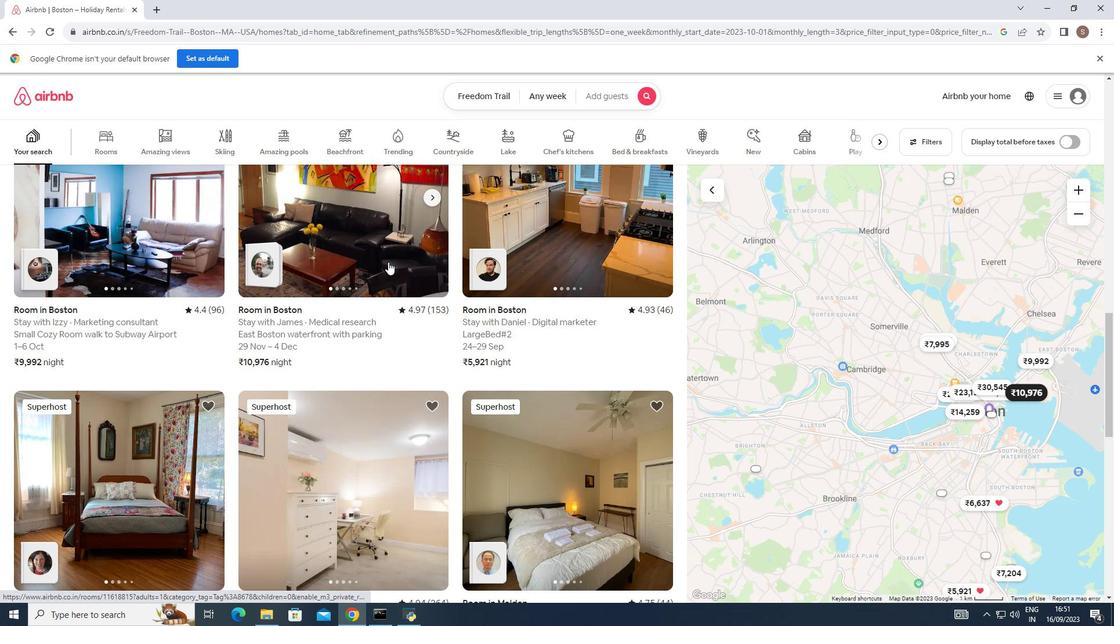 
Action: Mouse scrolled (388, 262) with delta (0, 0)
Screenshot: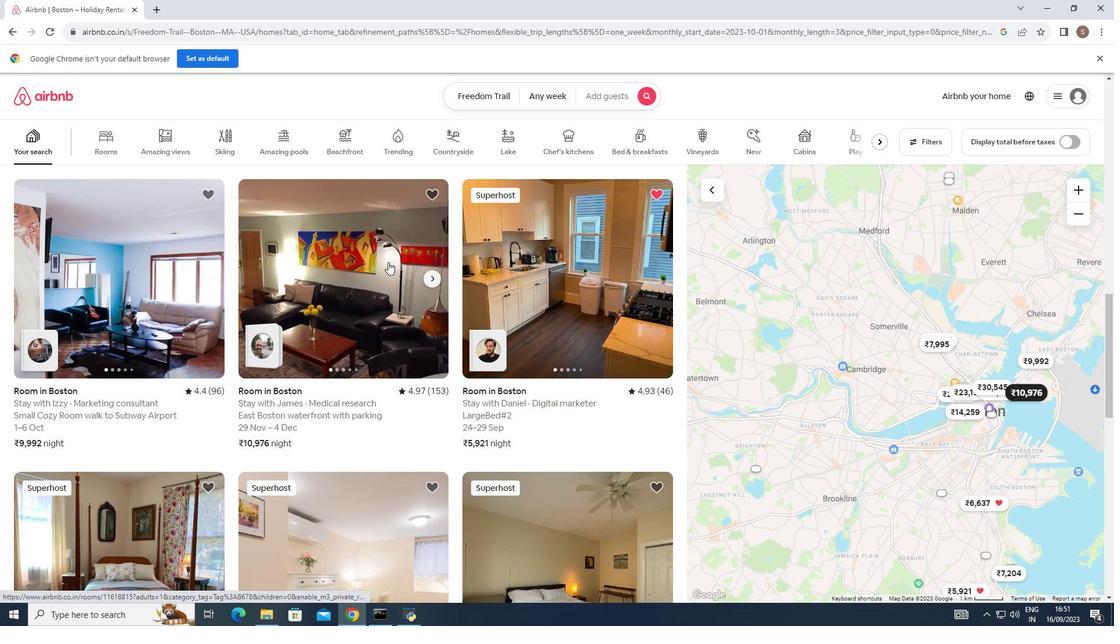 
Action: Mouse scrolled (388, 262) with delta (0, 0)
Screenshot: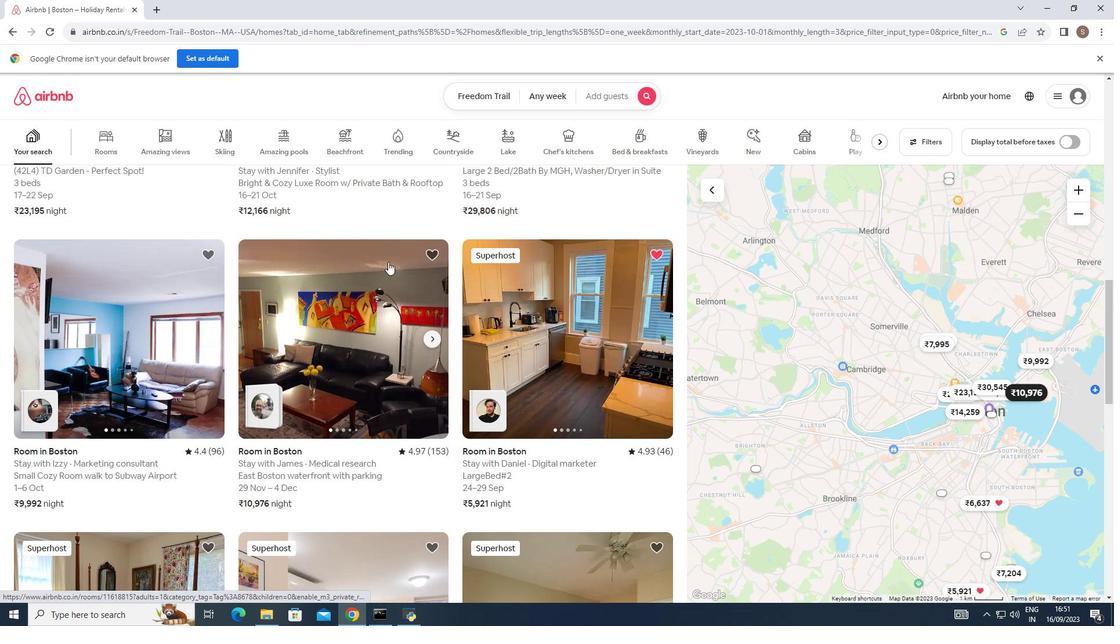 
Action: Mouse scrolled (388, 262) with delta (0, 0)
Screenshot: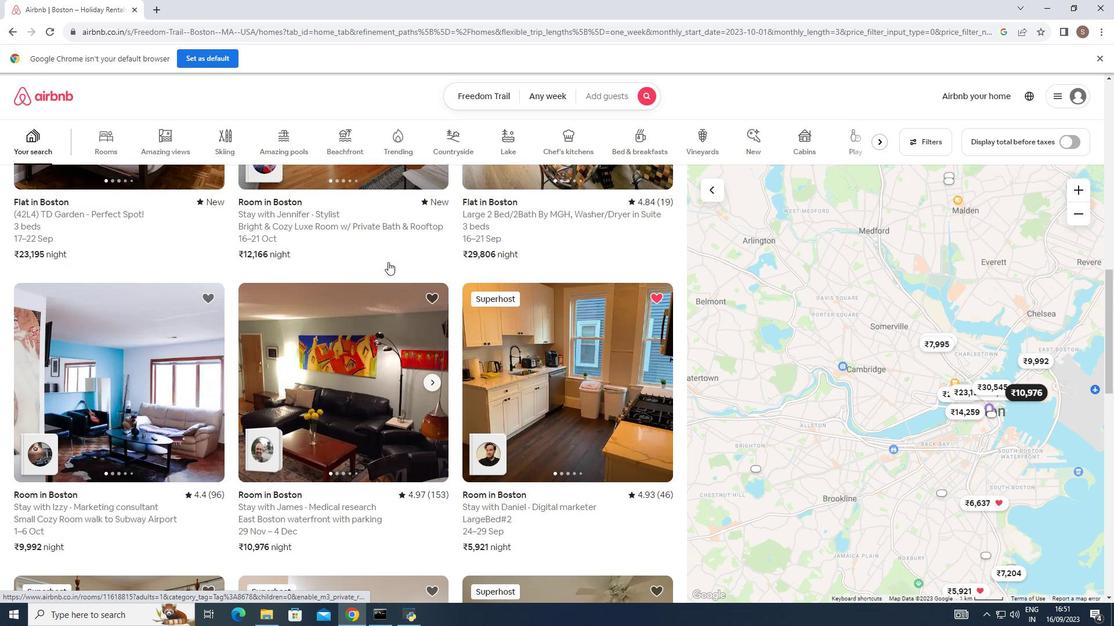 
Action: Mouse scrolled (388, 262) with delta (0, 0)
Screenshot: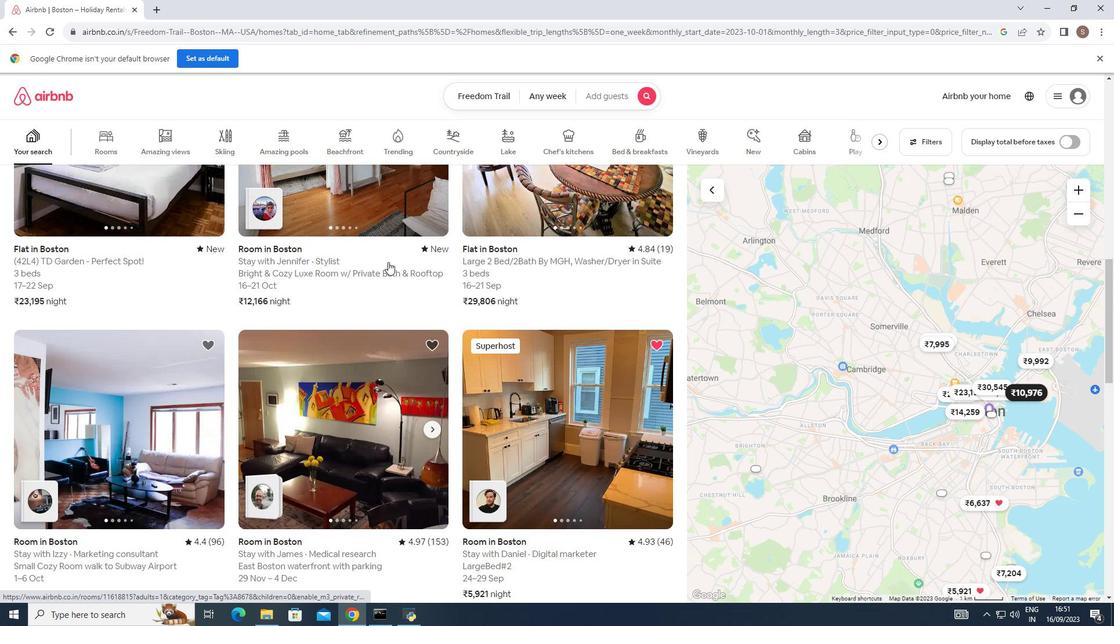 
Action: Mouse scrolled (388, 261) with delta (0, 0)
Screenshot: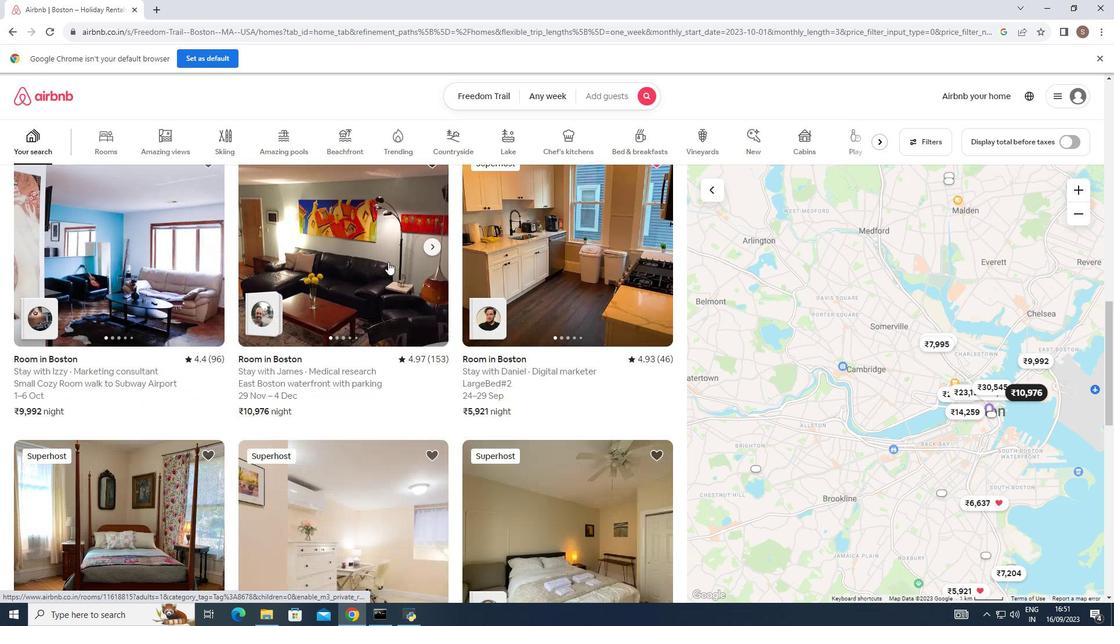 
Action: Mouse scrolled (388, 261) with delta (0, 0)
Screenshot: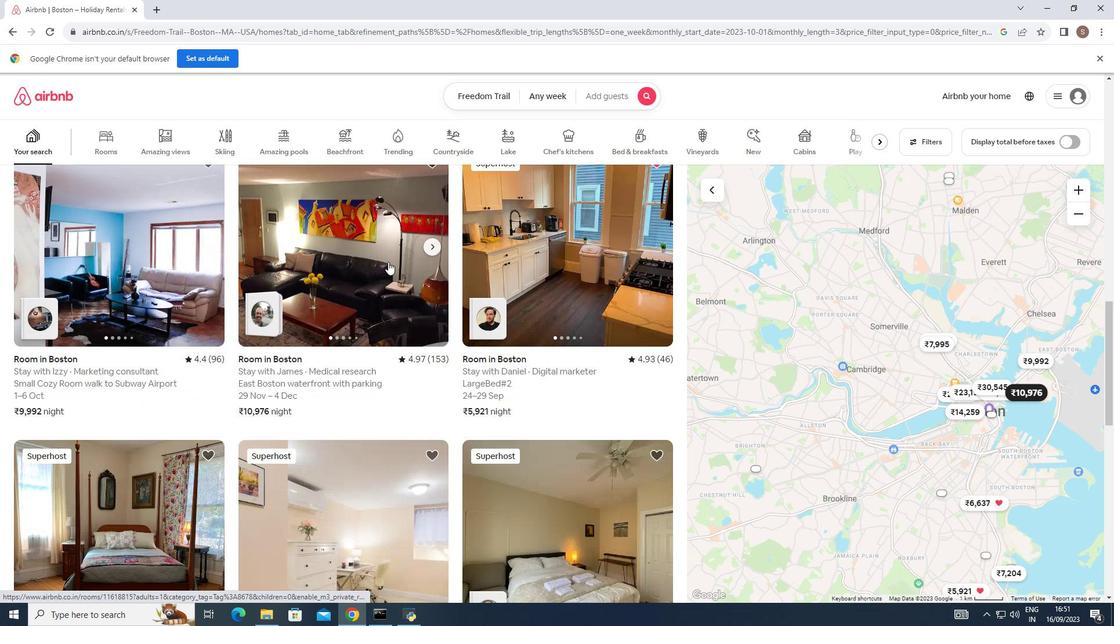 
Action: Mouse scrolled (388, 261) with delta (0, 0)
Screenshot: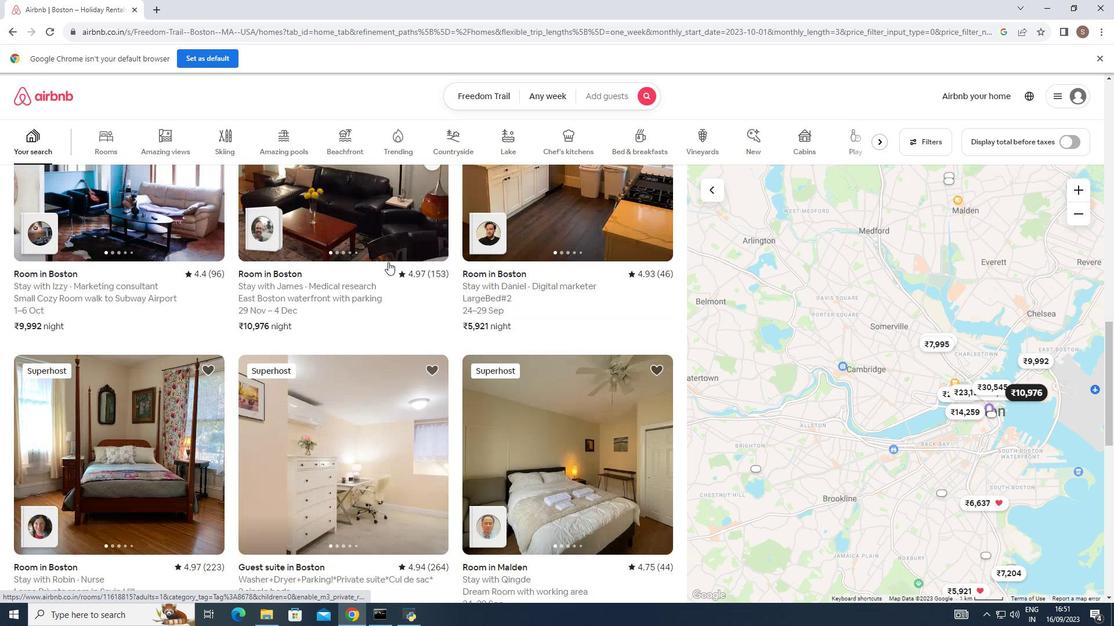 
Action: Mouse scrolled (388, 261) with delta (0, 0)
Screenshot: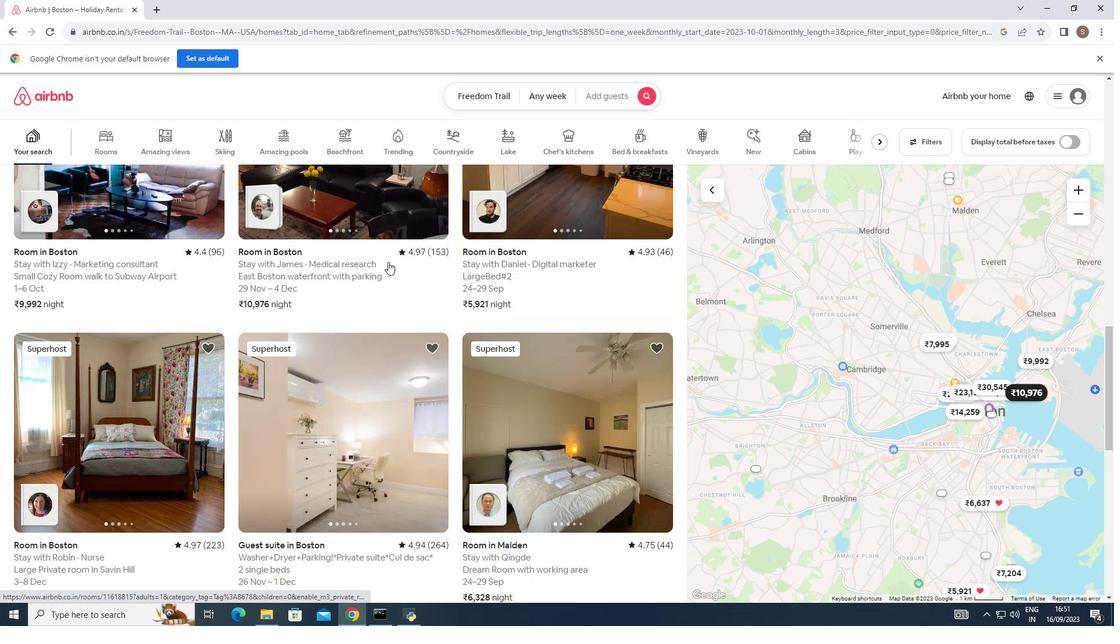 
Action: Mouse scrolled (388, 261) with delta (0, 0)
Screenshot: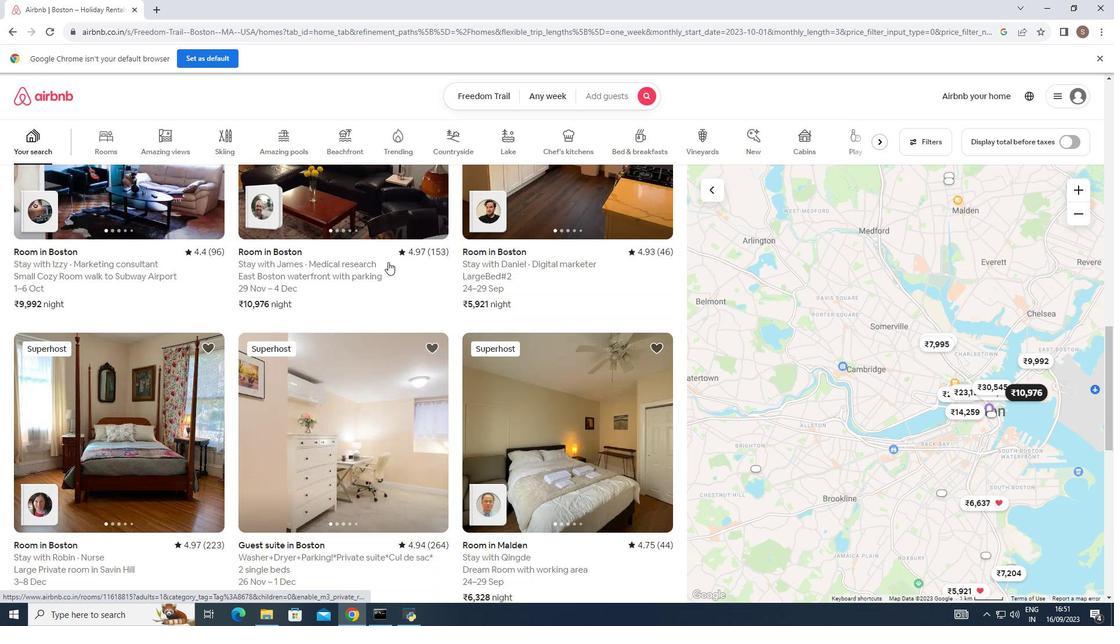 
Action: Mouse scrolled (388, 261) with delta (0, 0)
Screenshot: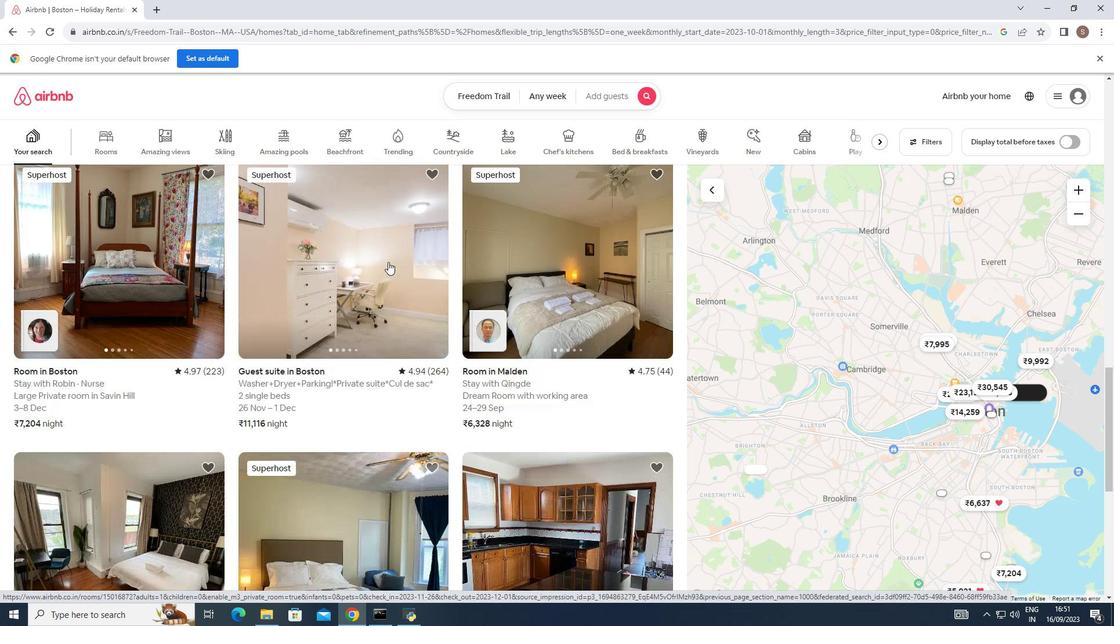 
Action: Mouse scrolled (388, 261) with delta (0, 0)
Screenshot: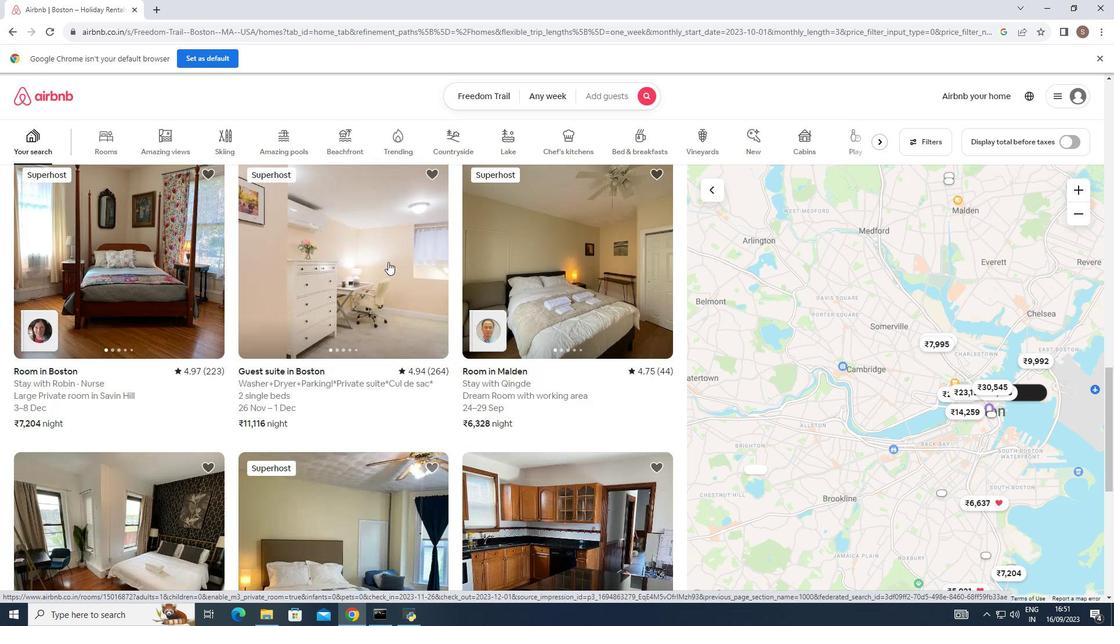 
Action: Mouse scrolled (388, 261) with delta (0, 0)
Screenshot: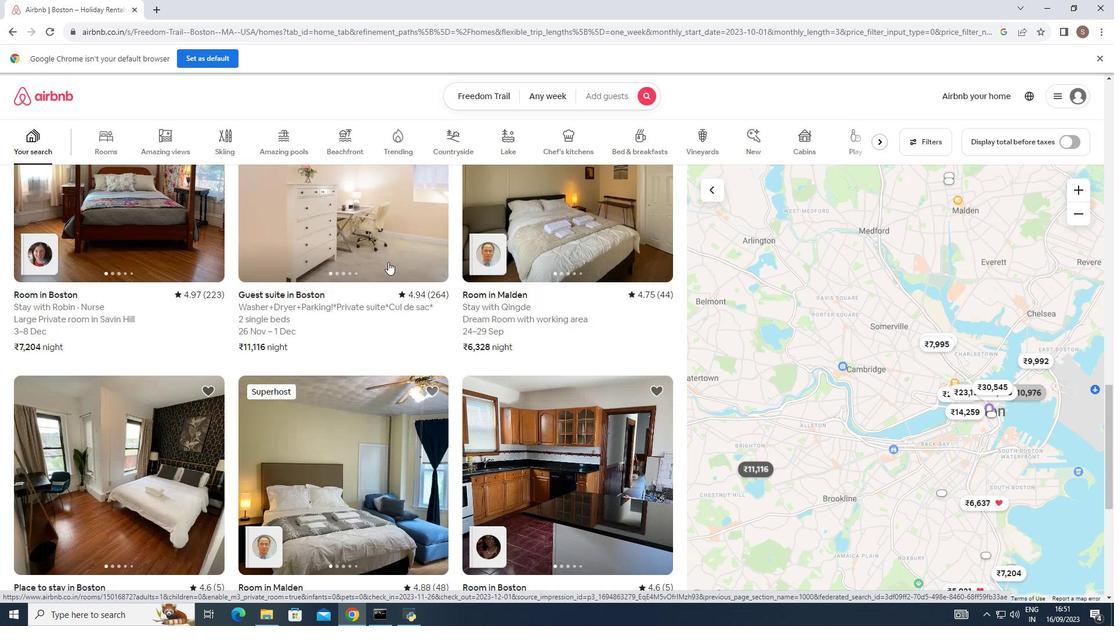 
Action: Mouse scrolled (388, 261) with delta (0, 0)
Screenshot: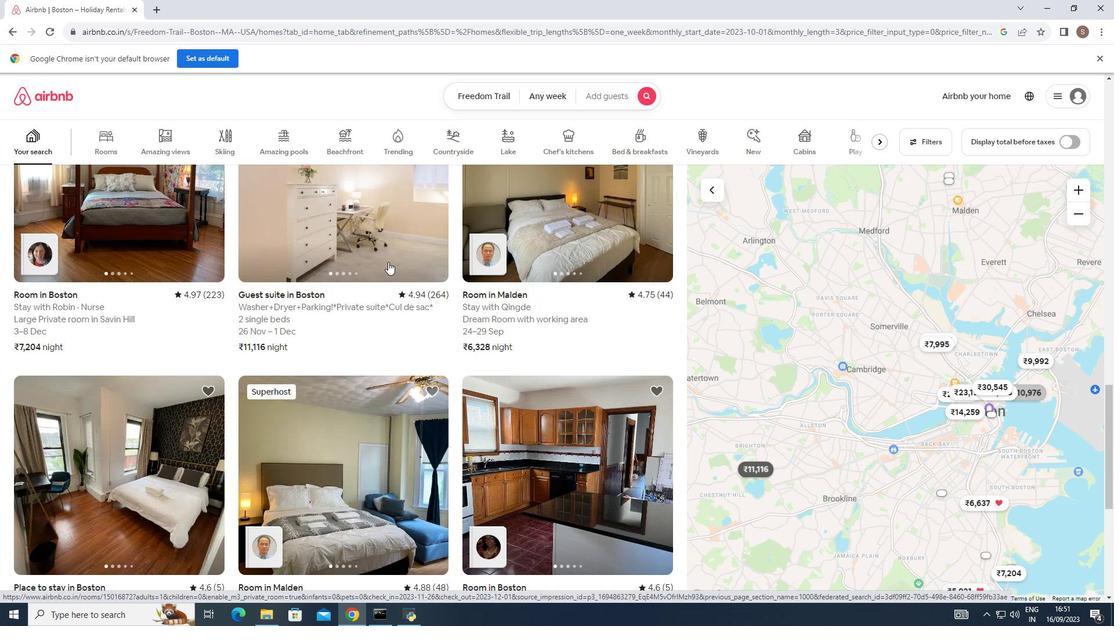 
Action: Mouse scrolled (388, 261) with delta (0, 0)
Screenshot: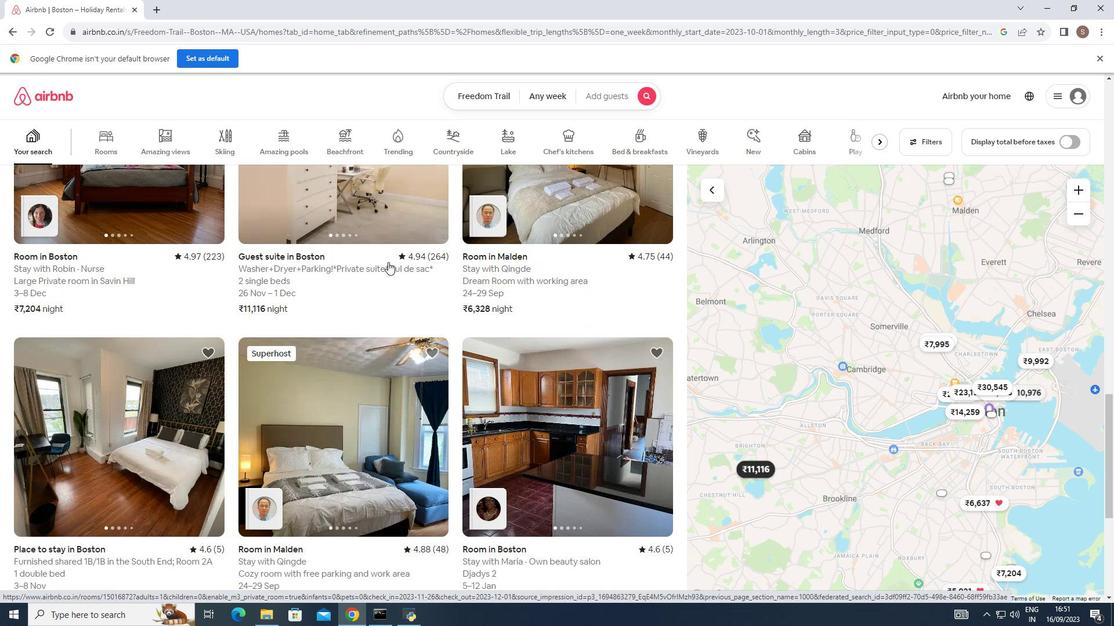 
Action: Mouse moved to (393, 278)
Screenshot: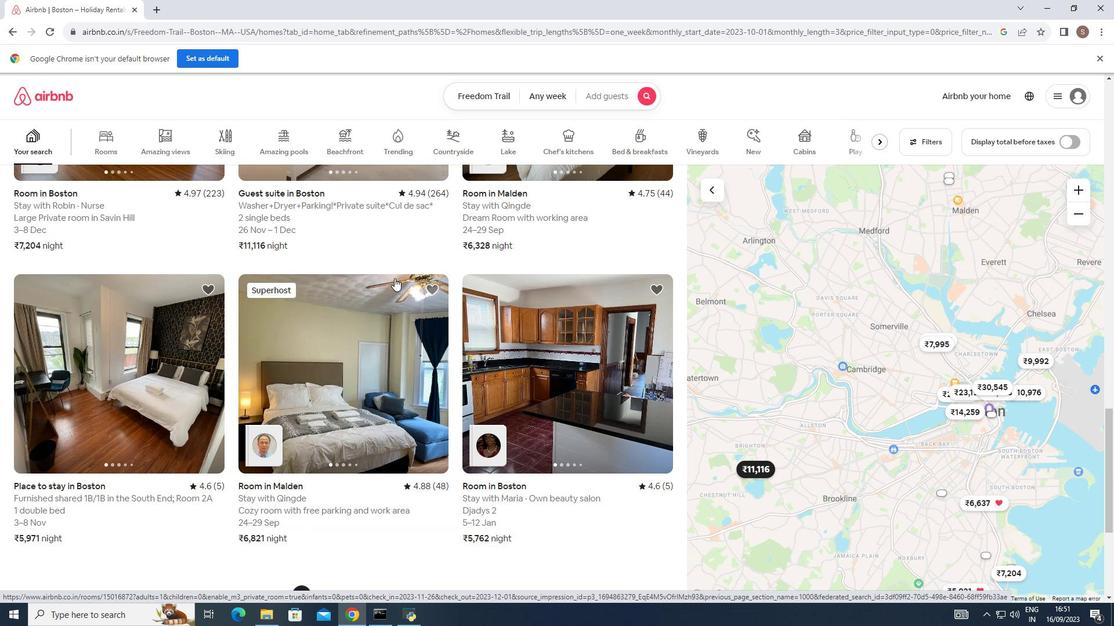 
Action: Mouse scrolled (393, 277) with delta (0, 0)
Screenshot: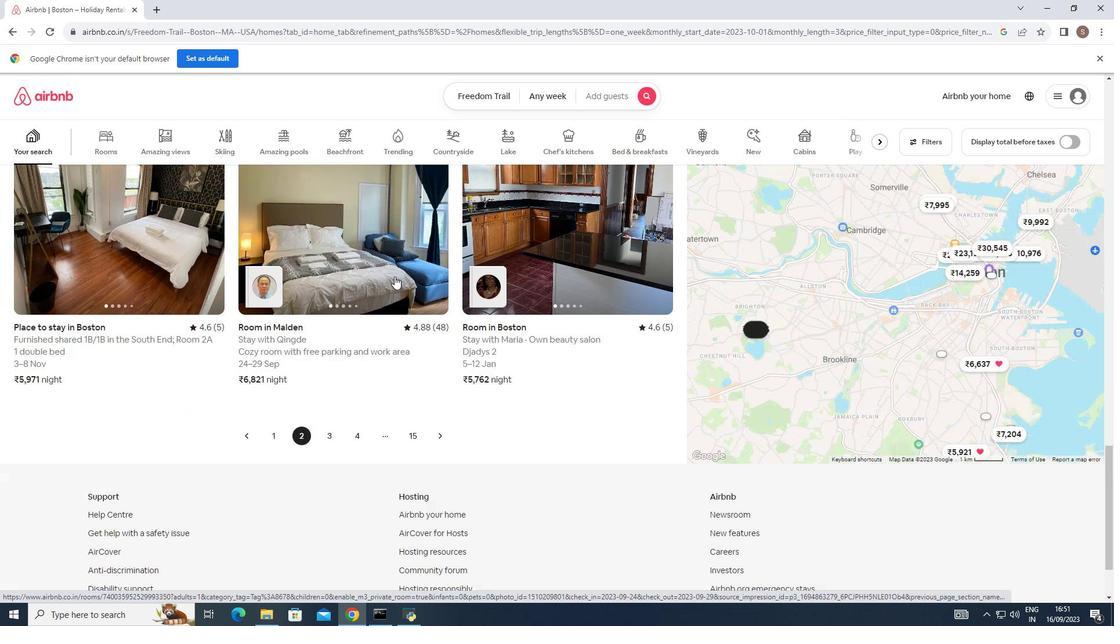 
Action: Mouse scrolled (393, 277) with delta (0, 0)
Screenshot: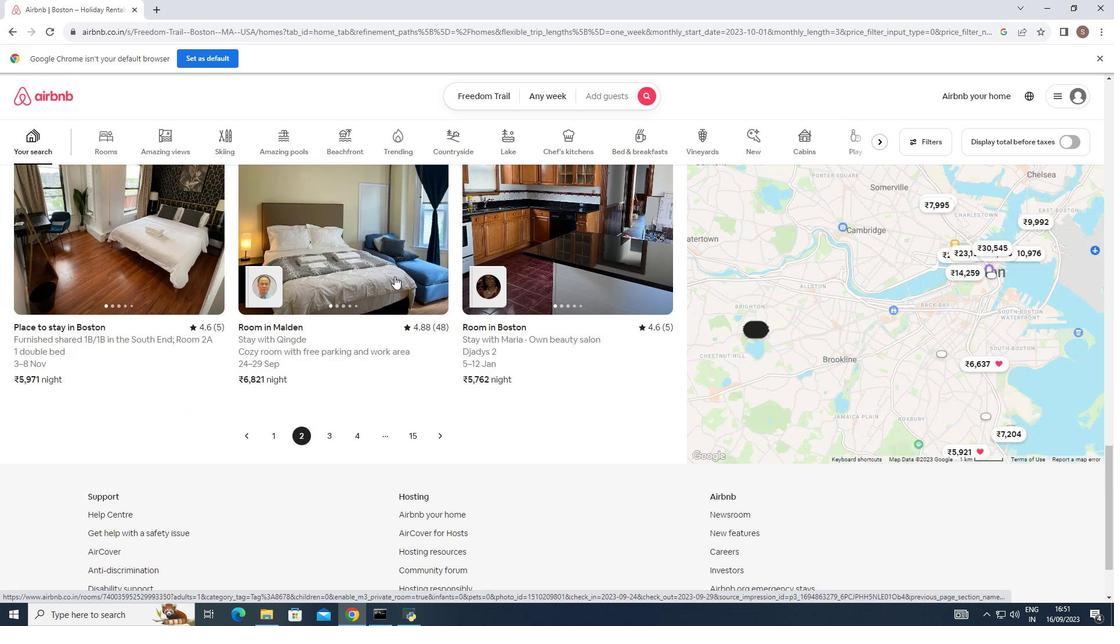 
Action: Mouse scrolled (393, 277) with delta (0, 0)
Screenshot: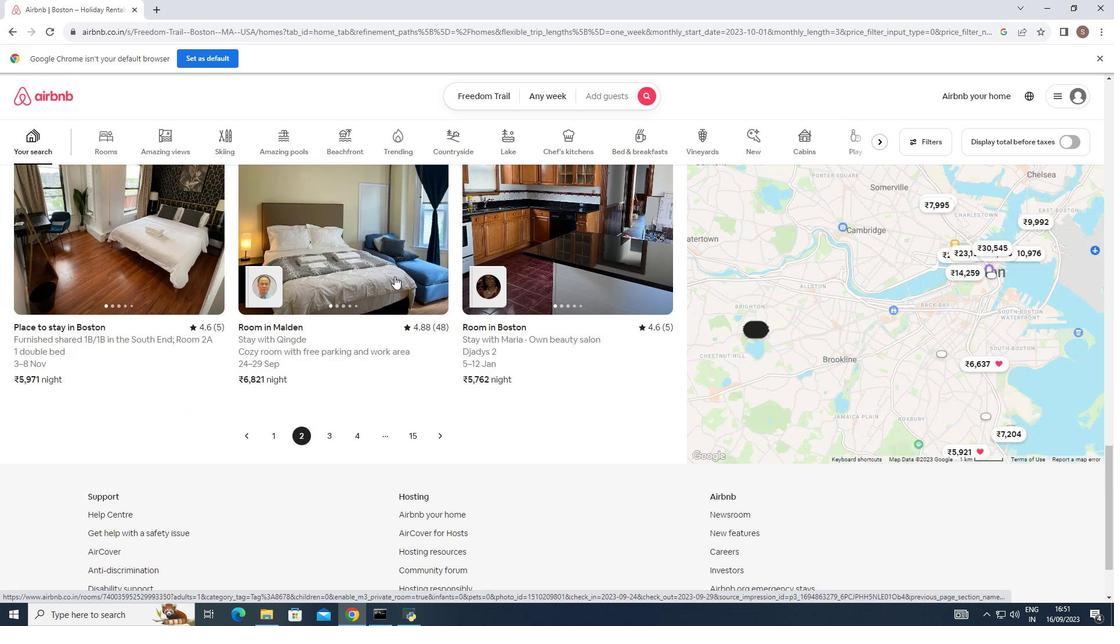 
Action: Mouse scrolled (393, 277) with delta (0, 0)
Screenshot: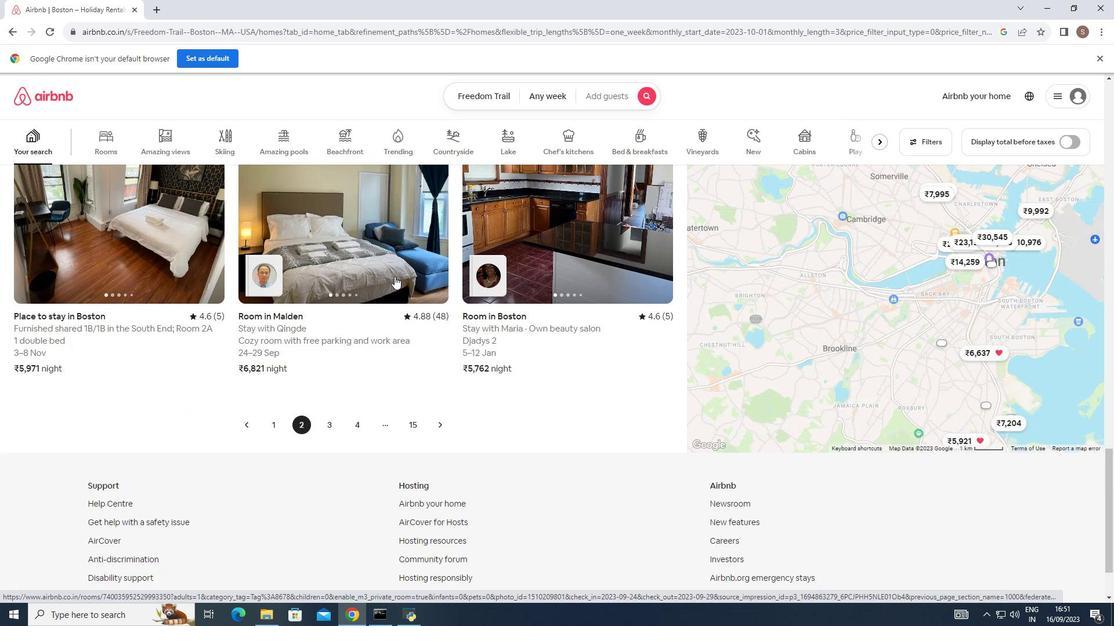 
Action: Mouse moved to (439, 427)
Screenshot: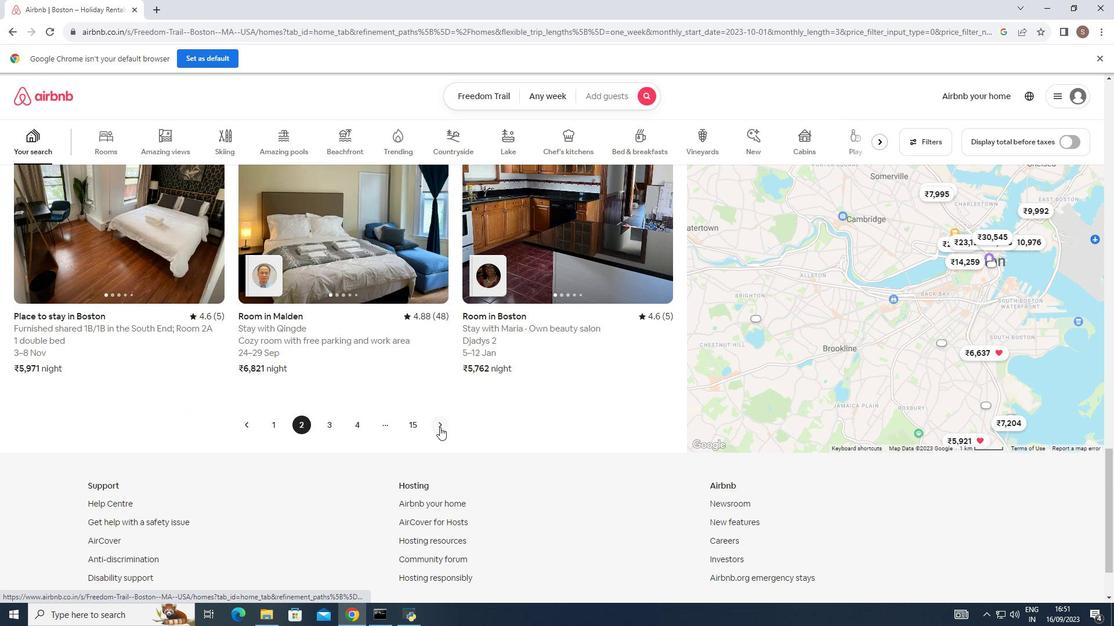 
Action: Mouse pressed left at (439, 427)
Screenshot: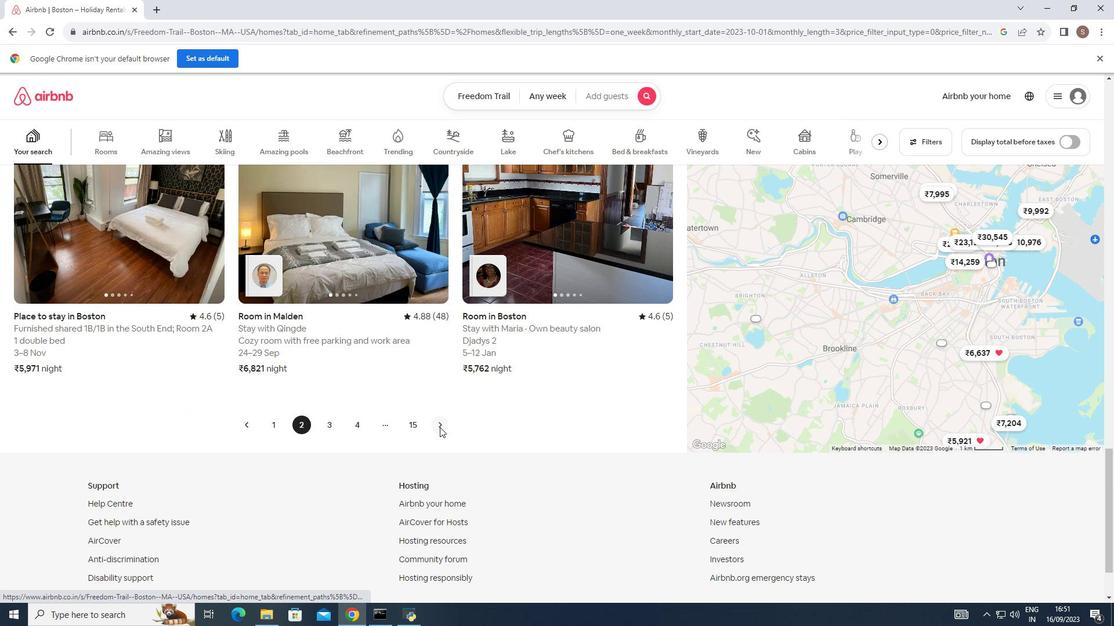 
Action: Mouse moved to (376, 324)
Screenshot: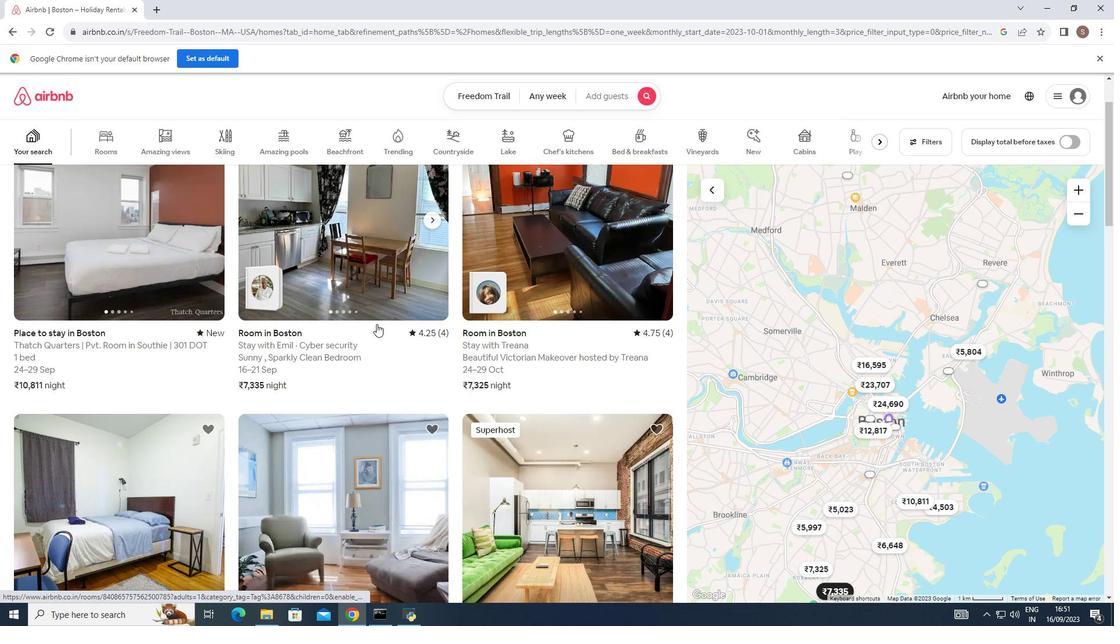 
Action: Mouse scrolled (376, 323) with delta (0, 0)
Screenshot: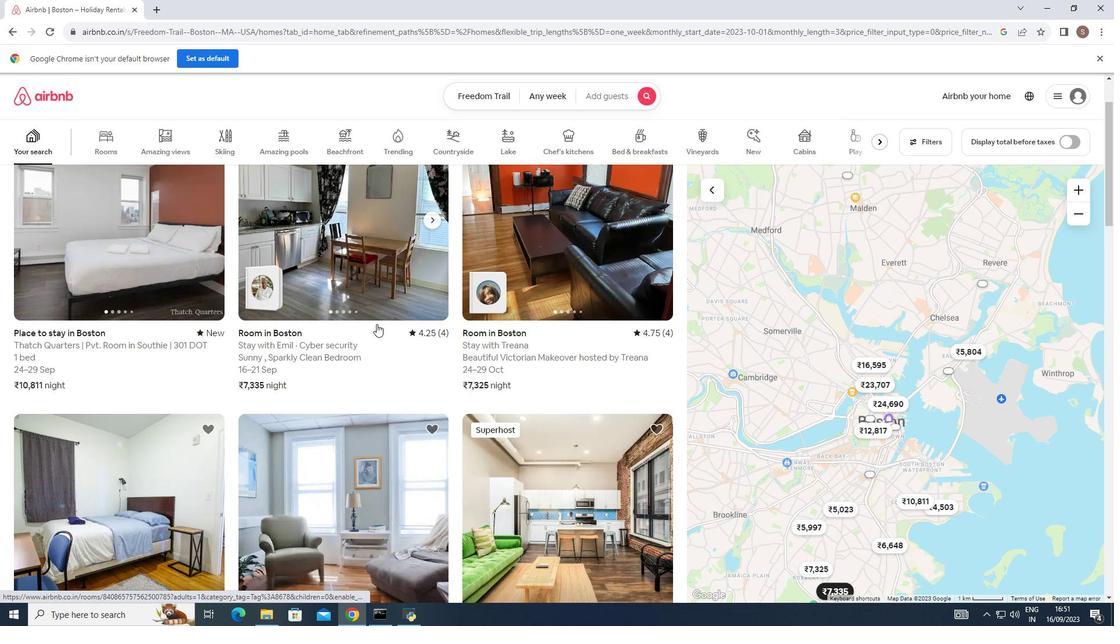 
Action: Mouse scrolled (376, 323) with delta (0, 0)
Screenshot: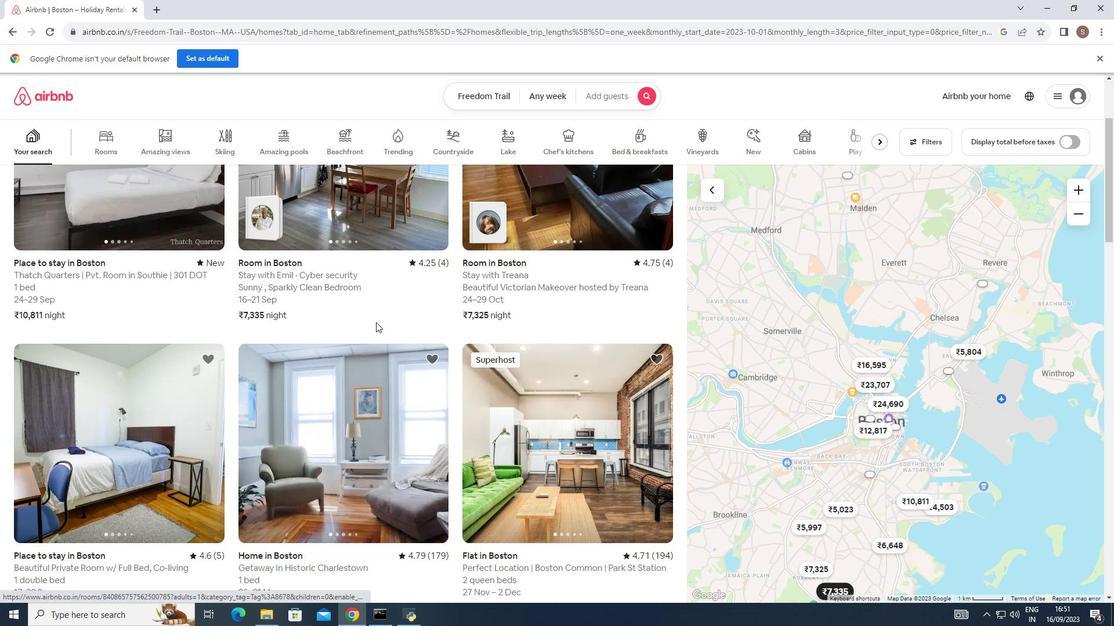 
Action: Mouse scrolled (376, 323) with delta (0, 0)
Screenshot: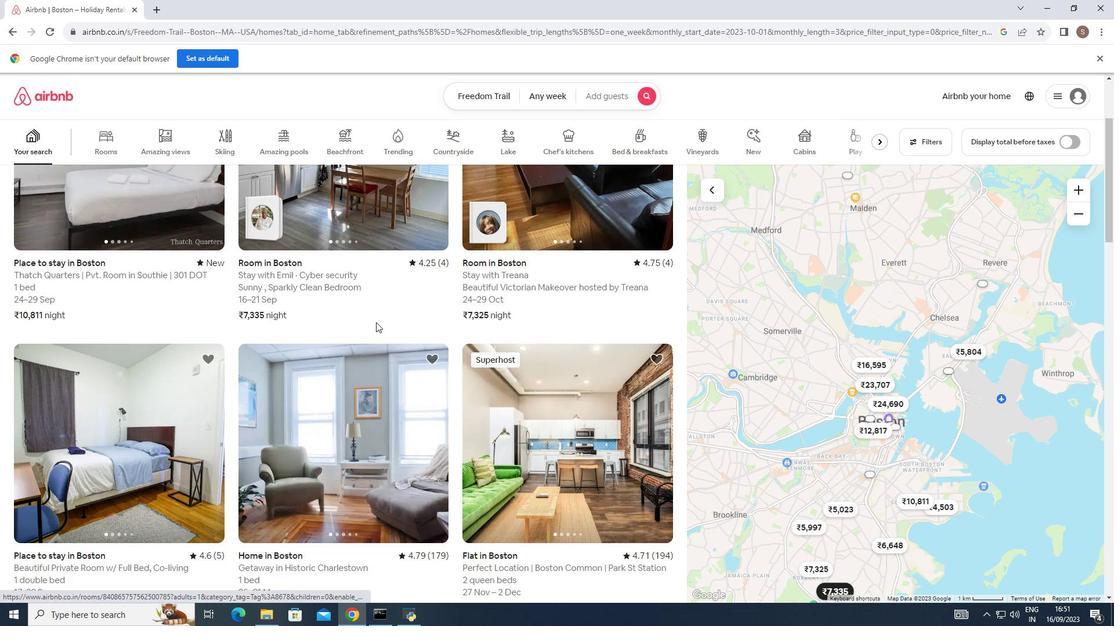 
Action: Mouse scrolled (376, 323) with delta (0, 0)
Screenshot: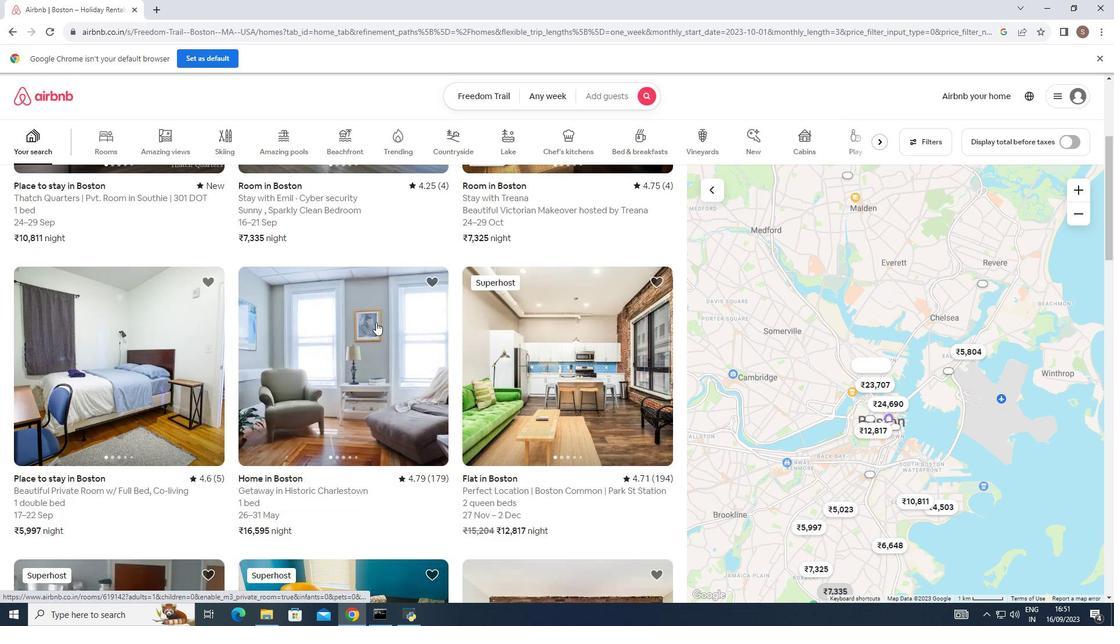 
Action: Mouse moved to (376, 318)
Screenshot: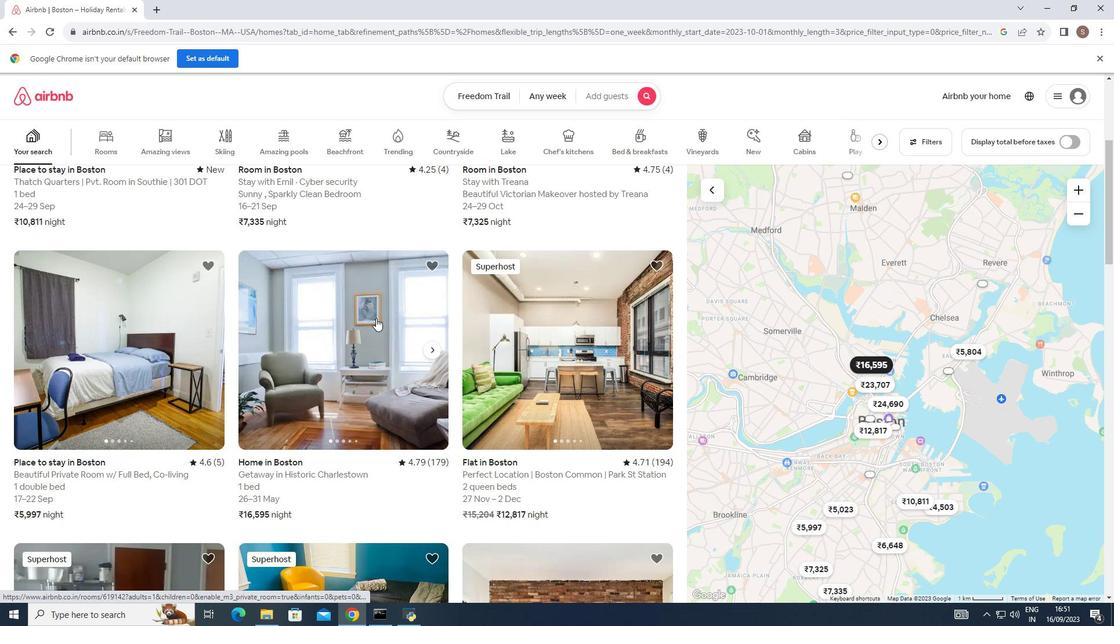 
Action: Mouse scrolled (376, 317) with delta (0, 0)
Screenshot: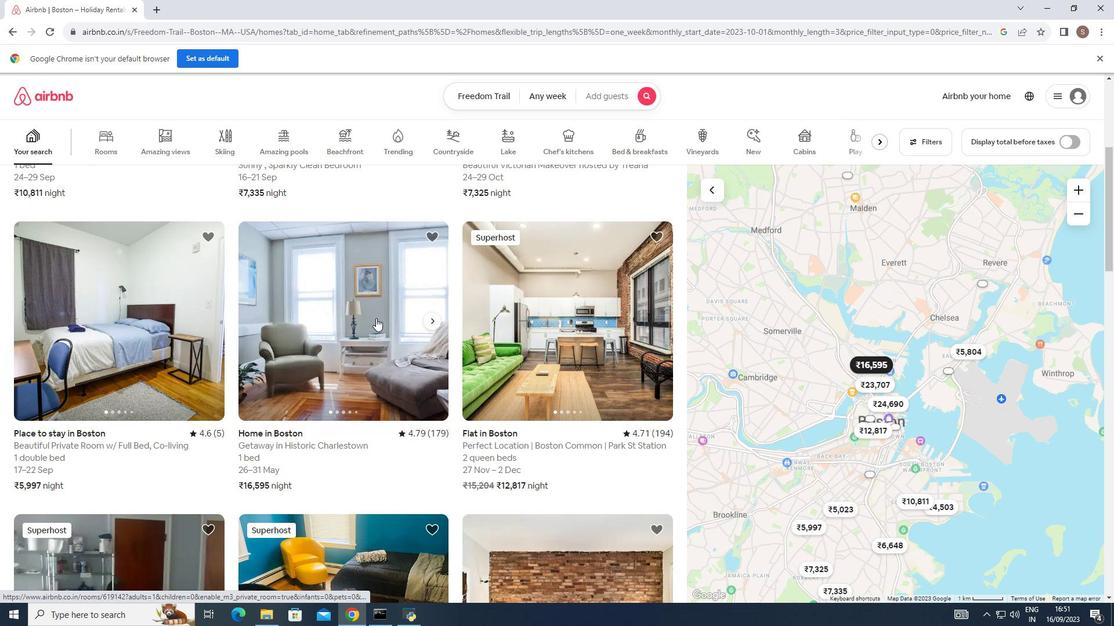 
Action: Mouse scrolled (376, 317) with delta (0, 0)
Screenshot: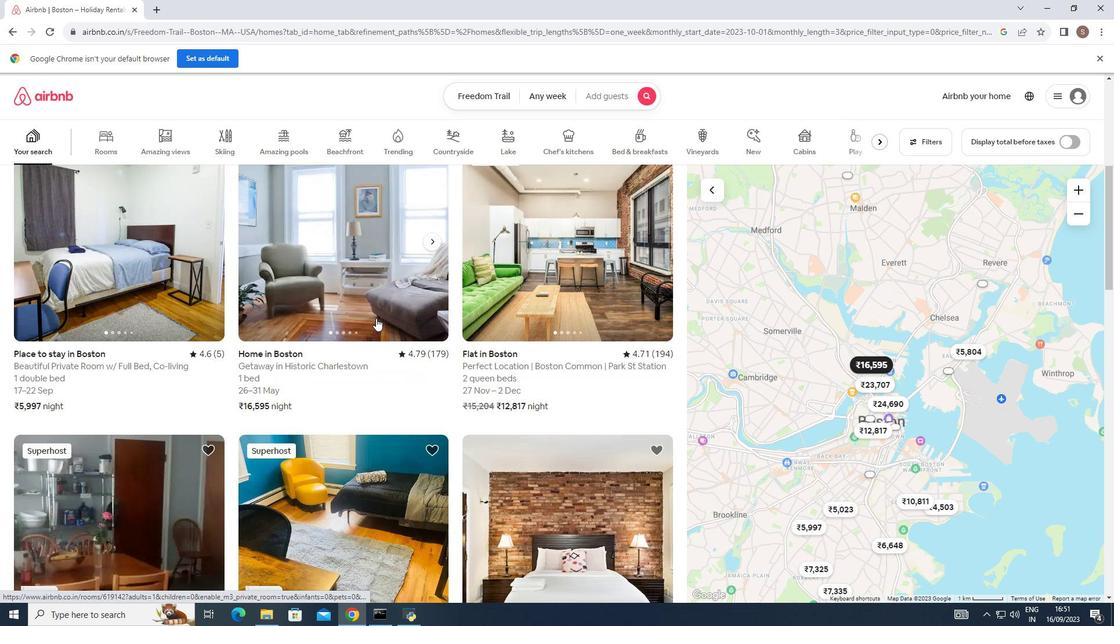 
Action: Mouse scrolled (376, 317) with delta (0, 0)
Screenshot: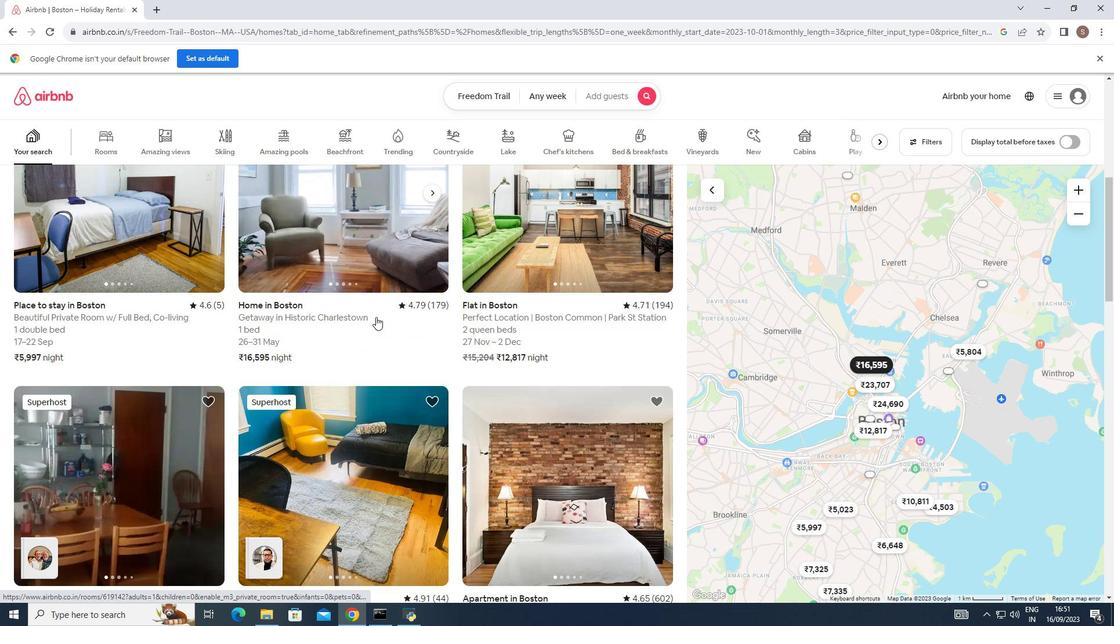
Action: Mouse moved to (376, 312)
Screenshot: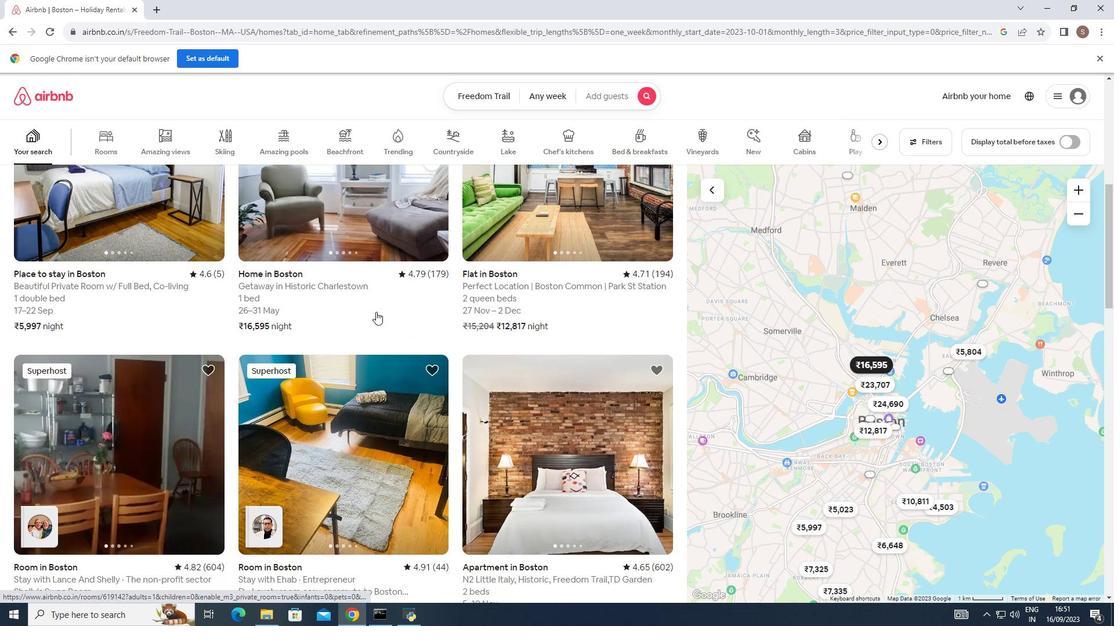 
Action: Mouse scrolled (376, 311) with delta (0, 0)
Screenshot: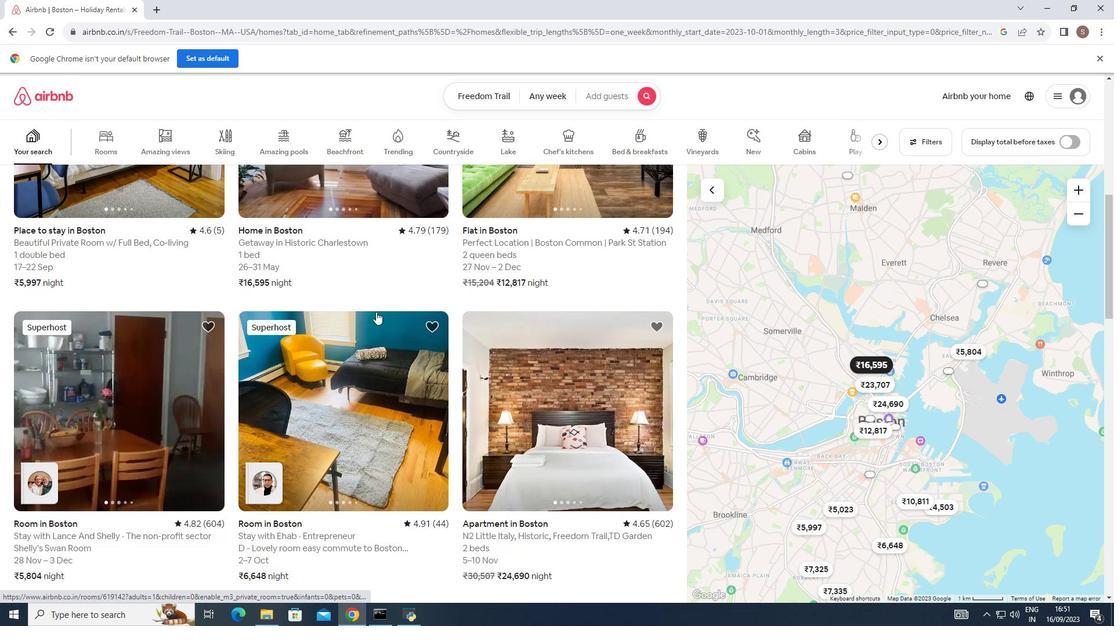 
Action: Mouse scrolled (376, 311) with delta (0, 0)
Screenshot: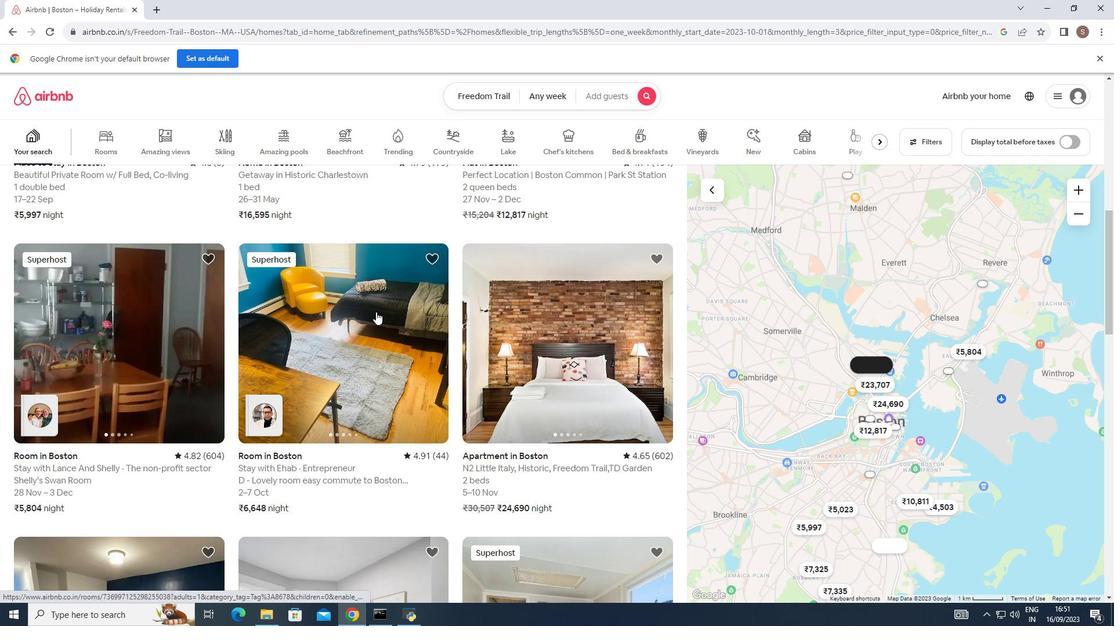 
Action: Mouse scrolled (376, 311) with delta (0, 0)
Screenshot: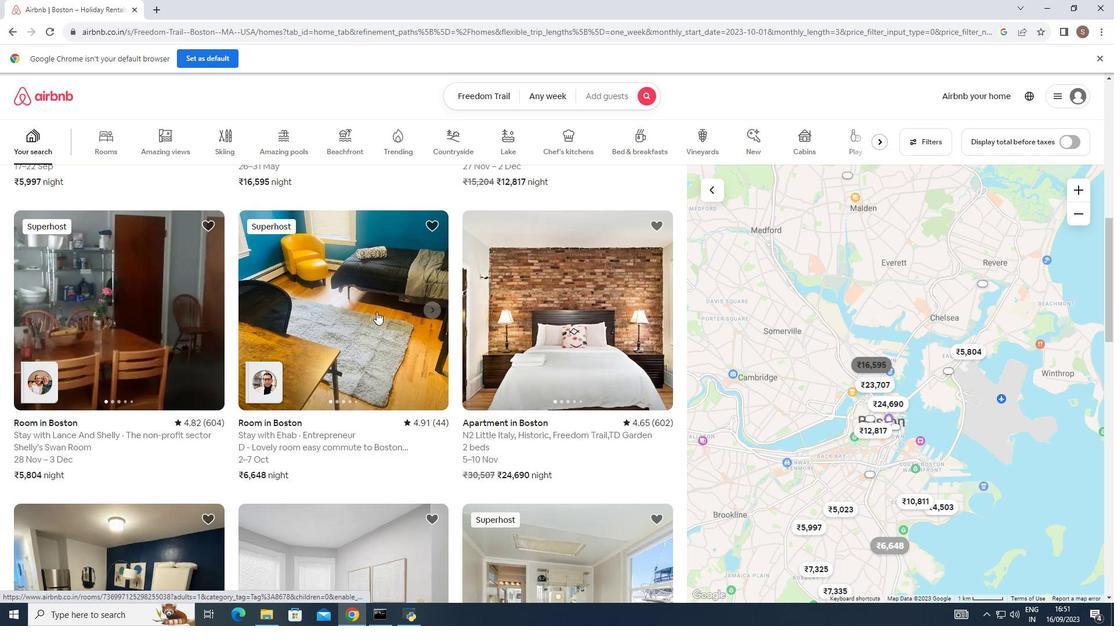 
Action: Mouse moved to (377, 311)
Screenshot: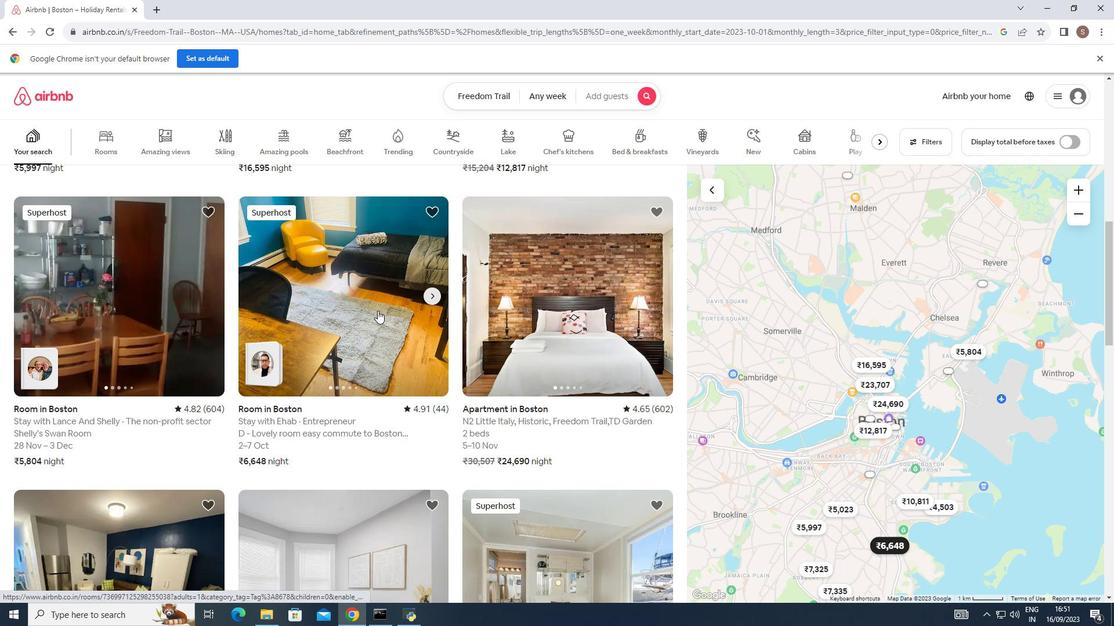 
Action: Mouse scrolled (377, 310) with delta (0, 0)
Screenshot: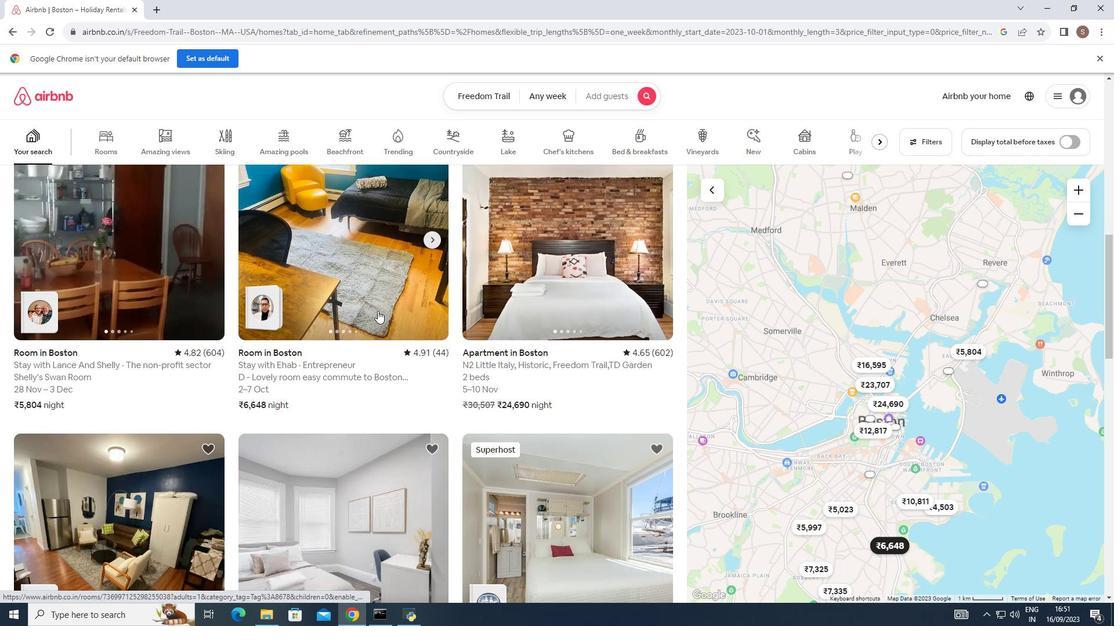 
Action: Mouse scrolled (377, 310) with delta (0, 0)
Screenshot: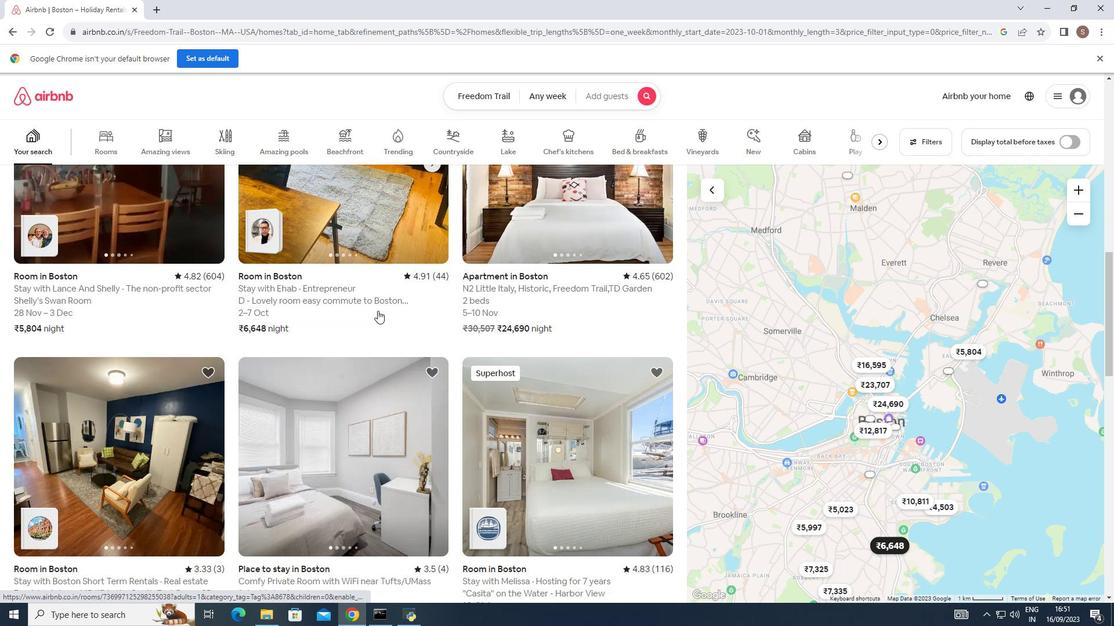 
Action: Mouse scrolled (377, 310) with delta (0, 0)
Screenshot: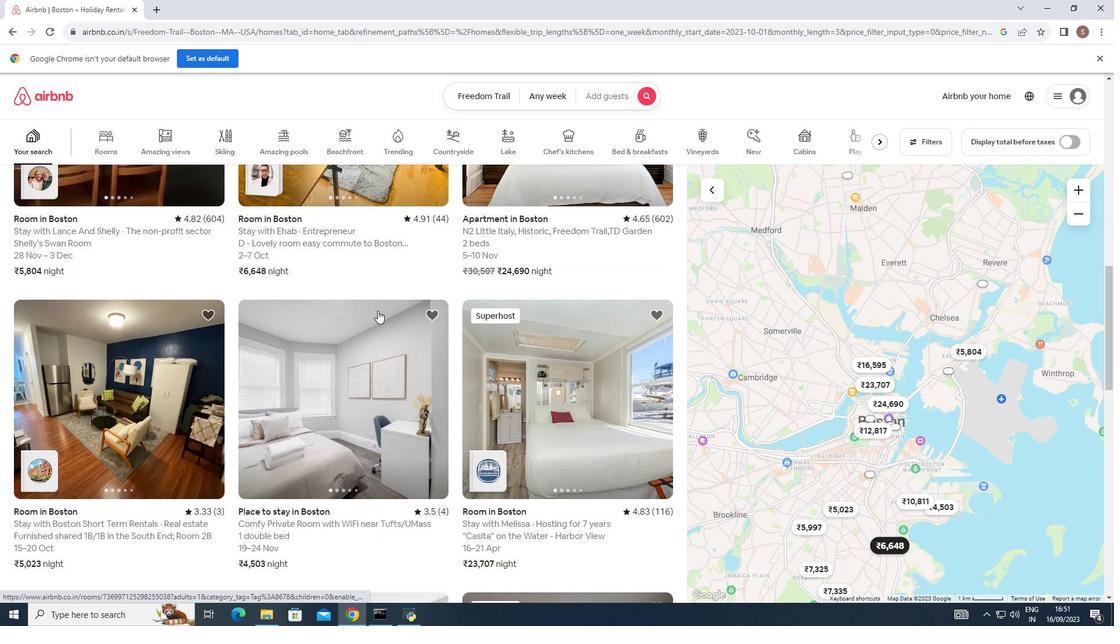 
Action: Mouse scrolled (377, 310) with delta (0, 0)
Screenshot: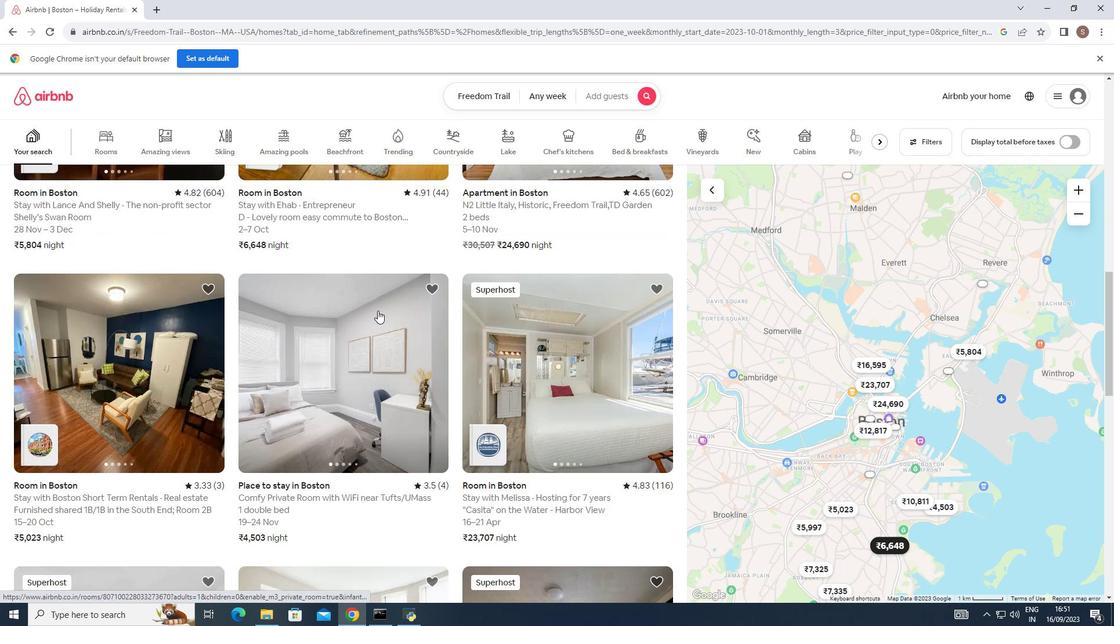 
Action: Mouse moved to (378, 310)
Screenshot: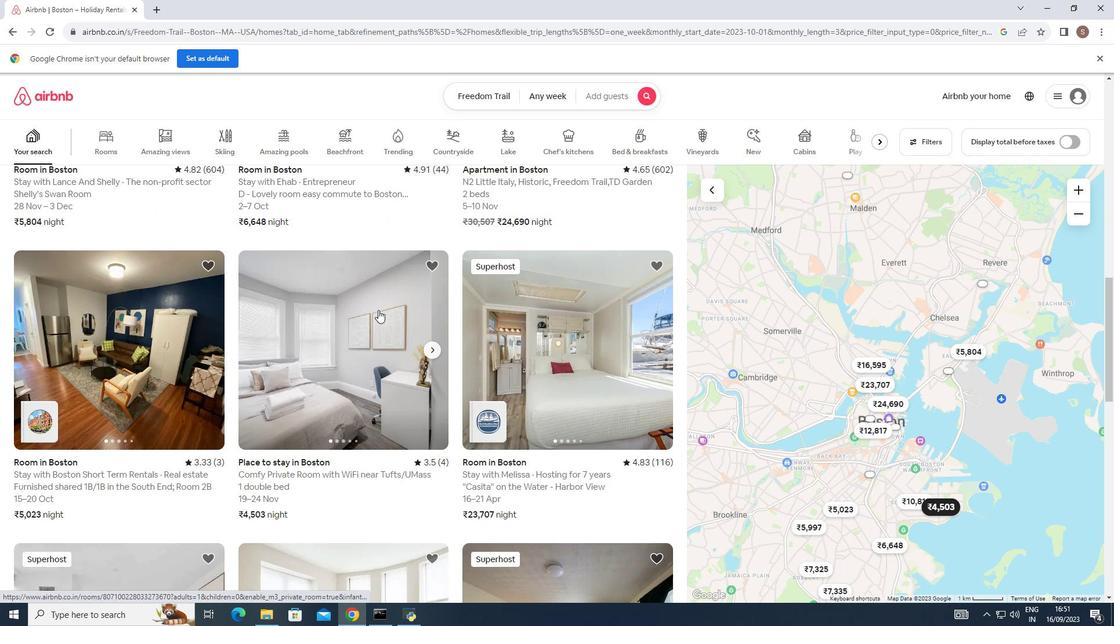 
Action: Mouse scrolled (378, 309) with delta (0, 0)
Screenshot: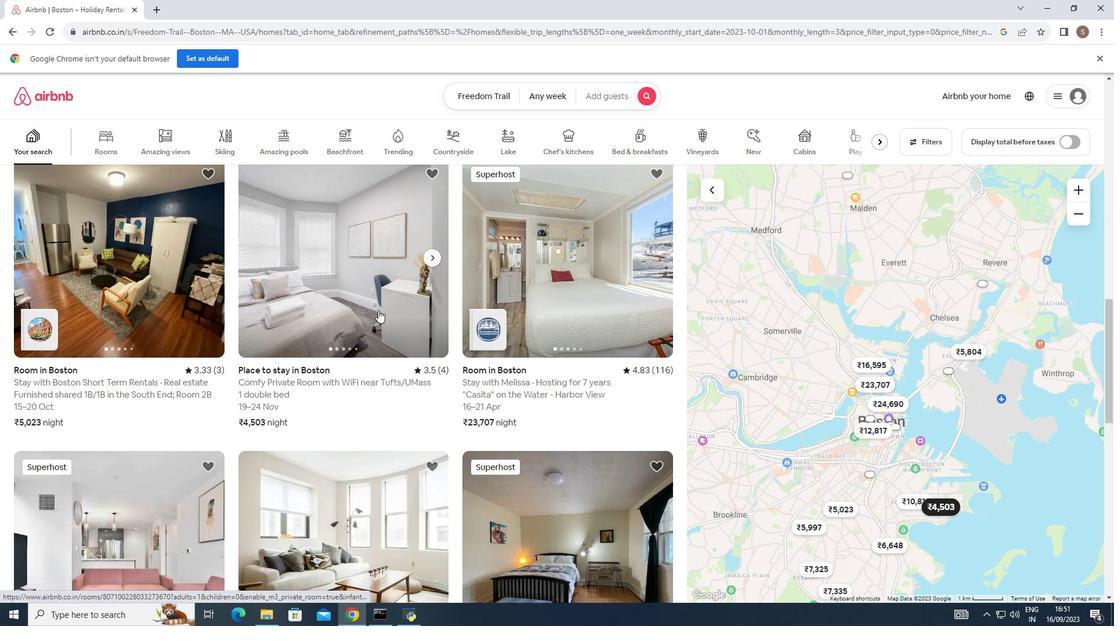 
Action: Mouse scrolled (378, 309) with delta (0, 0)
Screenshot: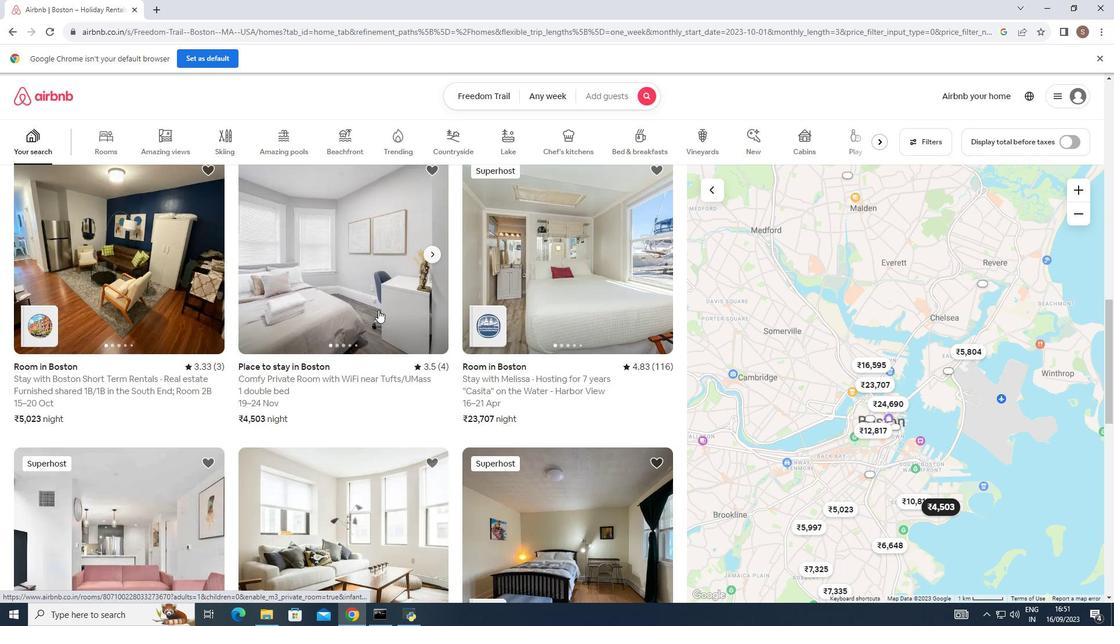 
Action: Mouse scrolled (378, 309) with delta (0, 0)
Screenshot: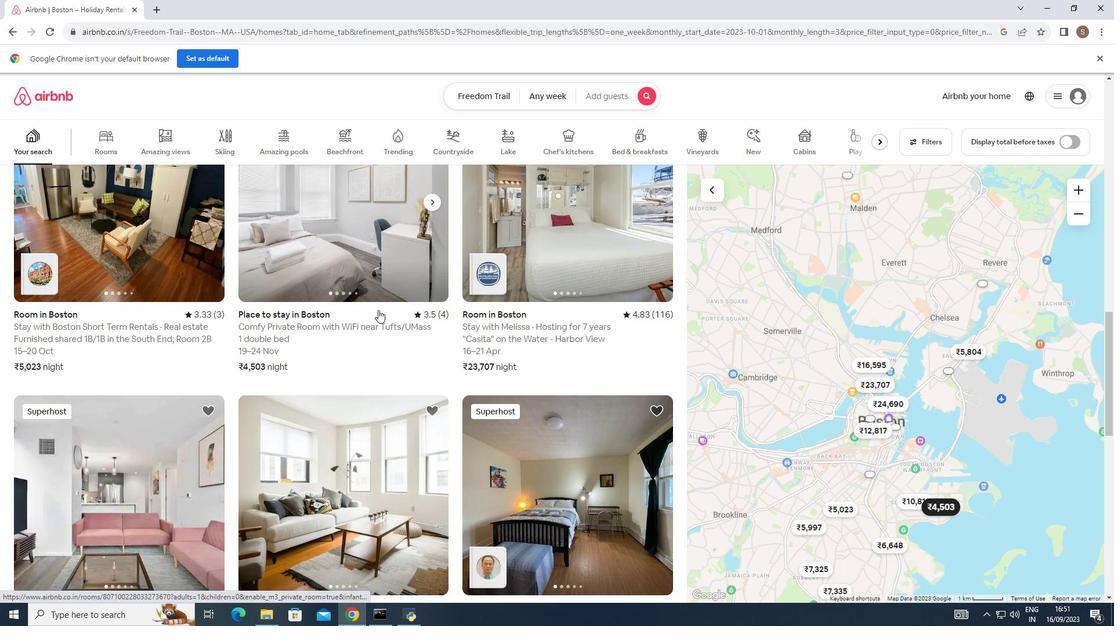 
Action: Mouse scrolled (378, 309) with delta (0, 0)
Screenshot: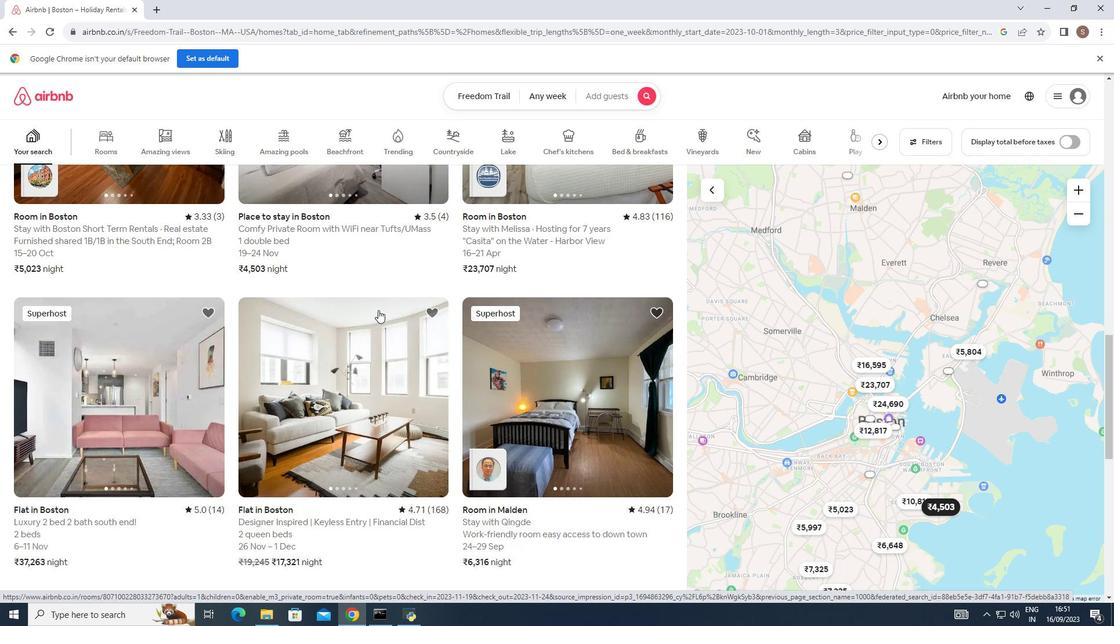 
Action: Mouse scrolled (378, 309) with delta (0, 0)
Screenshot: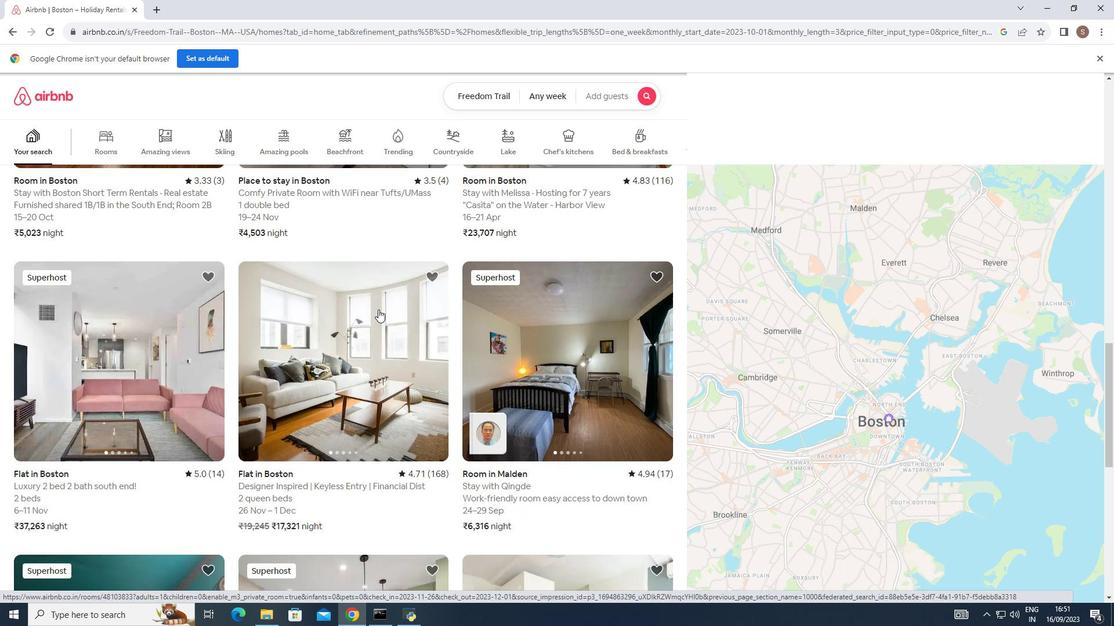 
Action: Mouse scrolled (378, 309) with delta (0, 0)
Screenshot: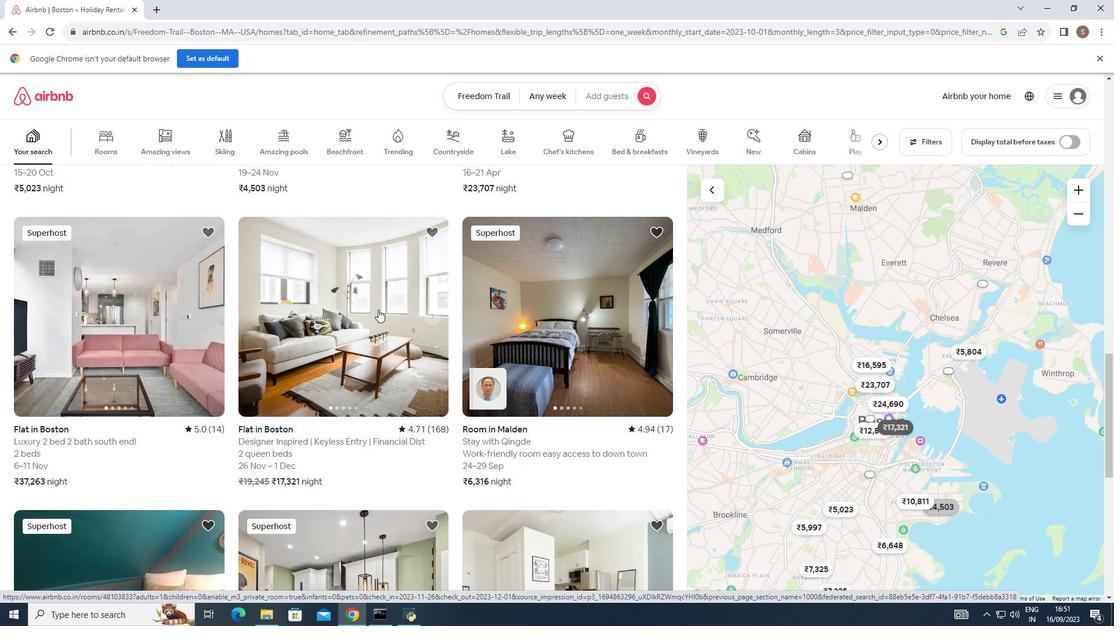 
Action: Mouse moved to (379, 308)
Screenshot: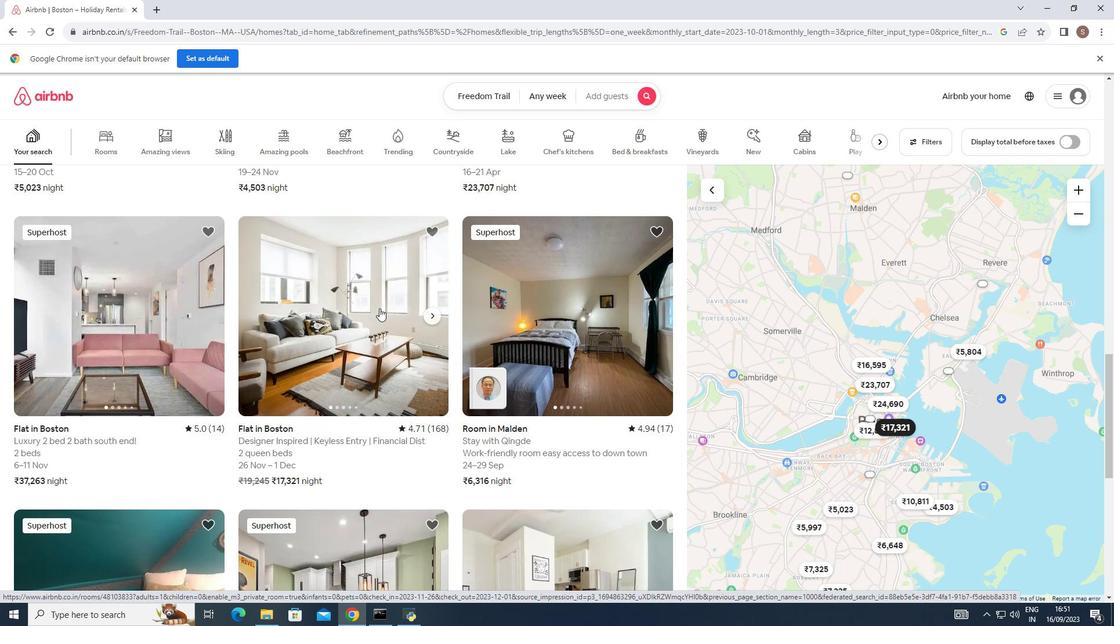 
Action: Mouse scrolled (379, 308) with delta (0, 0)
Screenshot: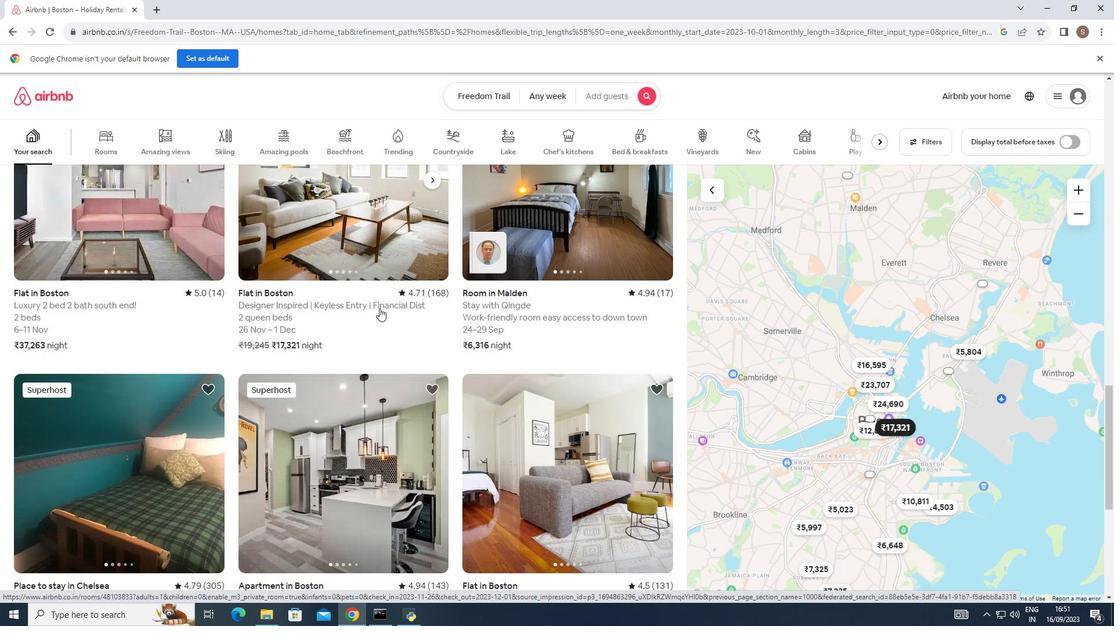 
Action: Mouse scrolled (379, 308) with delta (0, 0)
Screenshot: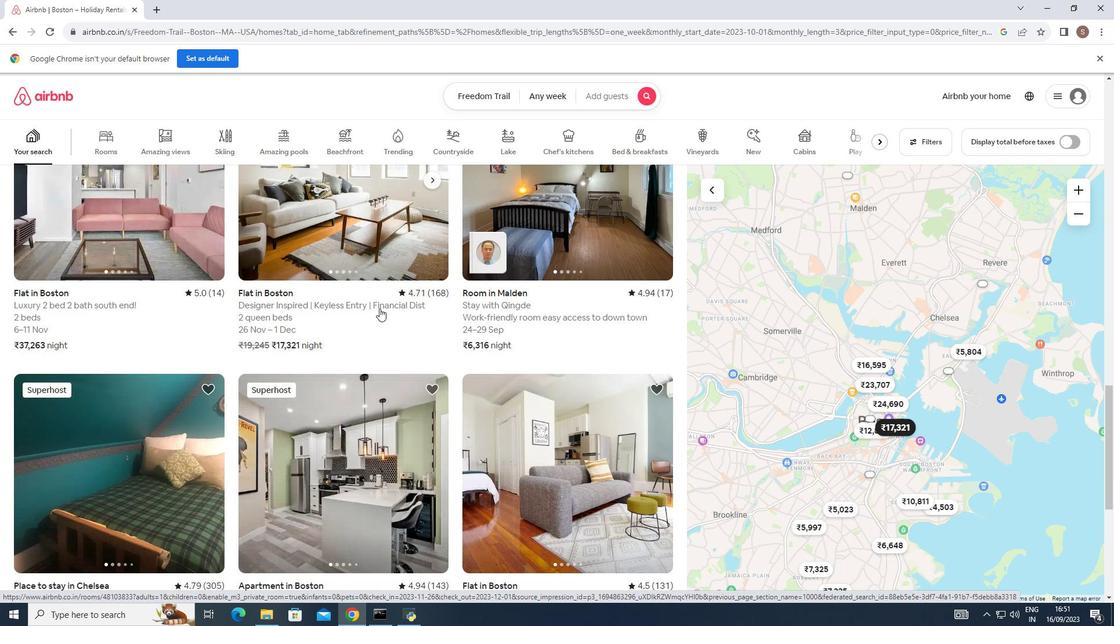 
Action: Mouse scrolled (379, 308) with delta (0, 0)
Screenshot: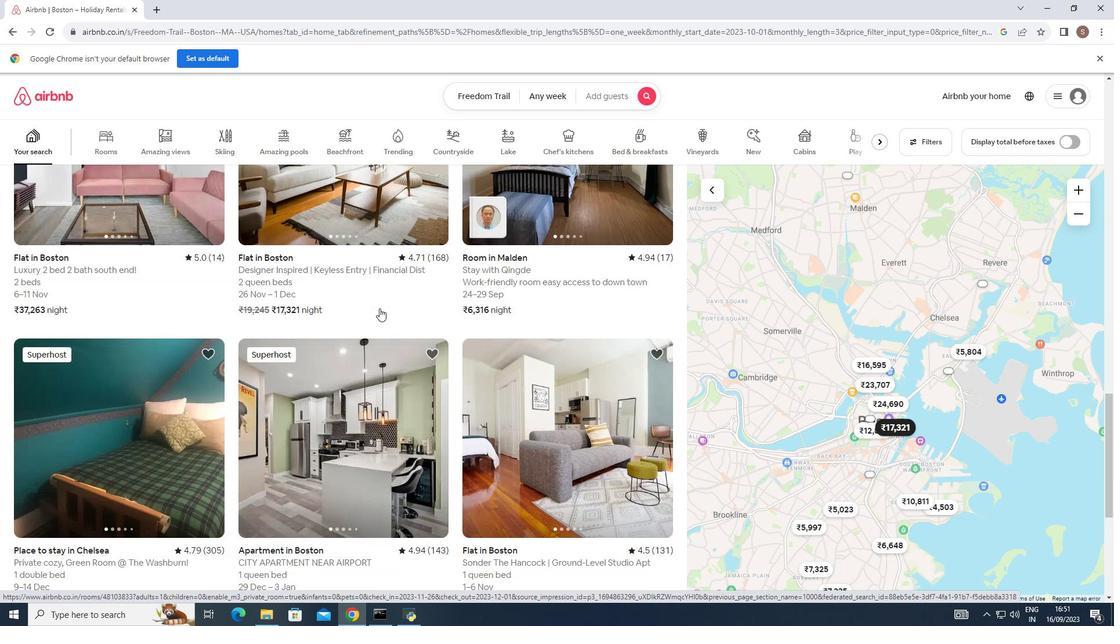 
Action: Mouse moved to (379, 308)
Screenshot: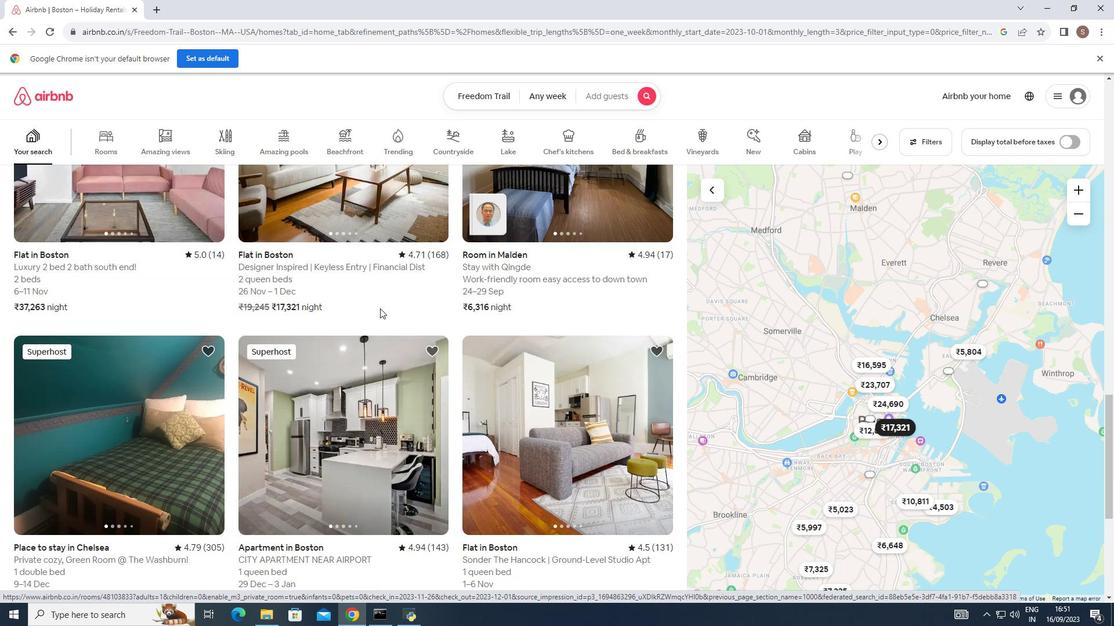 
Action: Mouse scrolled (379, 308) with delta (0, 0)
Screenshot: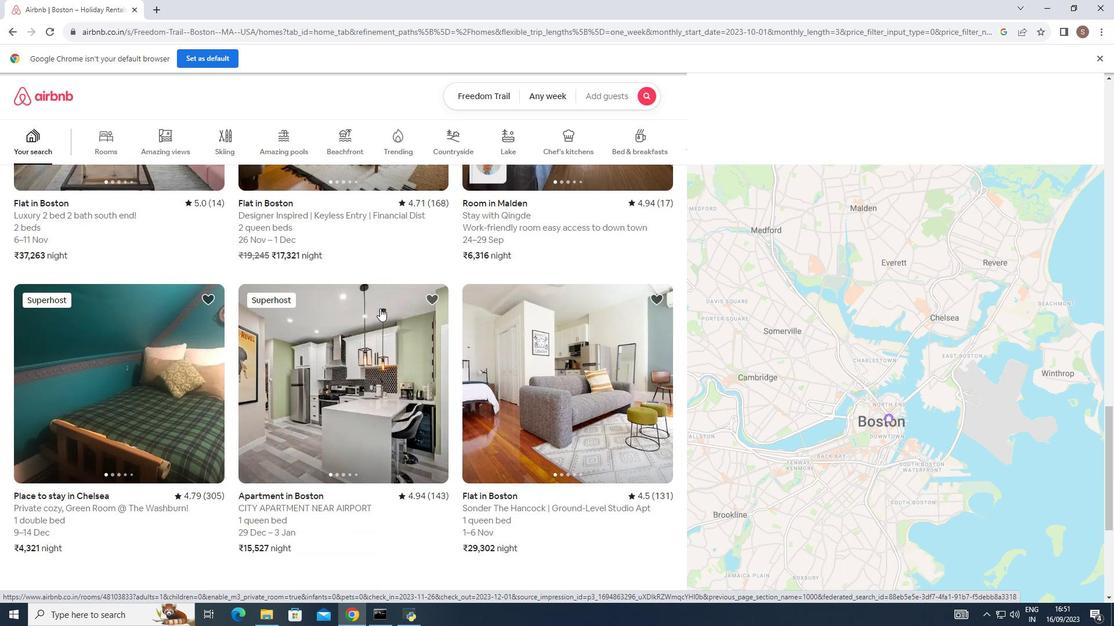 
Action: Mouse moved to (380, 308)
Screenshot: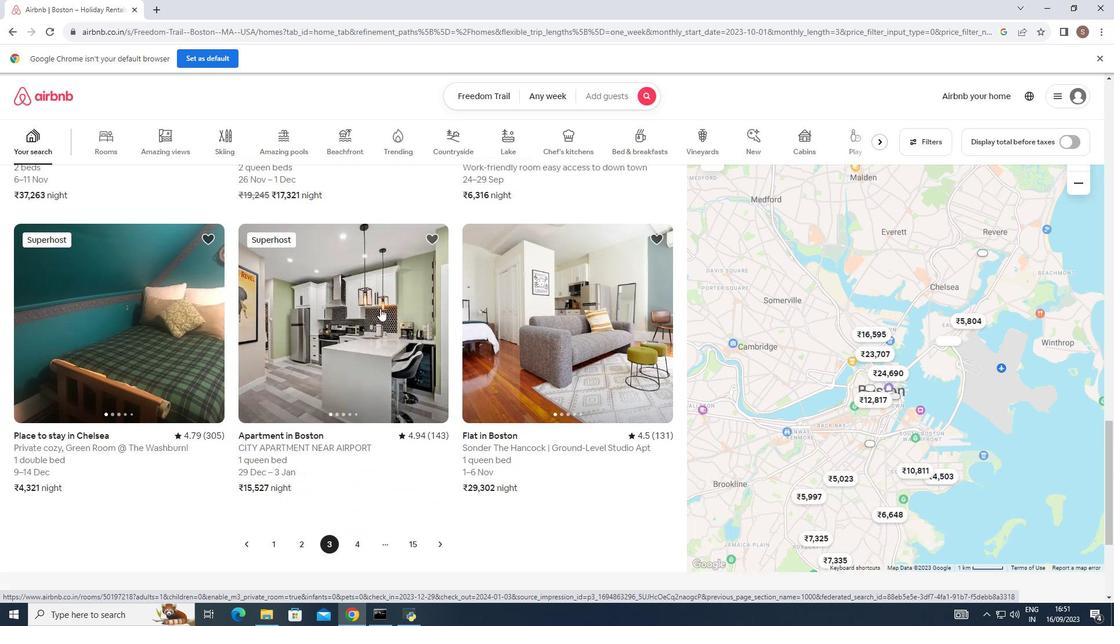 
Action: Mouse scrolled (380, 308) with delta (0, 0)
Screenshot: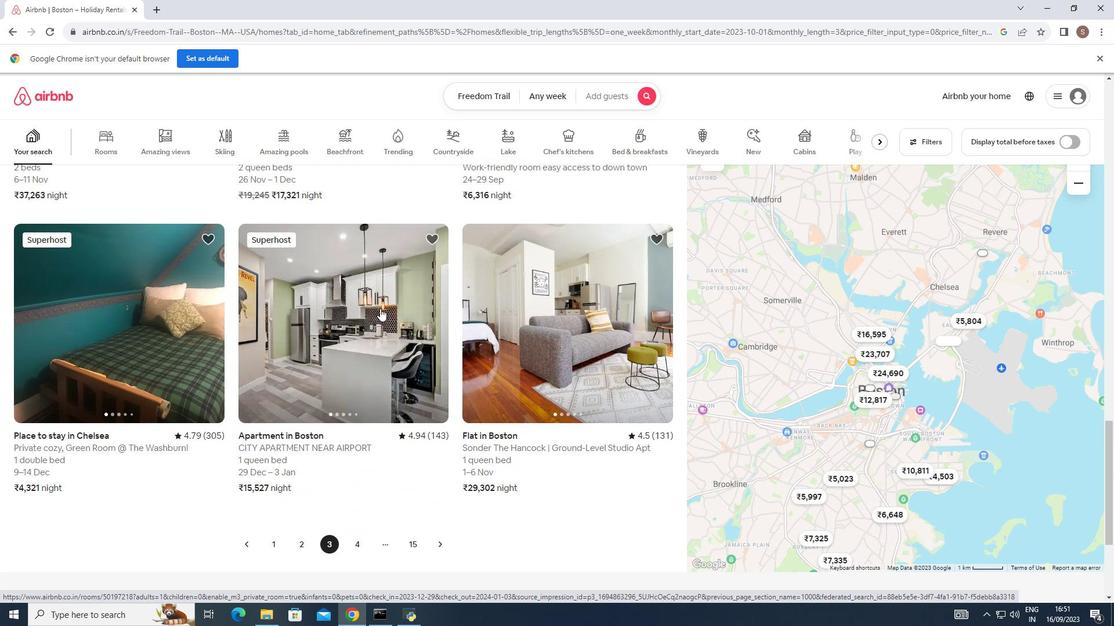 
Action: Mouse scrolled (380, 308) with delta (0, 0)
Screenshot: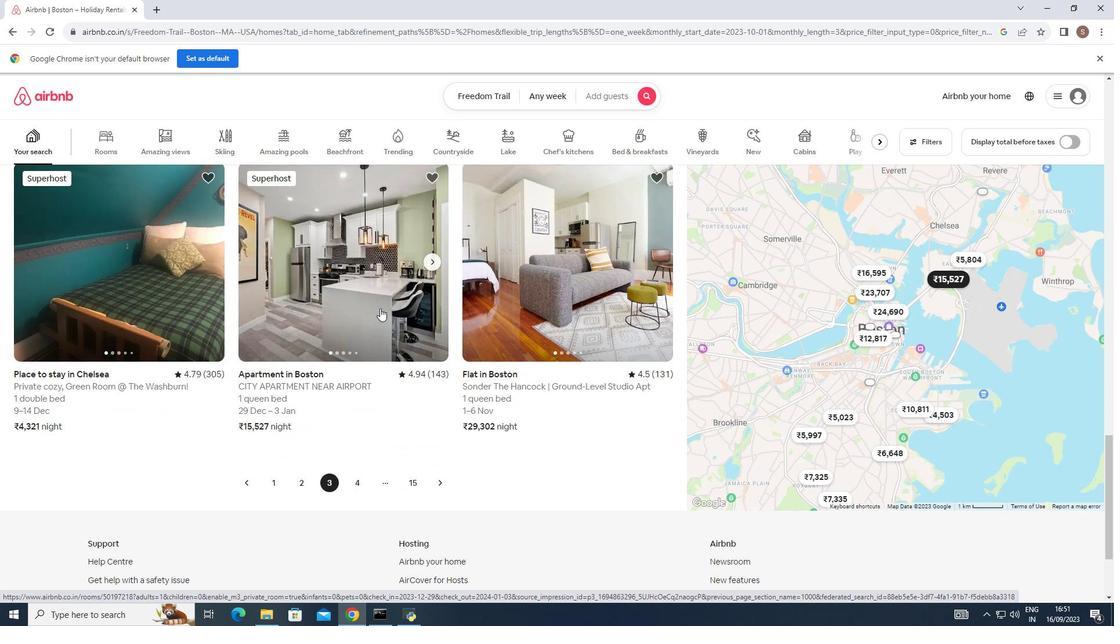 
Action: Mouse scrolled (380, 309) with delta (0, 0)
Screenshot: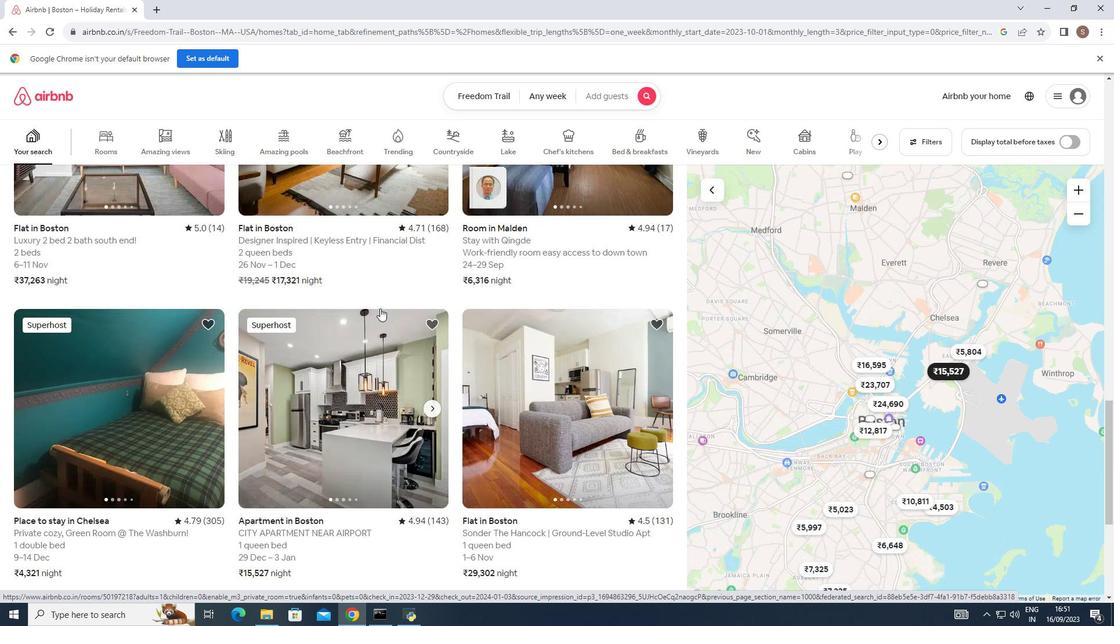 
Action: Mouse scrolled (380, 309) with delta (0, 0)
Screenshot: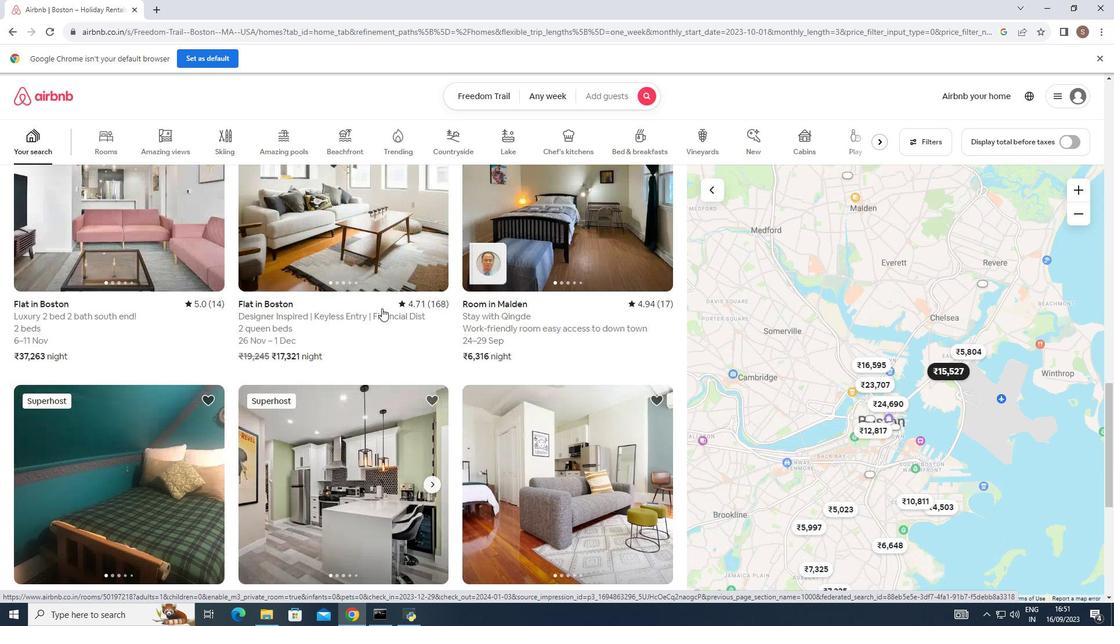 
Action: Mouse scrolled (380, 309) with delta (0, 0)
Screenshot: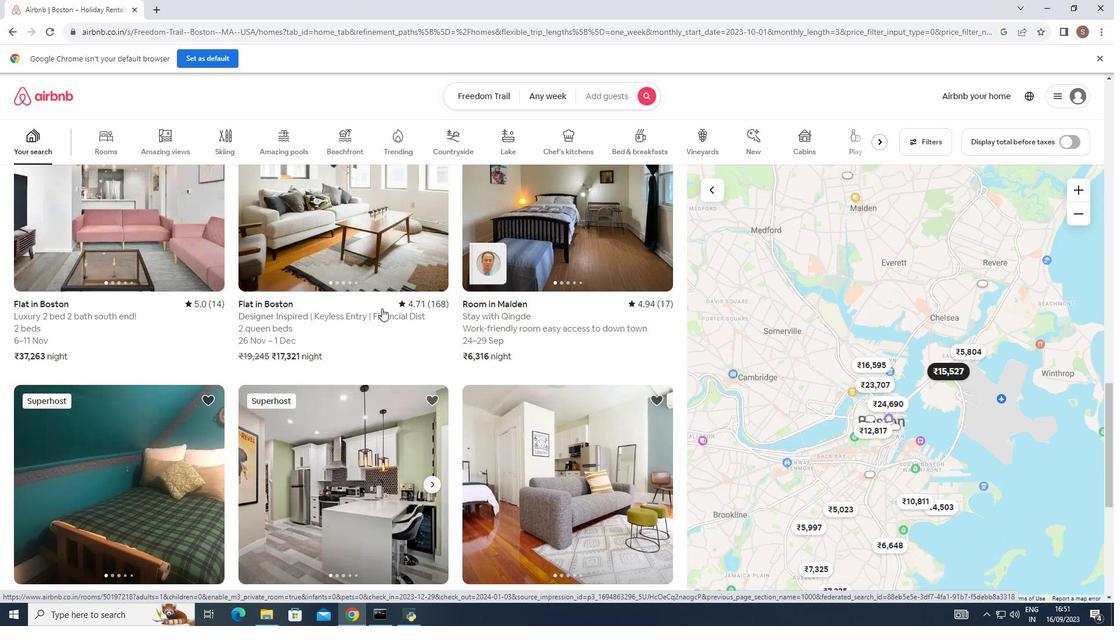 
Action: Mouse scrolled (380, 309) with delta (0, 0)
Screenshot: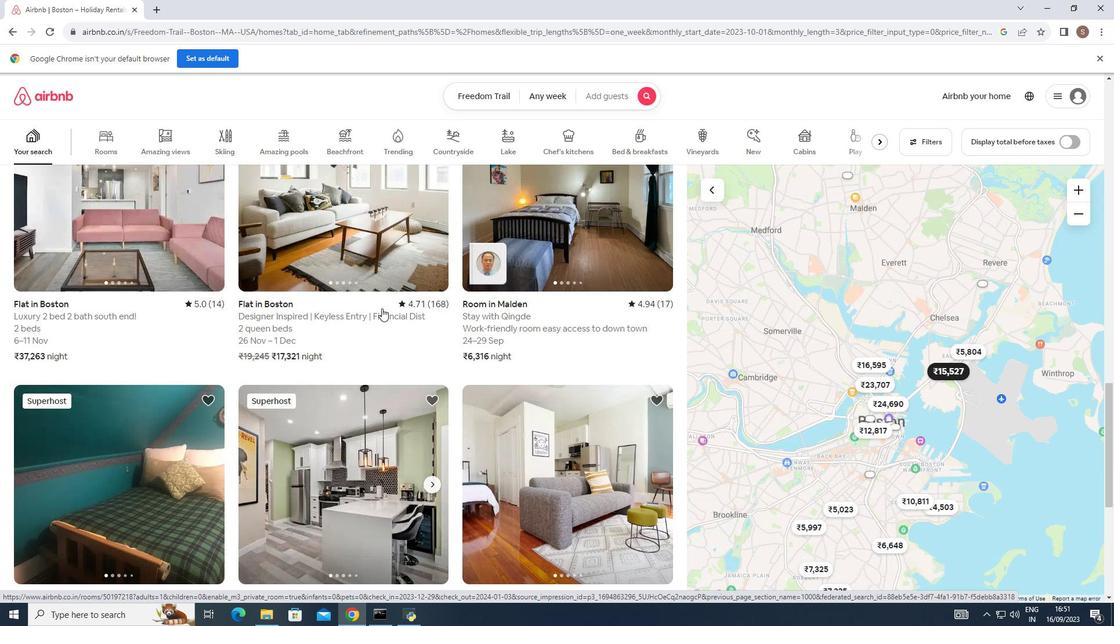 
Action: Mouse moved to (390, 305)
Screenshot: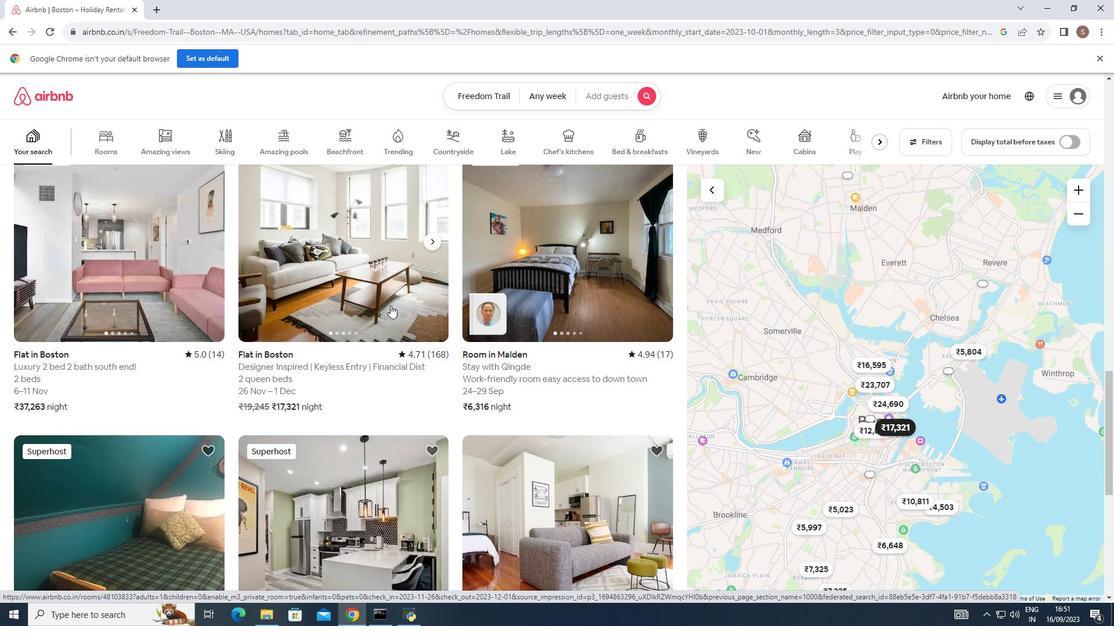 
Action: Mouse scrolled (390, 306) with delta (0, 0)
Screenshot: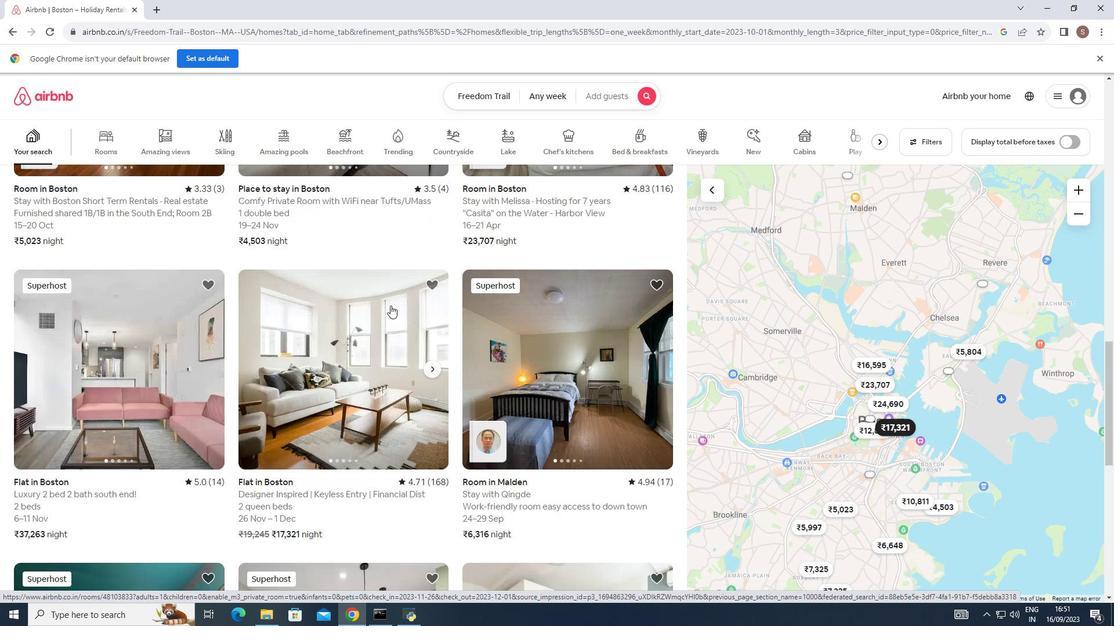 
Action: Mouse scrolled (390, 306) with delta (0, 0)
